 Task: Look for Airbnb options in Gwangju, South Korea from 8th November, 2023 to 16th November, 2023 for 2 adults.1  bedroom having 1 bed and 1 bathroom. Property type can be hotel. Look for 3 properties as per requirement.
Action: Mouse moved to (438, 70)
Screenshot: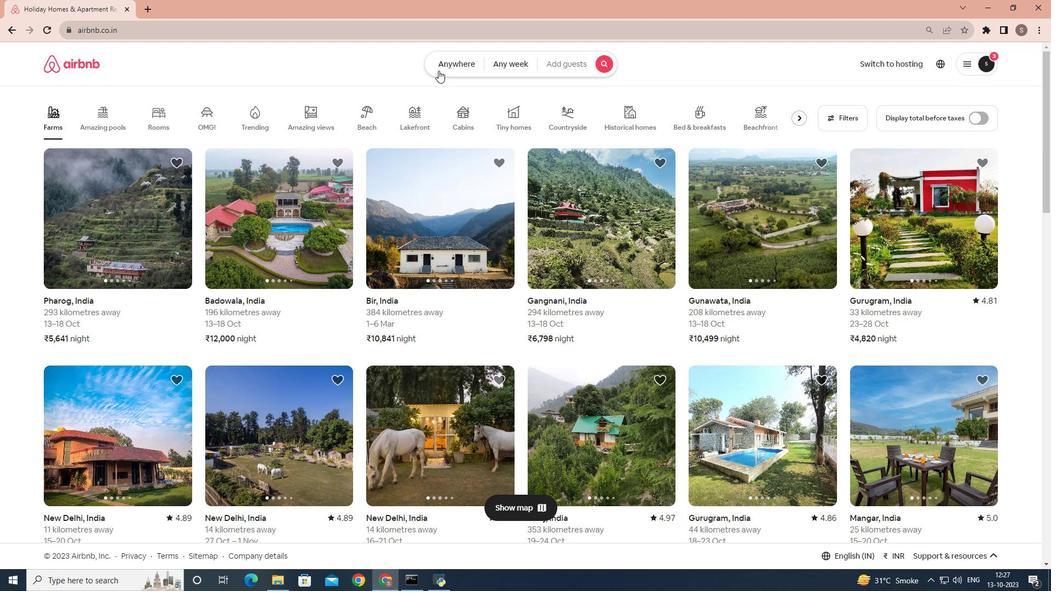 
Action: Mouse pressed left at (438, 70)
Screenshot: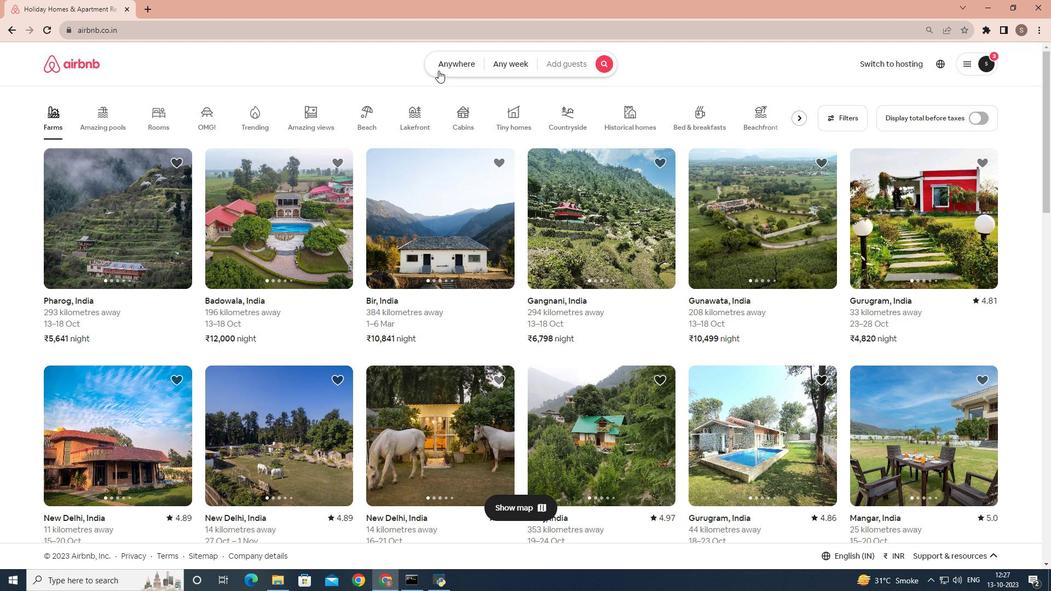 
Action: Mouse moved to (365, 106)
Screenshot: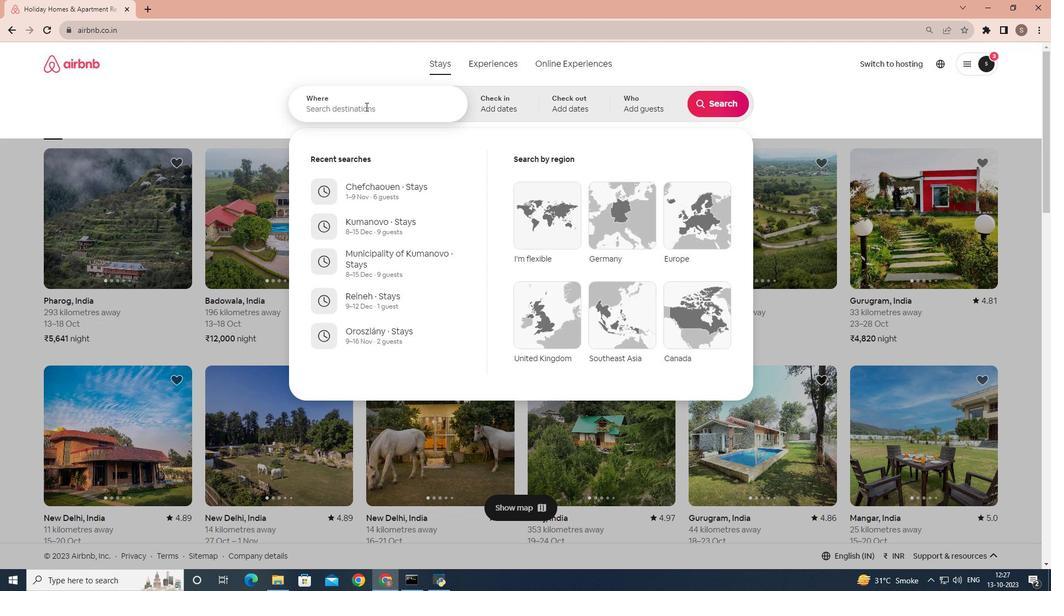 
Action: Mouse pressed left at (365, 106)
Screenshot: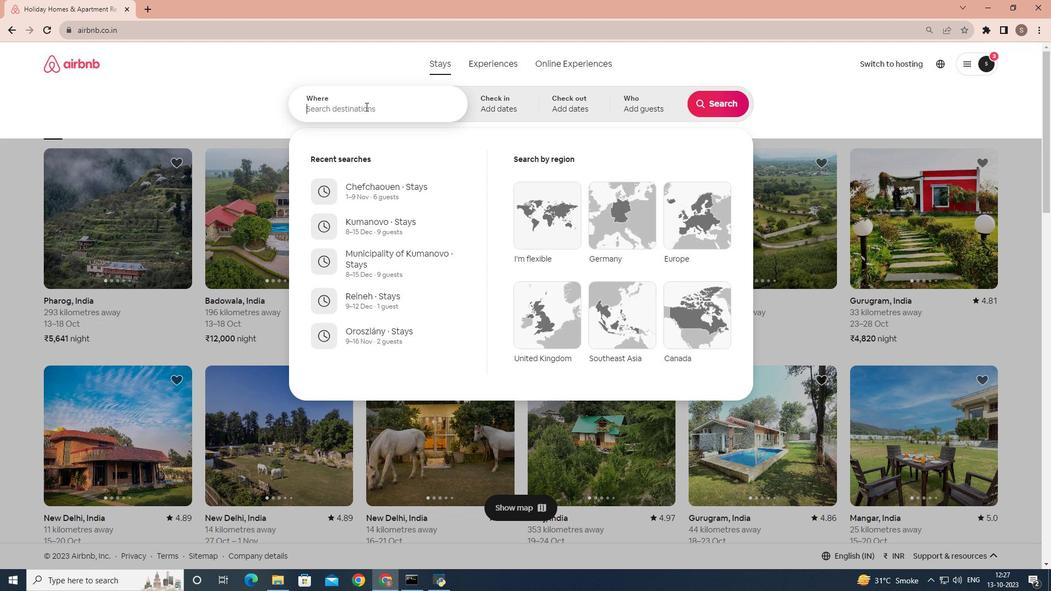 
Action: Key pressed <Key.shift>Gwangju,<Key.space><Key.shift>South<Key.space><Key.shift>Korea
Screenshot: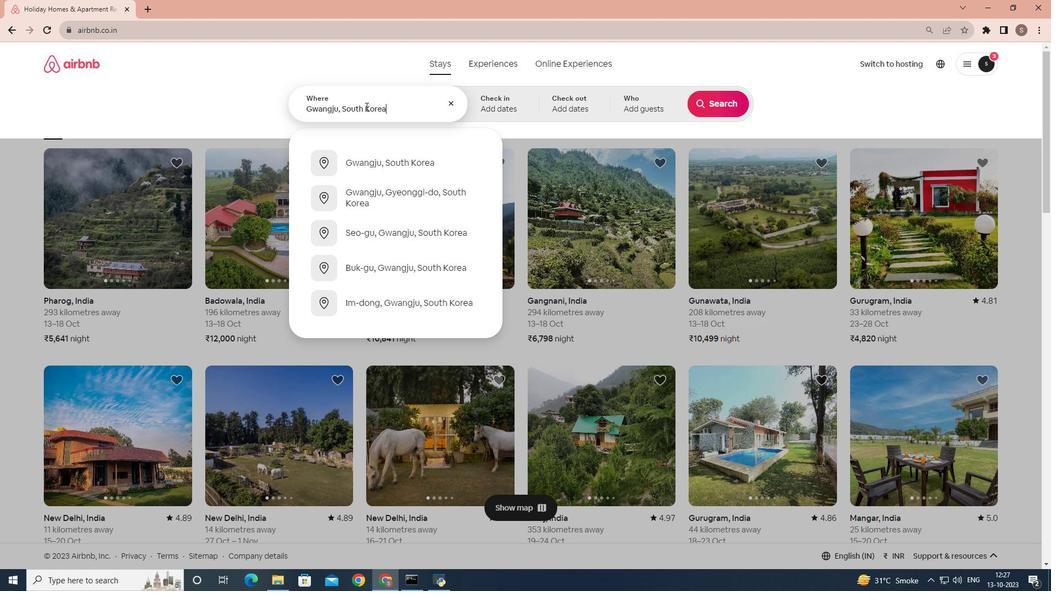 
Action: Mouse moved to (498, 113)
Screenshot: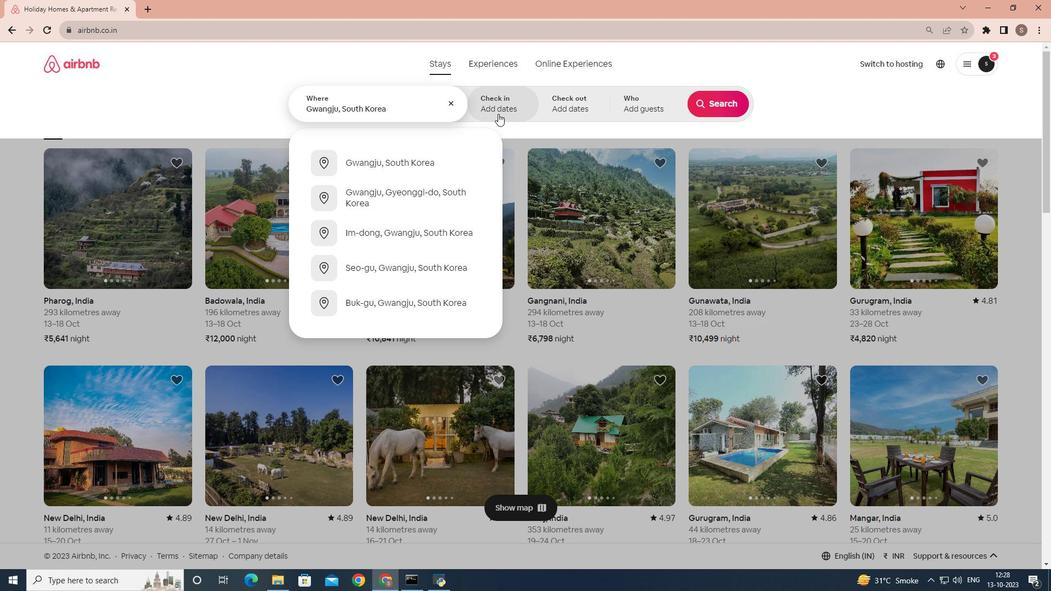 
Action: Mouse pressed left at (498, 113)
Screenshot: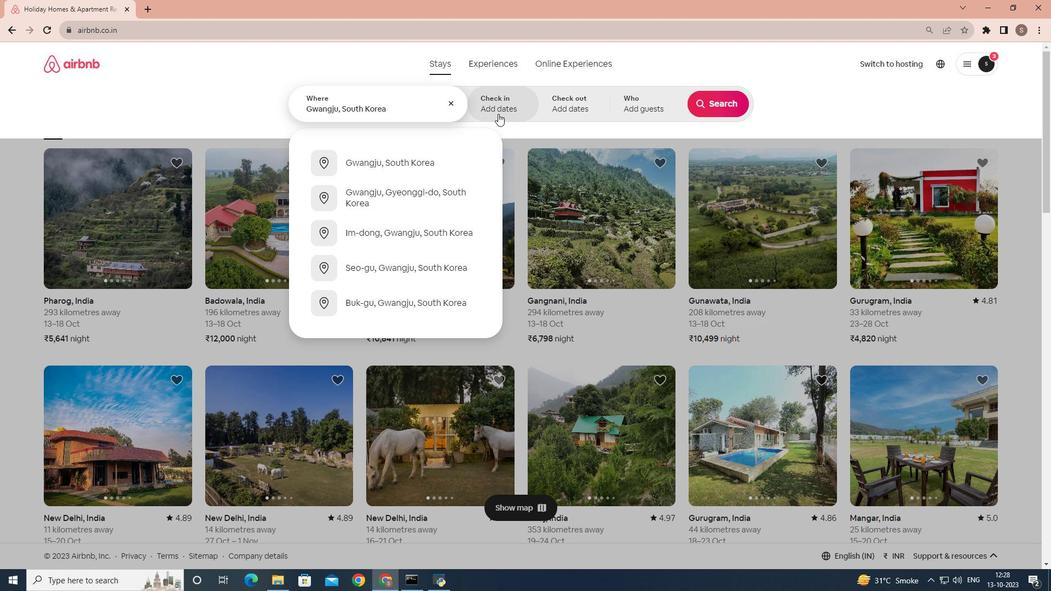 
Action: Mouse moved to (618, 263)
Screenshot: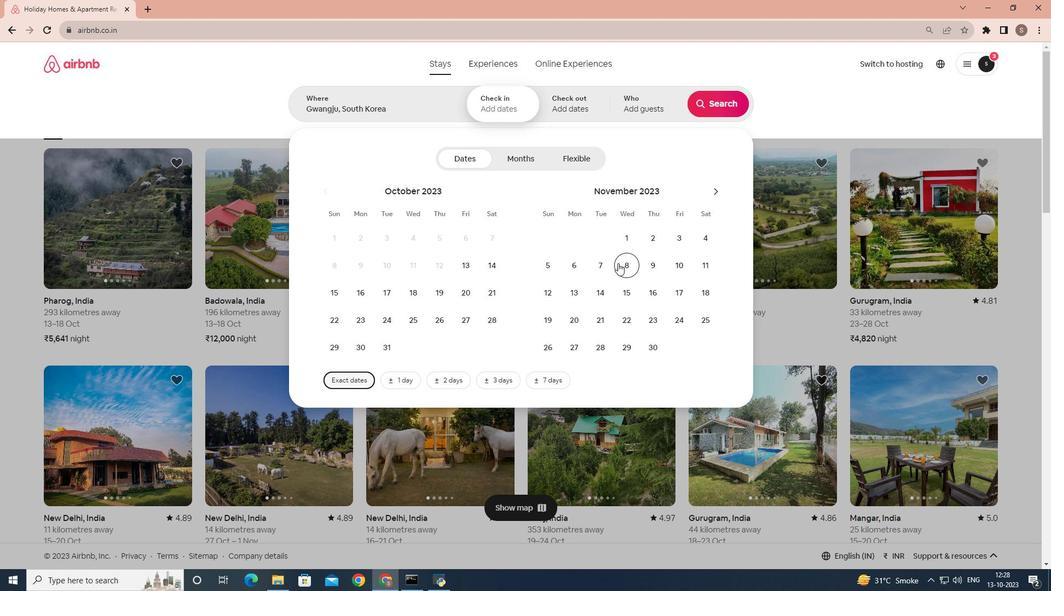 
Action: Mouse pressed left at (618, 263)
Screenshot: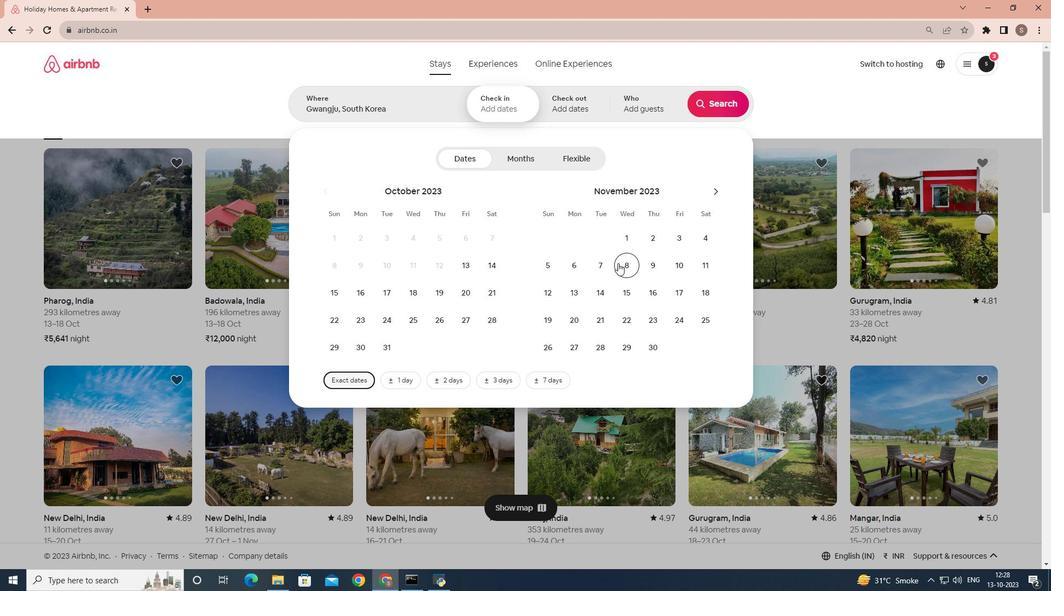 
Action: Mouse moved to (647, 289)
Screenshot: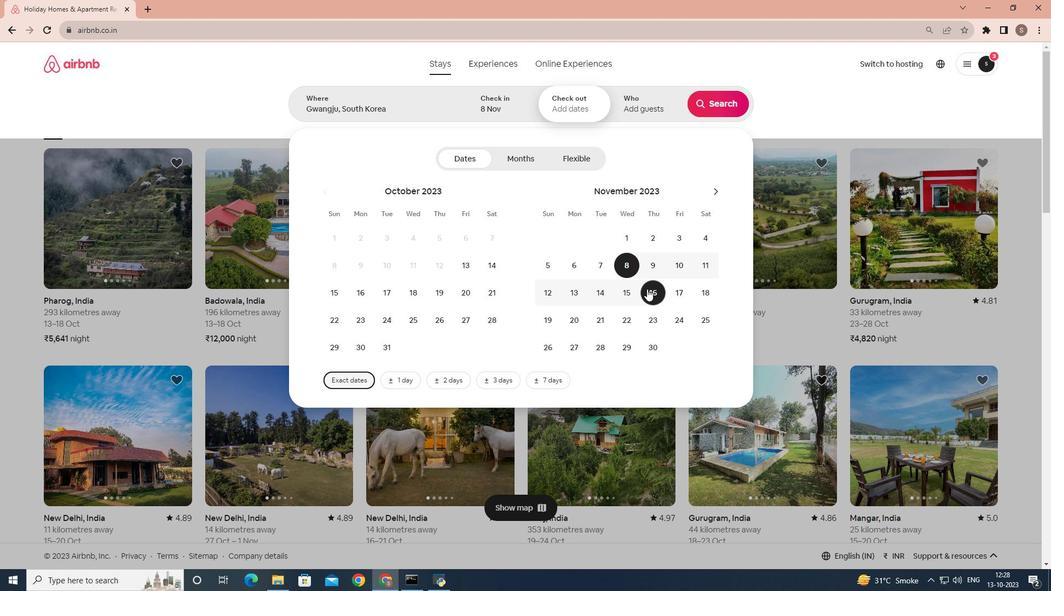 
Action: Mouse pressed left at (647, 289)
Screenshot: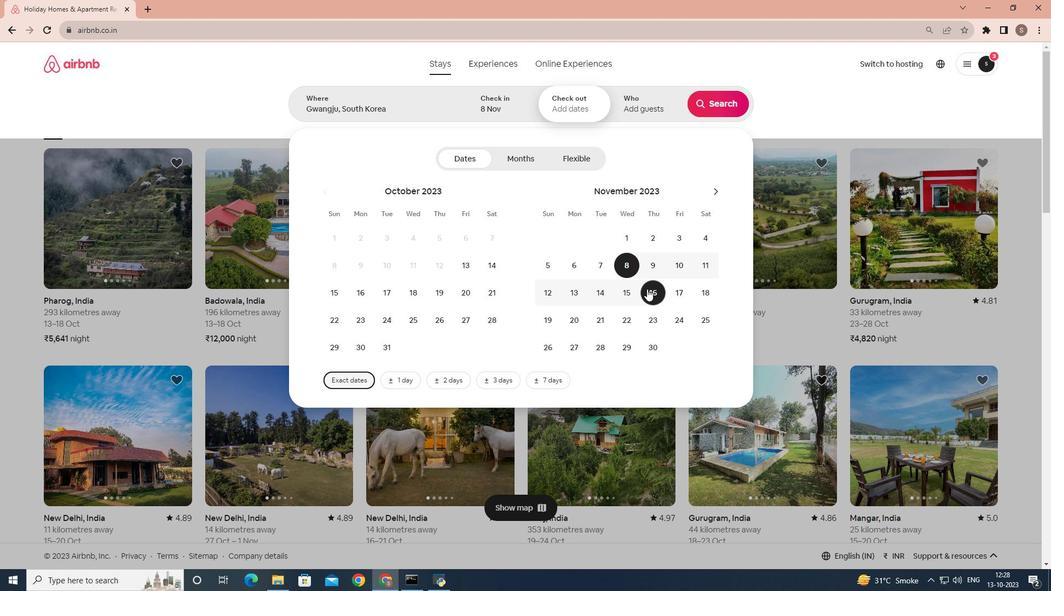 
Action: Mouse moved to (628, 108)
Screenshot: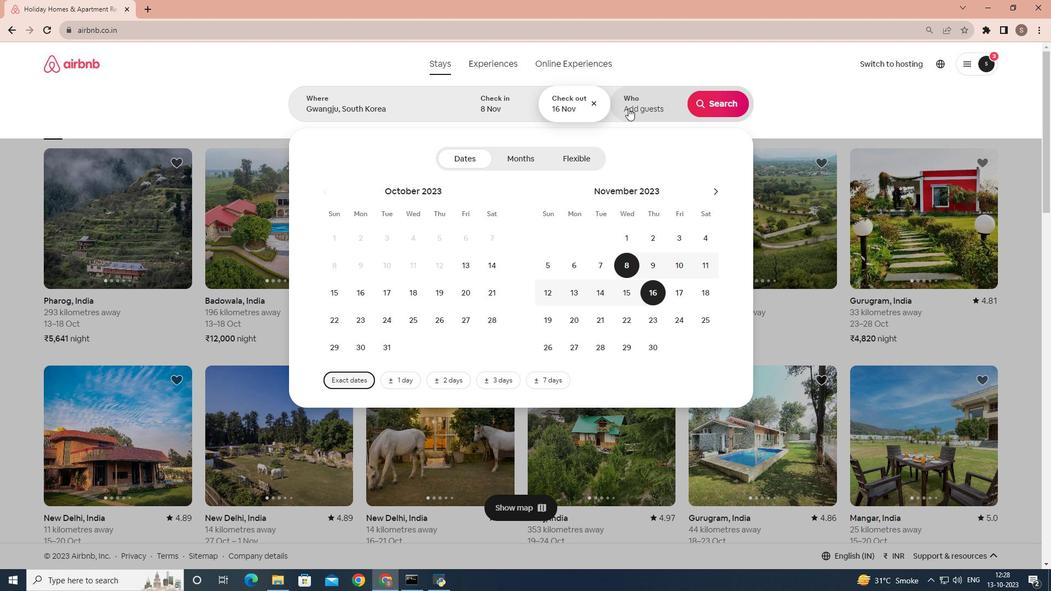 
Action: Mouse pressed left at (628, 108)
Screenshot: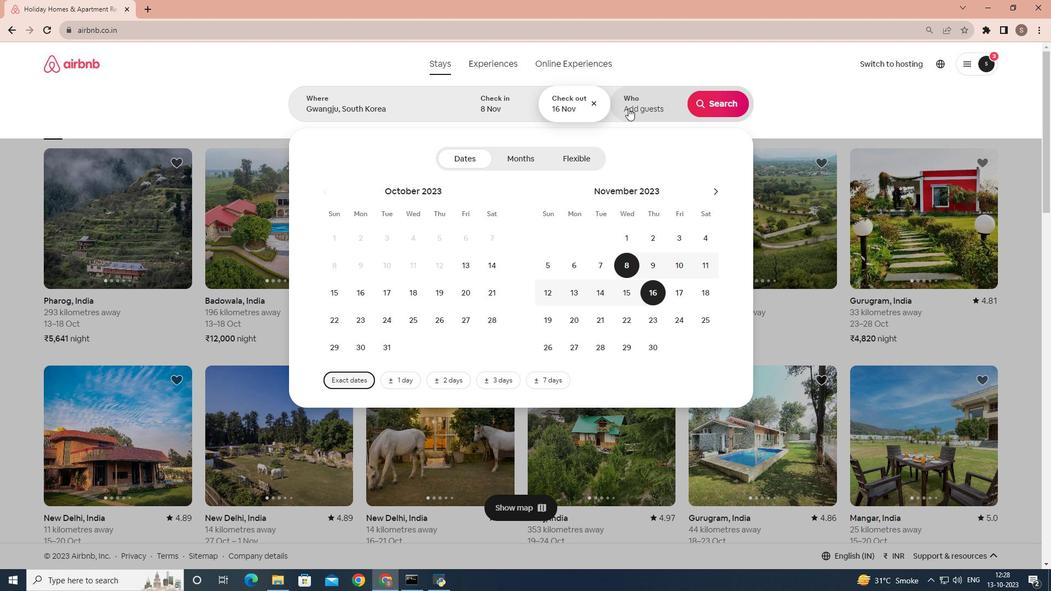 
Action: Mouse moved to (718, 162)
Screenshot: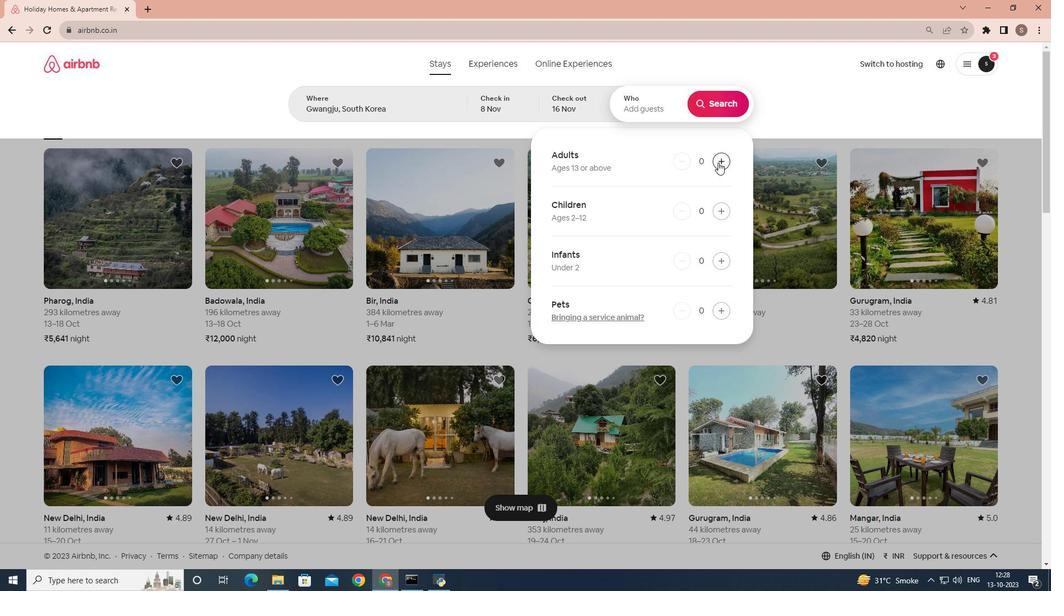 
Action: Mouse pressed left at (718, 162)
Screenshot: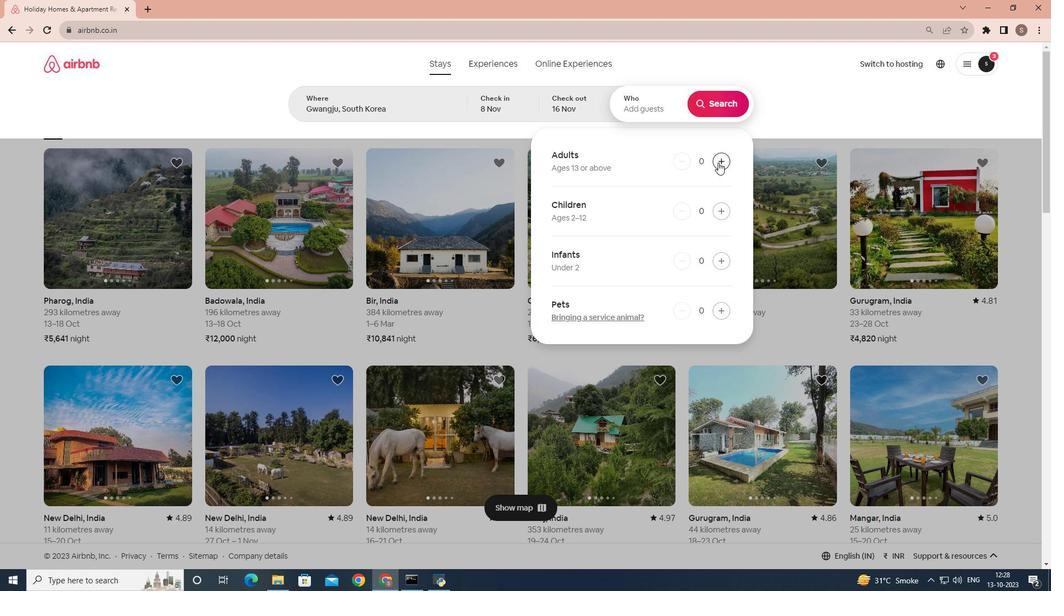 
Action: Mouse pressed left at (718, 162)
Screenshot: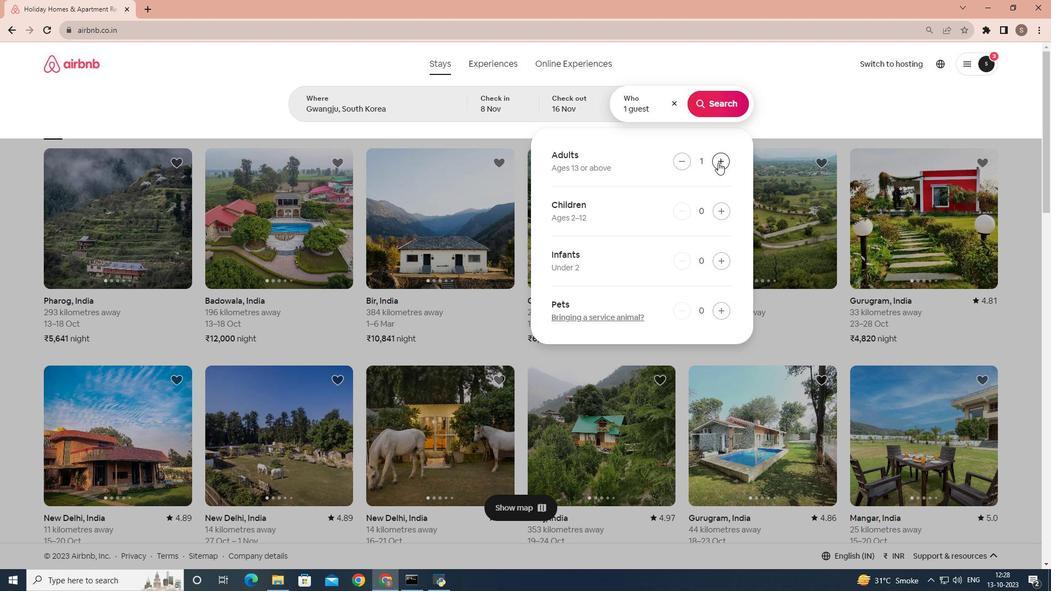 
Action: Mouse moved to (715, 109)
Screenshot: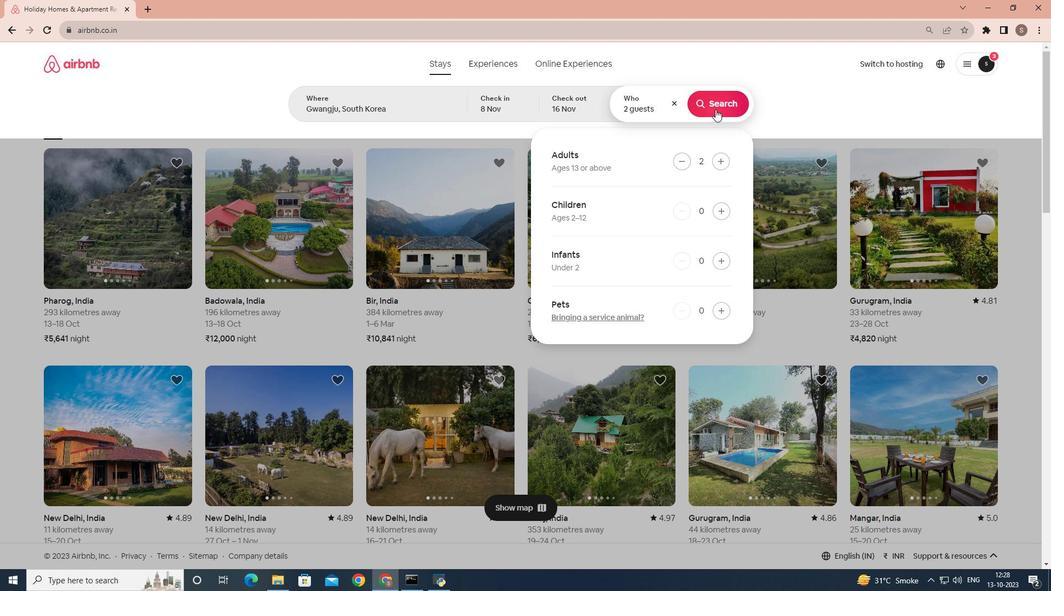 
Action: Mouse pressed left at (715, 109)
Screenshot: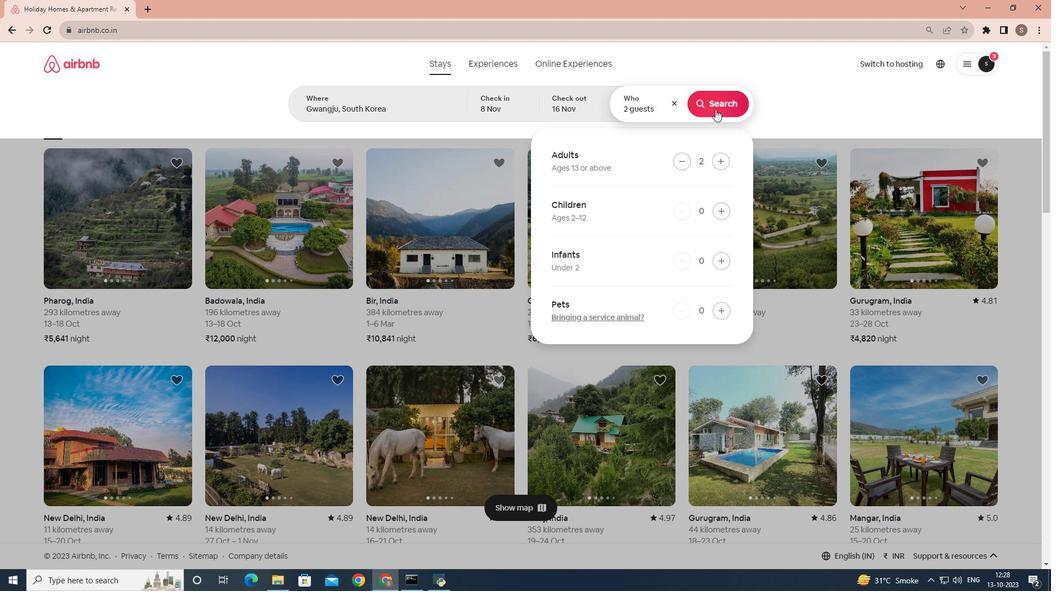 
Action: Mouse moved to (858, 103)
Screenshot: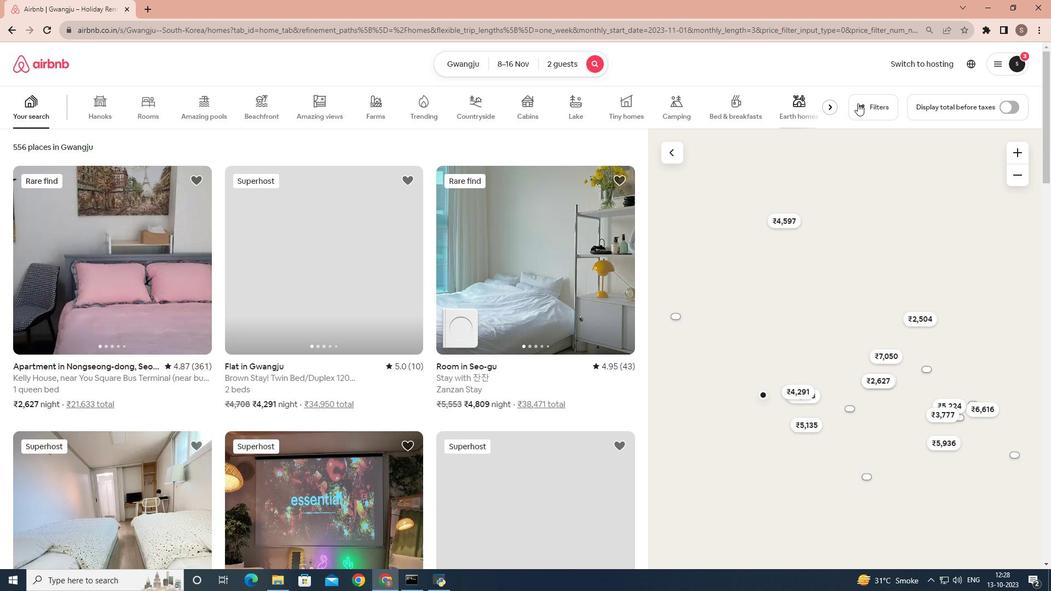
Action: Mouse pressed left at (858, 103)
Screenshot: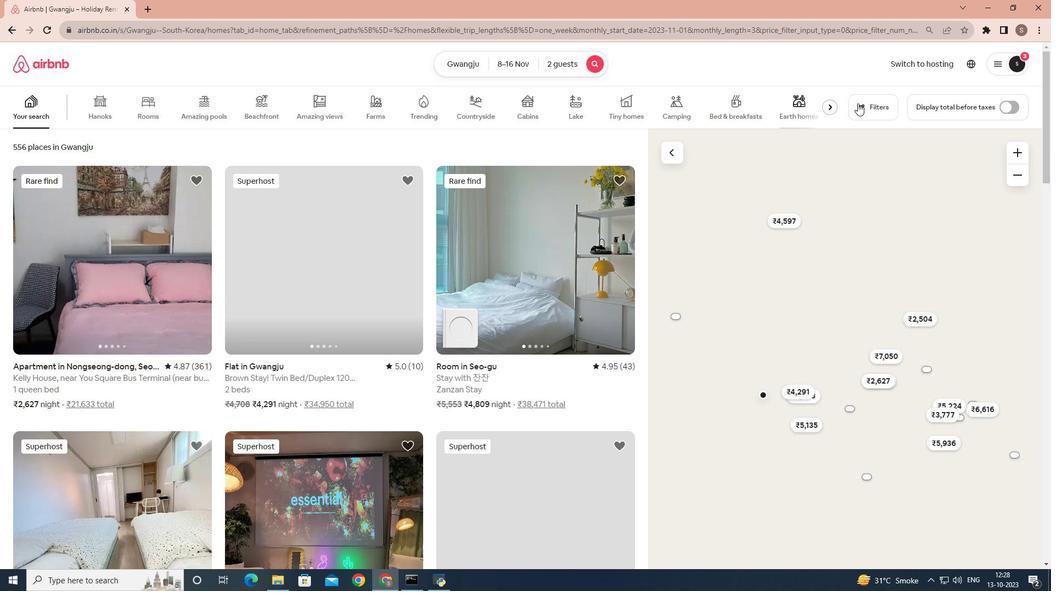 
Action: Mouse moved to (586, 284)
Screenshot: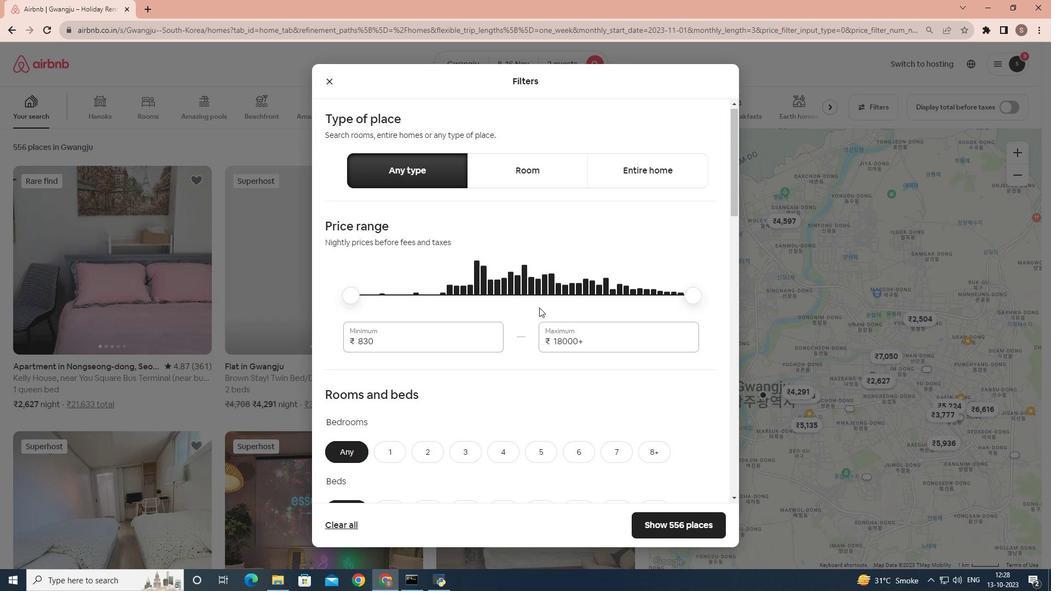 
Action: Mouse scrolled (586, 284) with delta (0, 0)
Screenshot: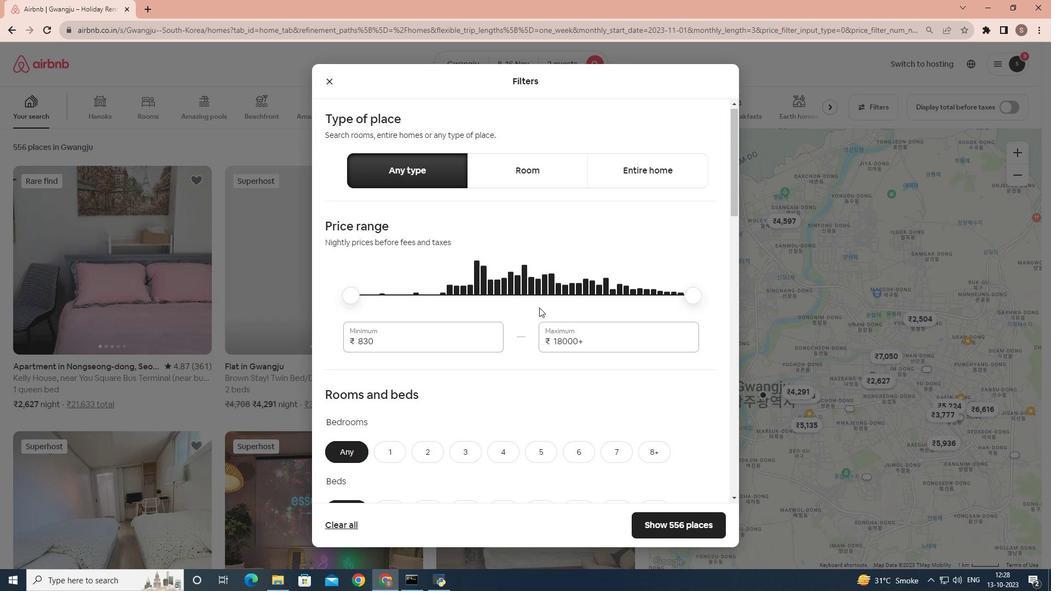 
Action: Mouse moved to (534, 310)
Screenshot: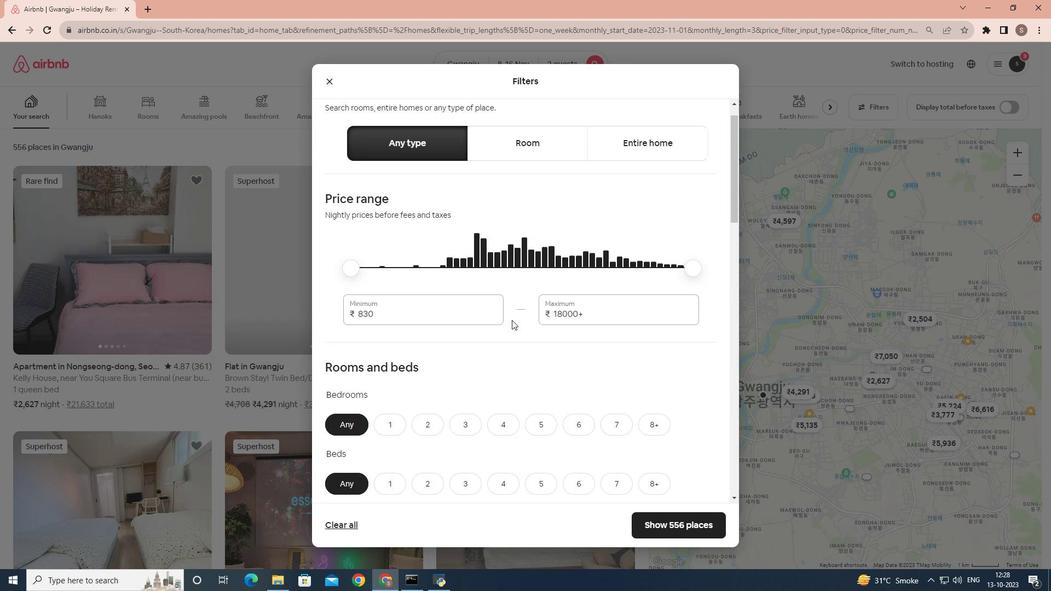 
Action: Mouse scrolled (534, 310) with delta (0, 0)
Screenshot: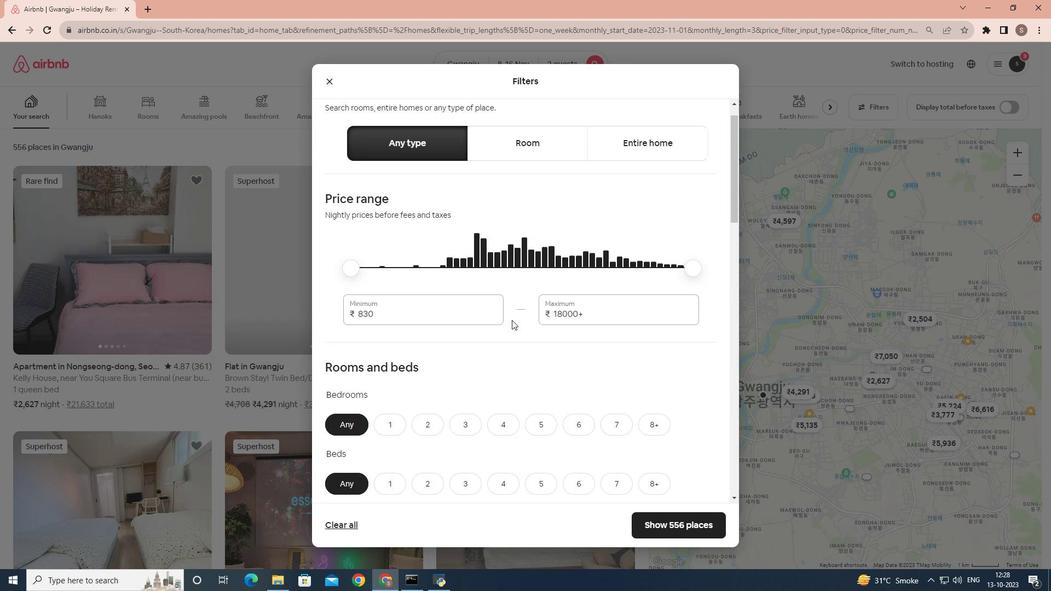 
Action: Mouse moved to (392, 348)
Screenshot: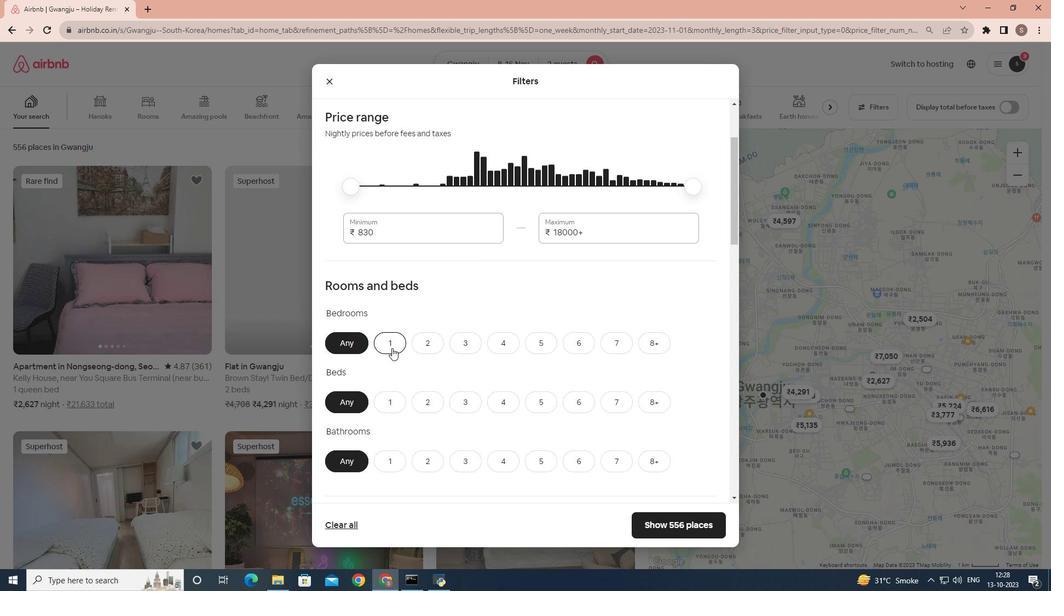 
Action: Mouse pressed left at (392, 348)
Screenshot: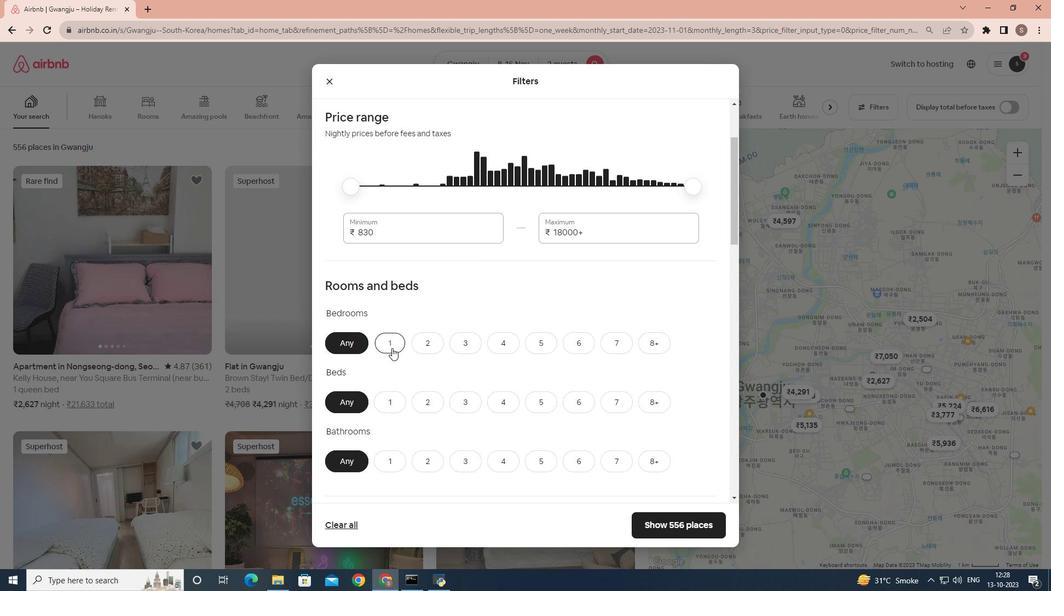 
Action: Mouse scrolled (392, 347) with delta (0, 0)
Screenshot: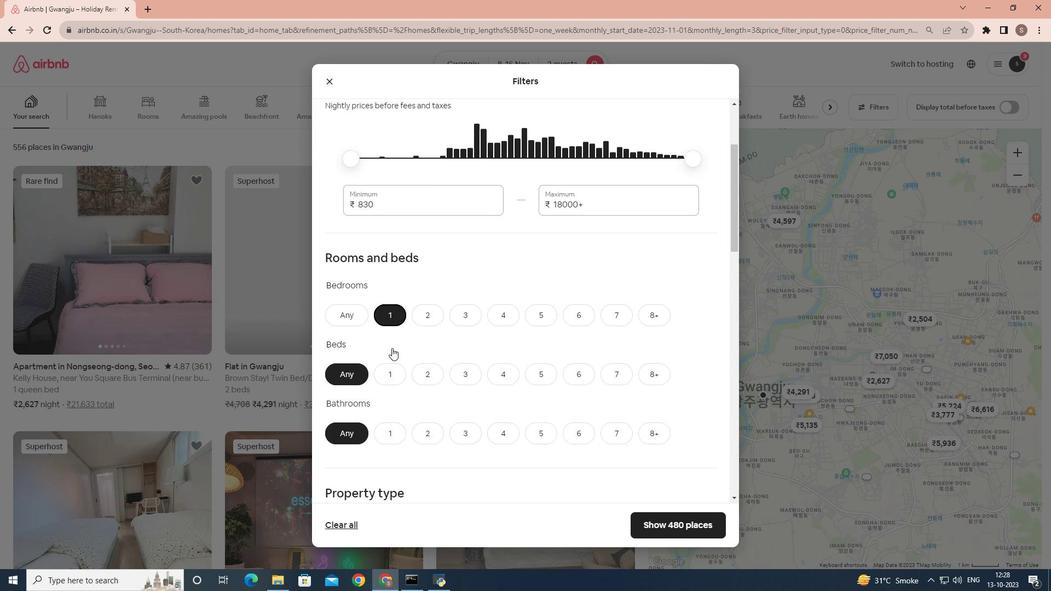 
Action: Mouse moved to (389, 344)
Screenshot: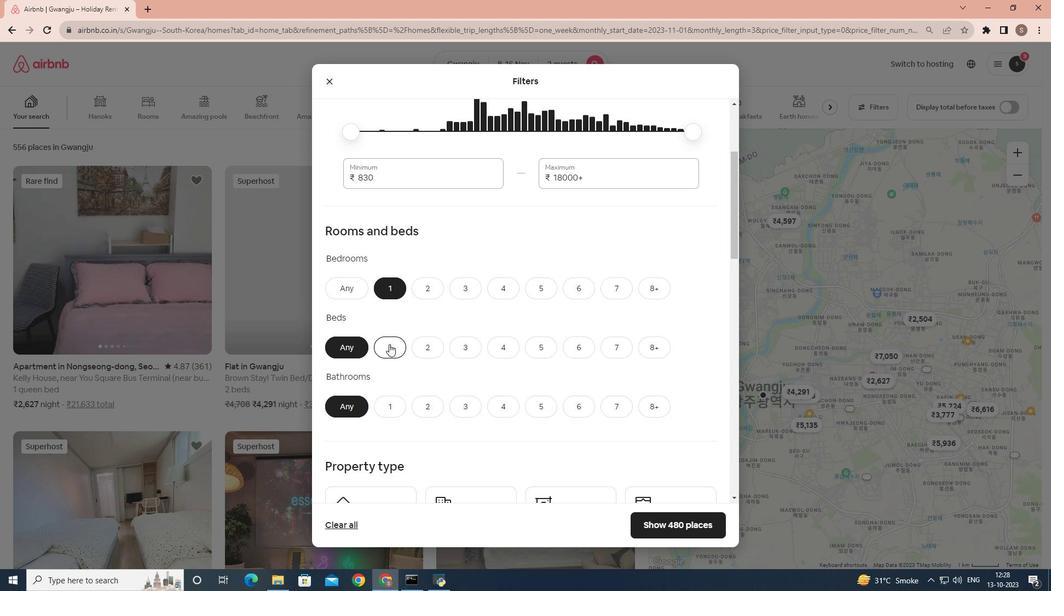 
Action: Mouse pressed left at (389, 344)
Screenshot: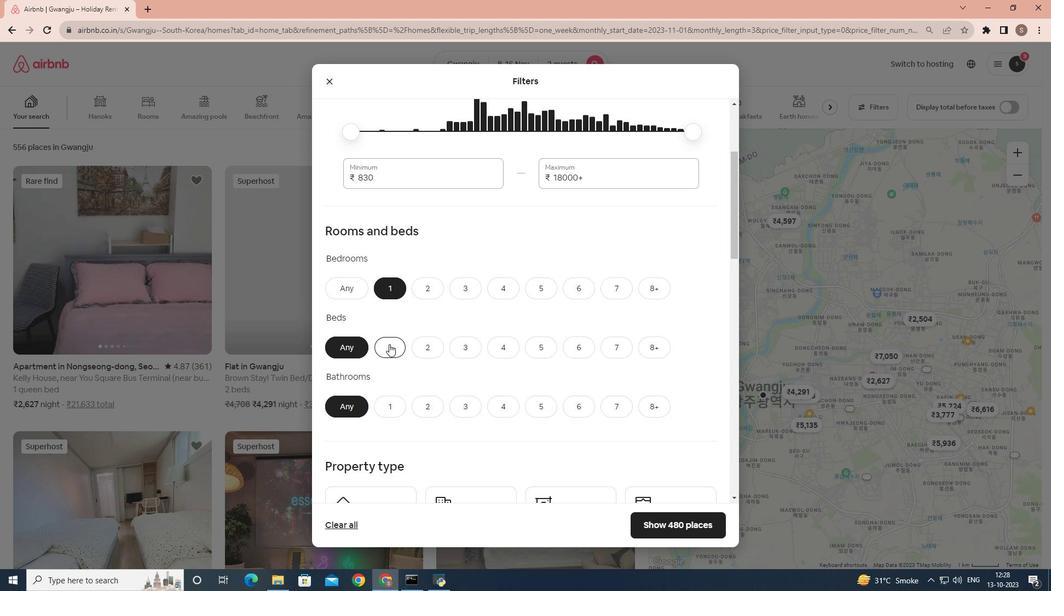 
Action: Mouse moved to (398, 400)
Screenshot: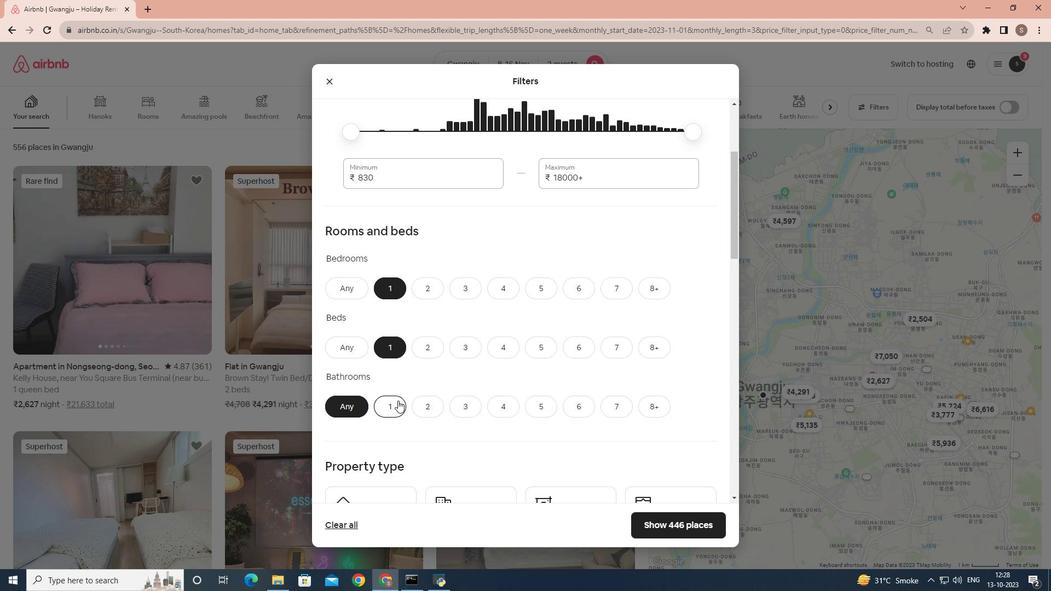 
Action: Mouse pressed left at (398, 400)
Screenshot: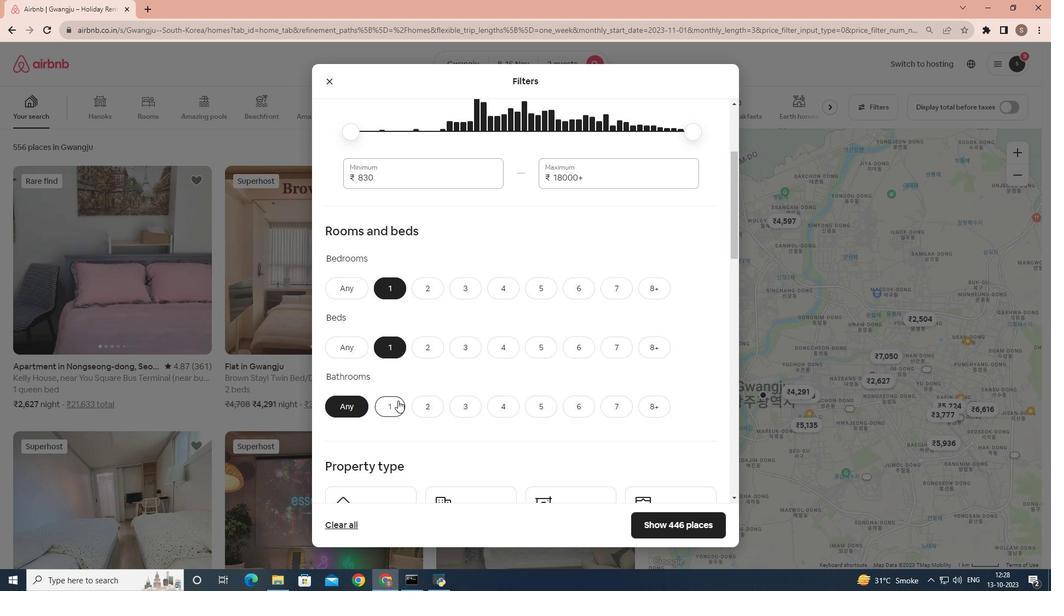 
Action: Mouse scrolled (398, 400) with delta (0, 0)
Screenshot: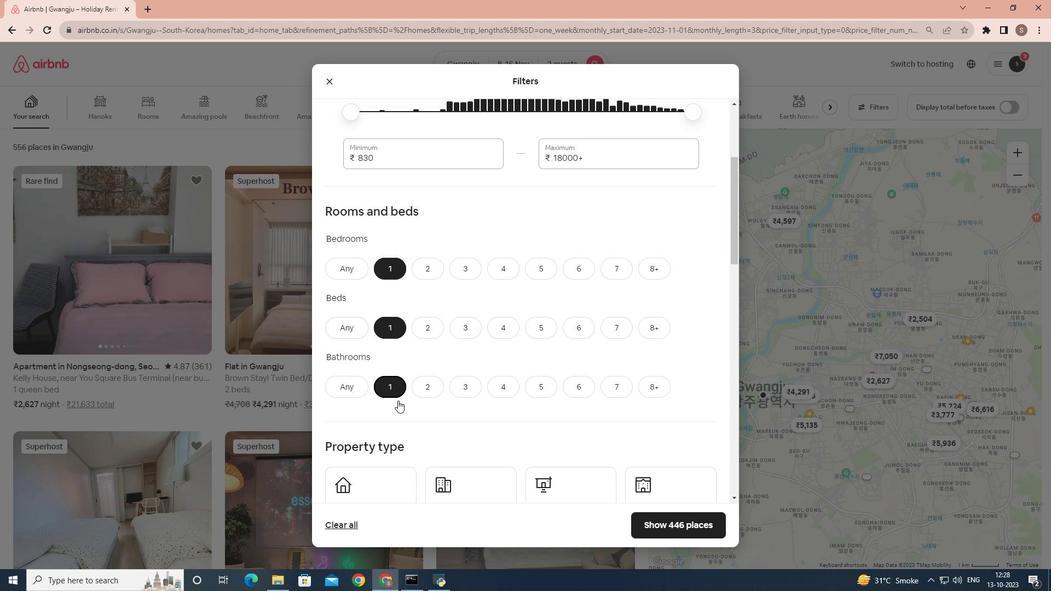 
Action: Mouse scrolled (398, 400) with delta (0, 0)
Screenshot: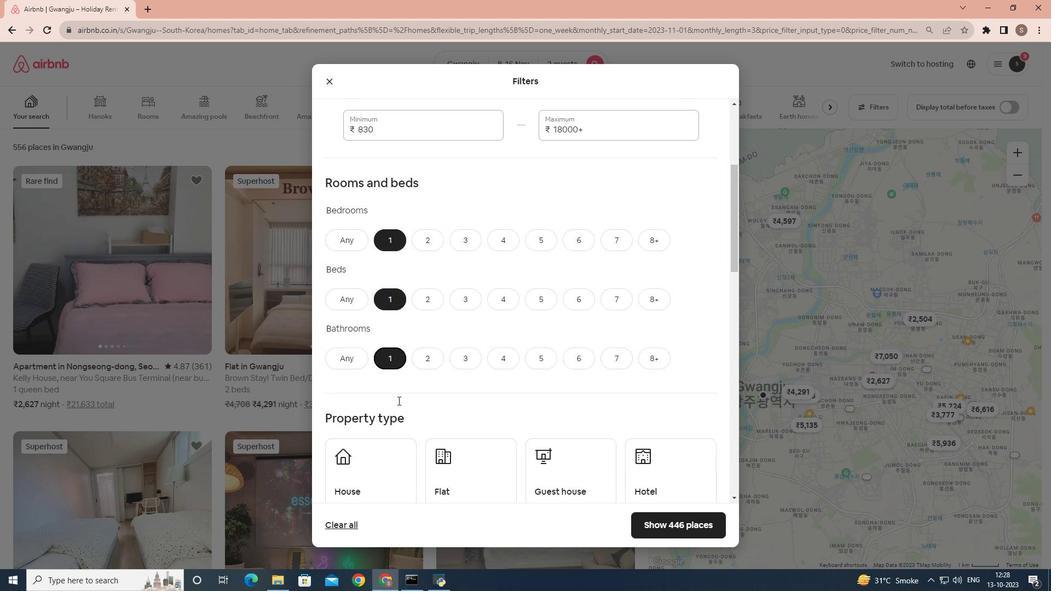 
Action: Mouse scrolled (398, 400) with delta (0, 0)
Screenshot: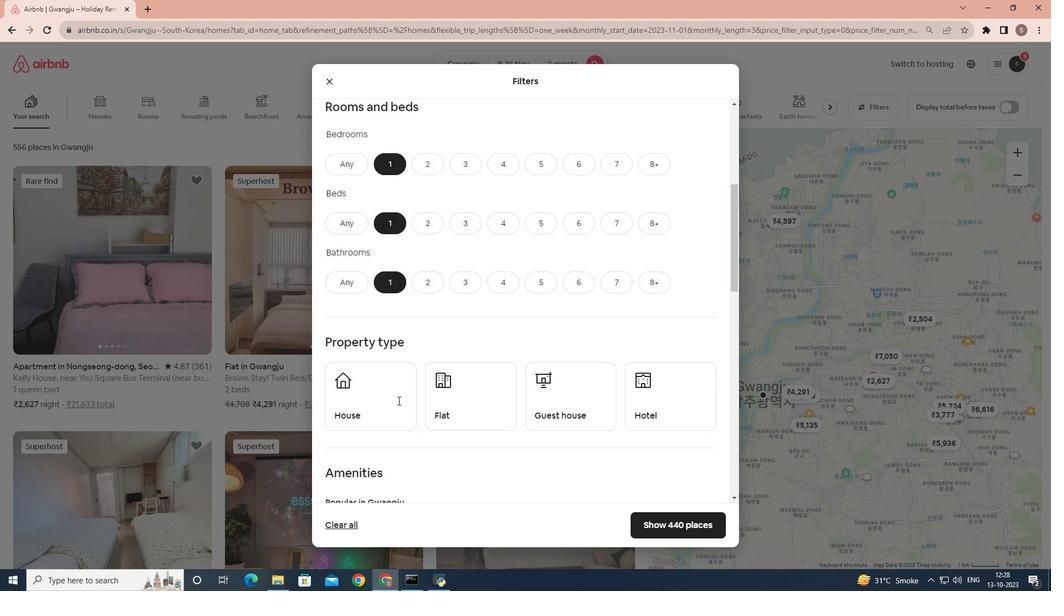 
Action: Mouse moved to (642, 365)
Screenshot: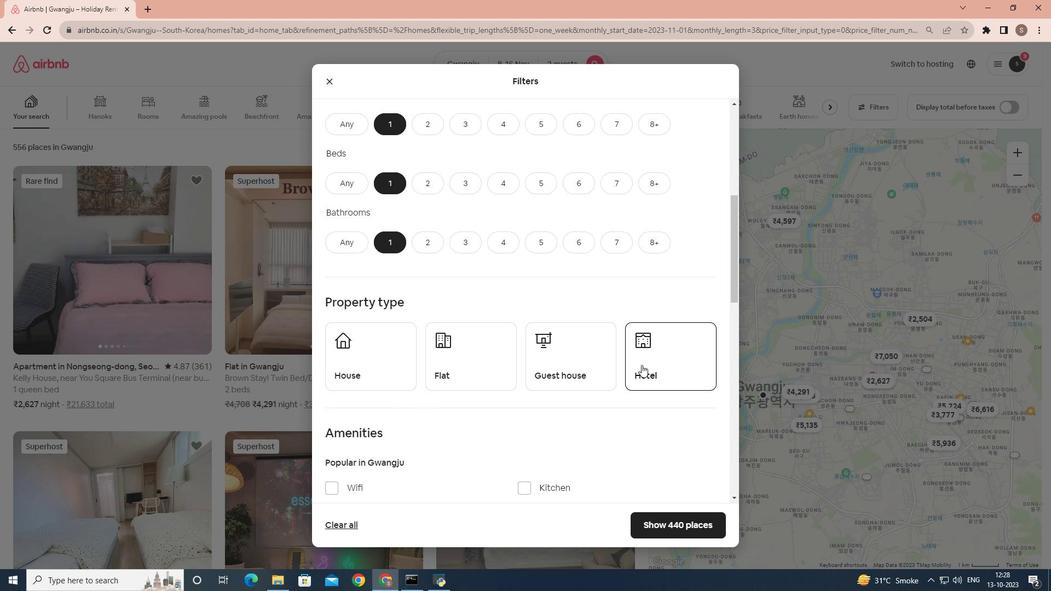 
Action: Mouse pressed left at (642, 365)
Screenshot: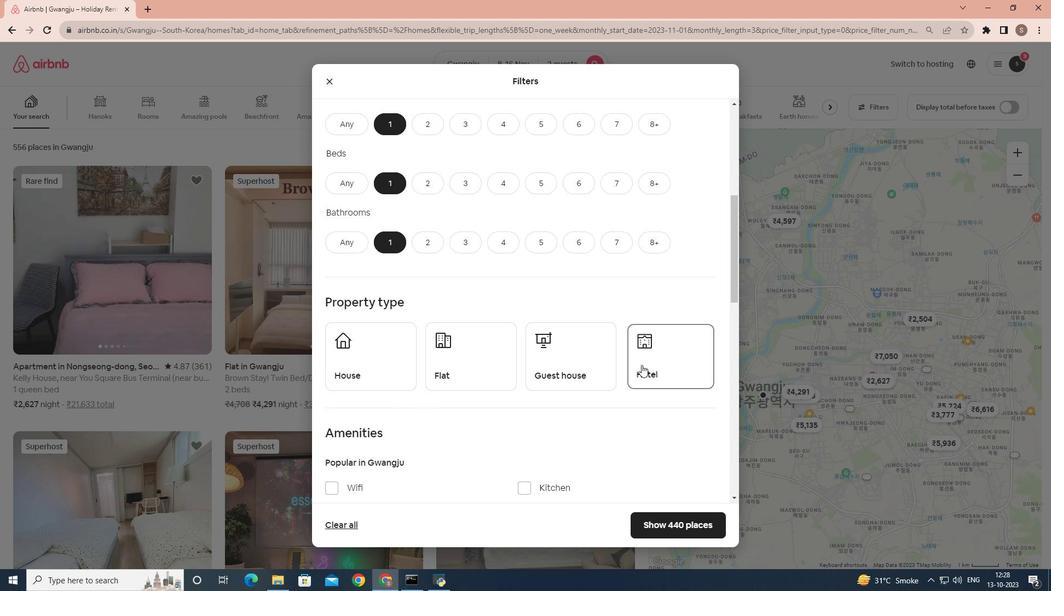 
Action: Mouse moved to (394, 371)
Screenshot: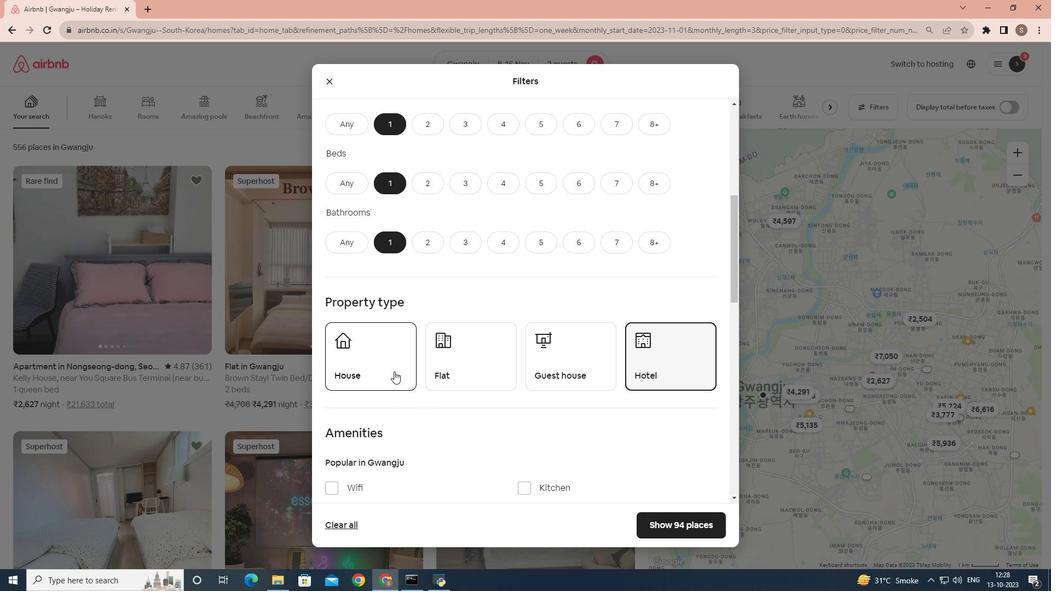 
Action: Mouse scrolled (394, 371) with delta (0, 0)
Screenshot: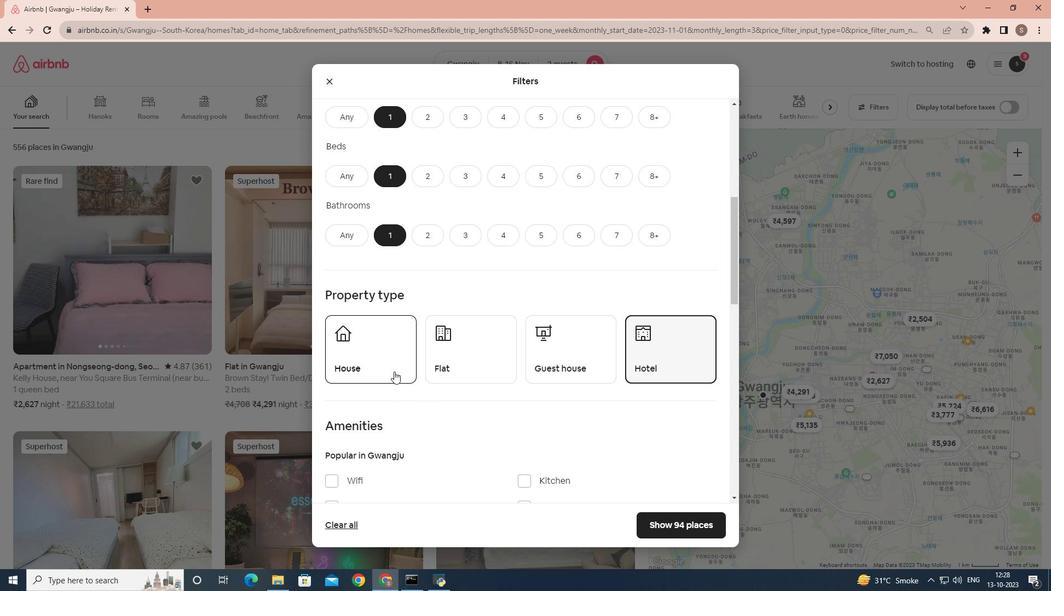 
Action: Mouse scrolled (394, 371) with delta (0, 0)
Screenshot: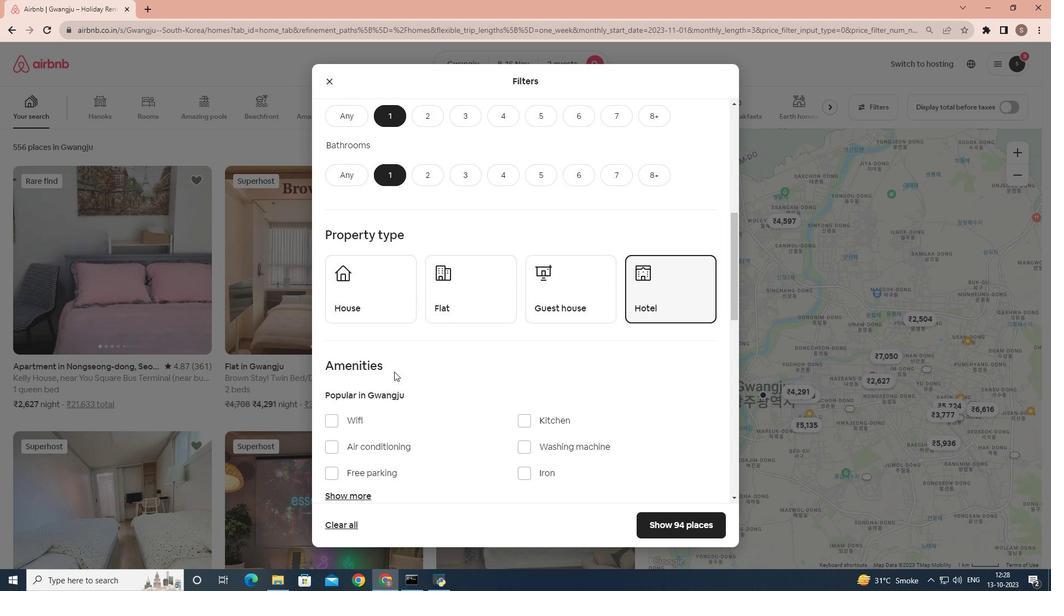 
Action: Mouse scrolled (394, 371) with delta (0, 0)
Screenshot: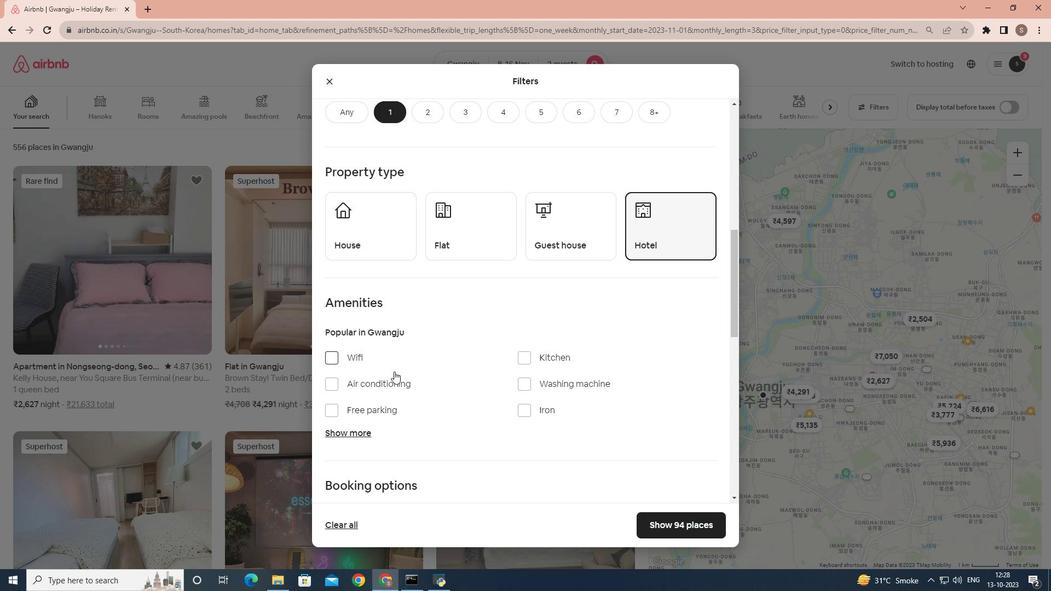 
Action: Mouse moved to (672, 522)
Screenshot: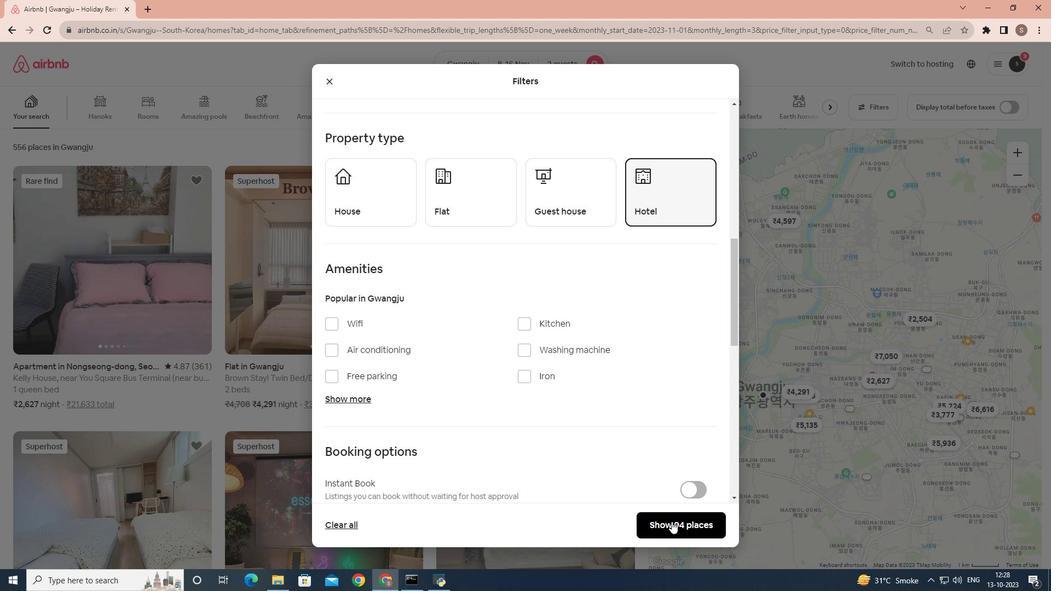 
Action: Mouse pressed left at (672, 522)
Screenshot: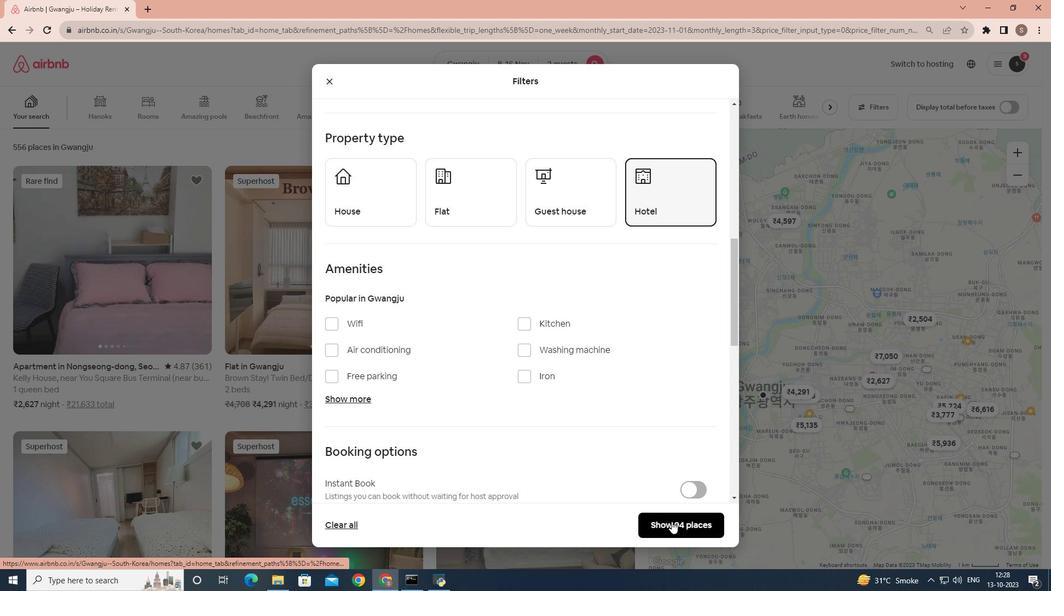 
Action: Mouse moved to (175, 327)
Screenshot: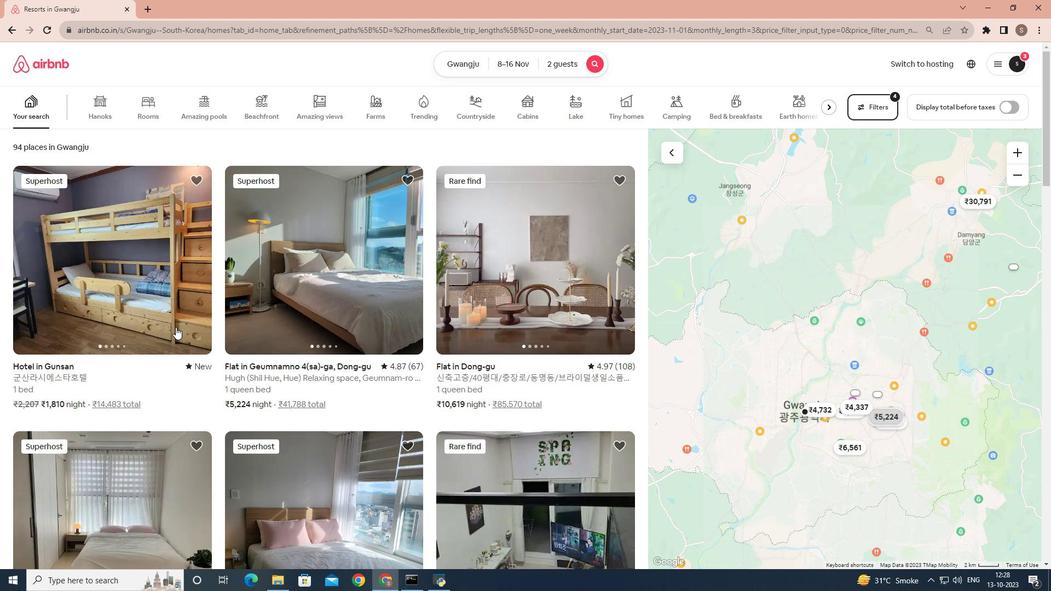 
Action: Mouse pressed left at (175, 327)
Screenshot: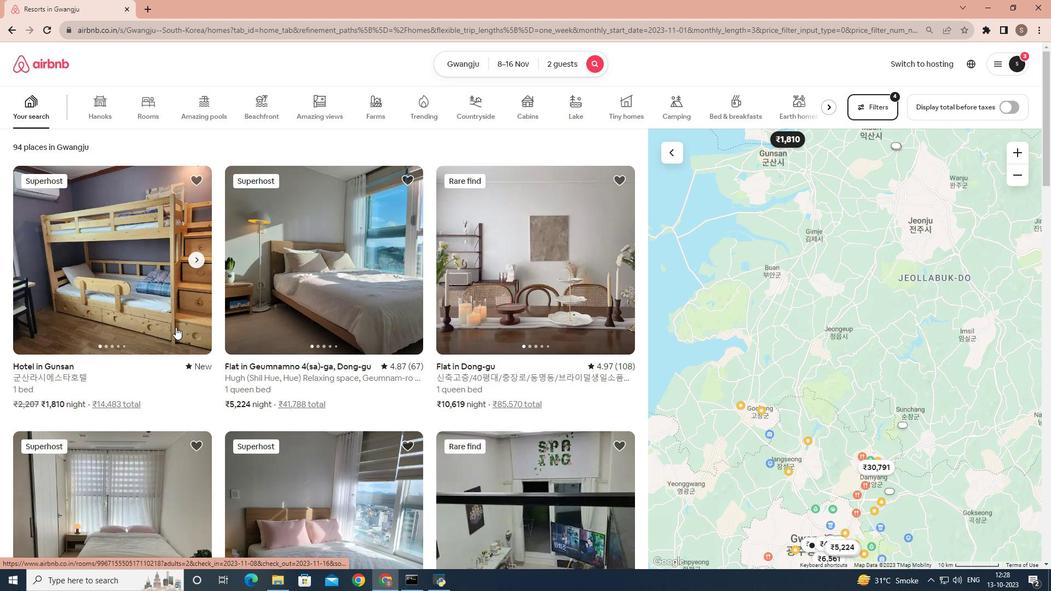 
Action: Mouse moved to (780, 408)
Screenshot: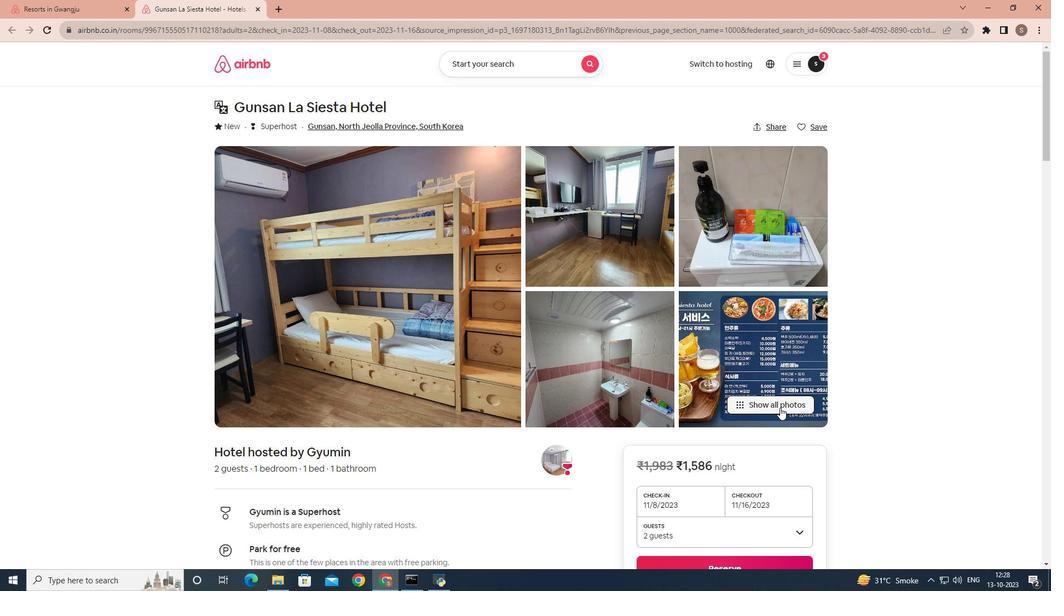 
Action: Mouse pressed left at (780, 408)
Screenshot: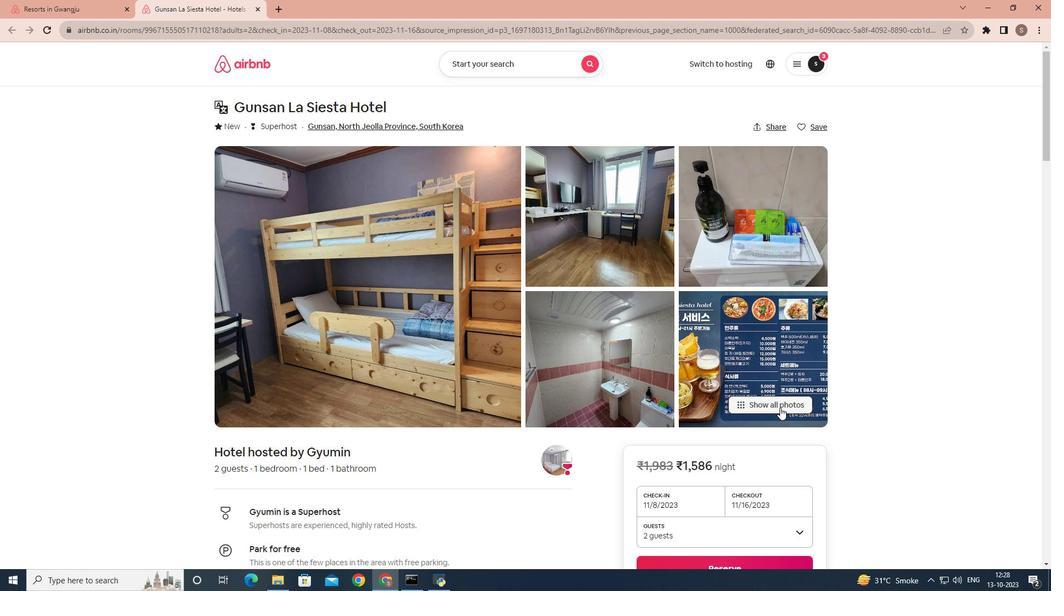 
Action: Mouse scrolled (780, 407) with delta (0, 0)
Screenshot: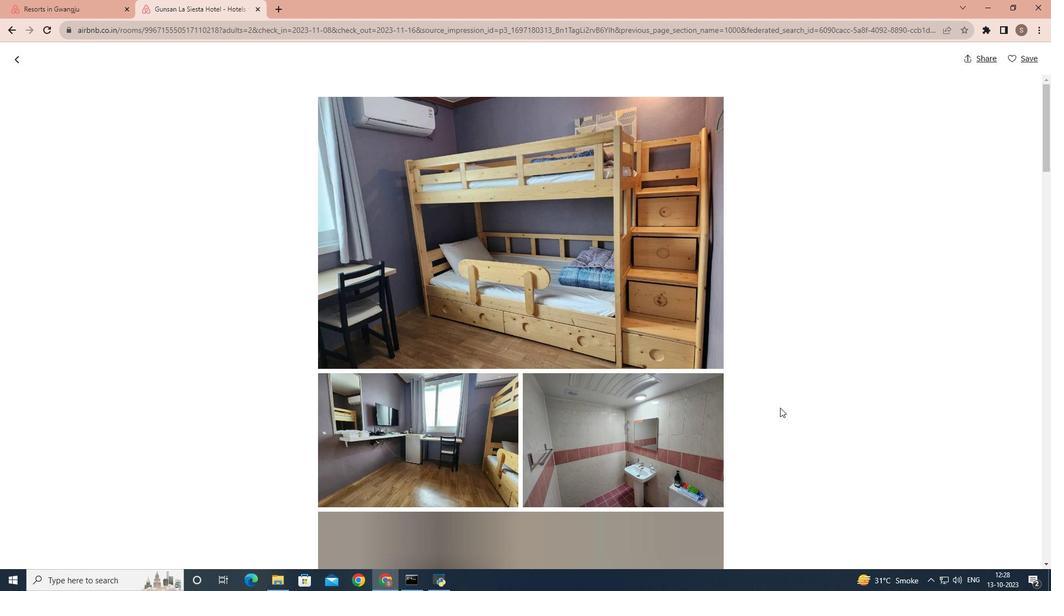 
Action: Mouse scrolled (780, 407) with delta (0, 0)
Screenshot: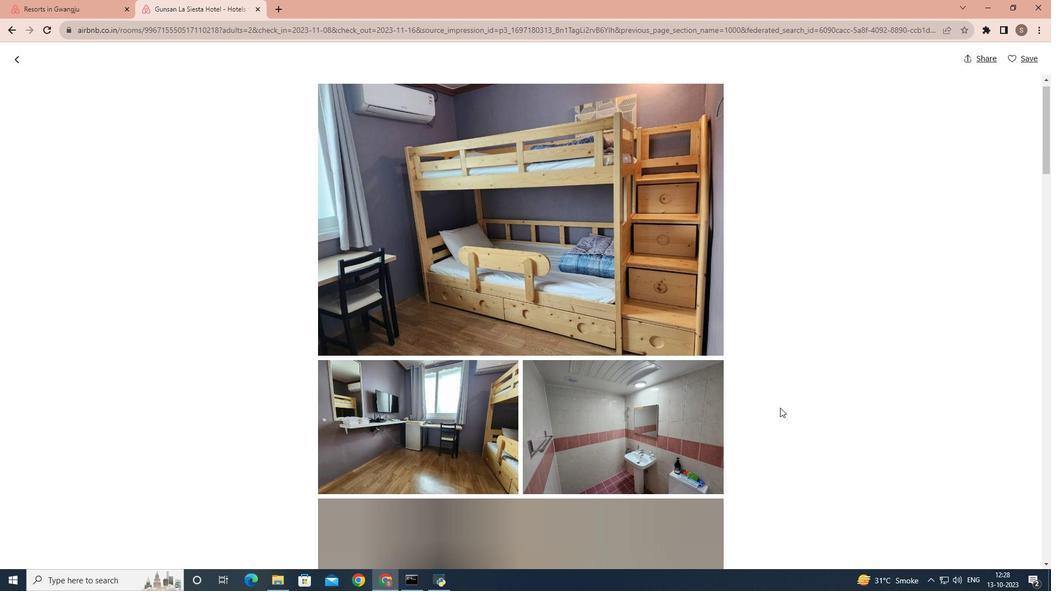 
Action: Mouse scrolled (780, 407) with delta (0, 0)
Screenshot: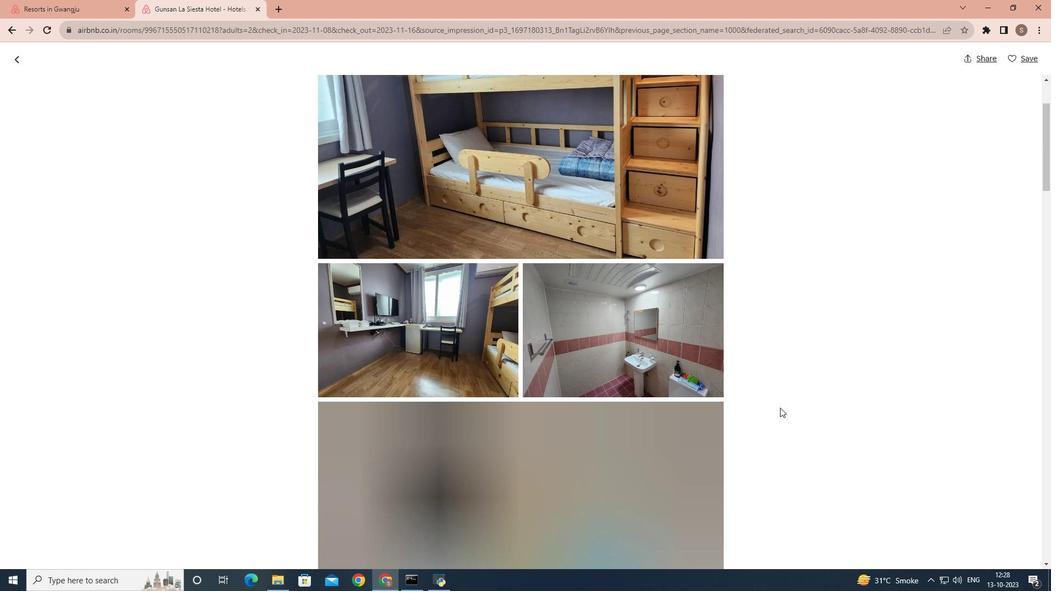 
Action: Mouse scrolled (780, 407) with delta (0, 0)
Screenshot: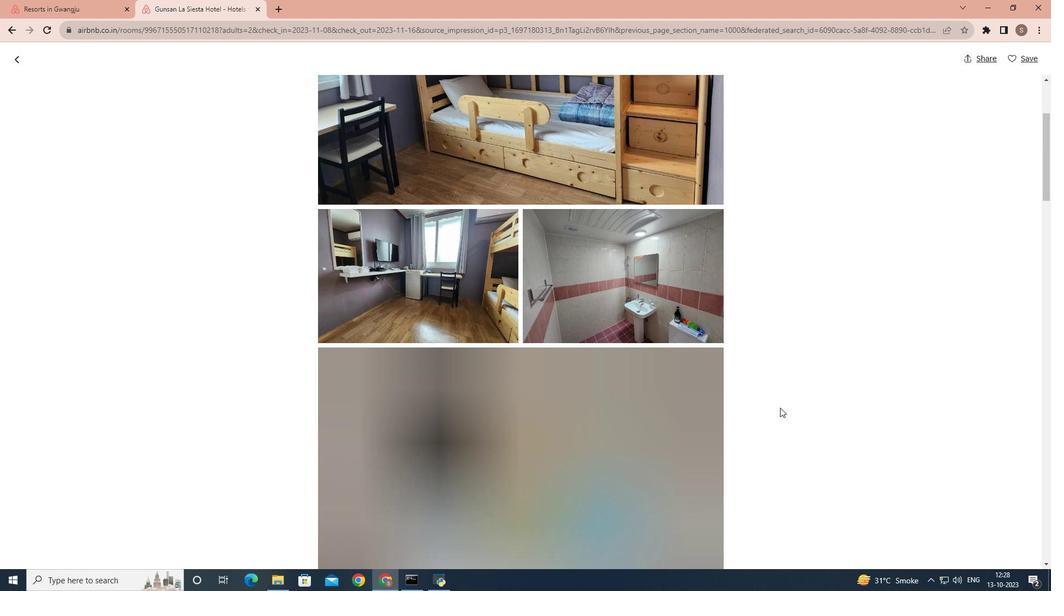 
Action: Mouse scrolled (780, 407) with delta (0, 0)
Screenshot: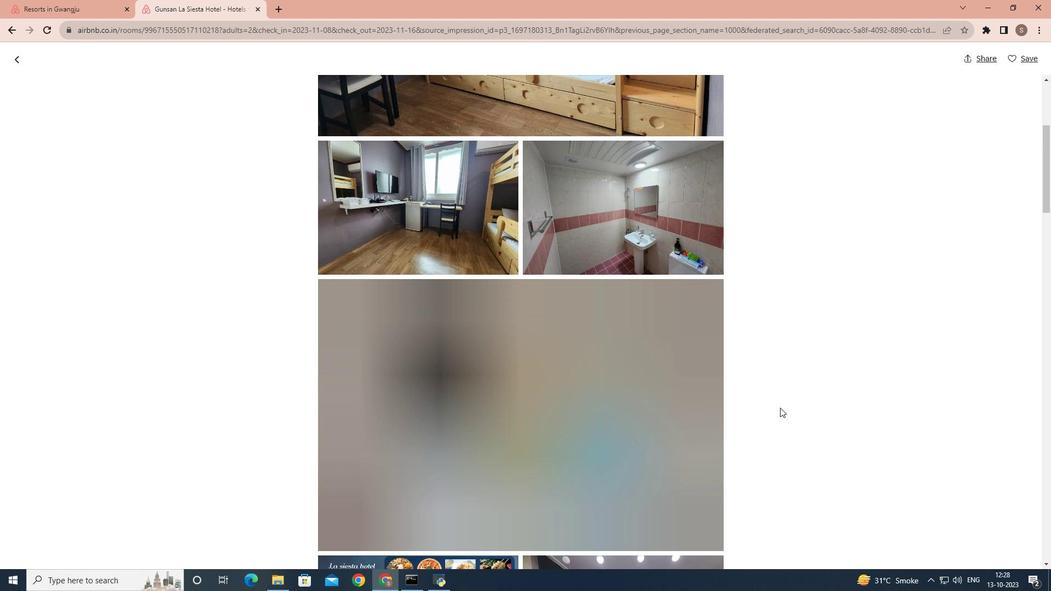 
Action: Mouse scrolled (780, 407) with delta (0, 0)
Screenshot: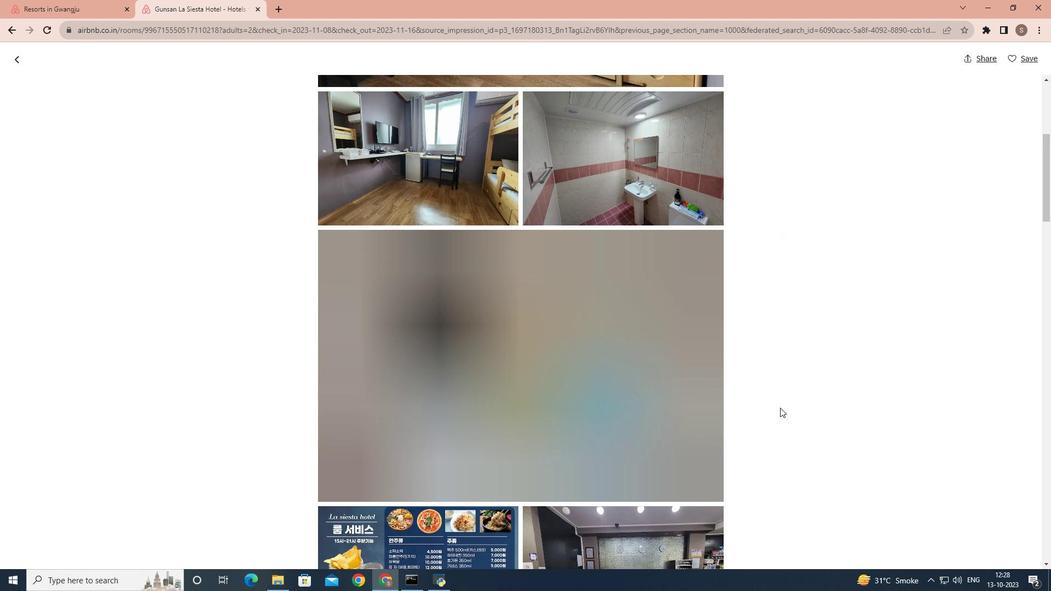 
Action: Mouse scrolled (780, 407) with delta (0, 0)
Screenshot: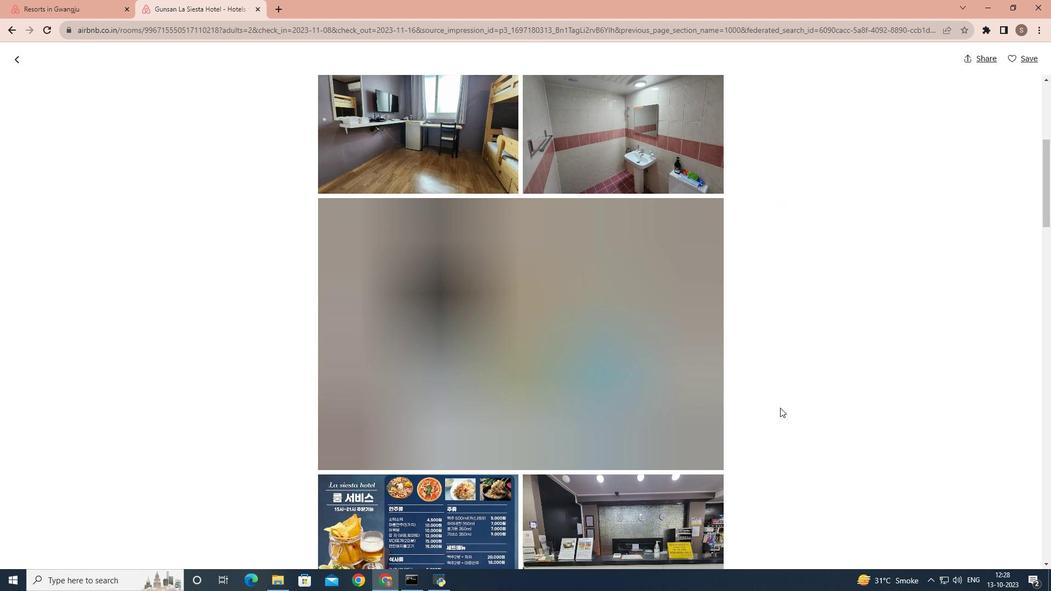 
Action: Mouse scrolled (780, 407) with delta (0, 0)
Screenshot: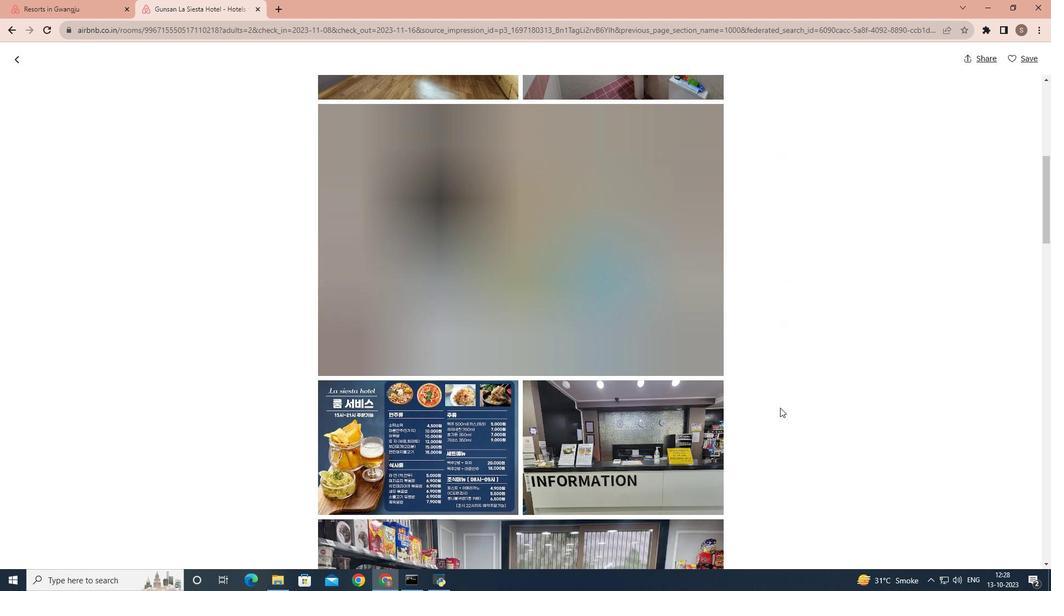 
Action: Mouse scrolled (780, 407) with delta (0, 0)
Screenshot: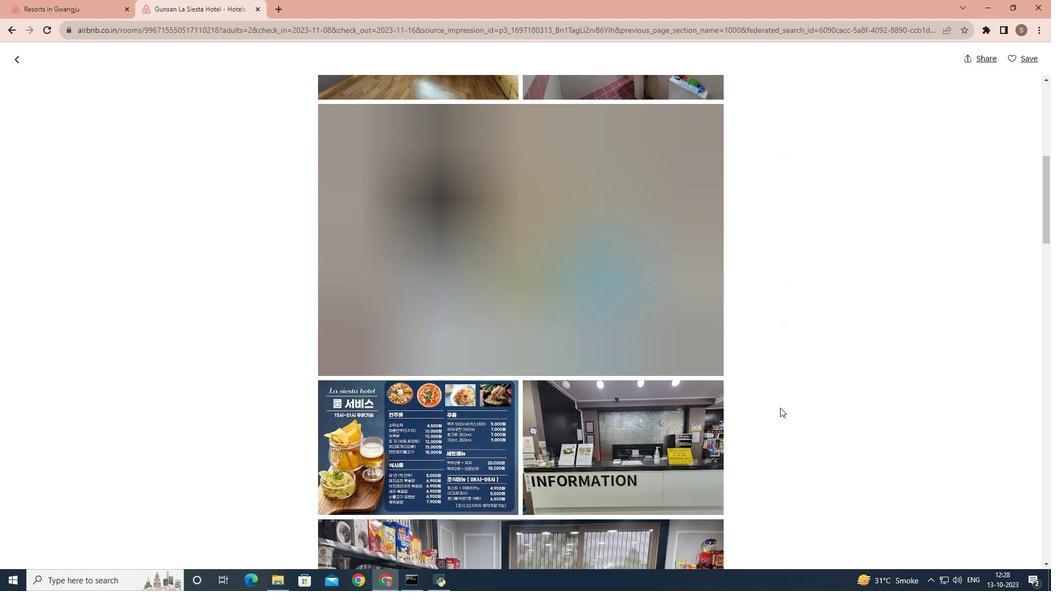 
Action: Mouse scrolled (780, 407) with delta (0, 0)
Screenshot: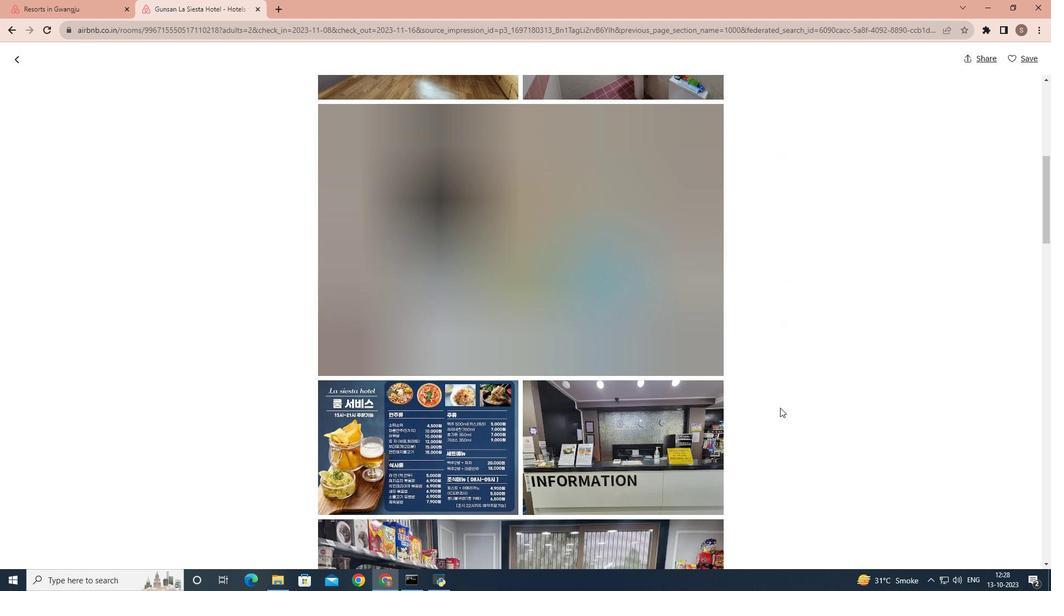 
Action: Mouse scrolled (780, 407) with delta (0, 0)
Screenshot: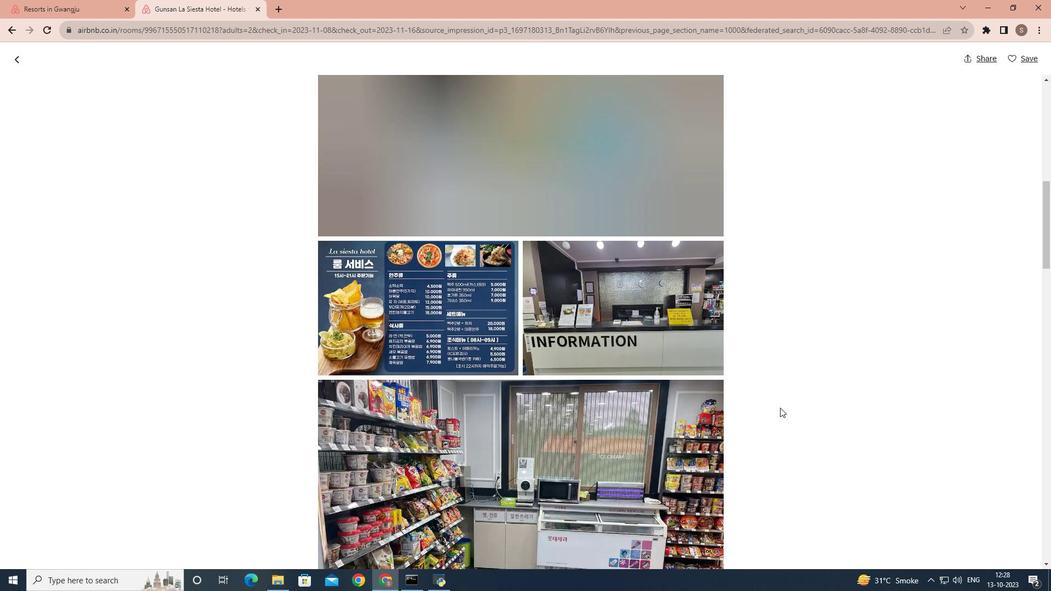 
Action: Mouse scrolled (780, 407) with delta (0, 0)
Screenshot: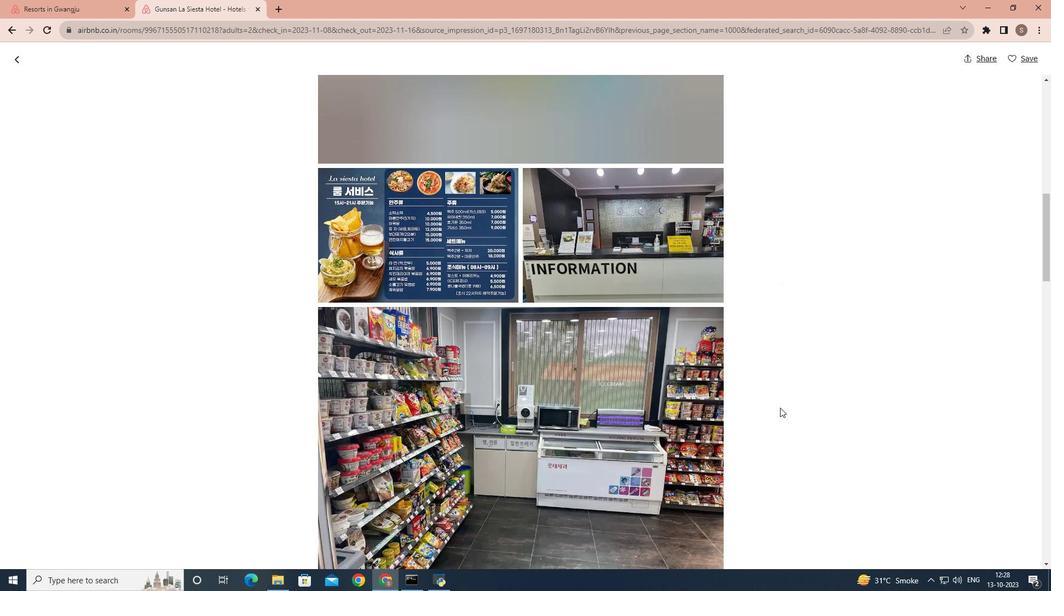 
Action: Mouse scrolled (780, 407) with delta (0, 0)
Screenshot: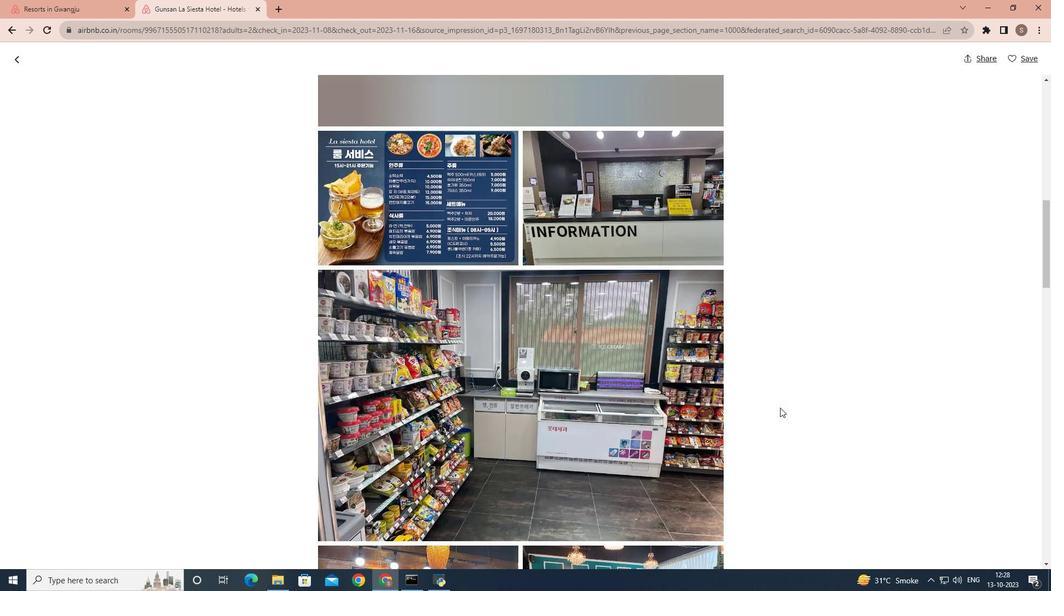 
Action: Mouse scrolled (780, 407) with delta (0, 0)
Screenshot: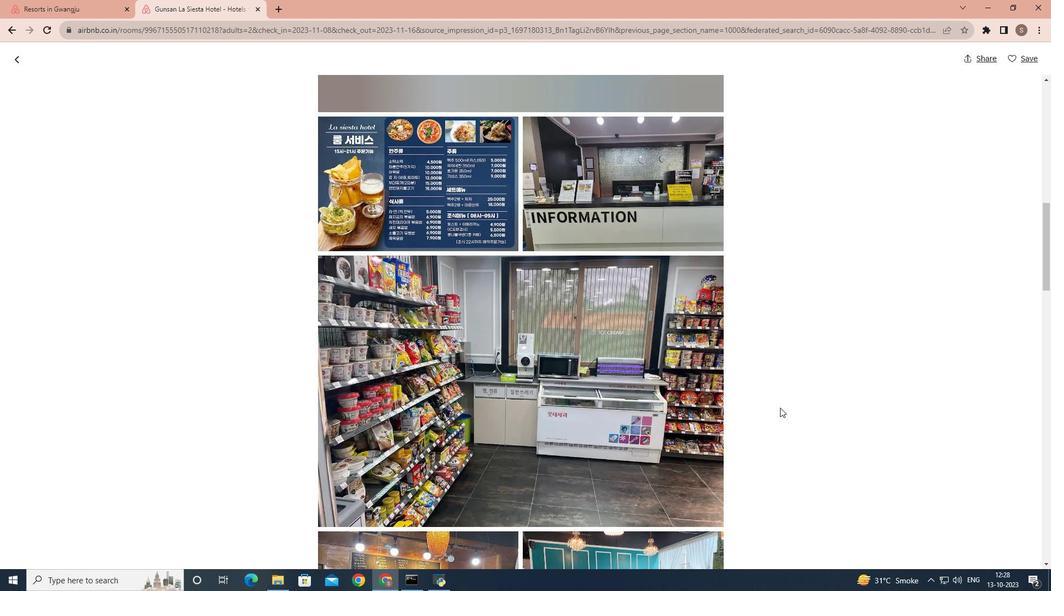 
Action: Mouse scrolled (780, 407) with delta (0, 0)
Screenshot: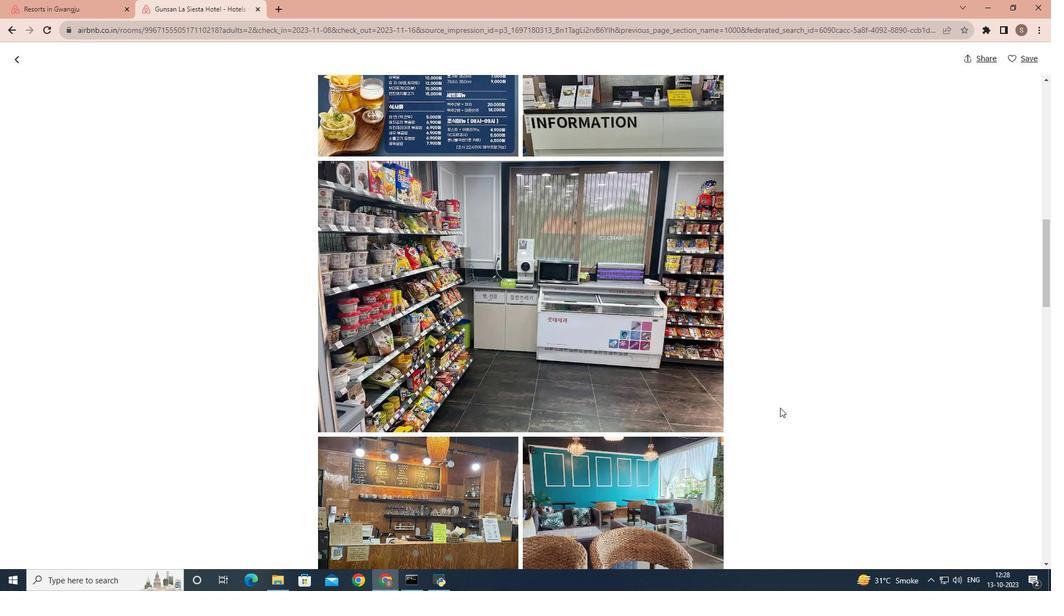 
Action: Mouse scrolled (780, 407) with delta (0, 0)
Screenshot: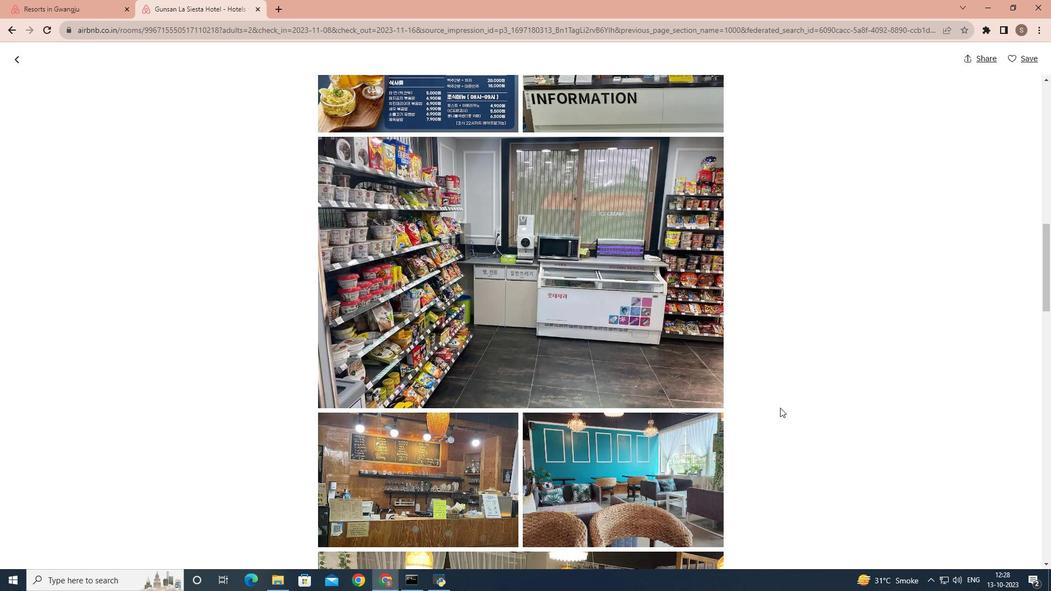 
Action: Mouse scrolled (780, 407) with delta (0, 0)
Screenshot: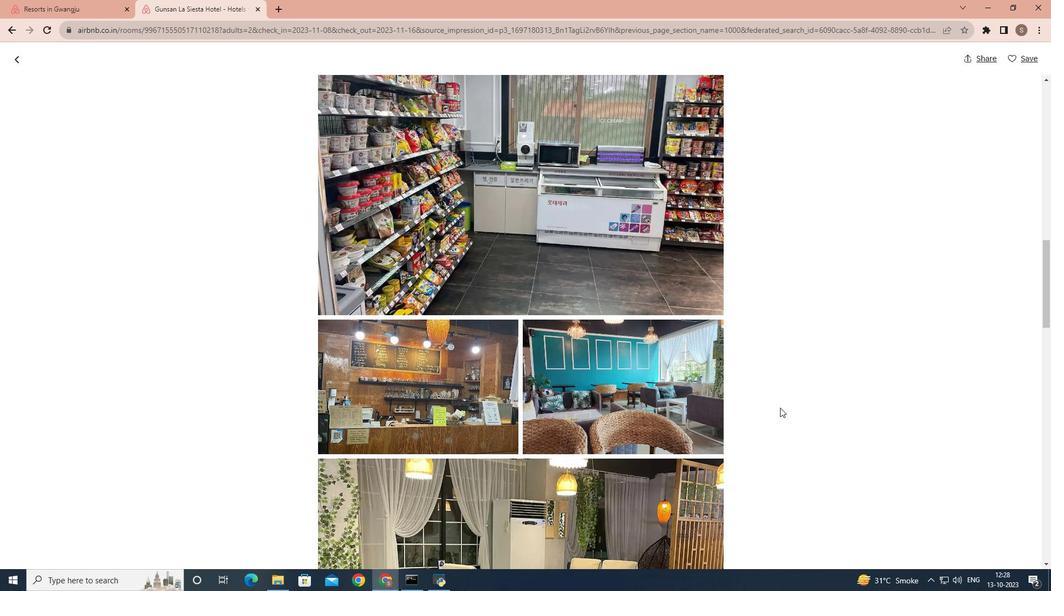 
Action: Mouse scrolled (780, 407) with delta (0, 0)
Screenshot: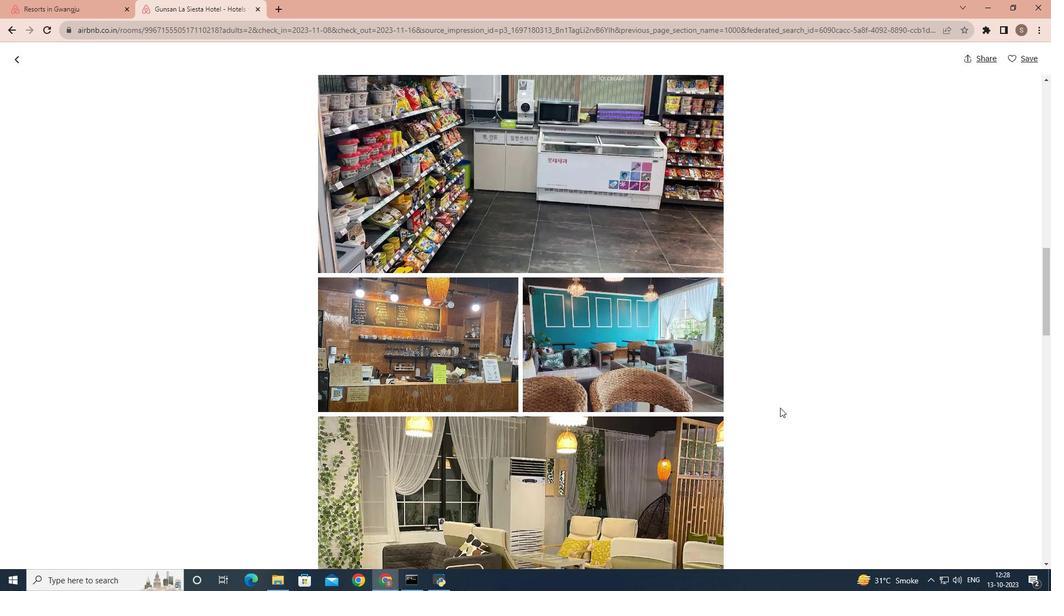 
Action: Mouse scrolled (780, 407) with delta (0, 0)
Screenshot: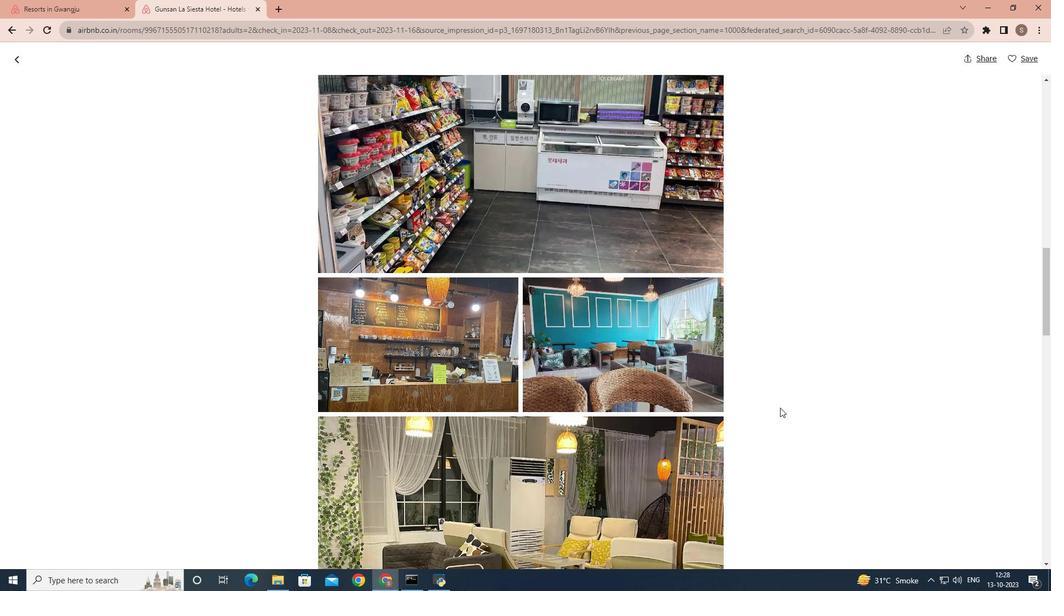 
Action: Mouse scrolled (780, 407) with delta (0, 0)
Screenshot: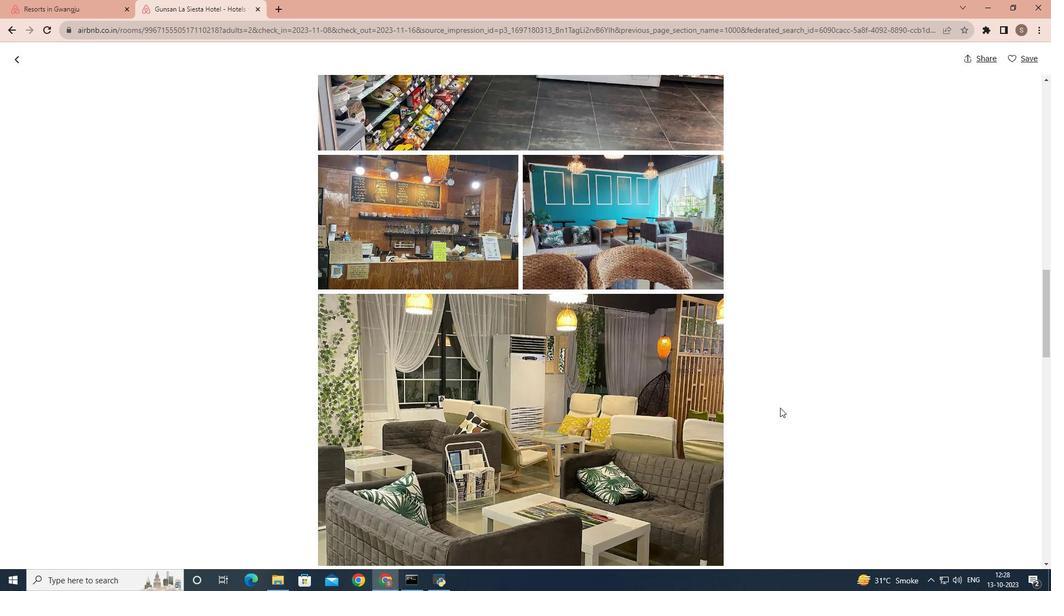
Action: Mouse scrolled (780, 407) with delta (0, 0)
Screenshot: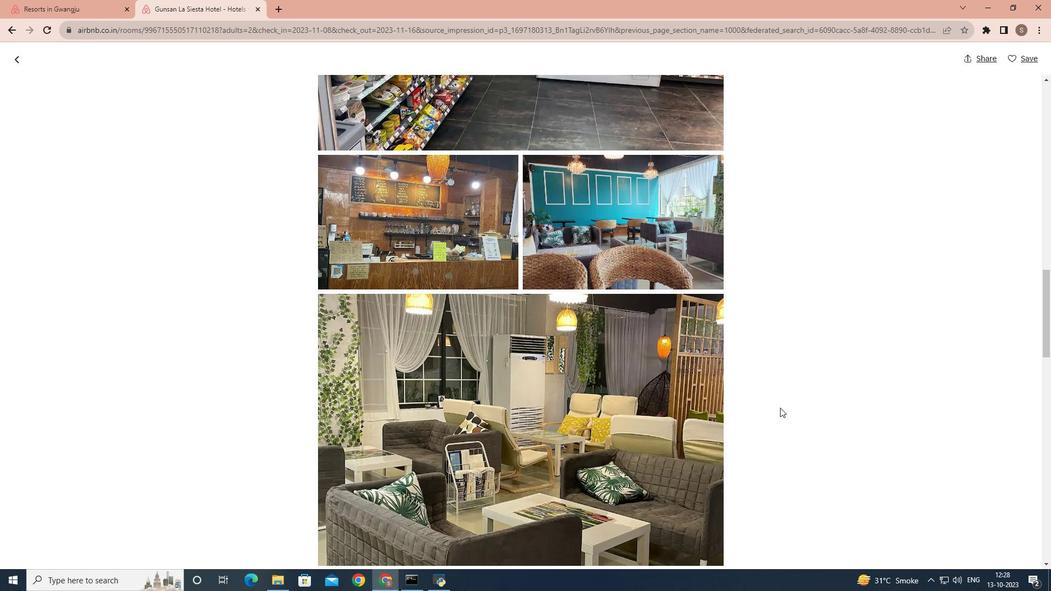 
Action: Mouse scrolled (780, 407) with delta (0, 0)
Screenshot: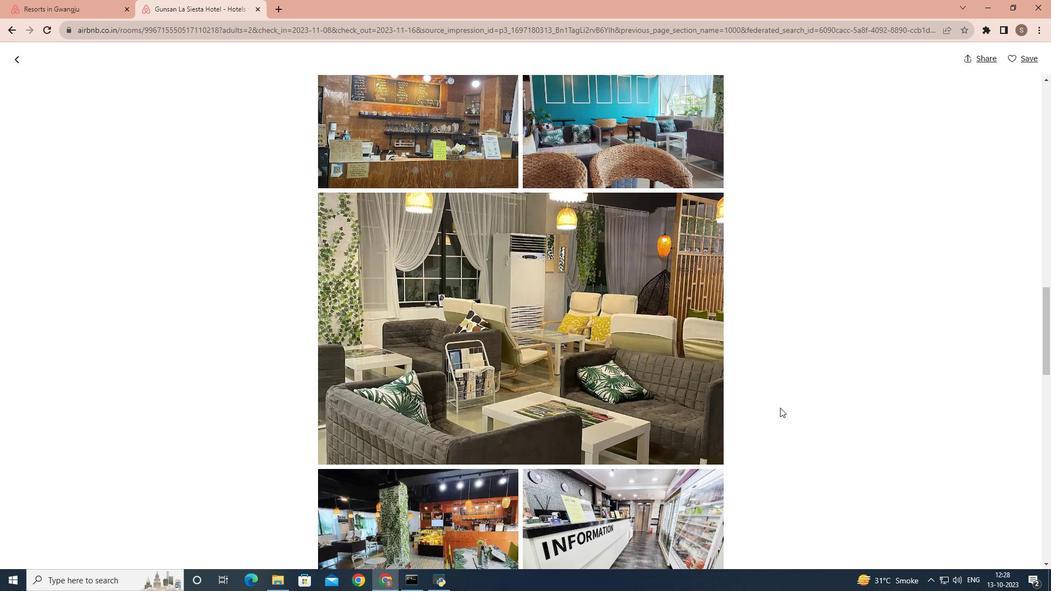 
Action: Mouse scrolled (780, 407) with delta (0, 0)
Screenshot: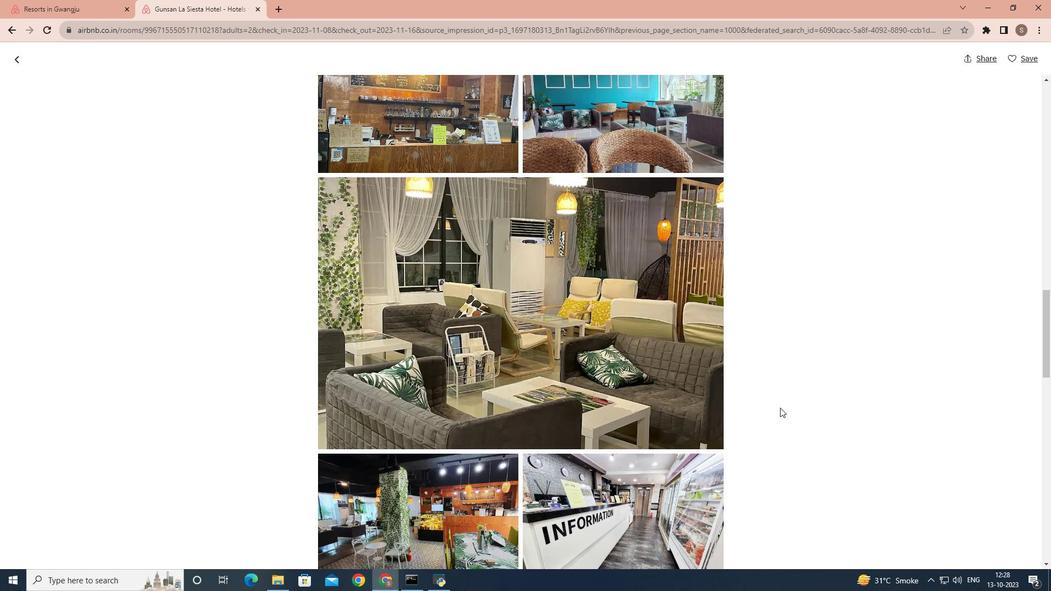 
Action: Mouse scrolled (780, 407) with delta (0, 0)
Screenshot: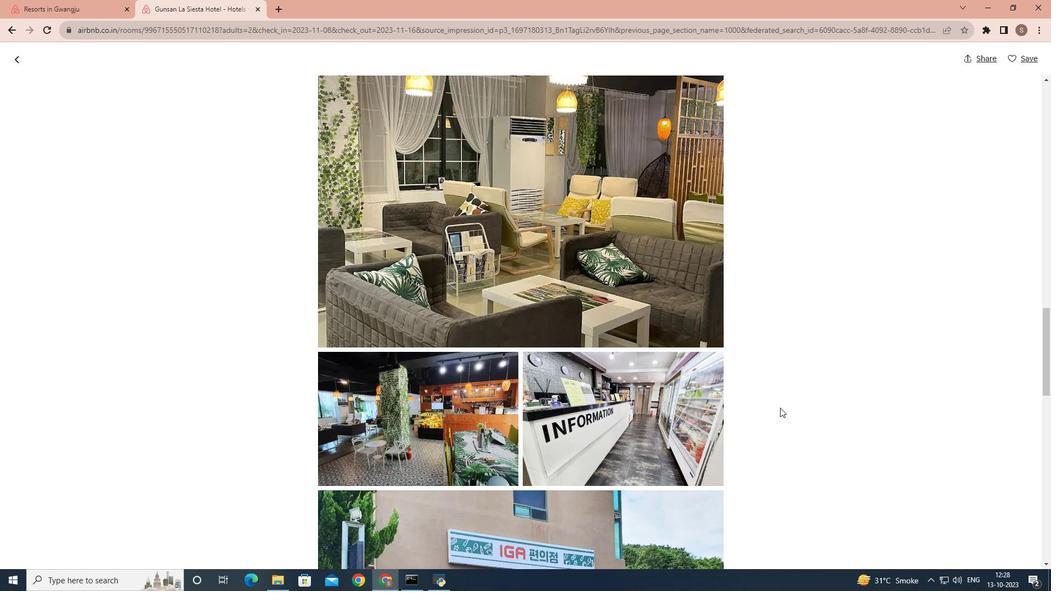 
Action: Mouse scrolled (780, 407) with delta (0, 0)
Screenshot: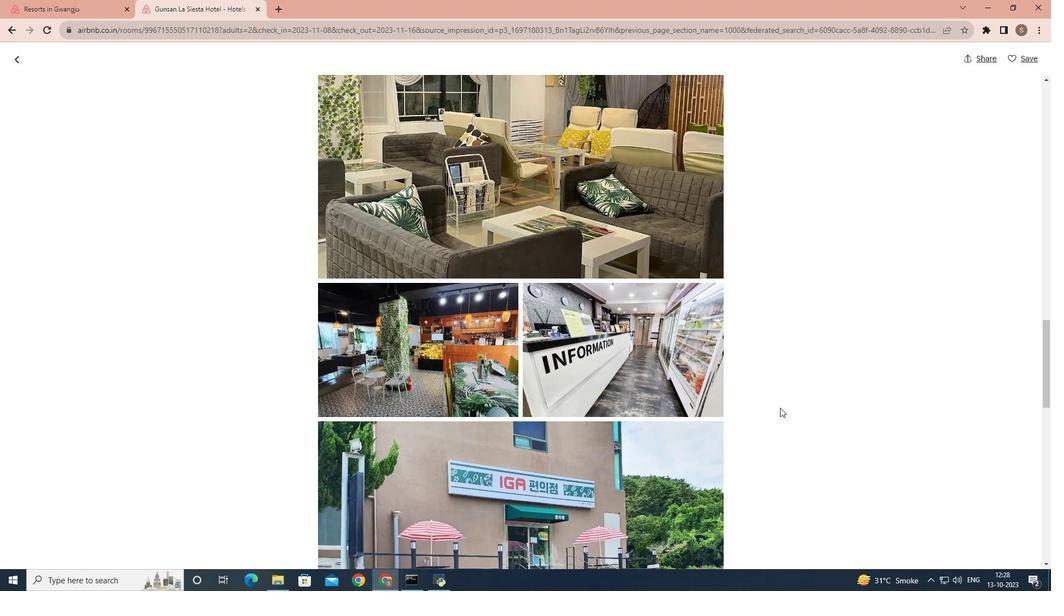 
Action: Mouse scrolled (780, 407) with delta (0, 0)
Screenshot: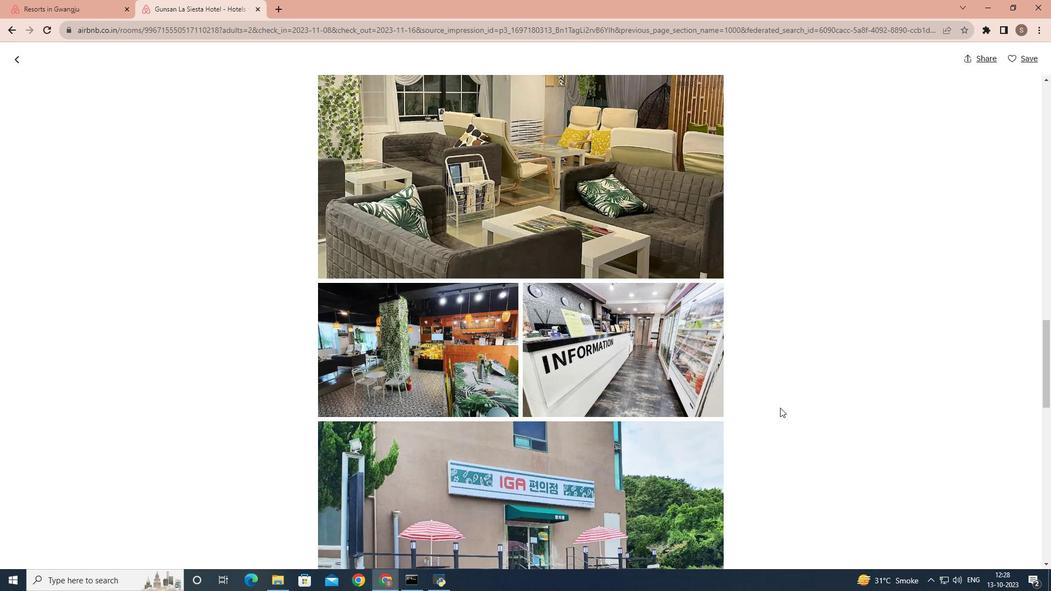 
Action: Mouse scrolled (780, 407) with delta (0, 0)
Screenshot: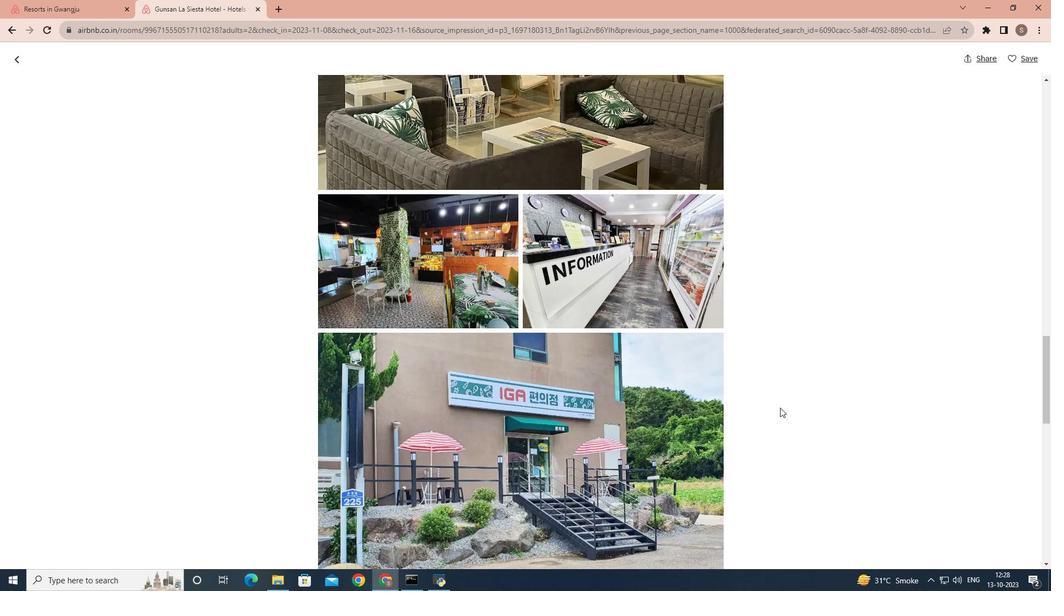 
Action: Mouse scrolled (780, 407) with delta (0, 0)
Screenshot: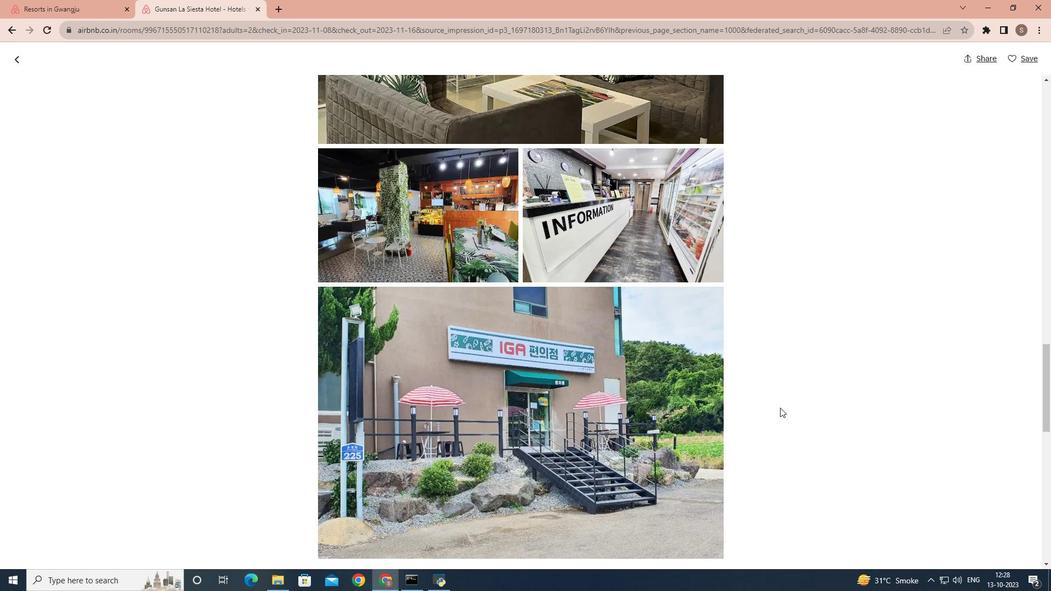 
Action: Mouse scrolled (780, 407) with delta (0, 0)
Screenshot: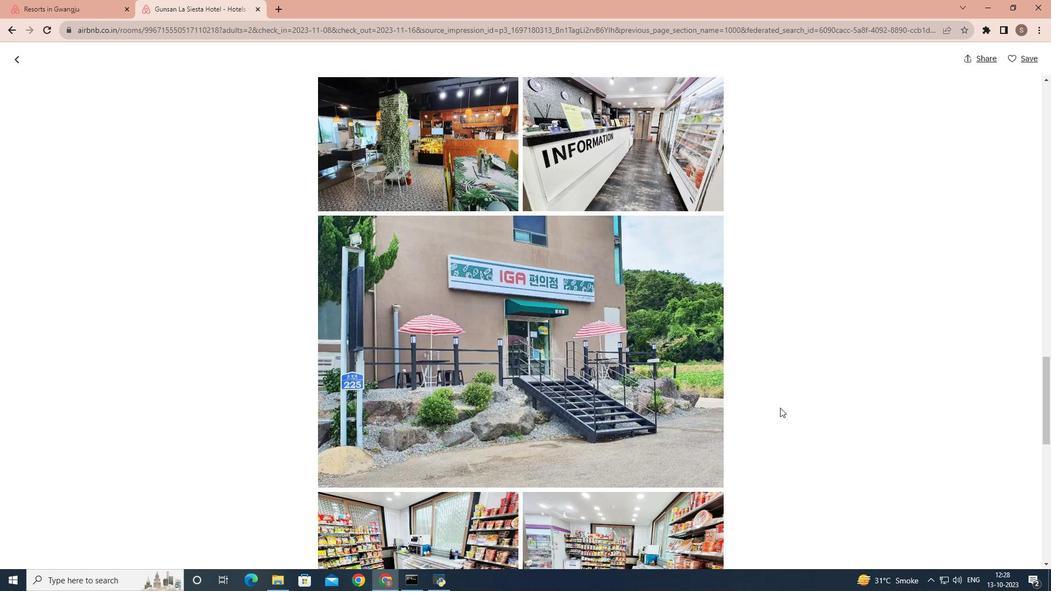
Action: Mouse scrolled (780, 407) with delta (0, 0)
Screenshot: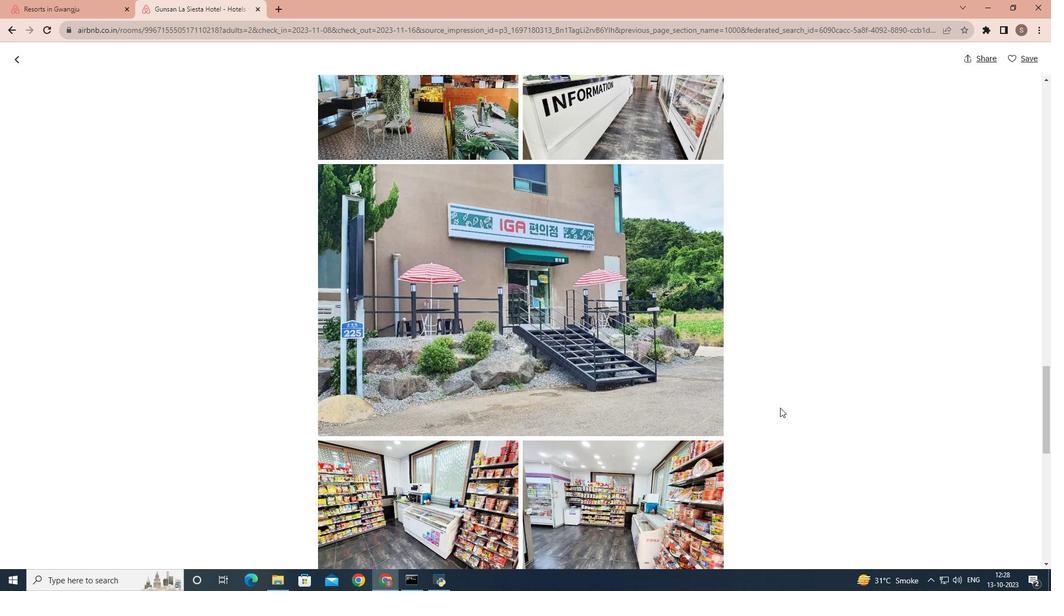 
Action: Mouse scrolled (780, 407) with delta (0, 0)
Screenshot: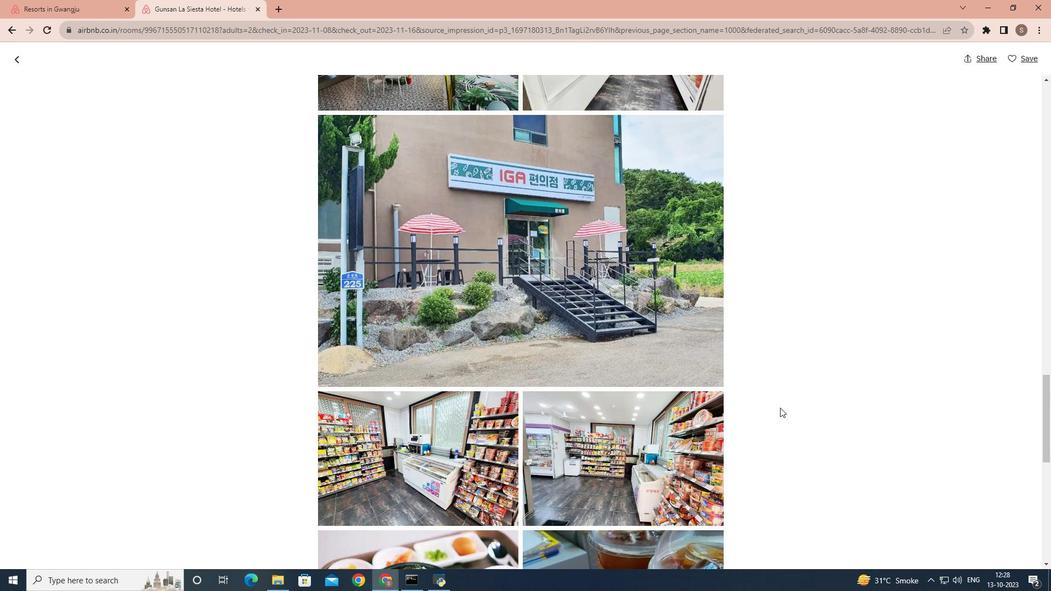 
Action: Mouse scrolled (780, 407) with delta (0, 0)
Screenshot: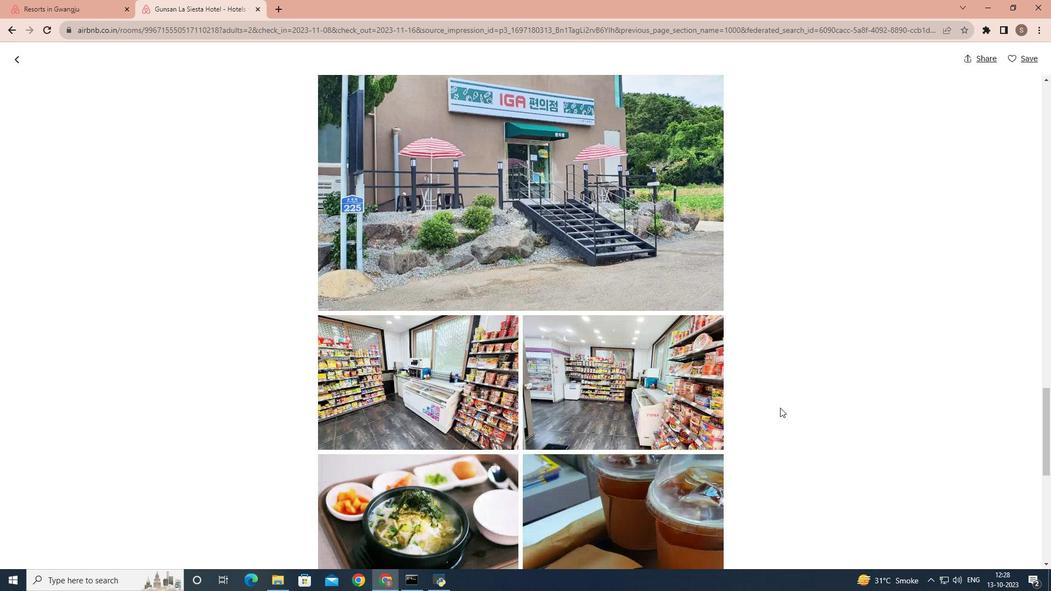 
Action: Mouse scrolled (780, 407) with delta (0, 0)
Screenshot: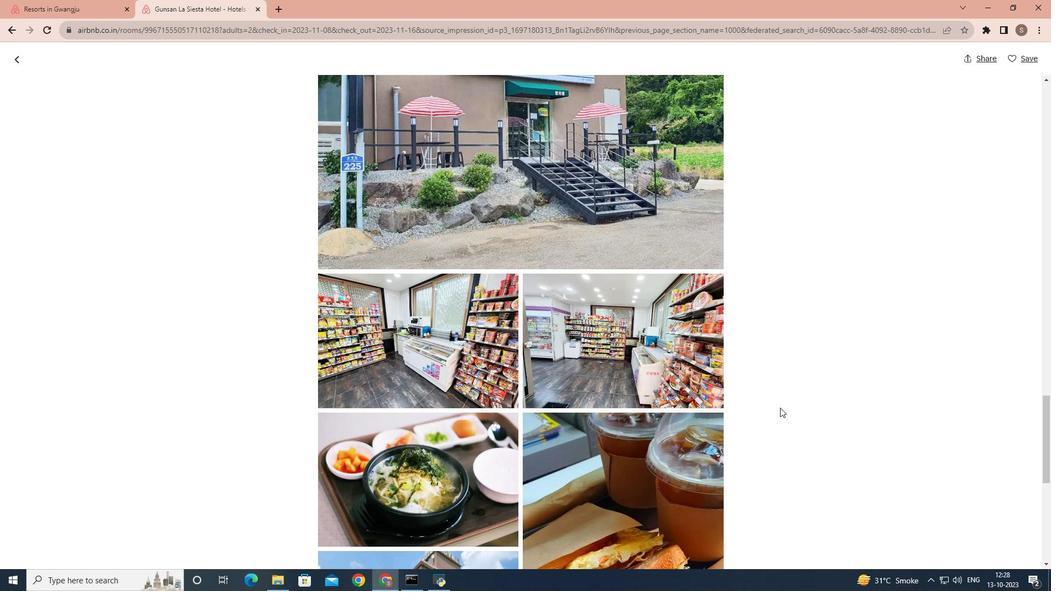
Action: Mouse scrolled (780, 407) with delta (0, 0)
Screenshot: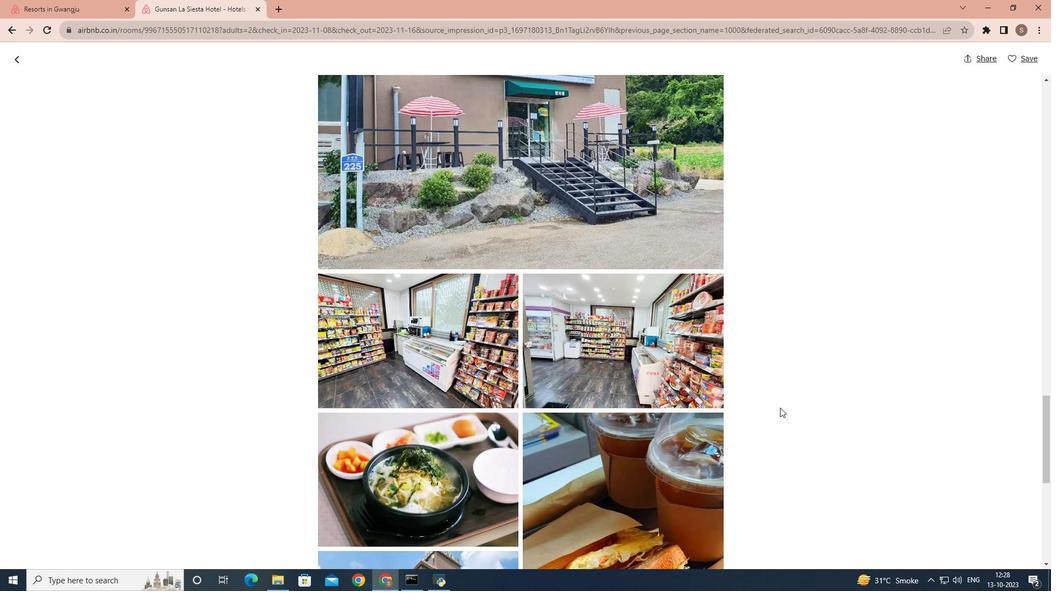 
Action: Mouse scrolled (780, 407) with delta (0, 0)
Screenshot: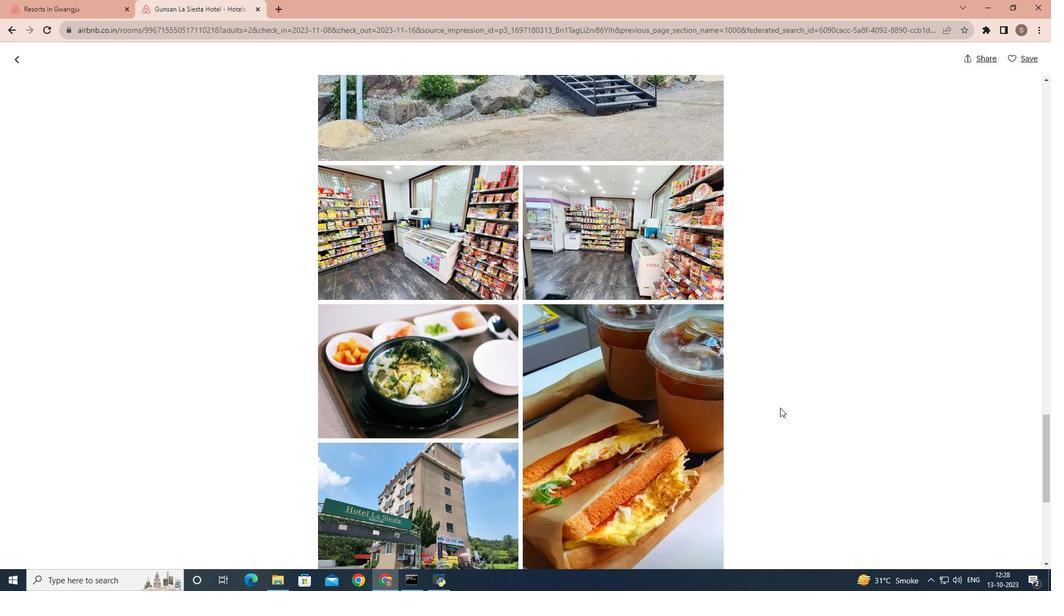 
Action: Mouse scrolled (780, 407) with delta (0, 0)
Screenshot: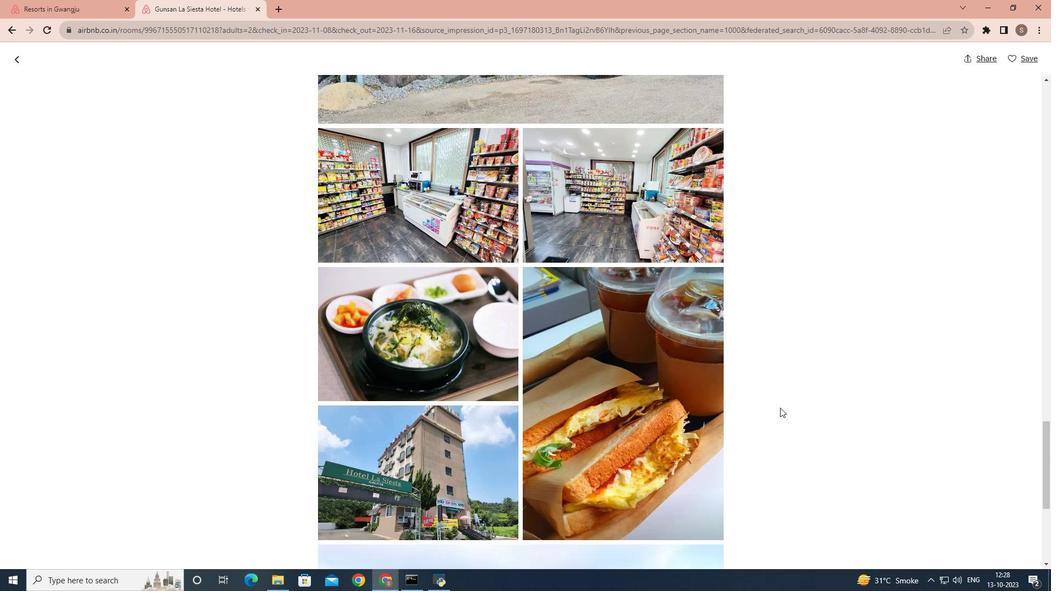 
Action: Mouse scrolled (780, 407) with delta (0, 0)
Screenshot: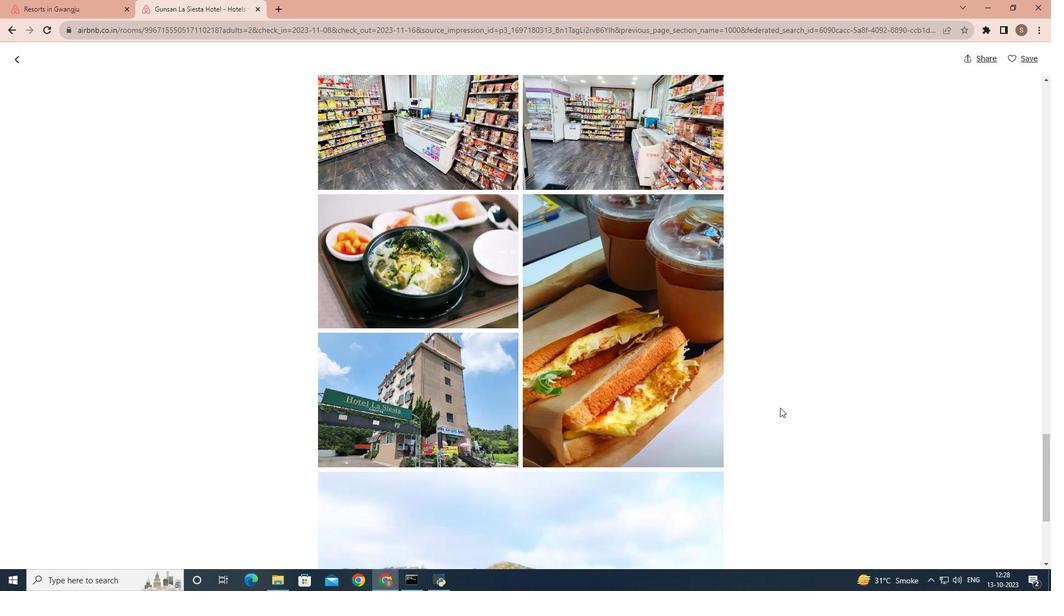 
Action: Mouse scrolled (780, 407) with delta (0, 0)
Screenshot: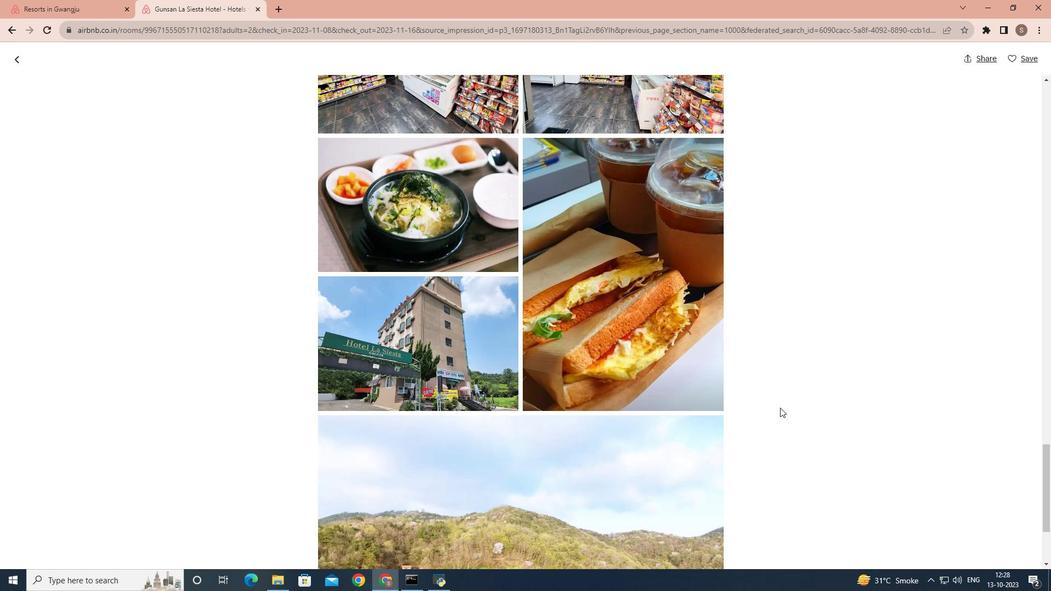 
Action: Mouse scrolled (780, 407) with delta (0, 0)
Screenshot: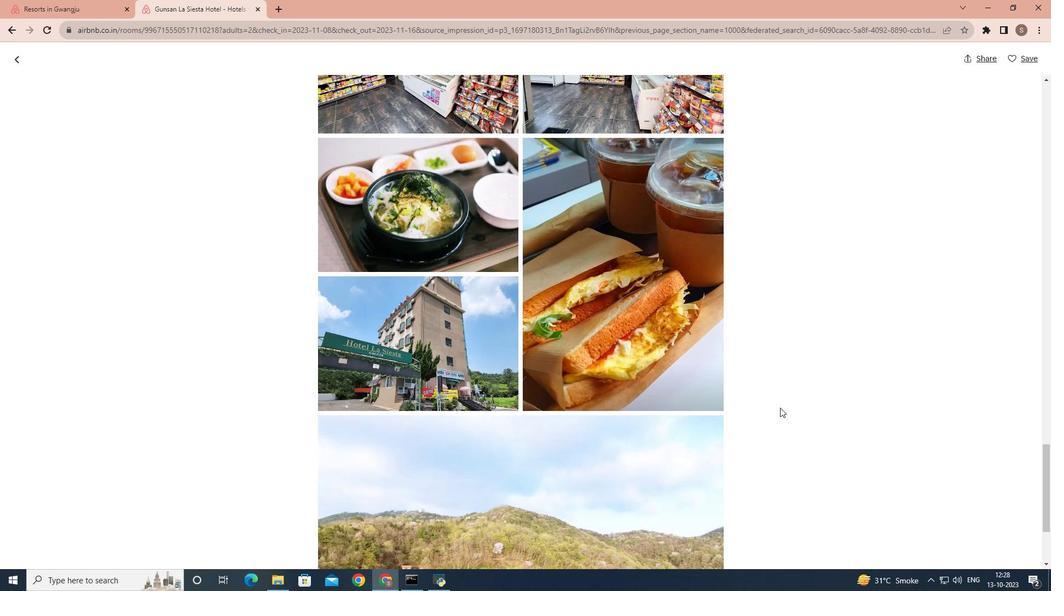 
Action: Mouse scrolled (780, 407) with delta (0, 0)
Screenshot: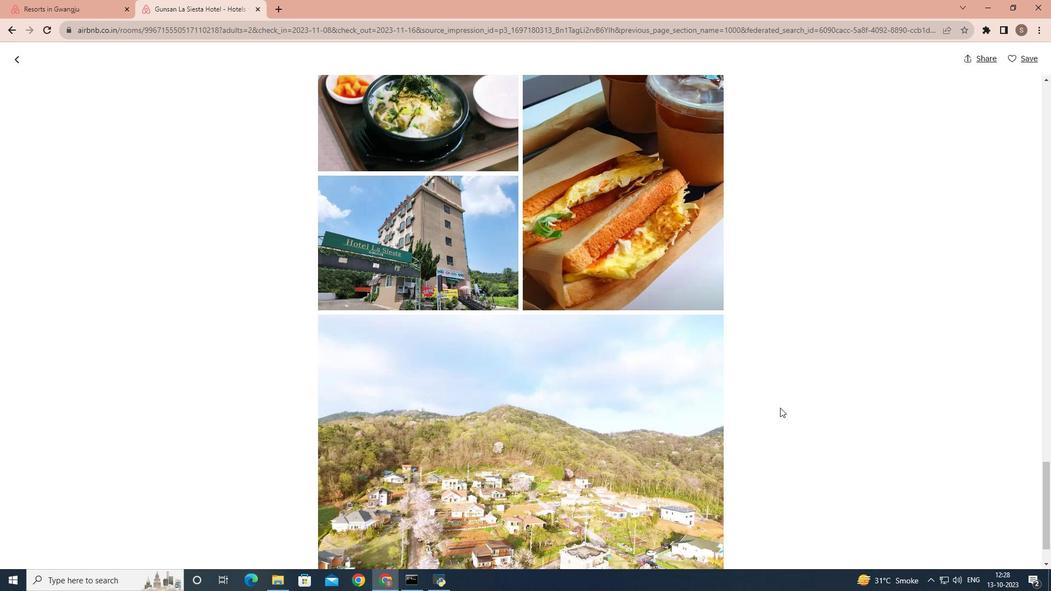 
Action: Mouse scrolled (780, 407) with delta (0, 0)
Screenshot: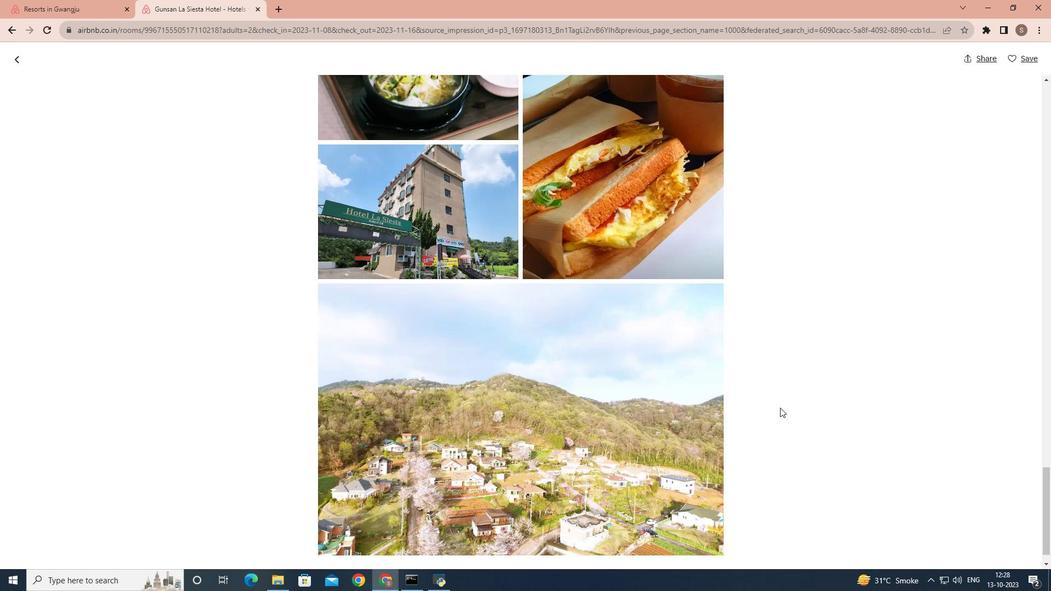 
Action: Mouse scrolled (780, 407) with delta (0, 0)
Screenshot: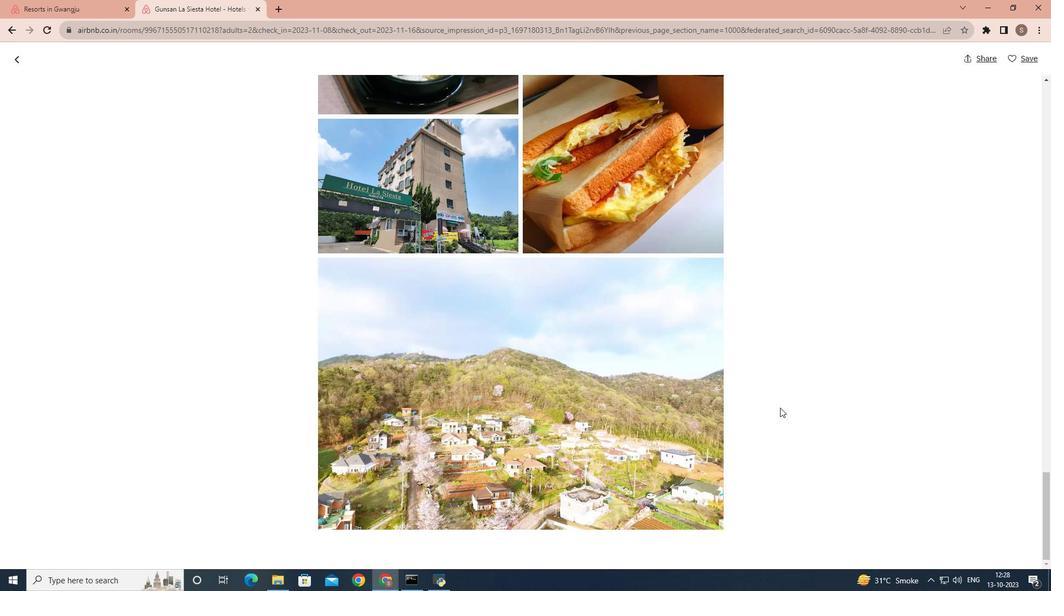 
Action: Mouse scrolled (780, 407) with delta (0, 0)
Screenshot: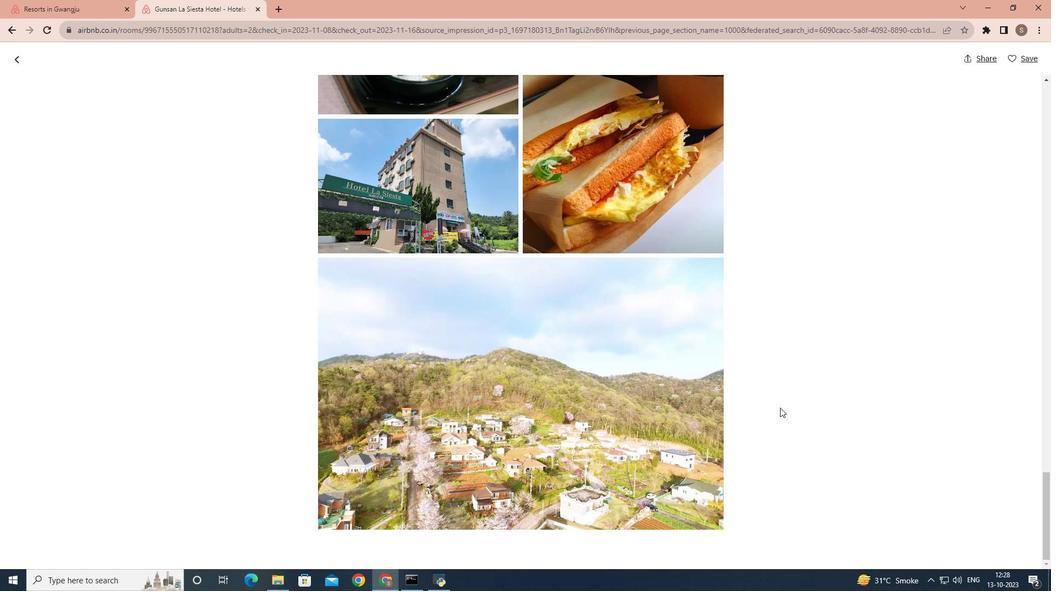 
Action: Mouse scrolled (780, 407) with delta (0, 0)
Screenshot: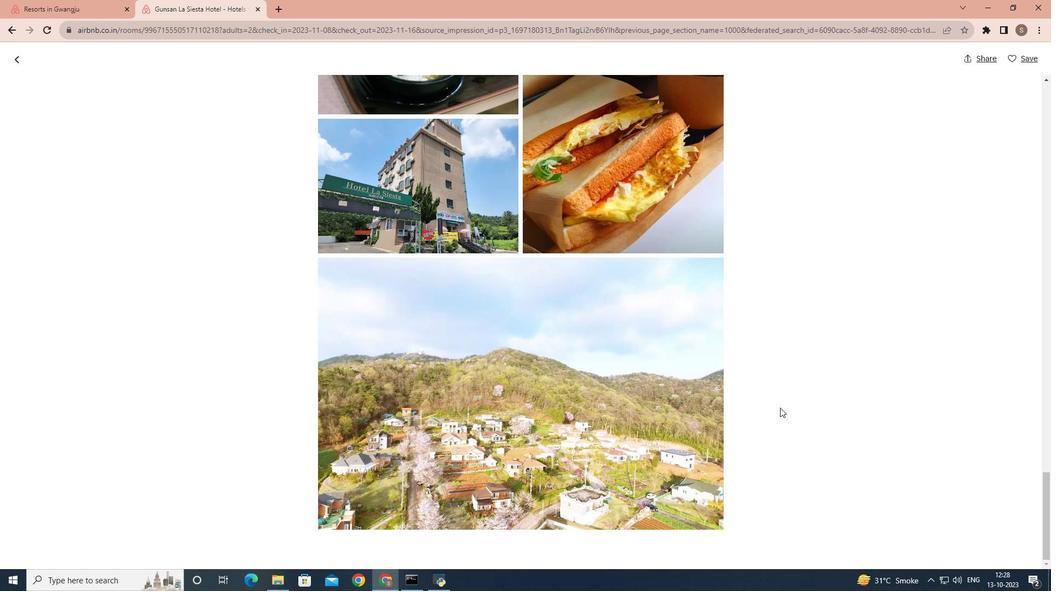 
Action: Mouse scrolled (780, 407) with delta (0, 0)
Screenshot: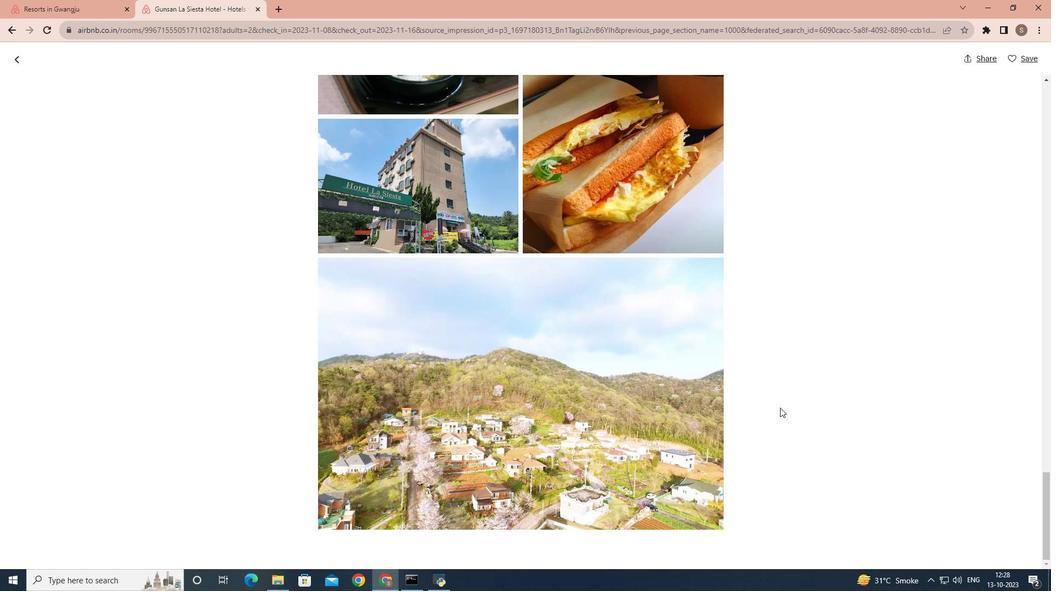 
Action: Mouse scrolled (780, 407) with delta (0, 0)
Screenshot: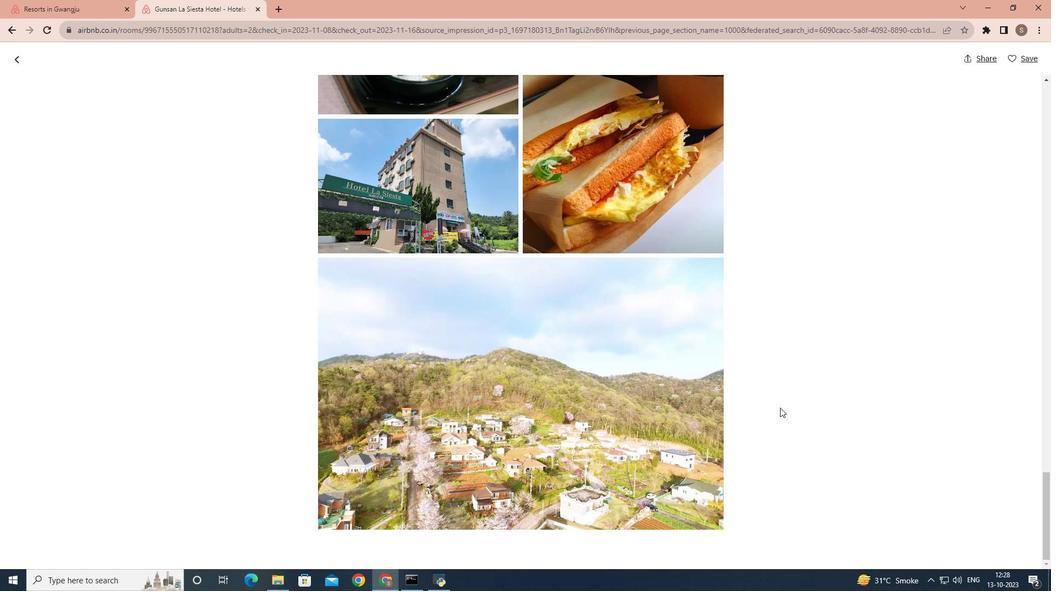 
Action: Mouse moved to (19, 58)
Screenshot: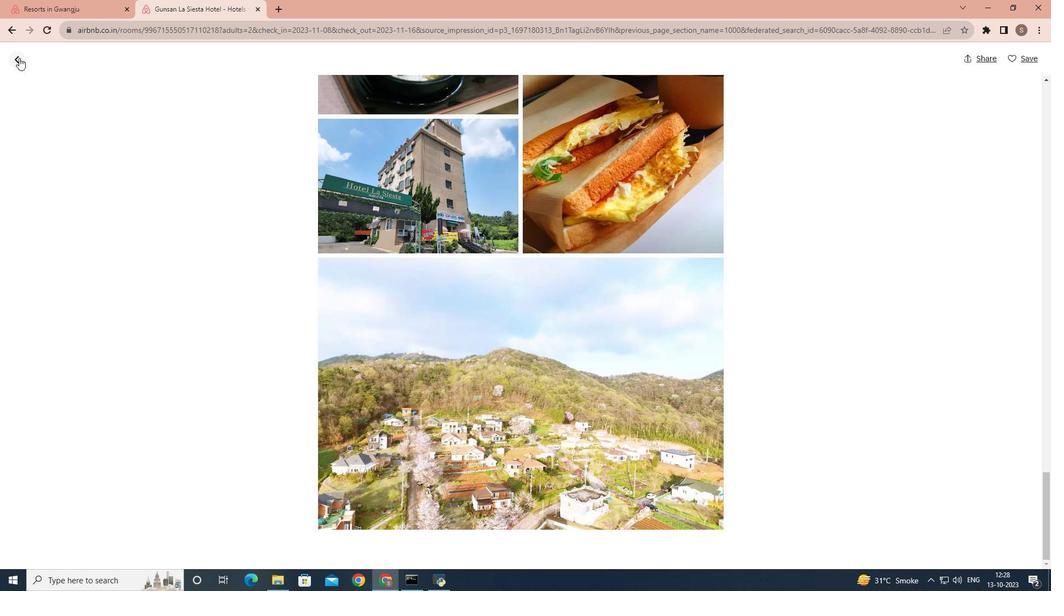 
Action: Mouse pressed left at (19, 58)
Screenshot: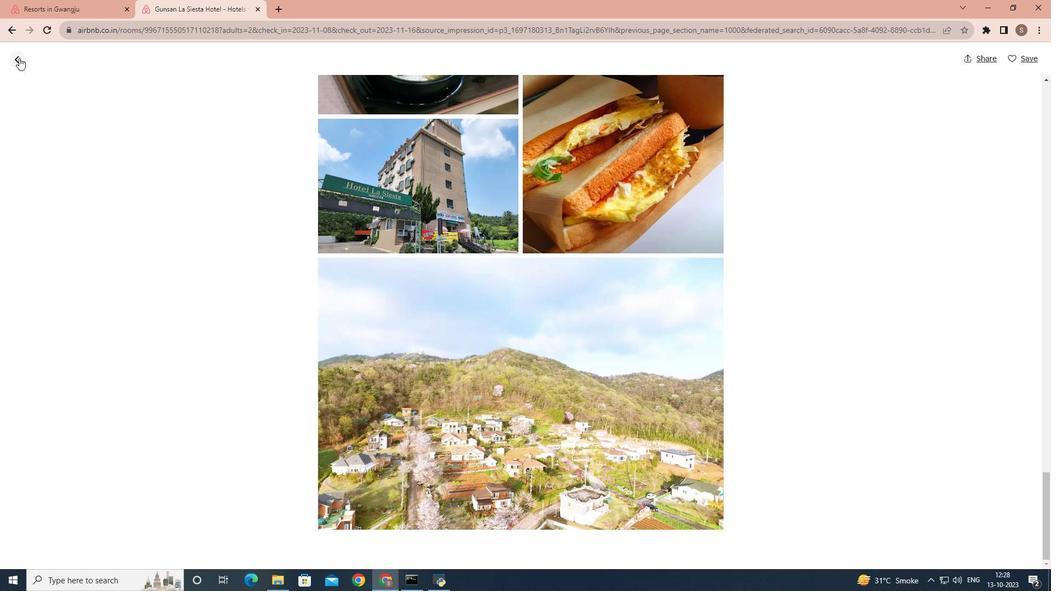 
Action: Mouse moved to (179, 287)
Screenshot: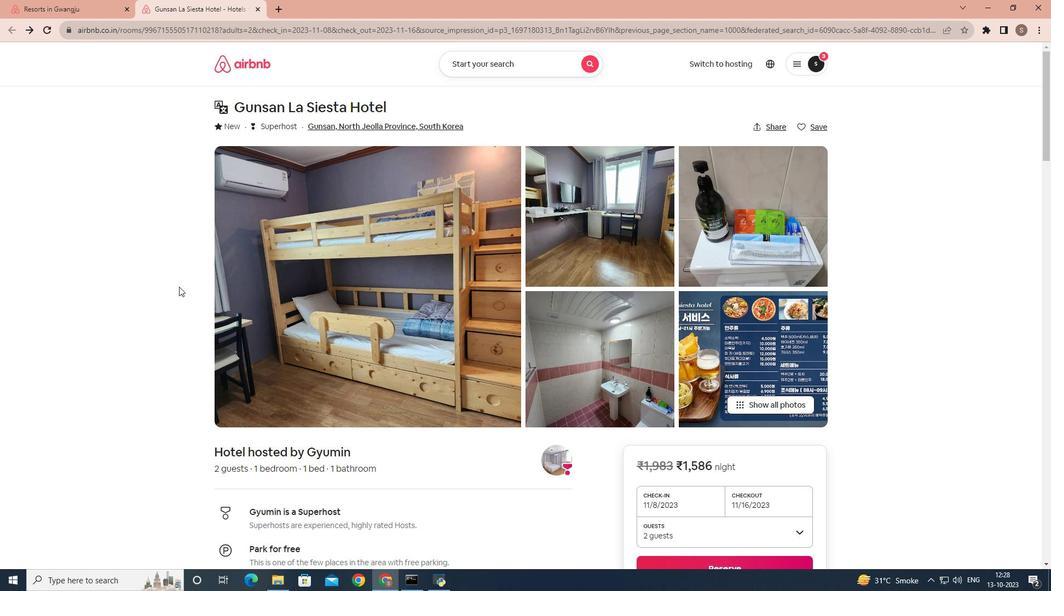 
Action: Mouse scrolled (179, 286) with delta (0, 0)
Screenshot: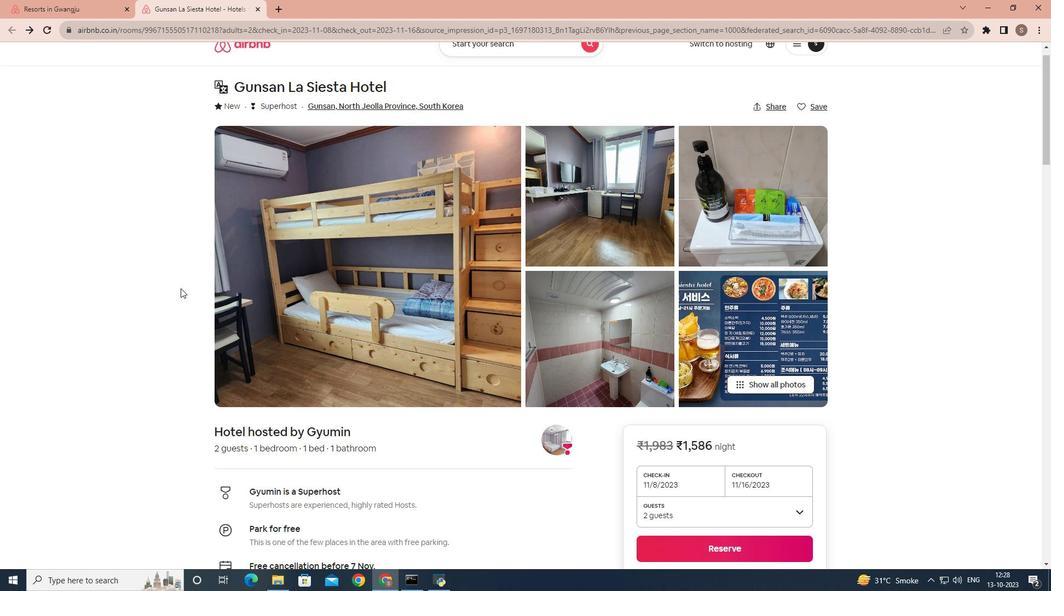 
Action: Mouse moved to (179, 287)
Screenshot: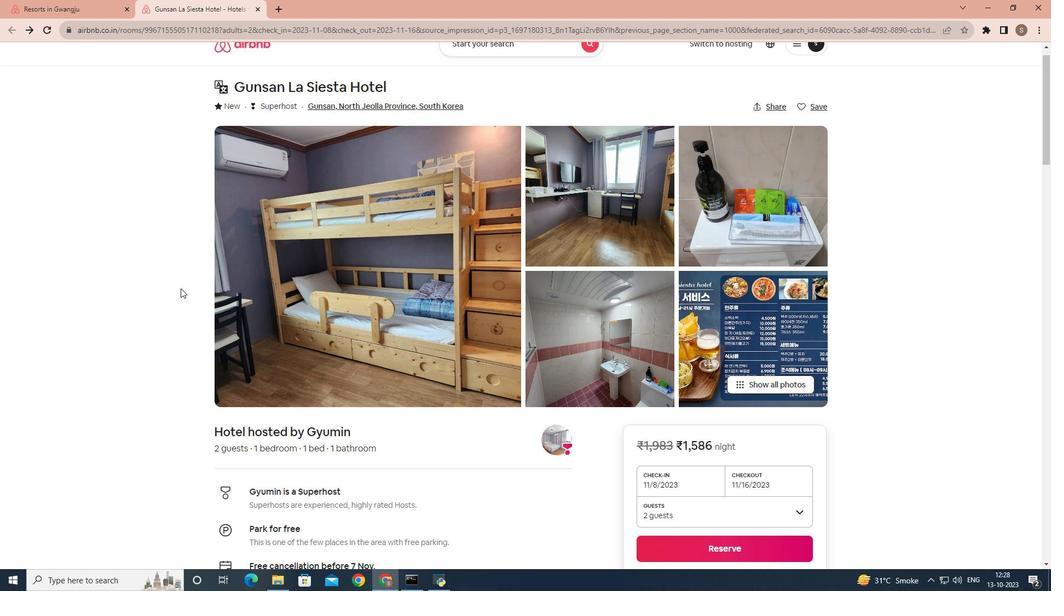 
Action: Mouse scrolled (179, 287) with delta (0, 0)
Screenshot: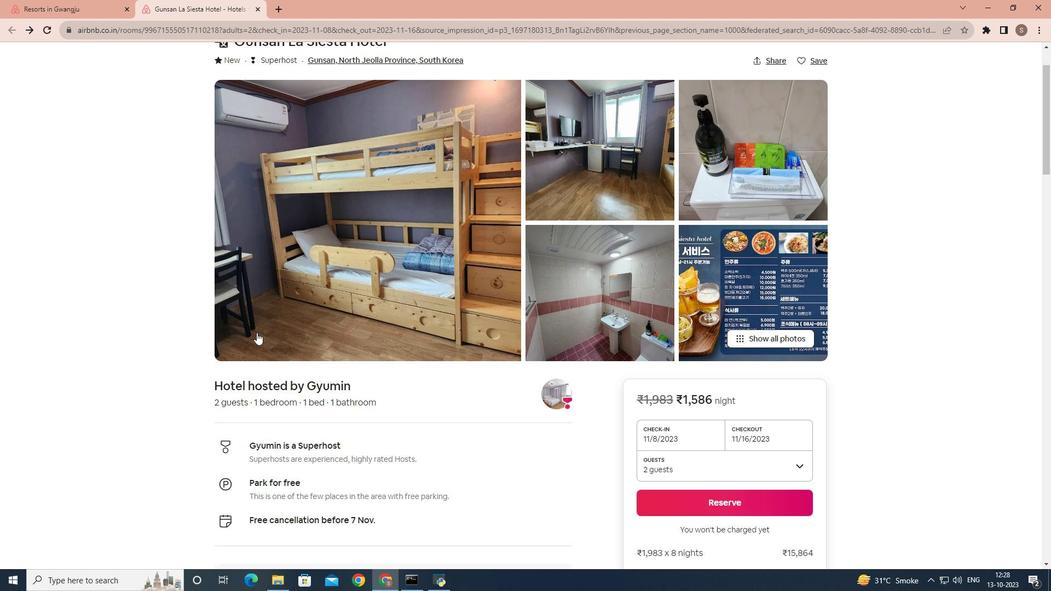 
Action: Mouse moved to (301, 352)
Screenshot: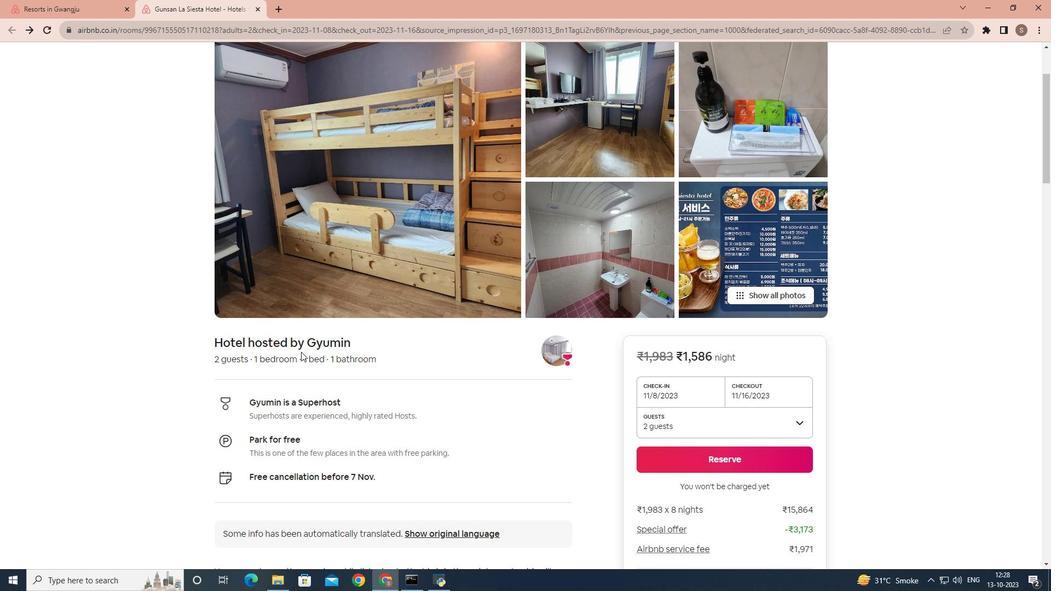 
Action: Mouse scrolled (301, 351) with delta (0, 0)
Screenshot: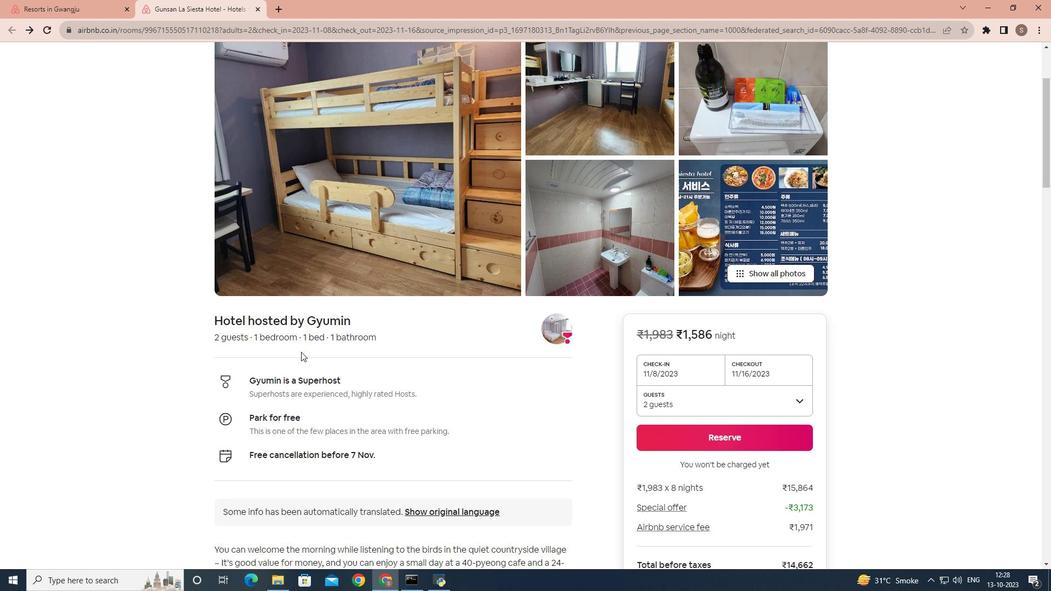 
Action: Mouse scrolled (301, 351) with delta (0, 0)
Screenshot: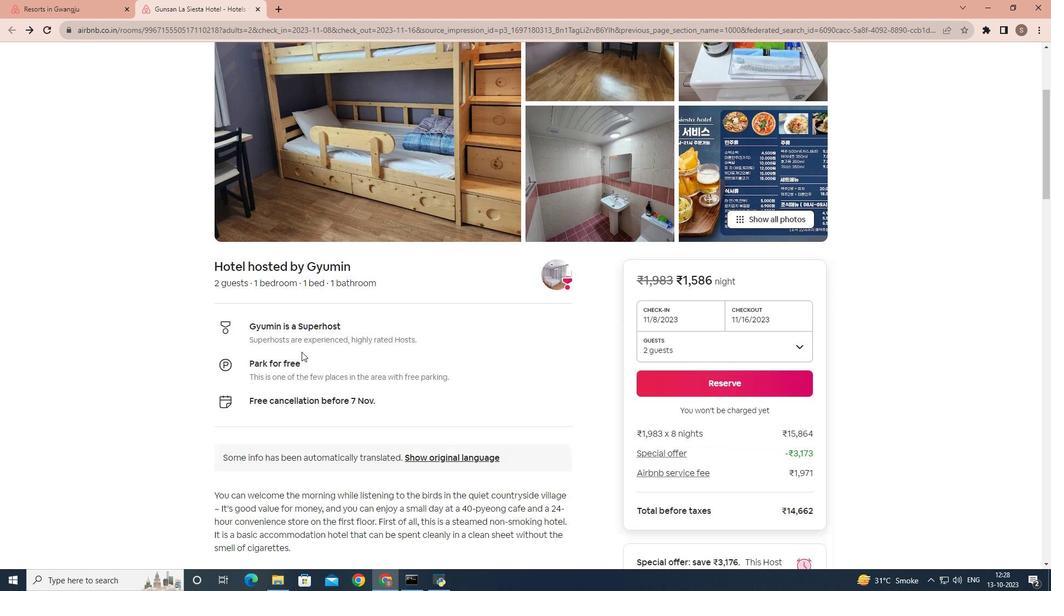 
Action: Mouse scrolled (301, 351) with delta (0, 0)
Screenshot: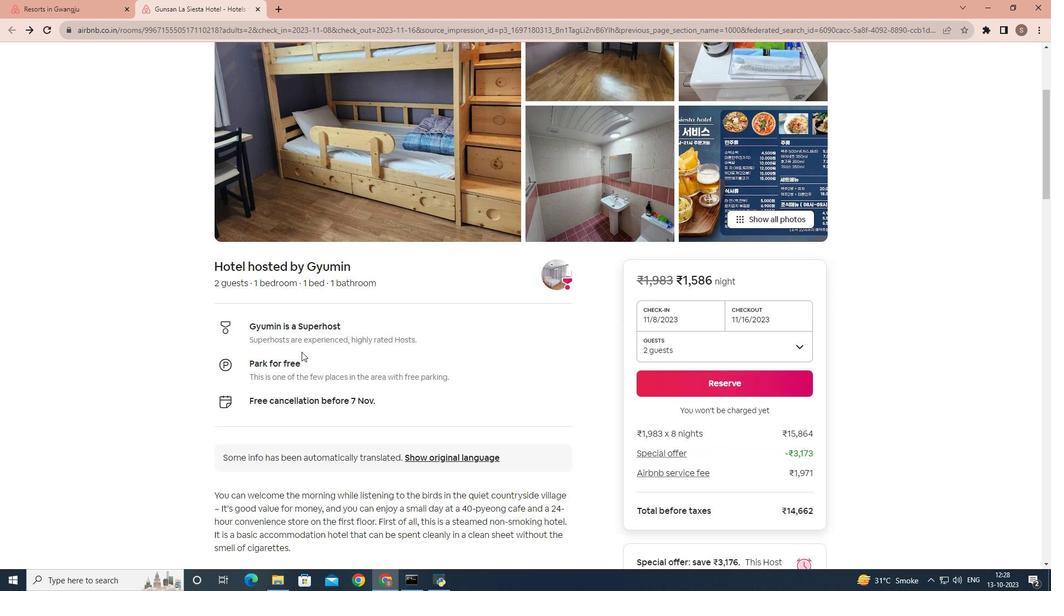 
Action: Mouse moved to (307, 353)
Screenshot: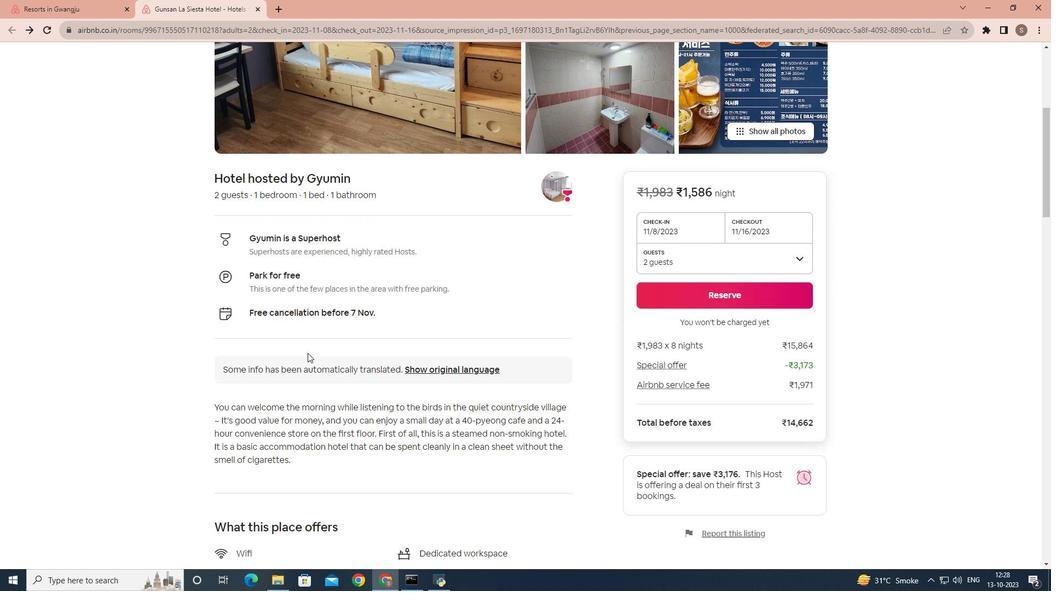 
Action: Mouse scrolled (307, 352) with delta (0, 0)
Screenshot: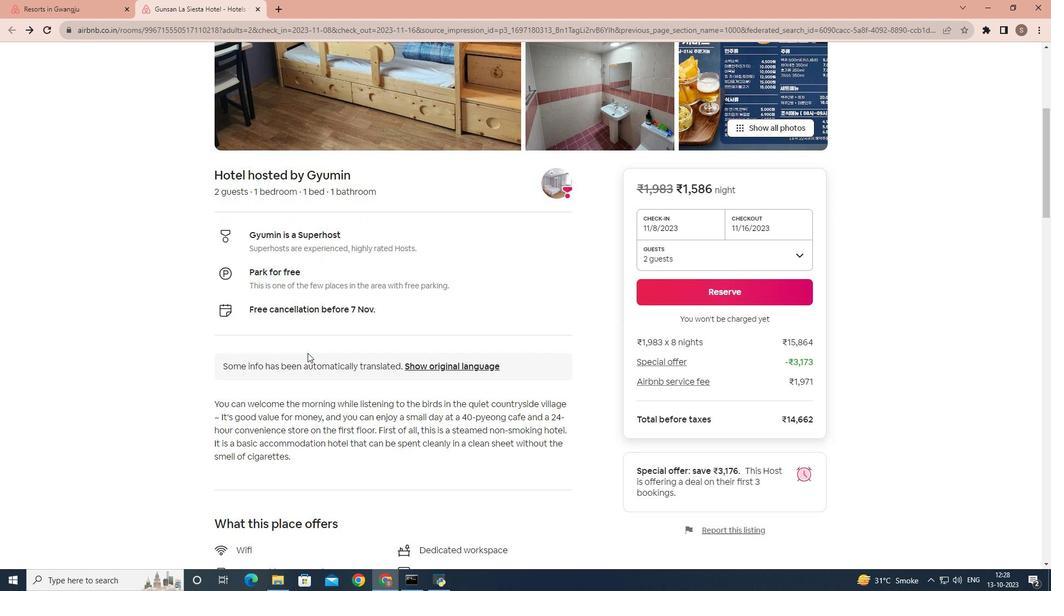 
Action: Mouse scrolled (307, 352) with delta (0, 0)
Screenshot: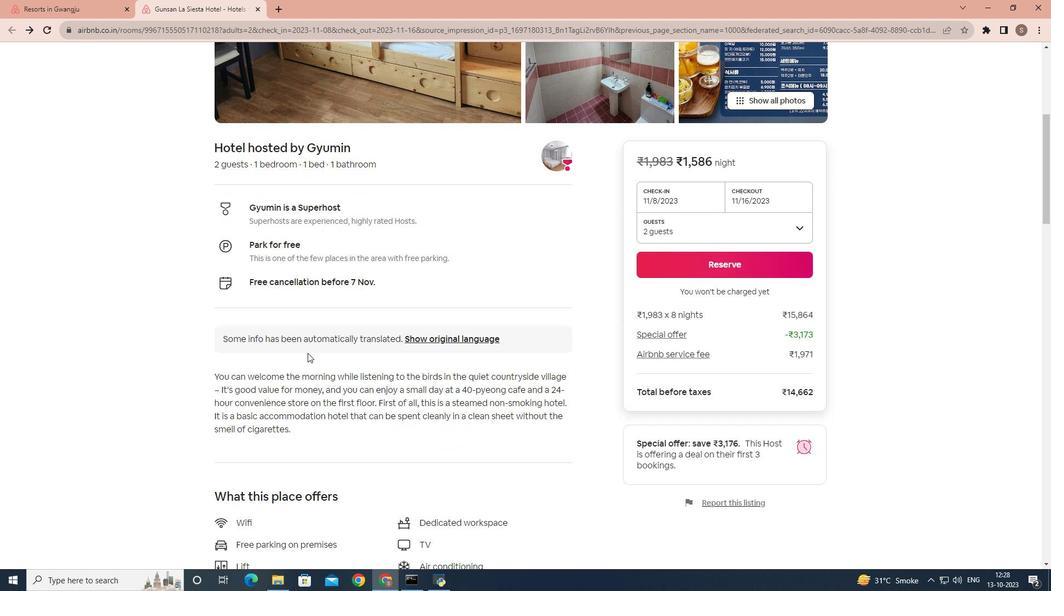 
Action: Mouse moved to (299, 350)
Screenshot: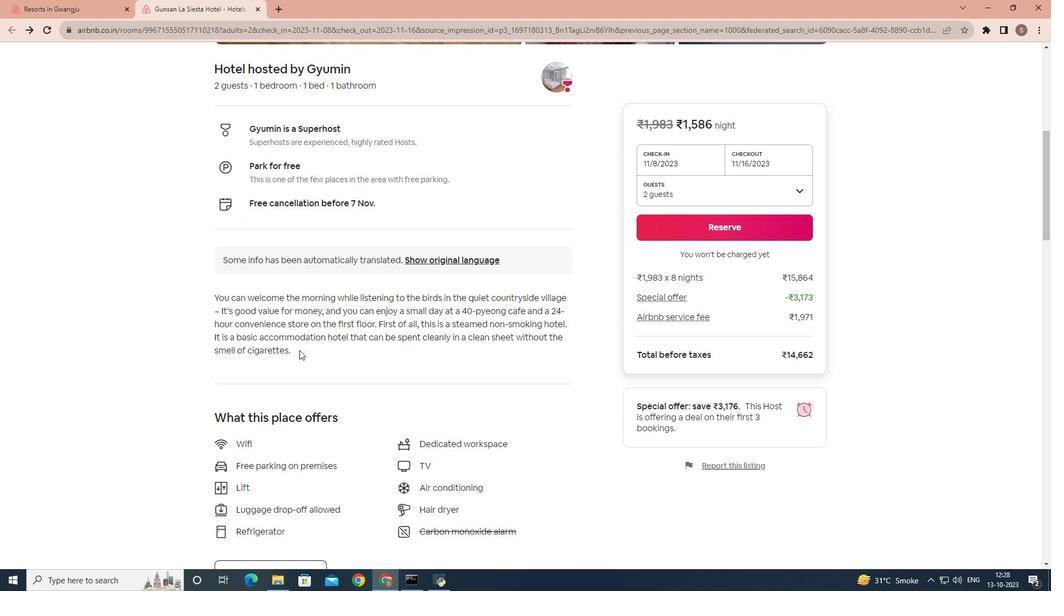 
Action: Mouse scrolled (299, 350) with delta (0, 0)
Screenshot: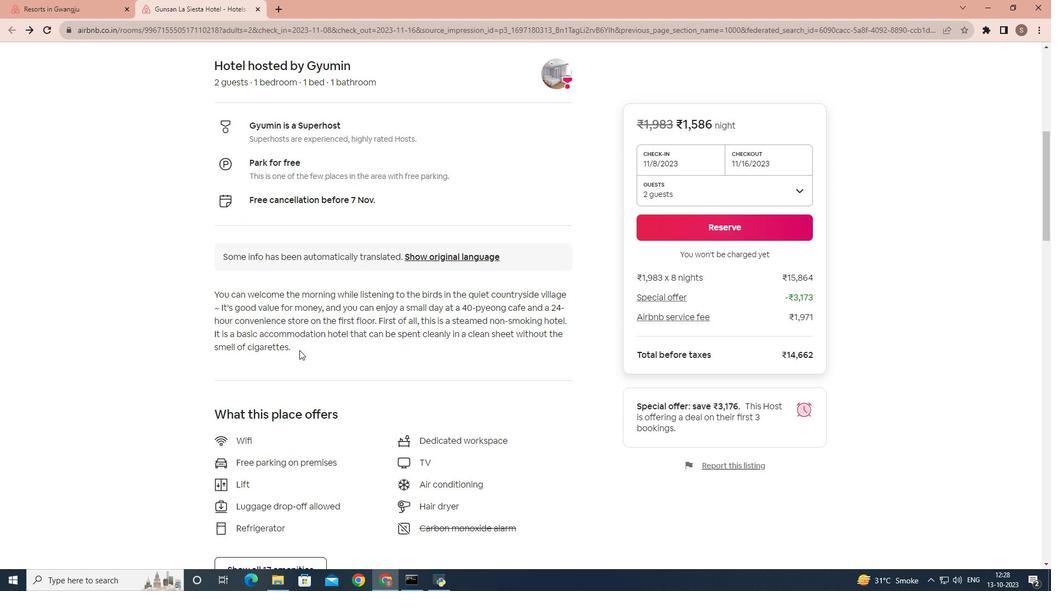 
Action: Mouse scrolled (299, 350) with delta (0, 0)
Screenshot: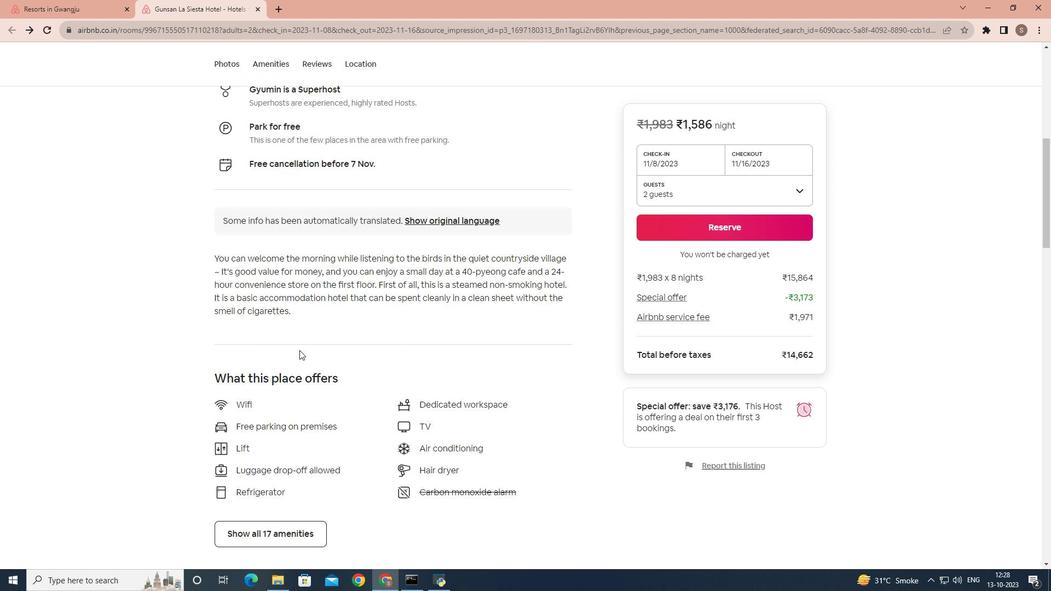 
Action: Mouse scrolled (299, 350) with delta (0, 0)
Screenshot: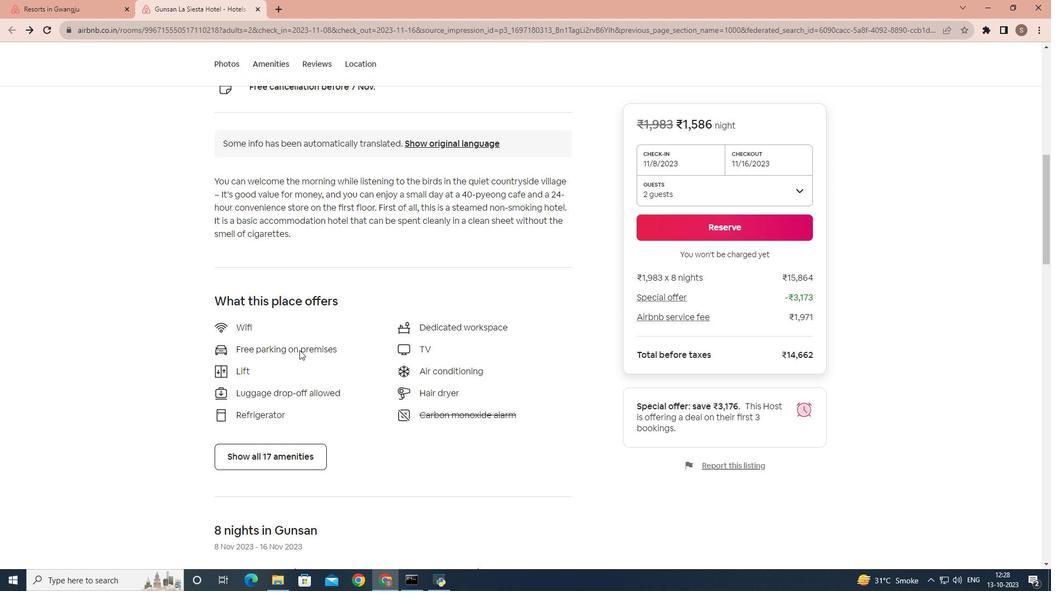 
Action: Mouse scrolled (299, 350) with delta (0, 0)
Screenshot: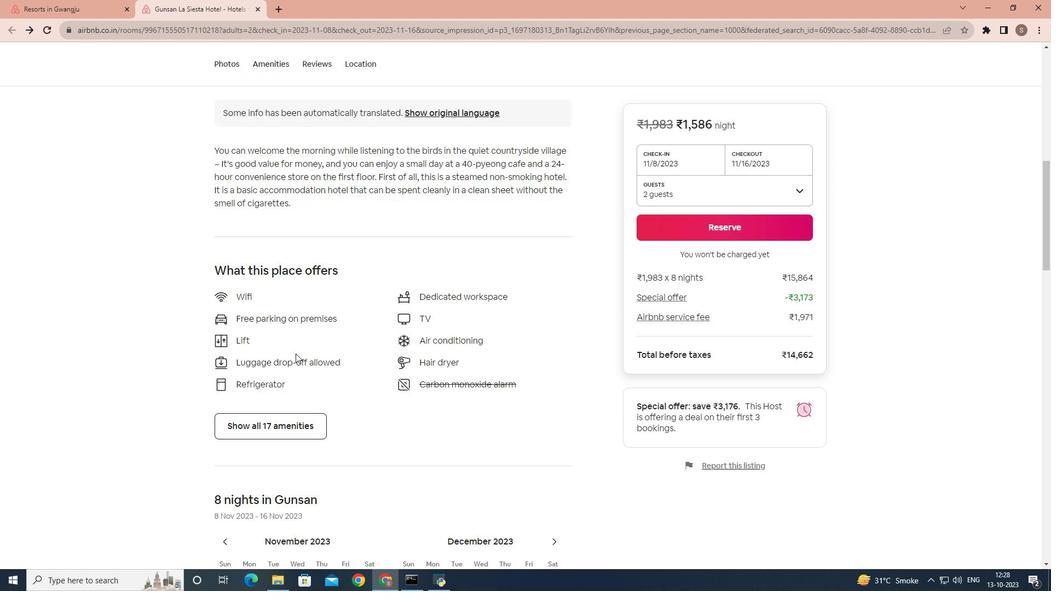 
Action: Mouse moved to (294, 357)
Screenshot: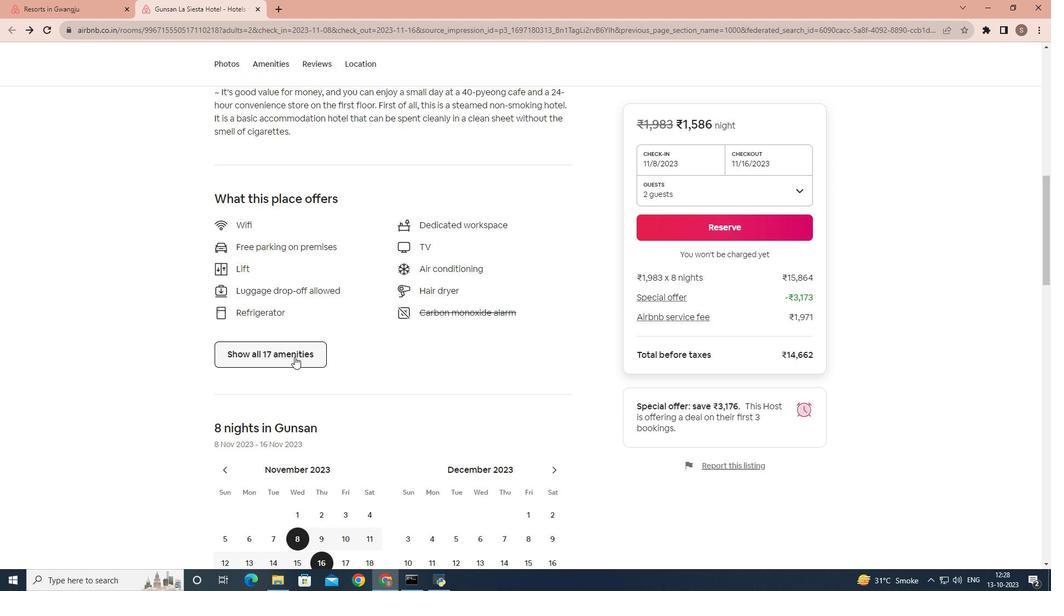 
Action: Mouse pressed left at (294, 357)
Screenshot: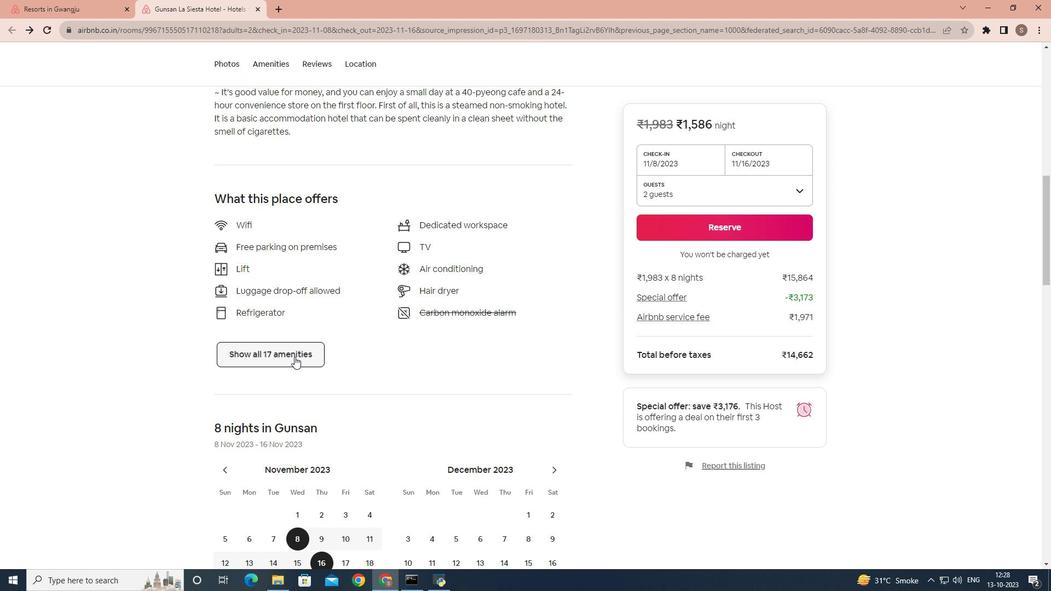 
Action: Mouse moved to (533, 370)
Screenshot: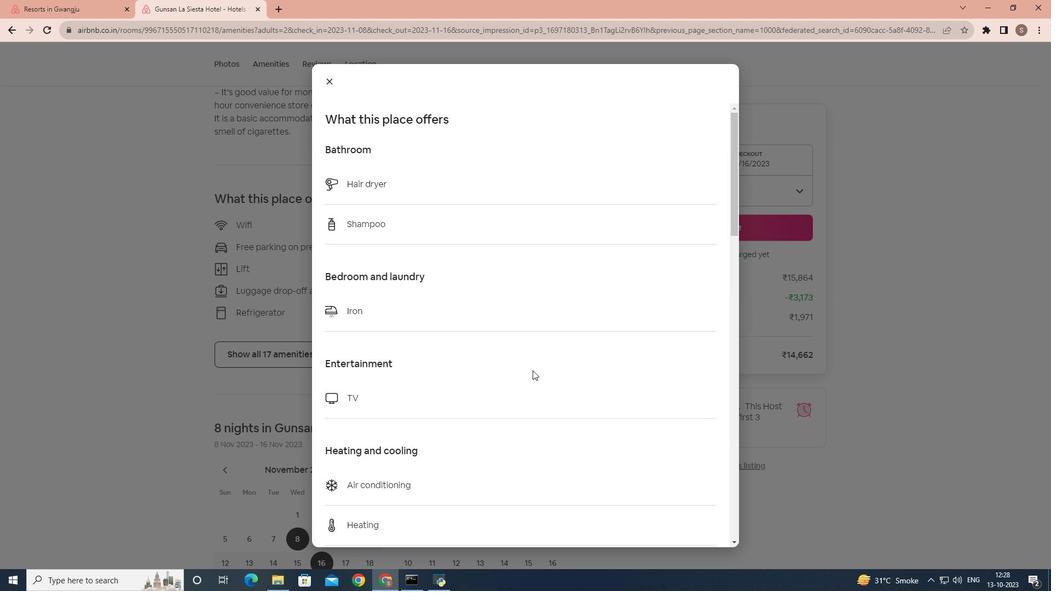 
Action: Mouse scrolled (533, 370) with delta (0, 0)
Screenshot: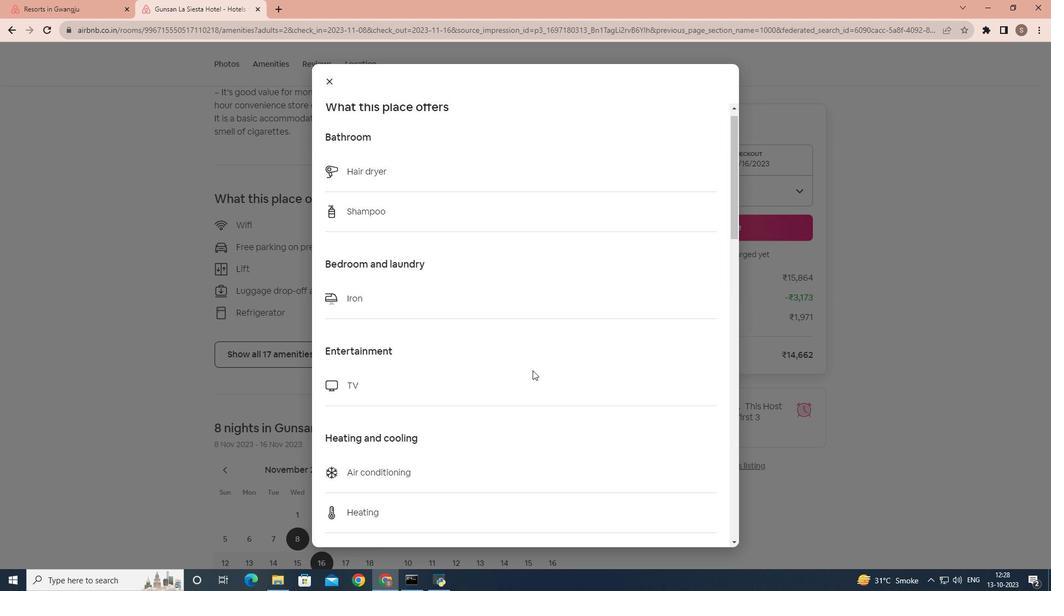 
Action: Mouse scrolled (533, 370) with delta (0, 0)
Screenshot: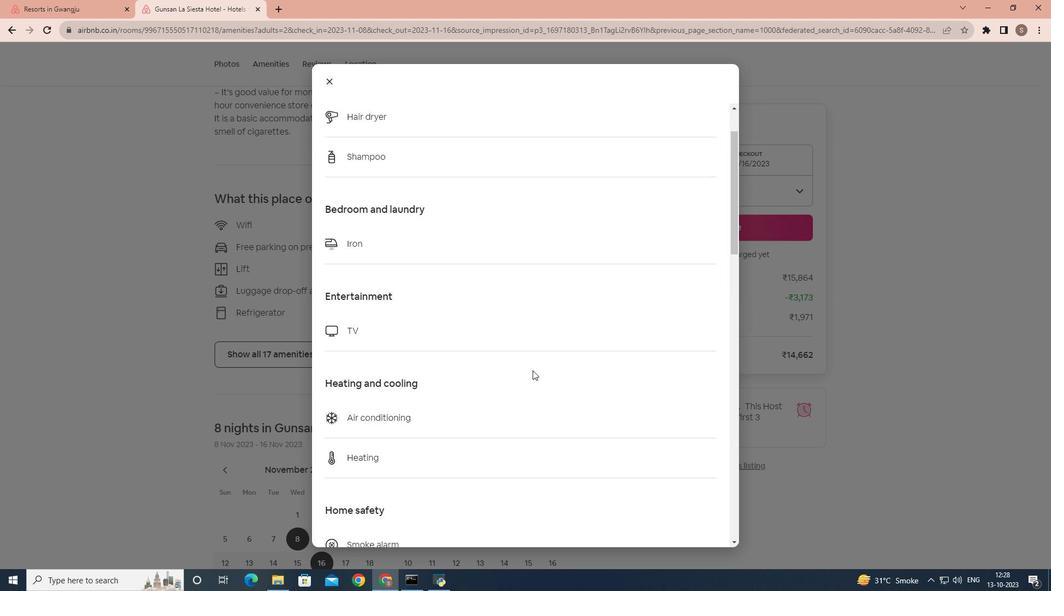 
Action: Mouse scrolled (533, 370) with delta (0, 0)
Screenshot: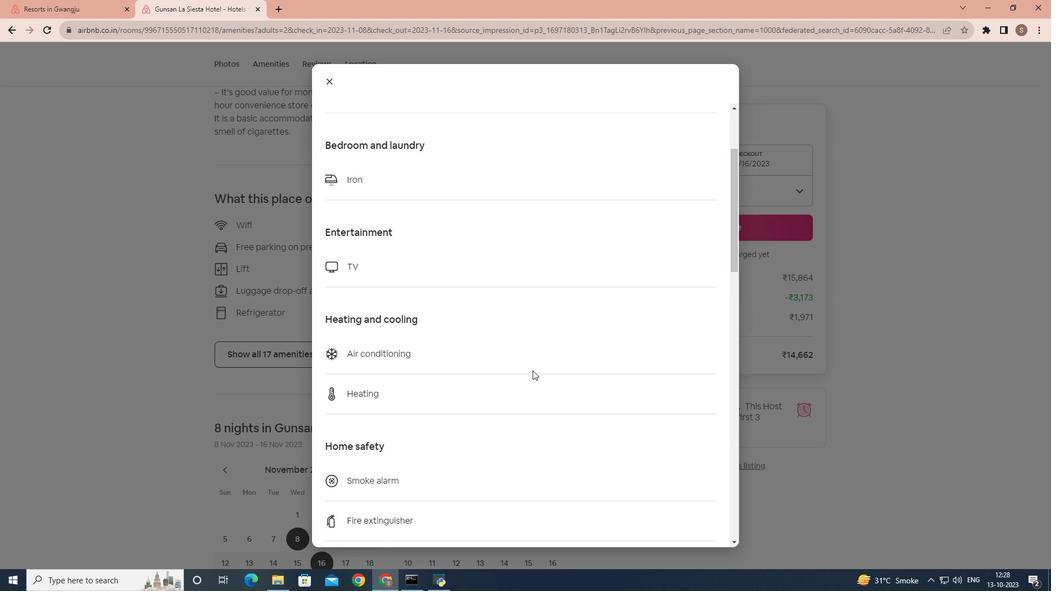 
Action: Mouse scrolled (533, 370) with delta (0, 0)
Screenshot: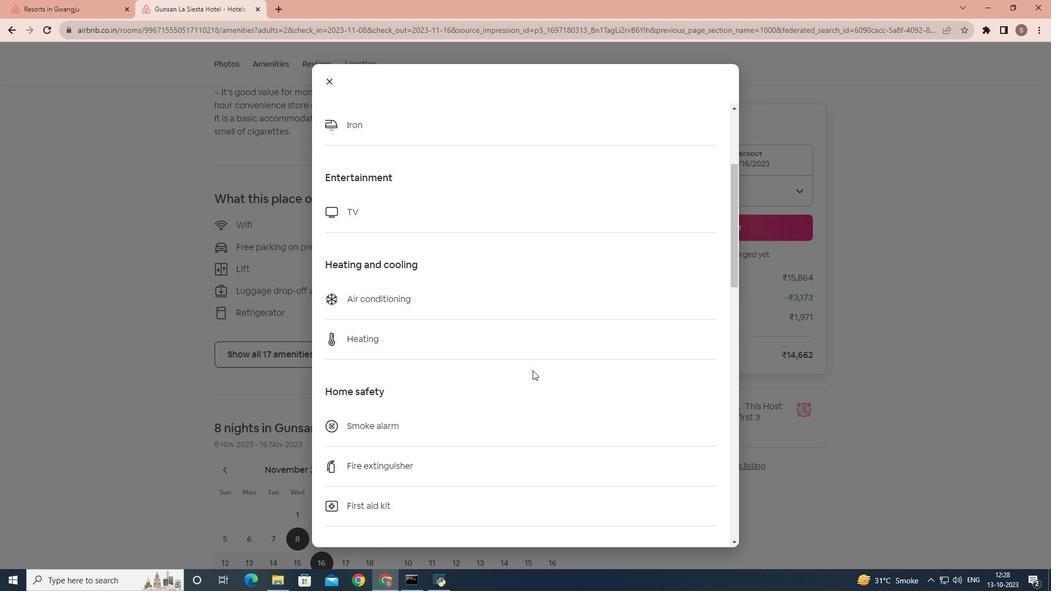
Action: Mouse scrolled (533, 370) with delta (0, 0)
Screenshot: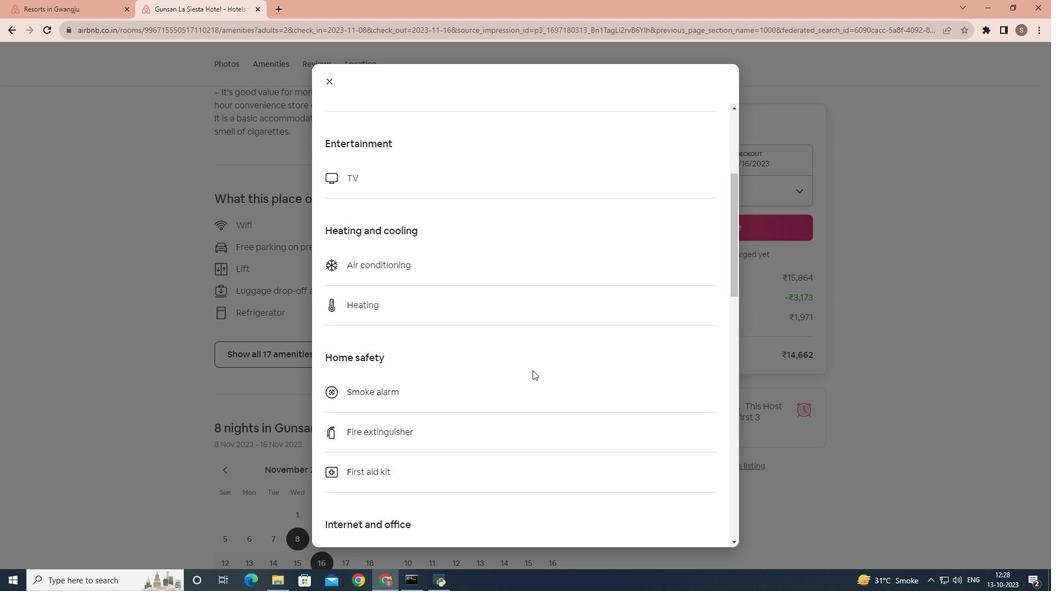 
Action: Mouse scrolled (533, 370) with delta (0, 0)
Screenshot: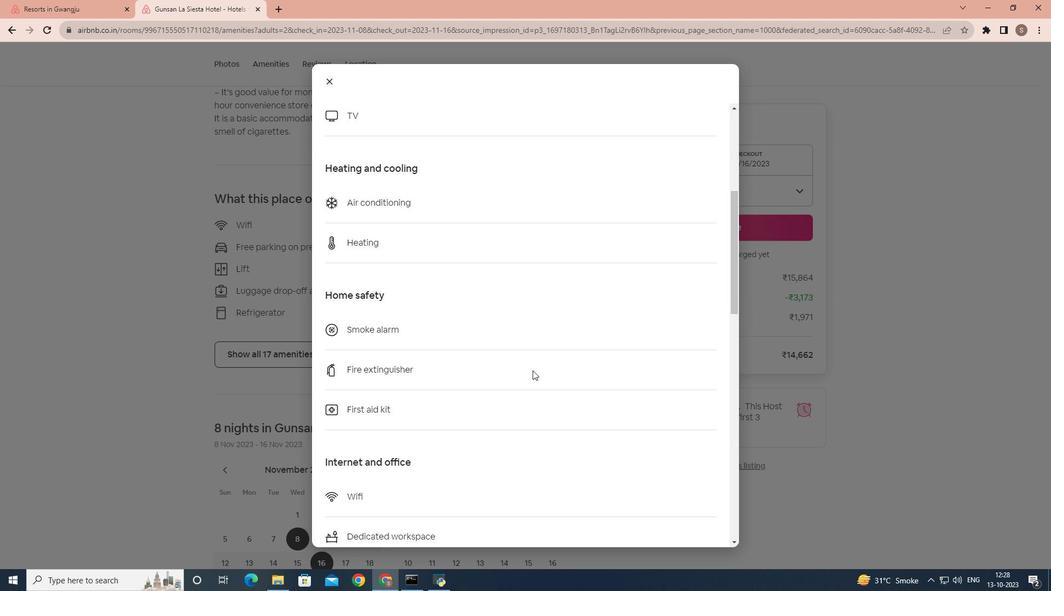 
Action: Mouse scrolled (533, 370) with delta (0, 0)
Screenshot: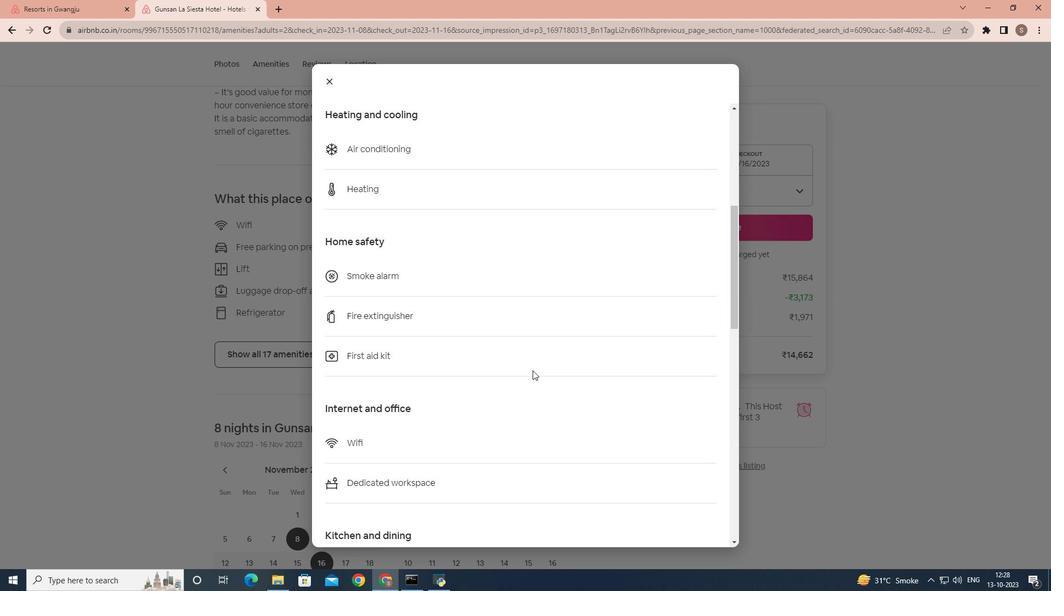 
Action: Mouse scrolled (533, 370) with delta (0, 0)
Screenshot: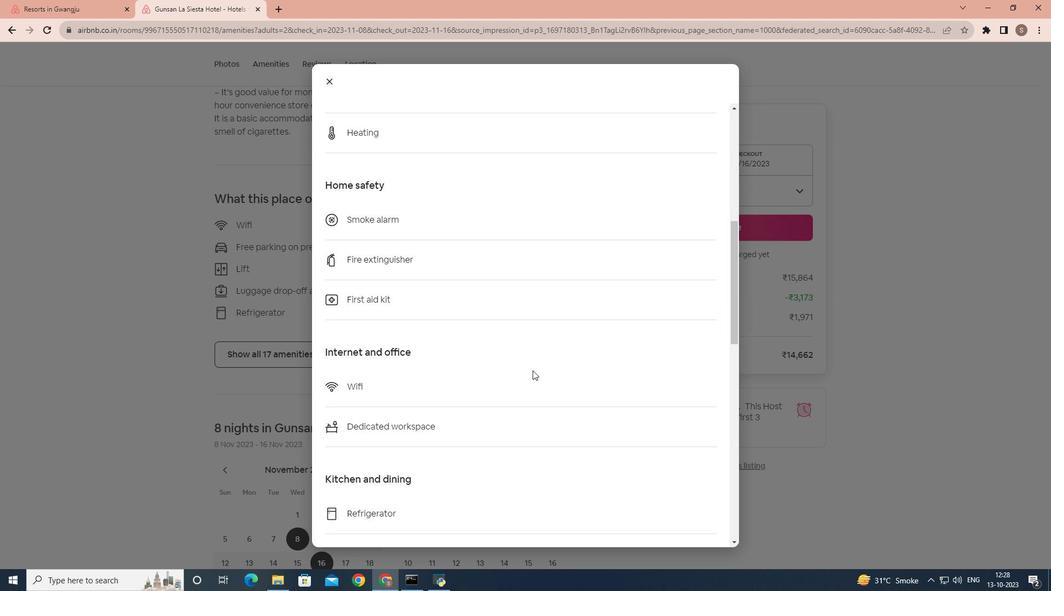 
Action: Mouse scrolled (533, 370) with delta (0, 0)
Screenshot: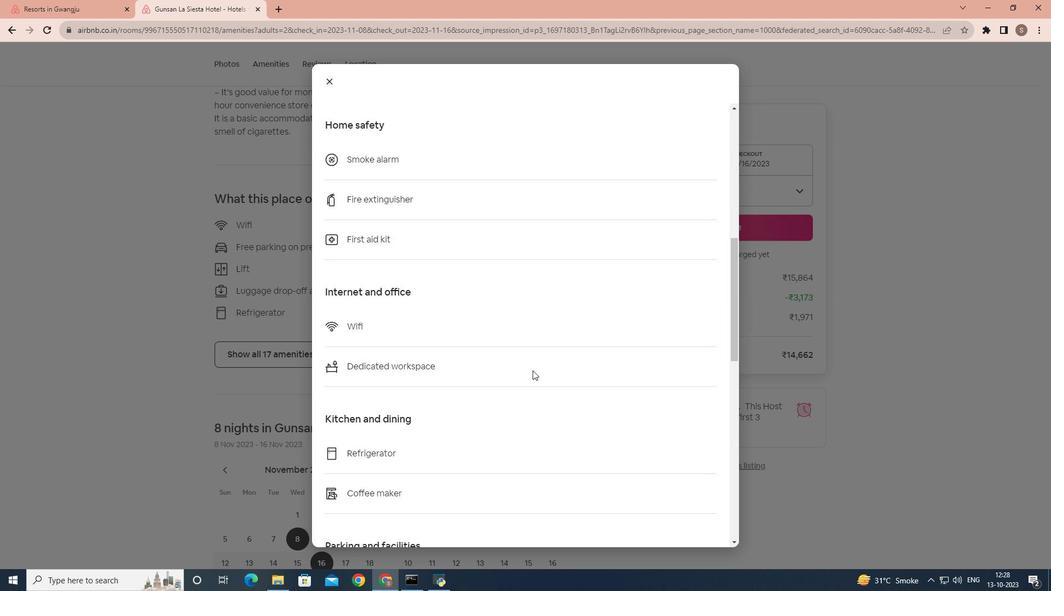 
Action: Mouse scrolled (533, 370) with delta (0, 0)
Screenshot: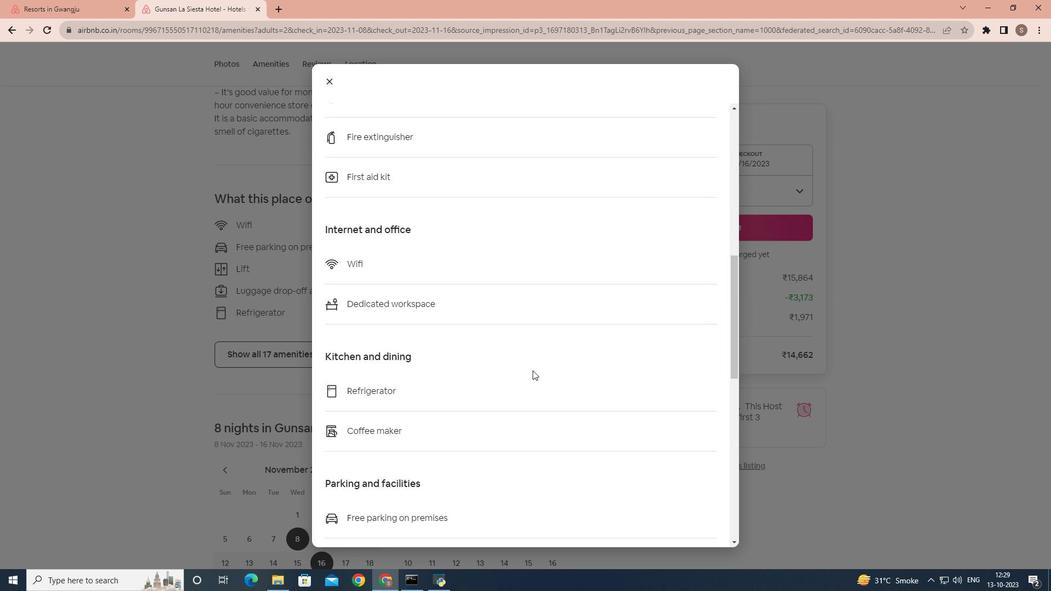 
Action: Mouse scrolled (533, 370) with delta (0, 0)
Screenshot: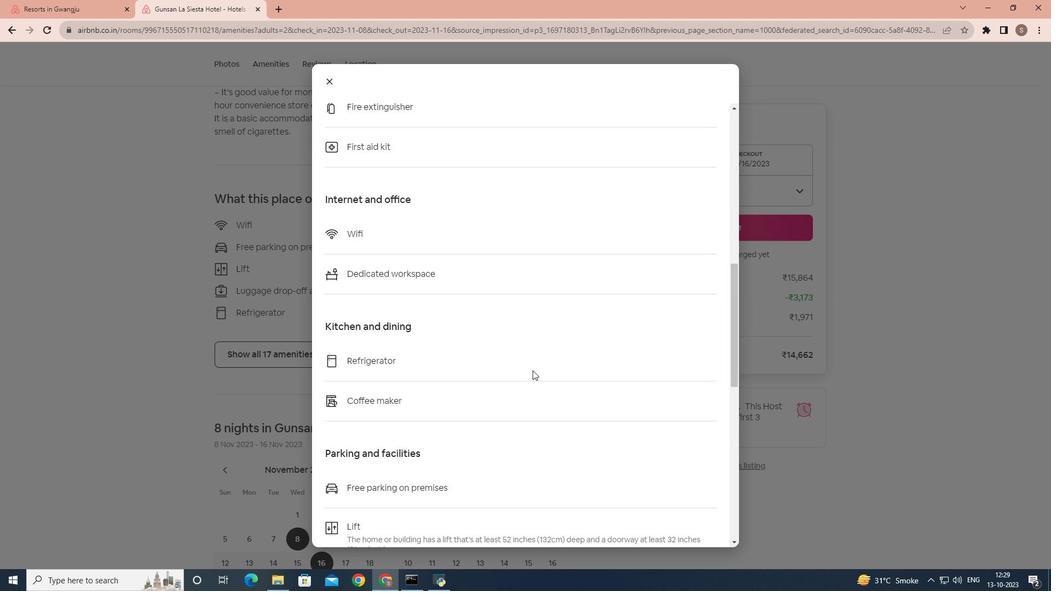 
Action: Mouse scrolled (533, 370) with delta (0, 0)
Screenshot: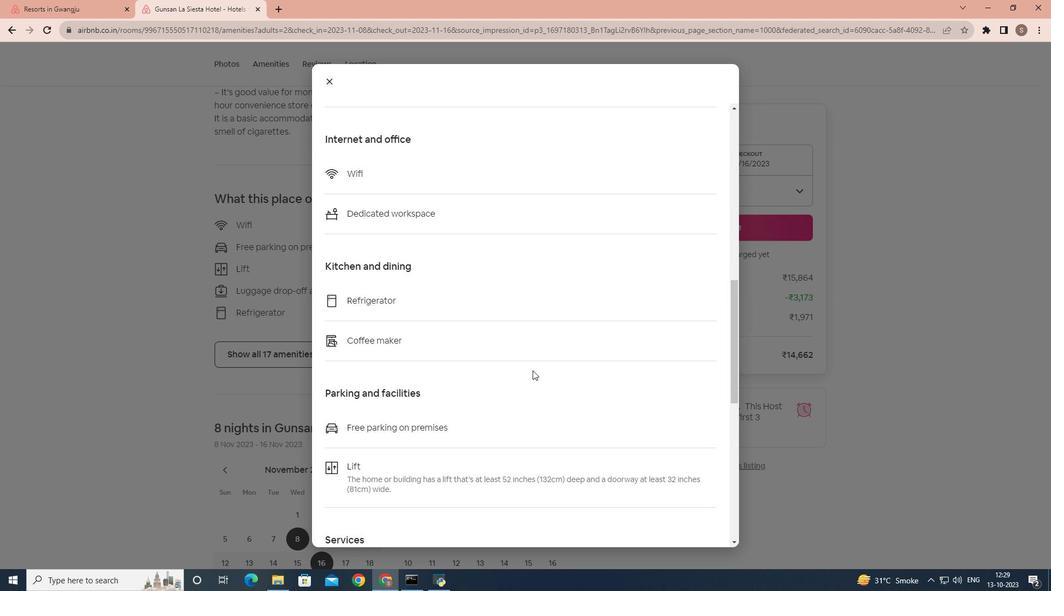 
Action: Mouse scrolled (533, 370) with delta (0, 0)
Screenshot: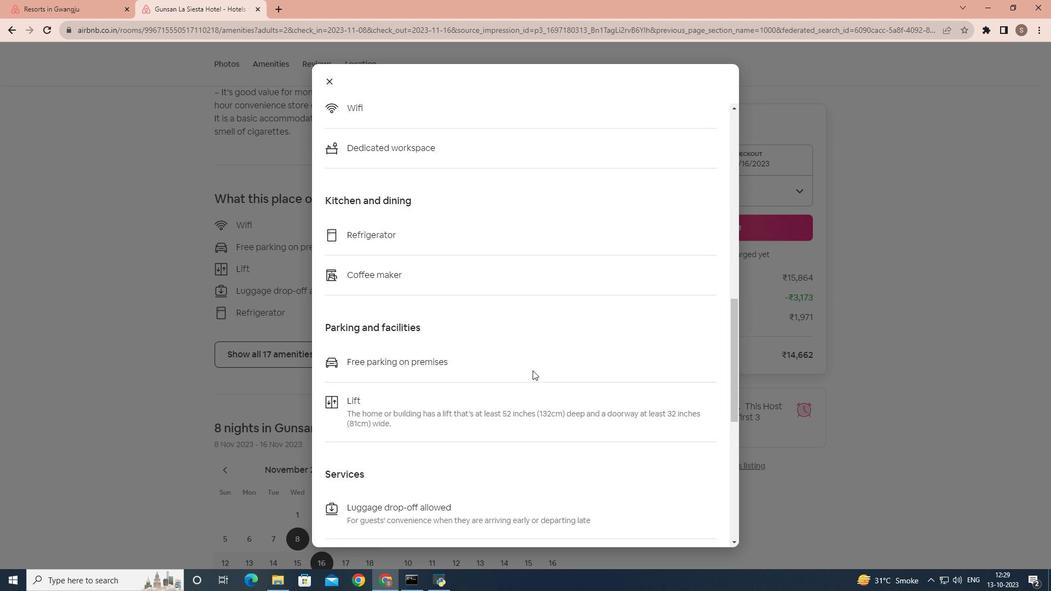 
Action: Mouse scrolled (533, 370) with delta (0, 0)
Screenshot: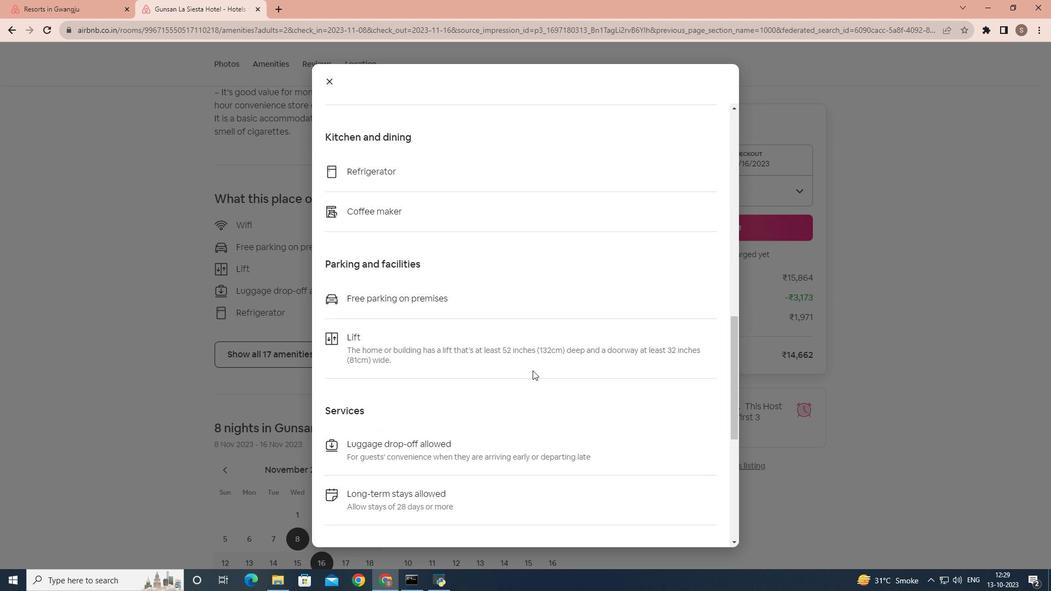 
Action: Mouse scrolled (533, 370) with delta (0, 0)
Screenshot: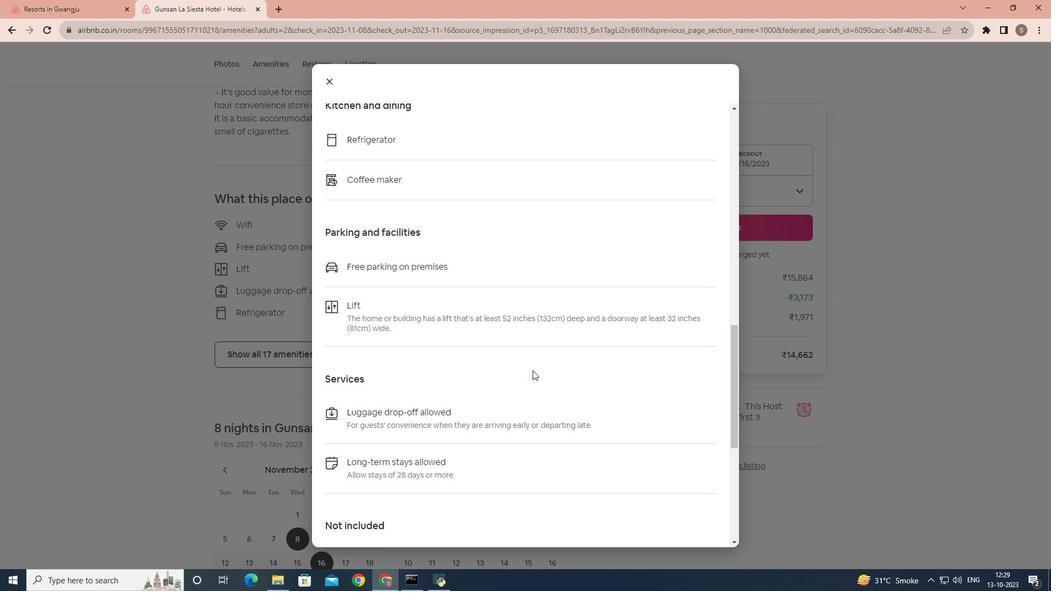 
Action: Mouse scrolled (533, 370) with delta (0, 0)
Screenshot: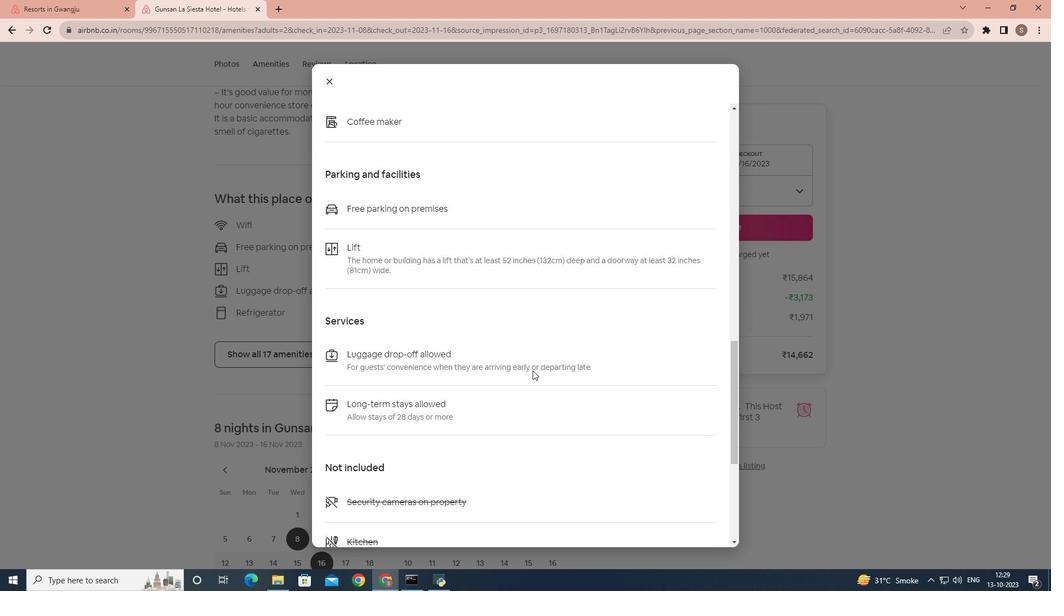 
Action: Mouse scrolled (533, 370) with delta (0, 0)
Screenshot: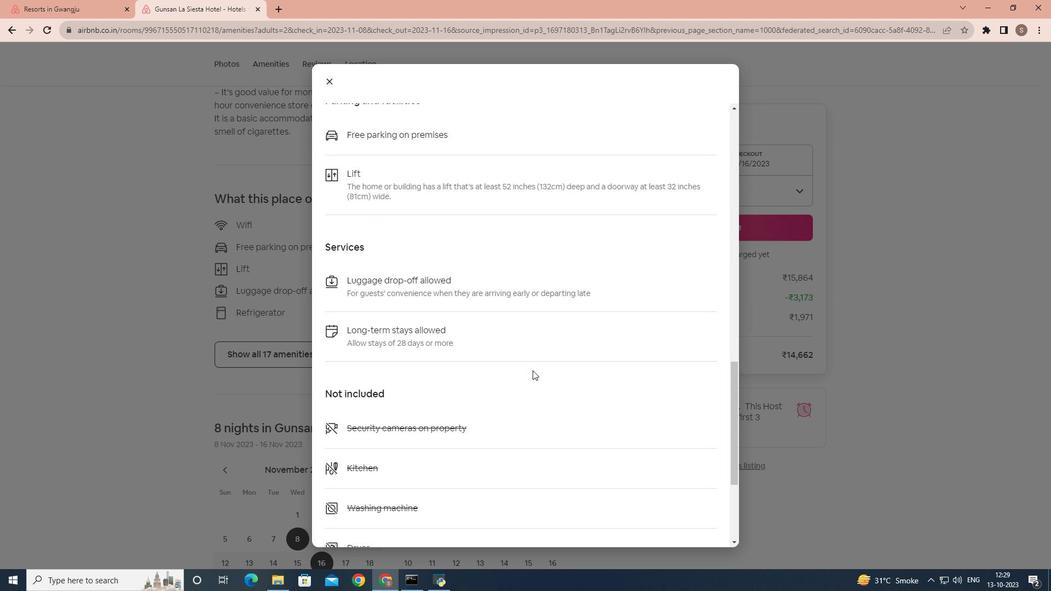 
Action: Mouse scrolled (533, 370) with delta (0, 0)
Screenshot: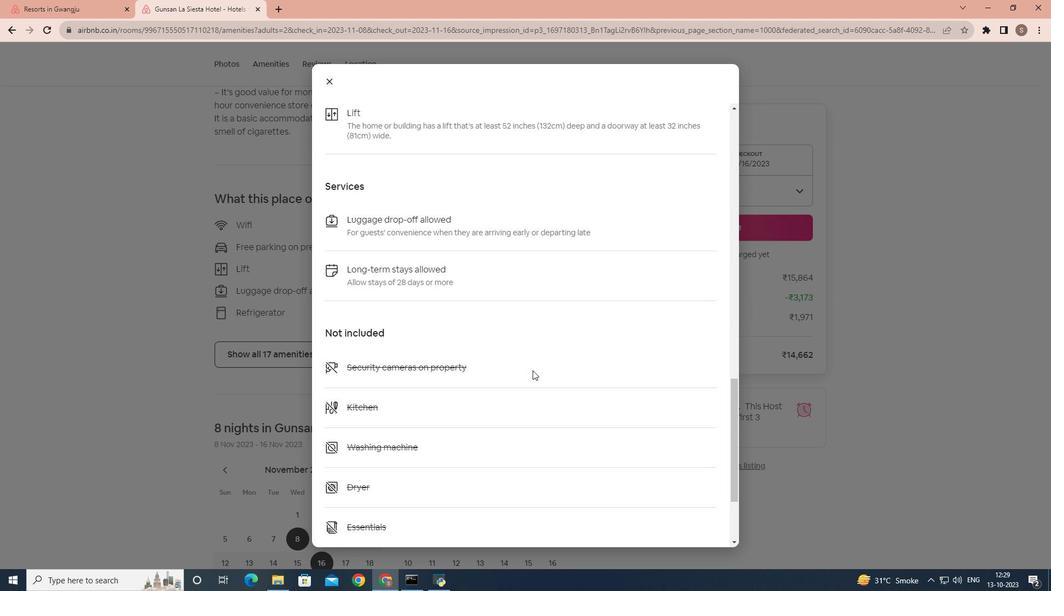 
Action: Mouse scrolled (533, 370) with delta (0, 0)
Screenshot: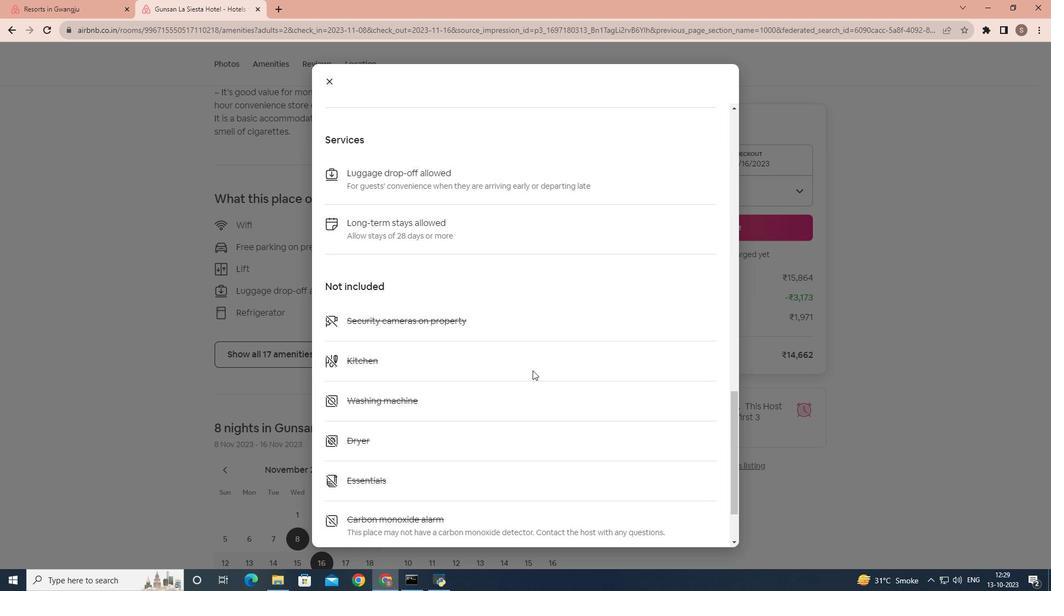
Action: Mouse scrolled (533, 370) with delta (0, 0)
Screenshot: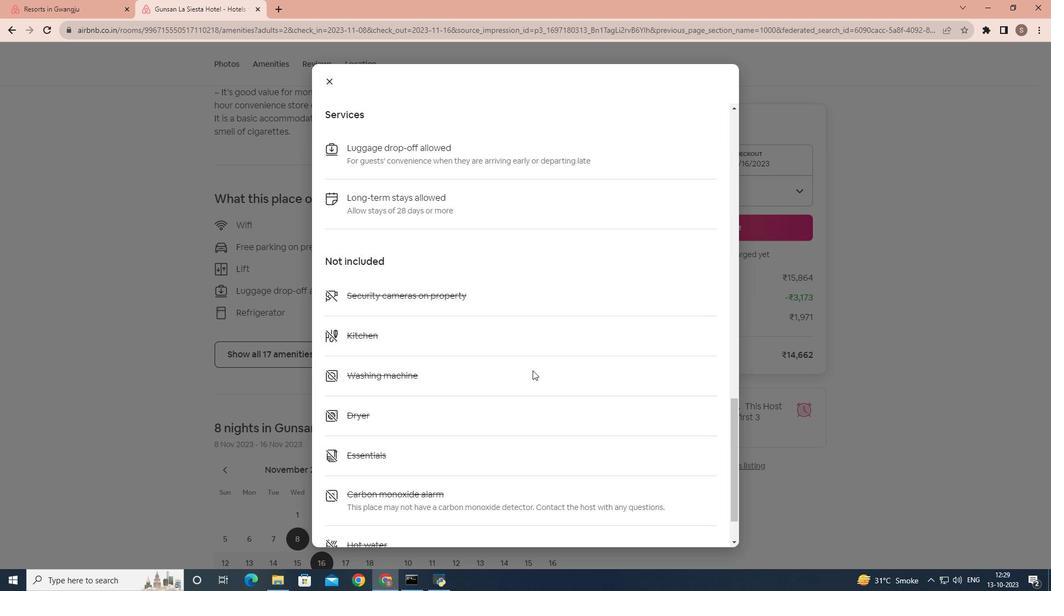 
Action: Mouse scrolled (533, 370) with delta (0, 0)
Screenshot: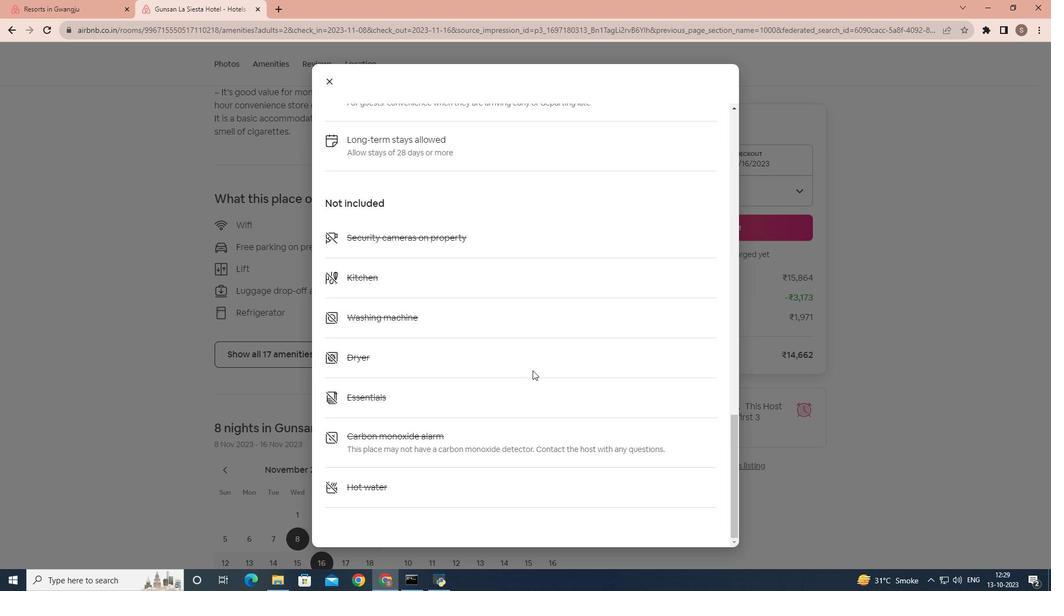 
Action: Mouse scrolled (533, 370) with delta (0, 0)
Screenshot: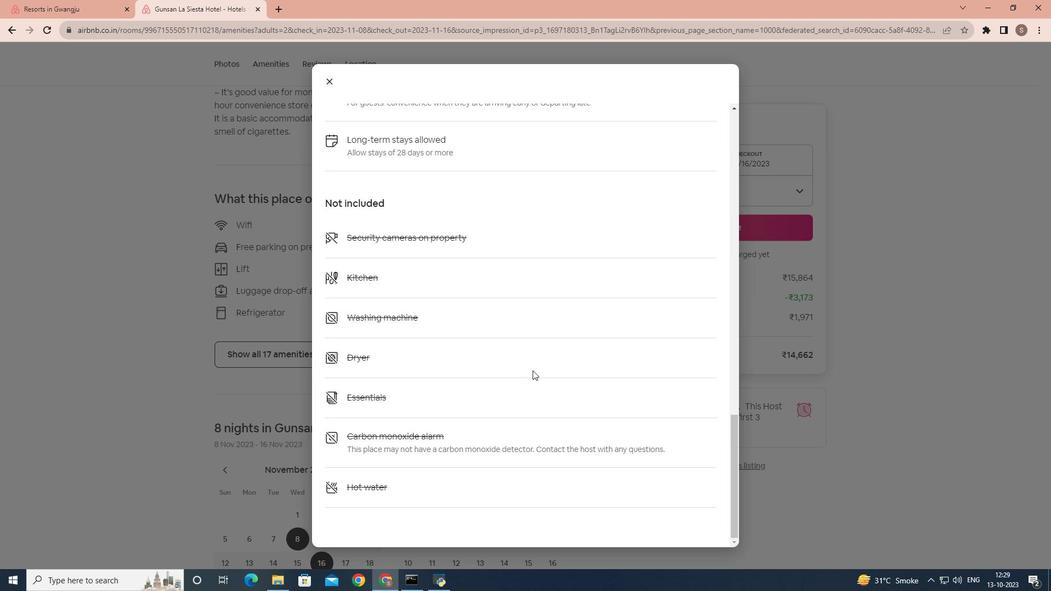 
Action: Mouse scrolled (533, 370) with delta (0, 0)
Screenshot: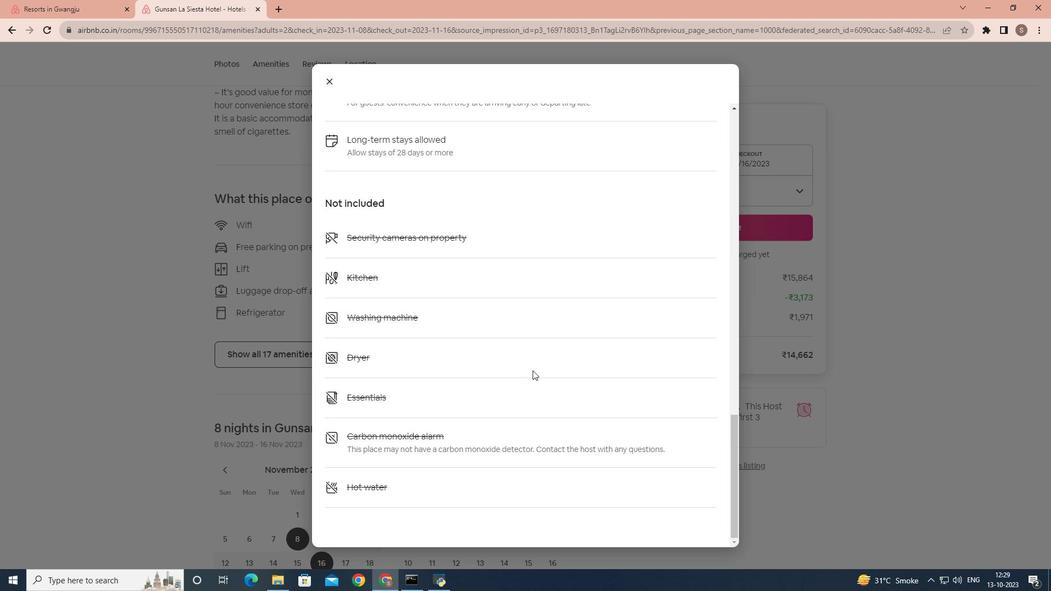 
Action: Mouse scrolled (533, 370) with delta (0, 0)
Screenshot: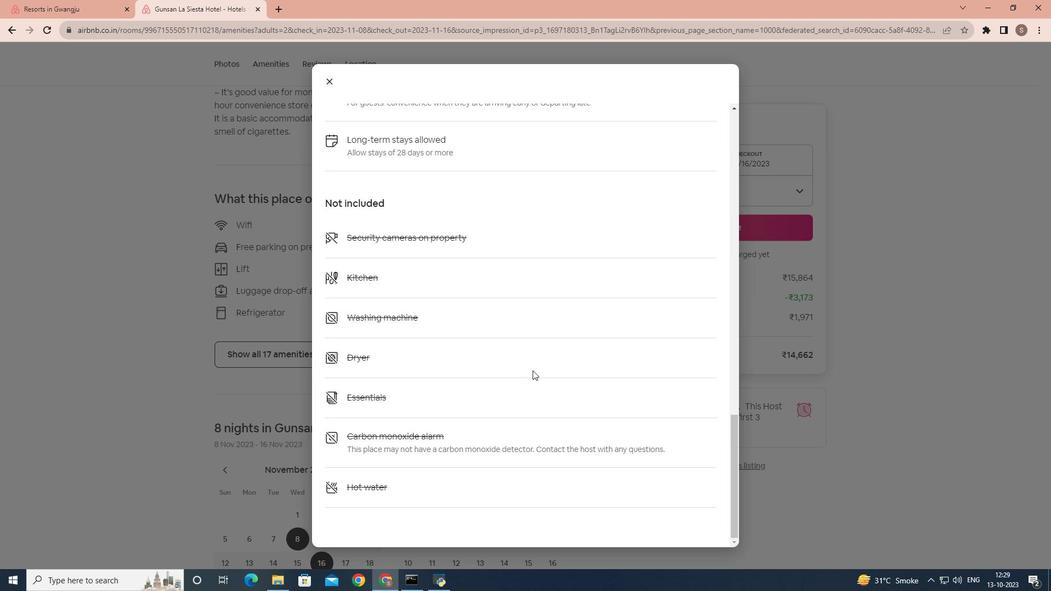 
Action: Mouse scrolled (533, 370) with delta (0, 0)
Screenshot: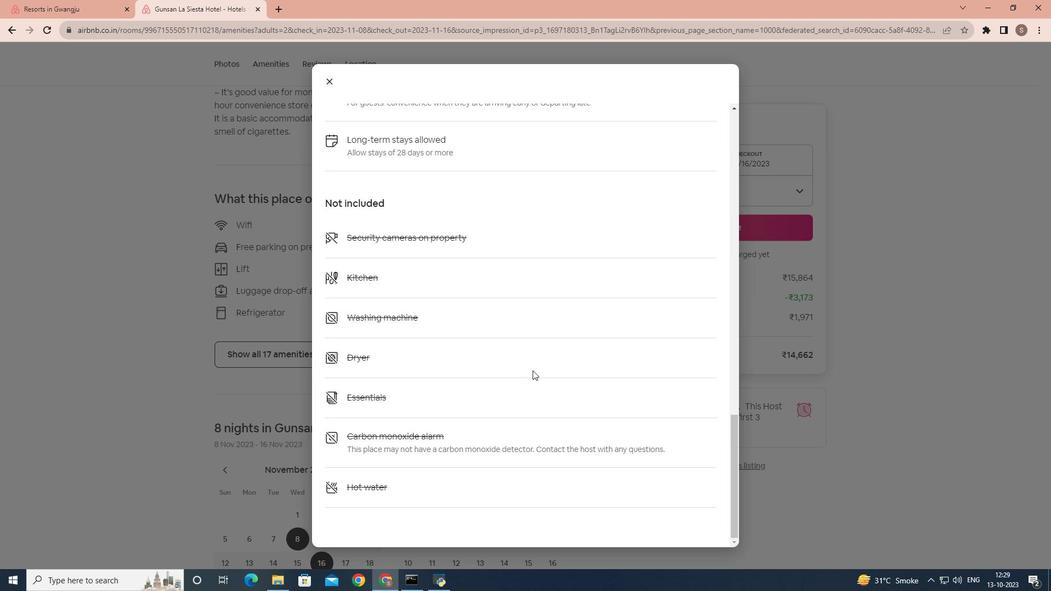 
Action: Mouse scrolled (533, 370) with delta (0, 0)
Screenshot: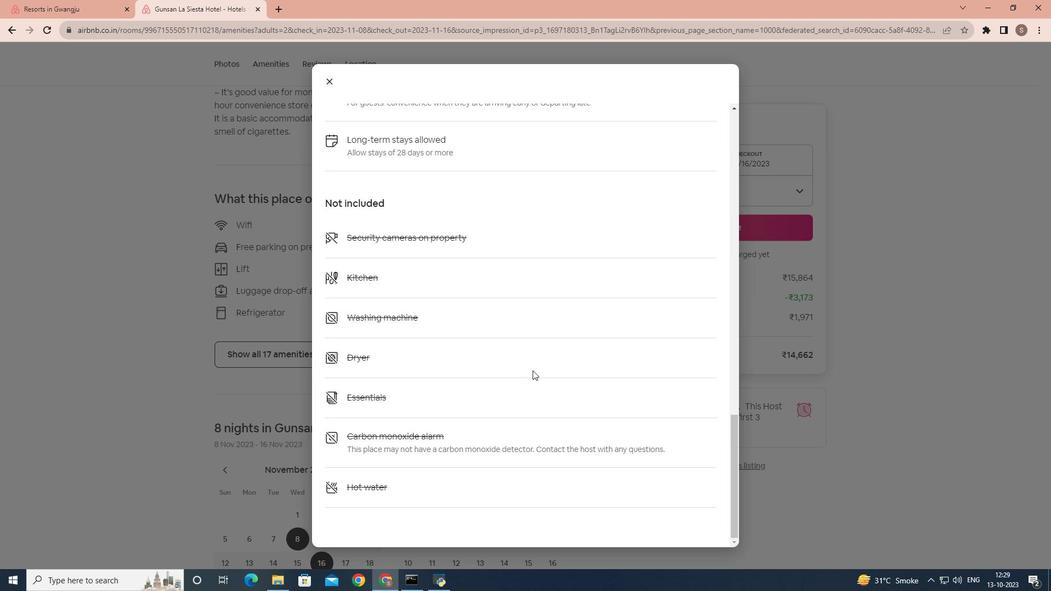 
Action: Mouse scrolled (533, 370) with delta (0, 0)
Screenshot: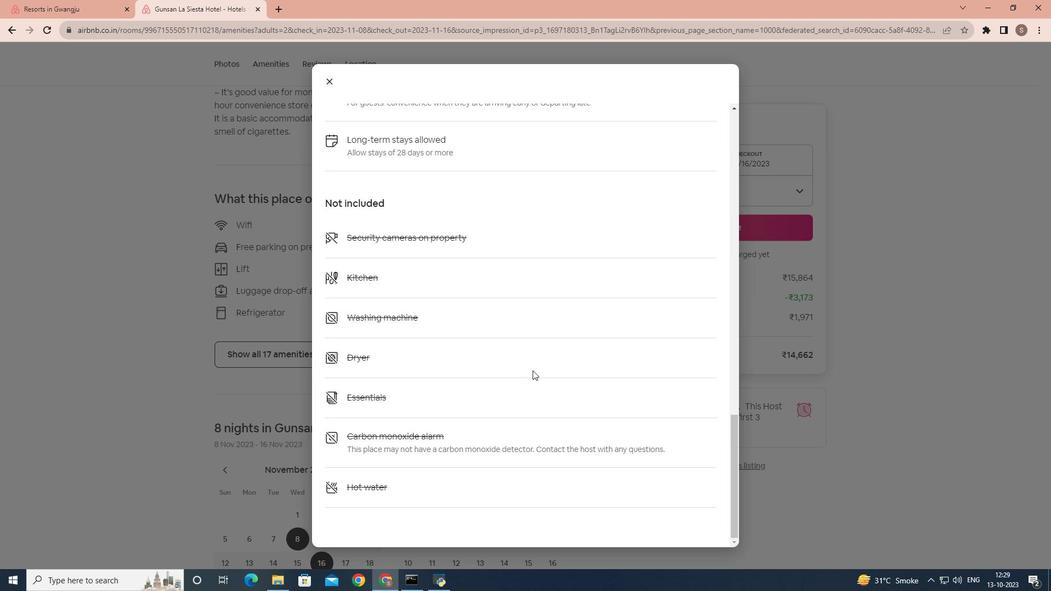 
Action: Mouse moved to (328, 78)
Screenshot: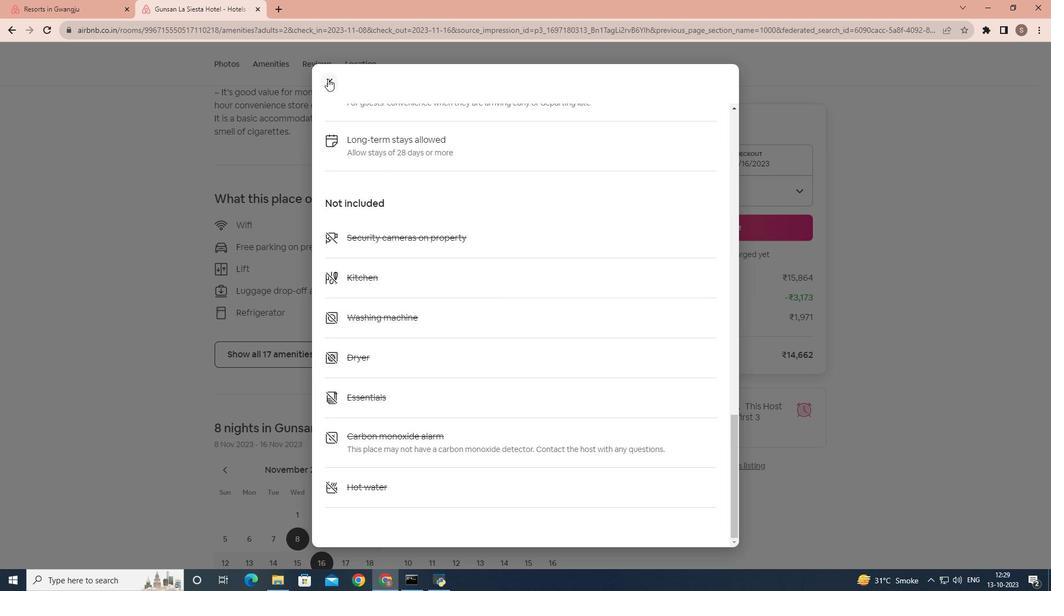 
Action: Mouse pressed left at (328, 78)
Screenshot: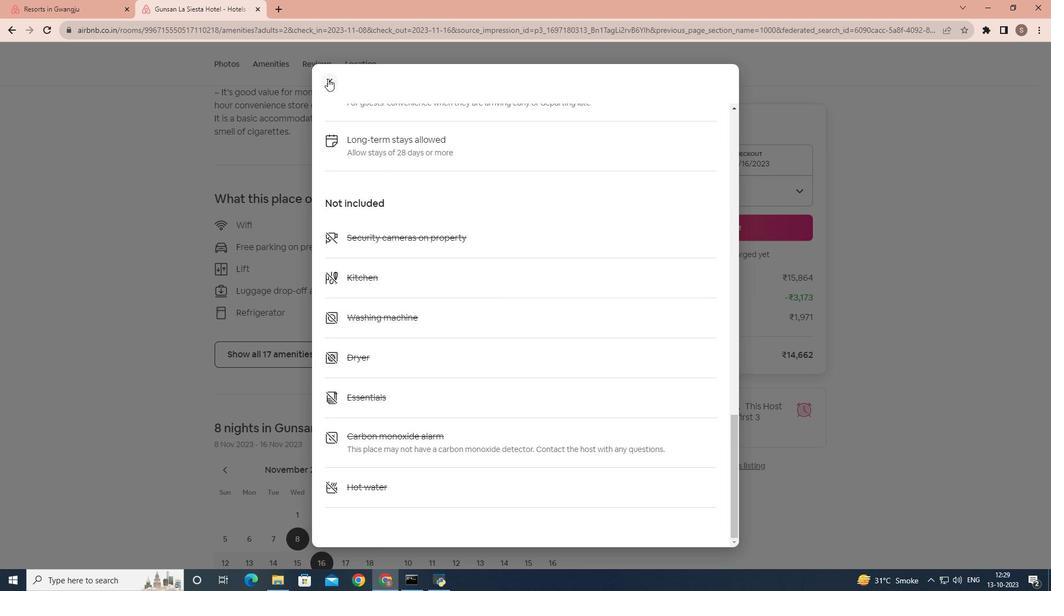 
Action: Mouse moved to (377, 328)
Screenshot: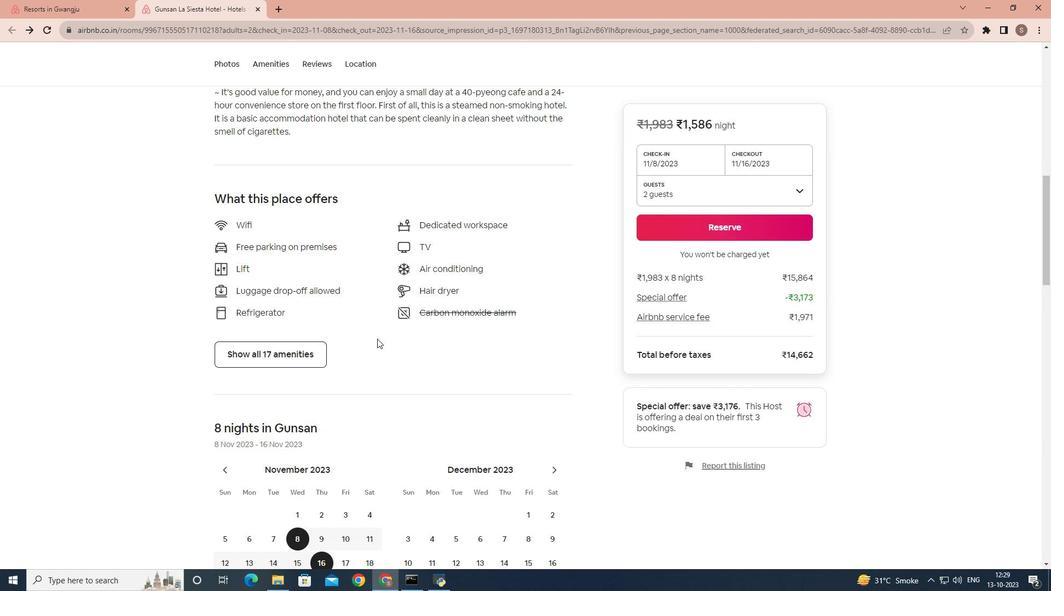 
Action: Mouse scrolled (377, 328) with delta (0, 0)
Screenshot: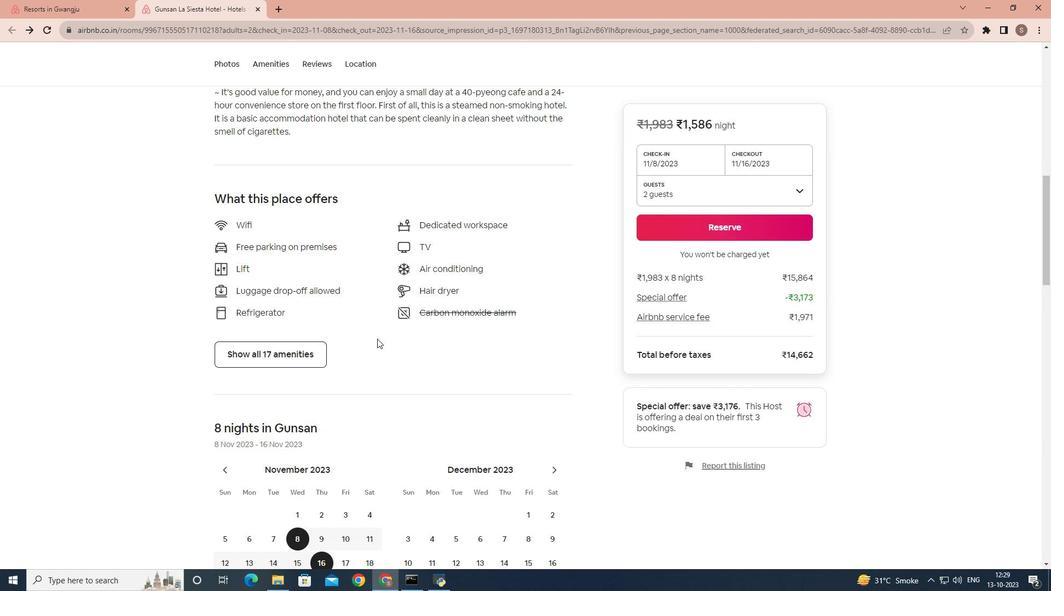 
Action: Mouse moved to (377, 337)
Screenshot: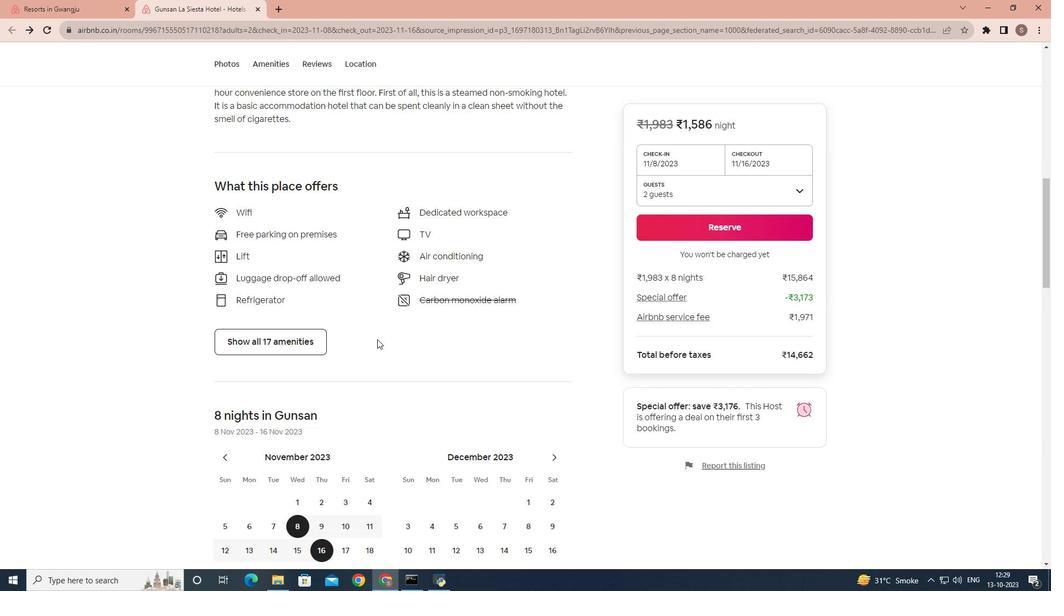 
Action: Mouse scrolled (377, 336) with delta (0, 0)
Screenshot: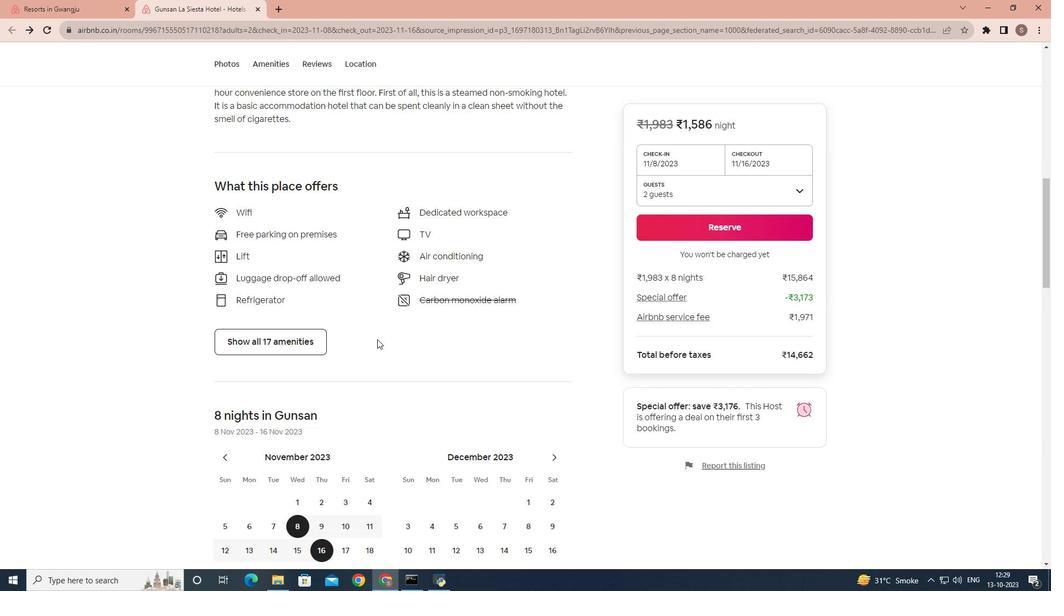 
Action: Mouse moved to (377, 339)
Screenshot: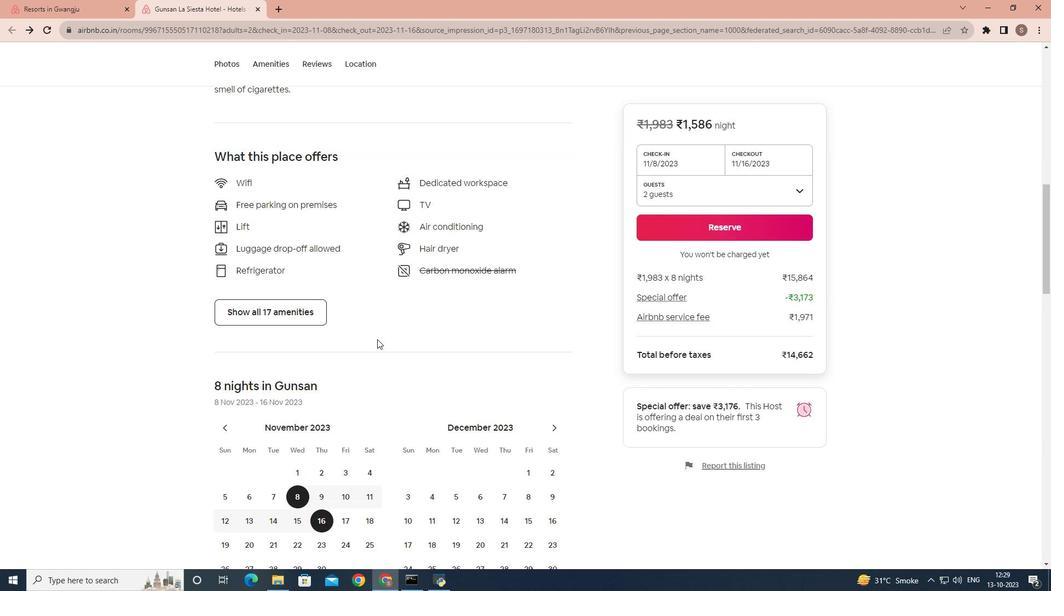 
Action: Mouse scrolled (377, 339) with delta (0, 0)
Screenshot: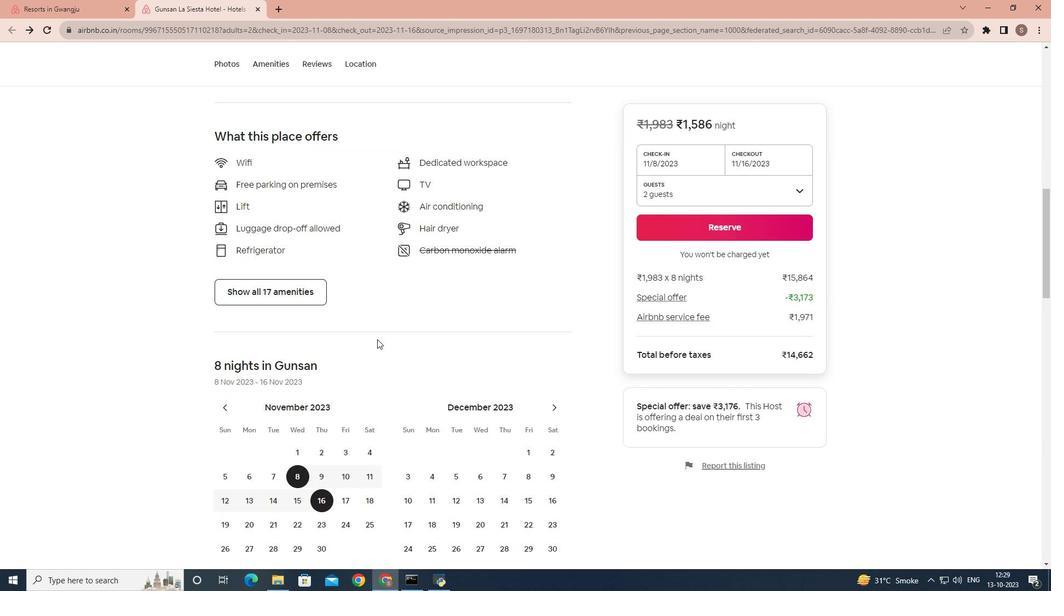 
Action: Mouse scrolled (377, 339) with delta (0, 0)
Screenshot: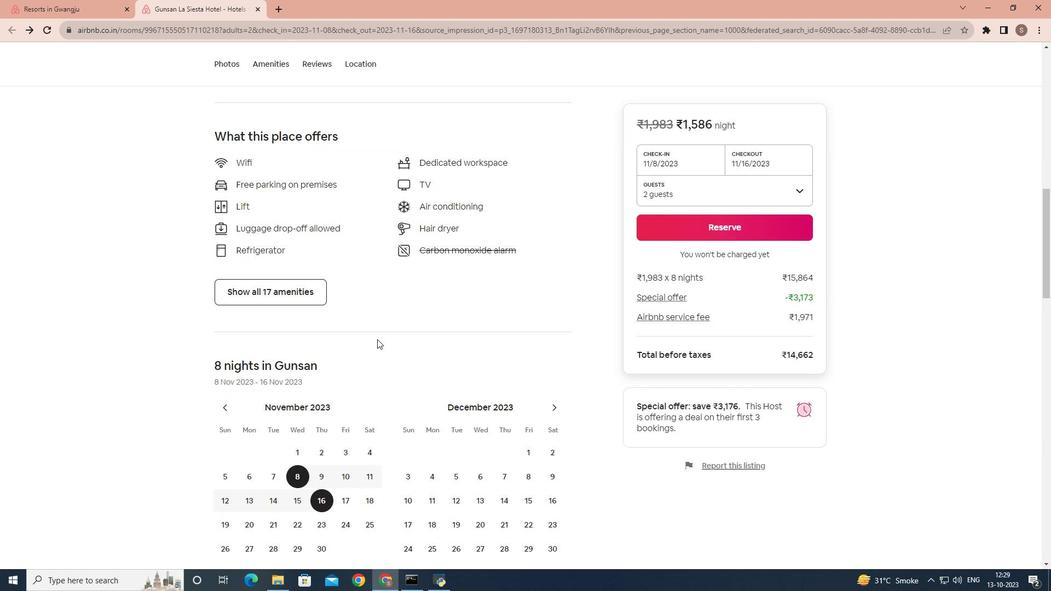 
Action: Mouse scrolled (377, 339) with delta (0, 0)
Screenshot: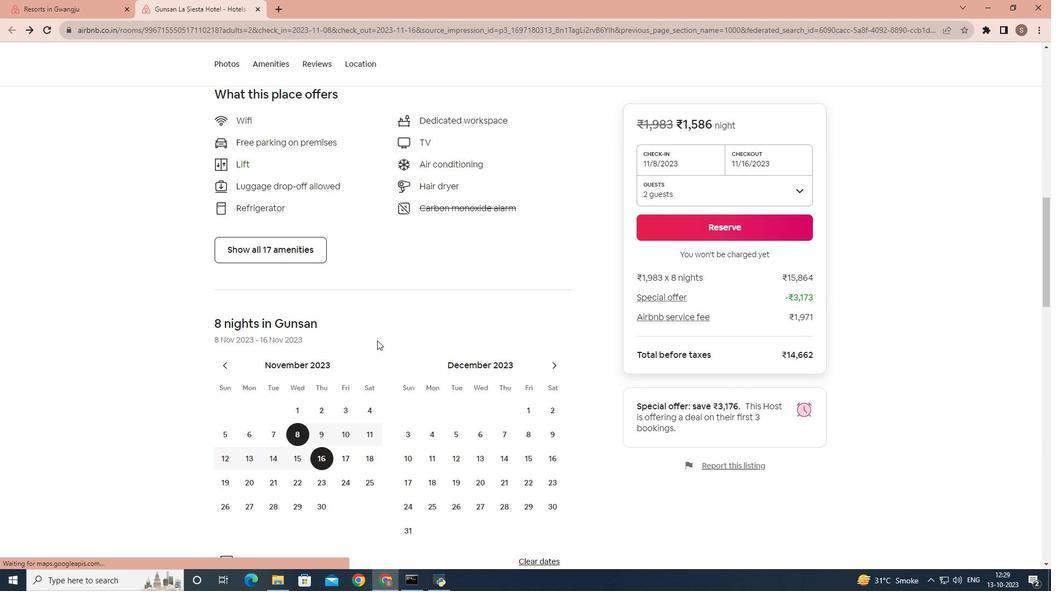 
Action: Mouse moved to (377, 353)
Screenshot: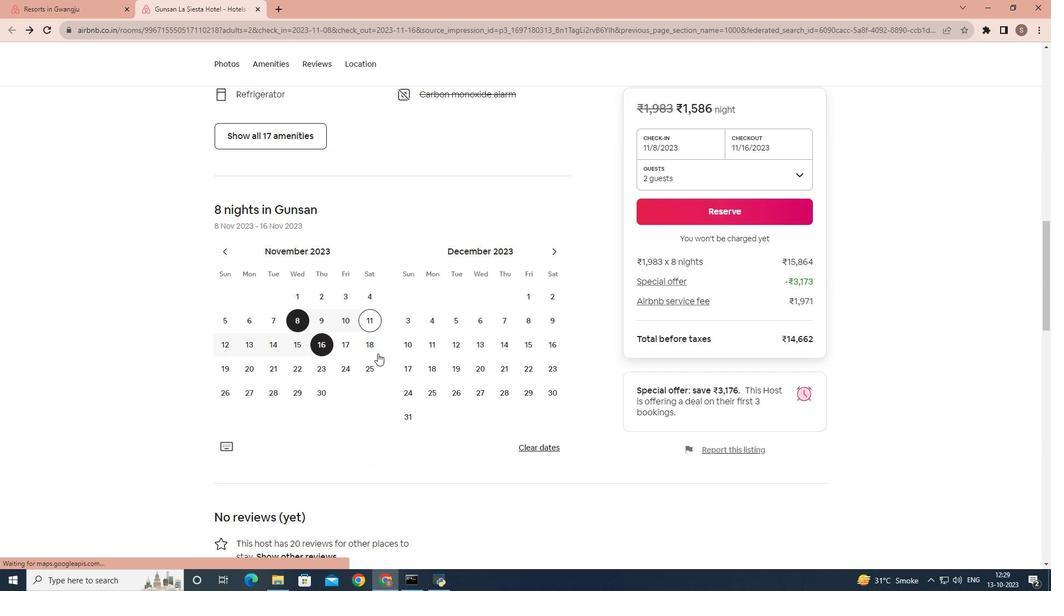 
Action: Mouse scrolled (377, 353) with delta (0, 0)
Screenshot: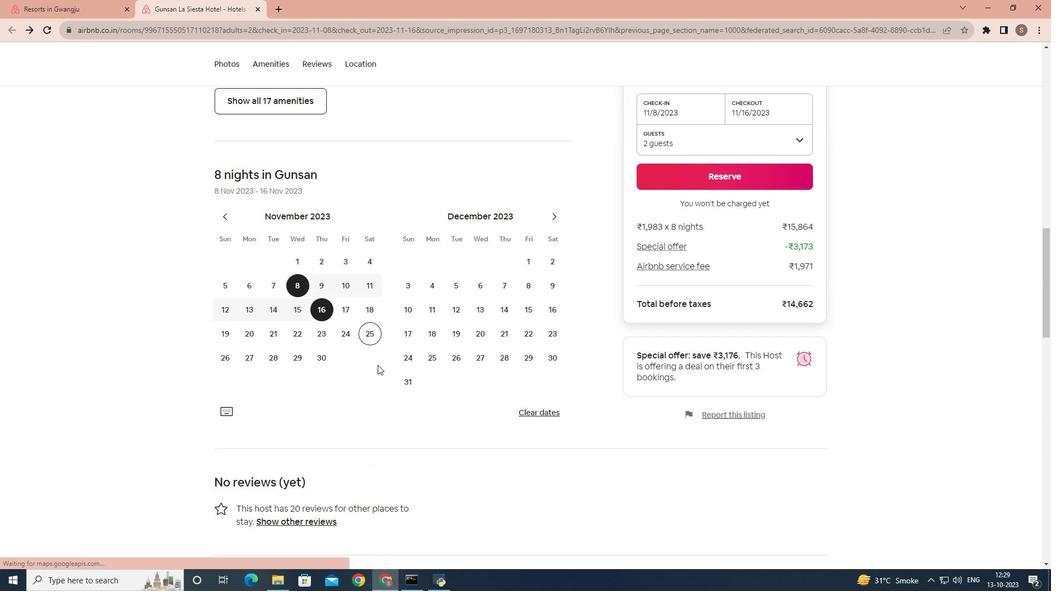 
Action: Mouse moved to (377, 355)
Screenshot: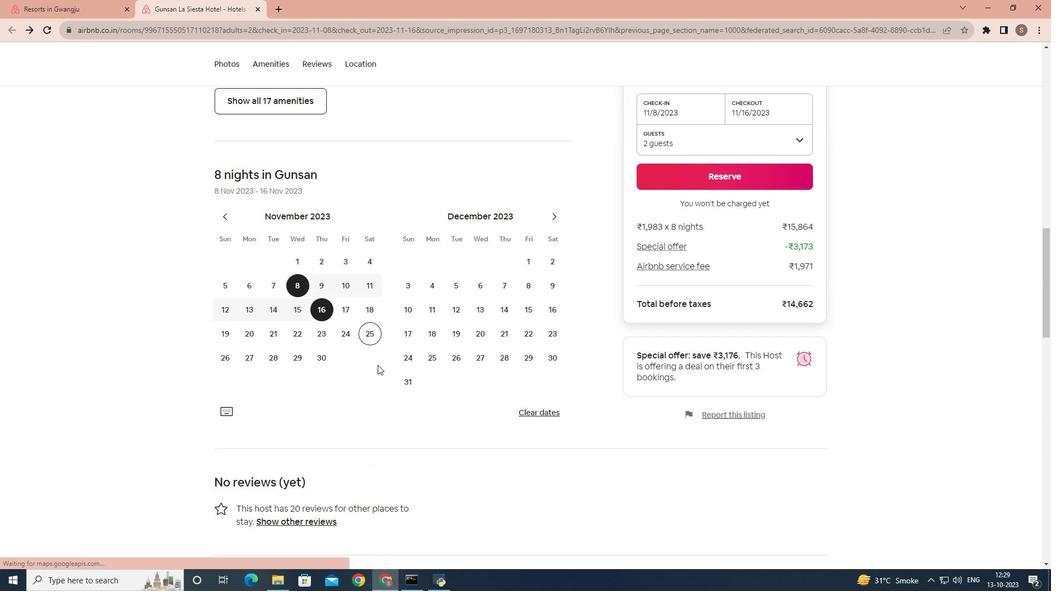 
Action: Mouse scrolled (377, 354) with delta (0, 0)
Screenshot: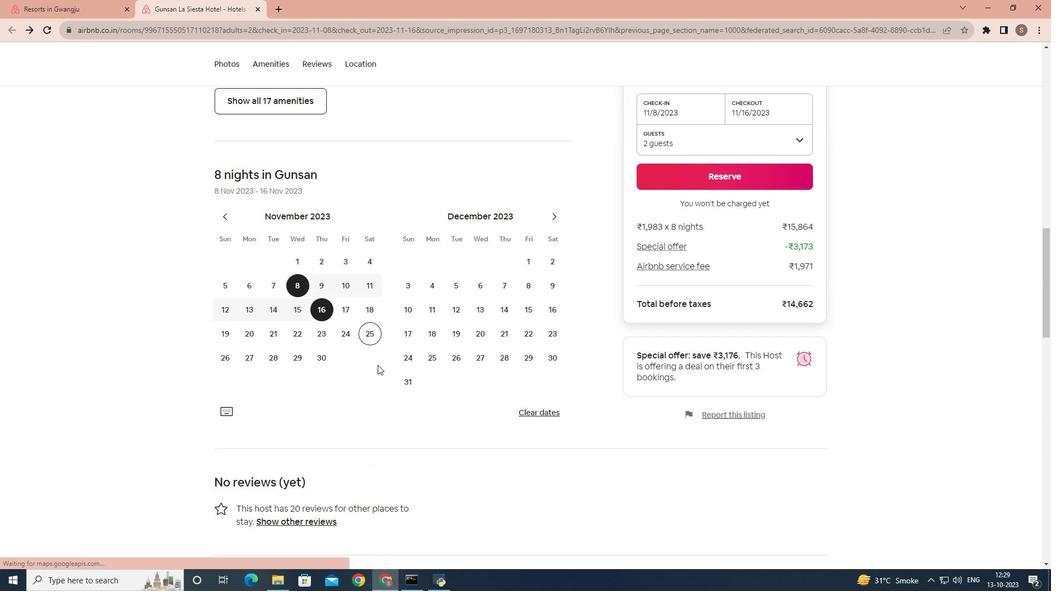 
Action: Mouse moved to (377, 361)
Screenshot: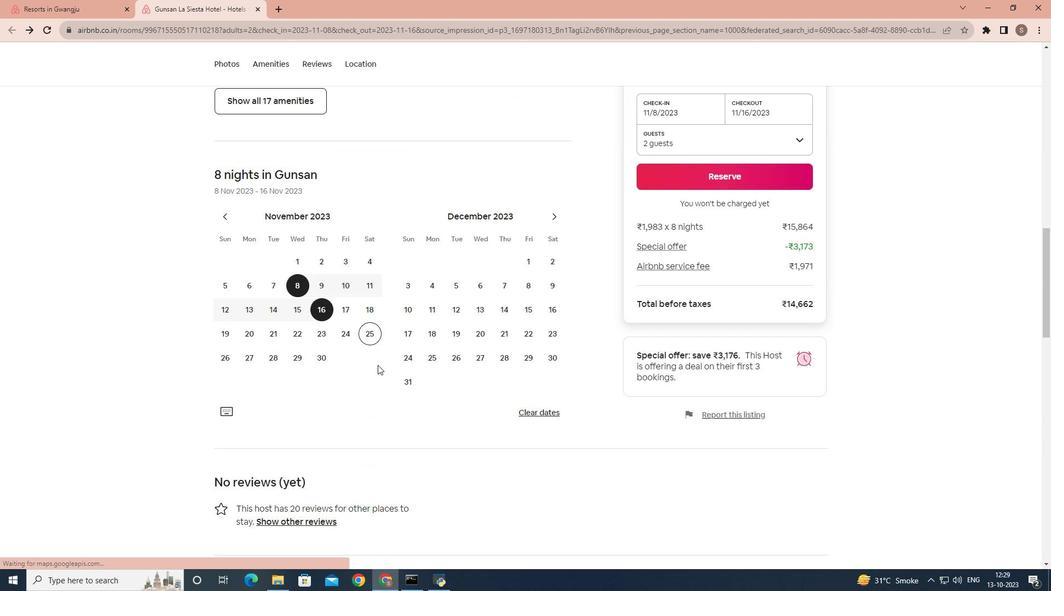 
Action: Mouse scrolled (377, 360) with delta (0, 0)
Screenshot: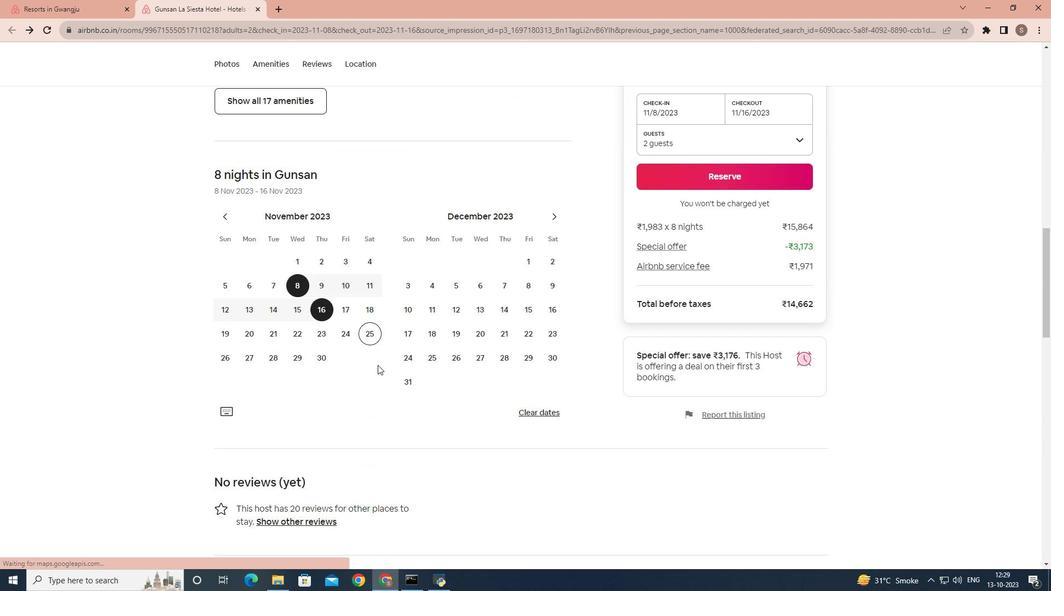 
Action: Mouse moved to (377, 365)
Screenshot: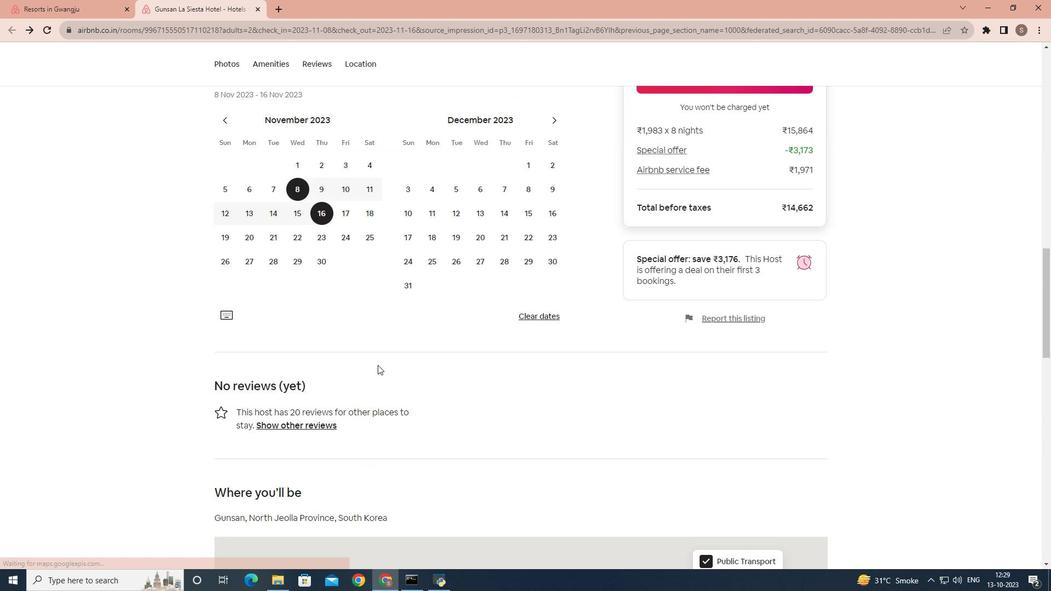 
Action: Mouse scrolled (377, 364) with delta (0, 0)
Screenshot: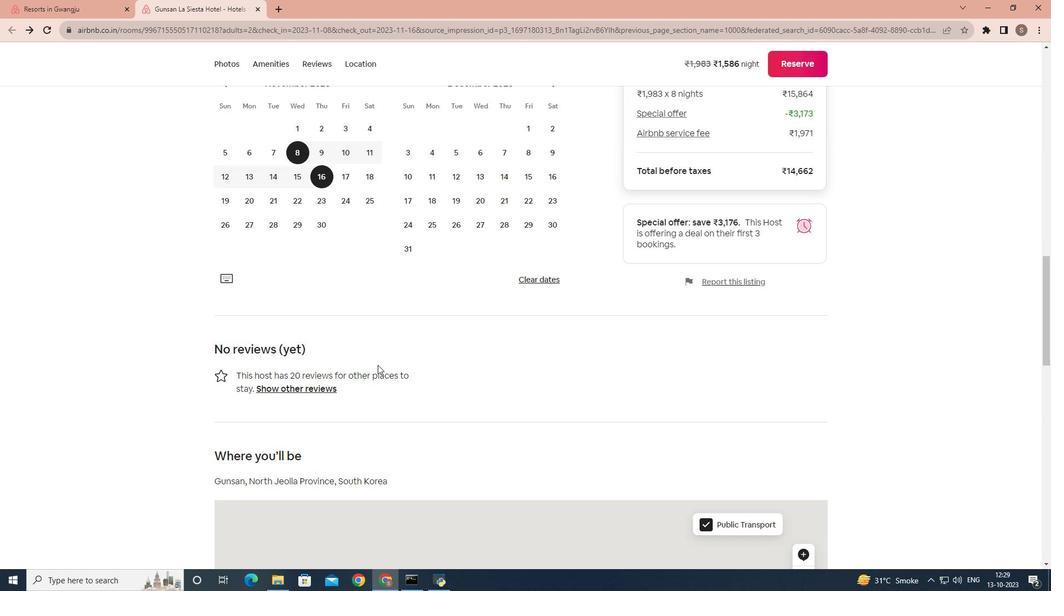 
Action: Mouse scrolled (377, 364) with delta (0, 0)
Screenshot: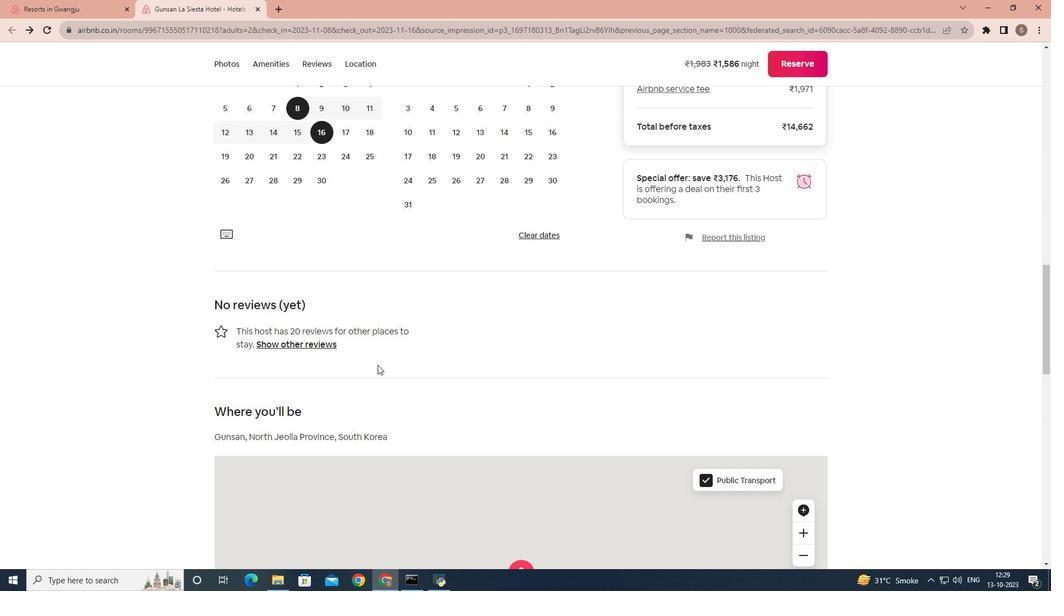 
Action: Mouse moved to (368, 367)
Screenshot: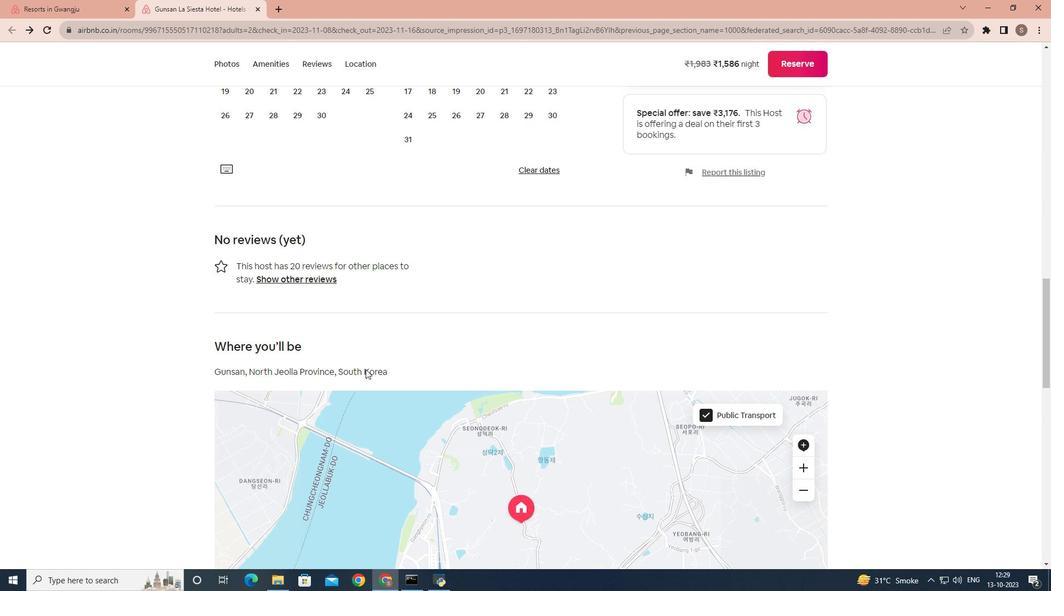 
Action: Mouse scrolled (368, 367) with delta (0, 0)
Screenshot: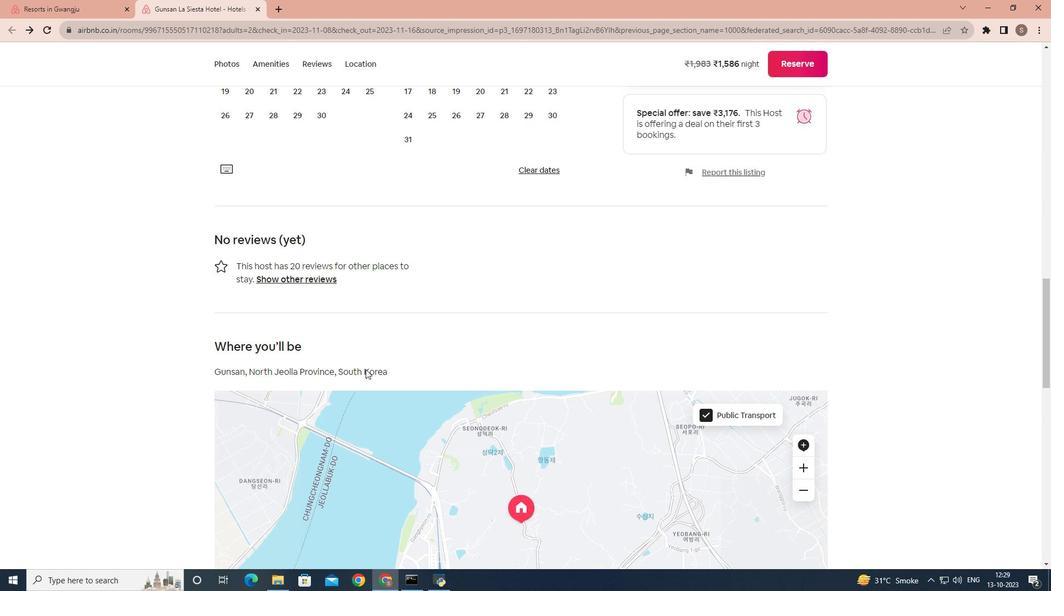 
Action: Mouse moved to (366, 369)
Screenshot: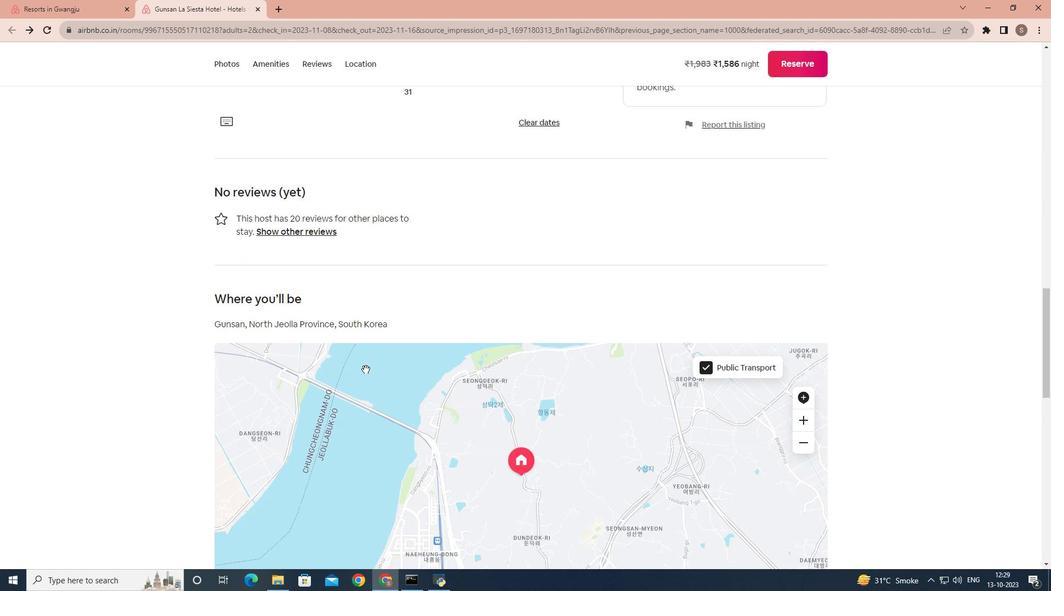 
Action: Mouse scrolled (366, 368) with delta (0, 0)
Screenshot: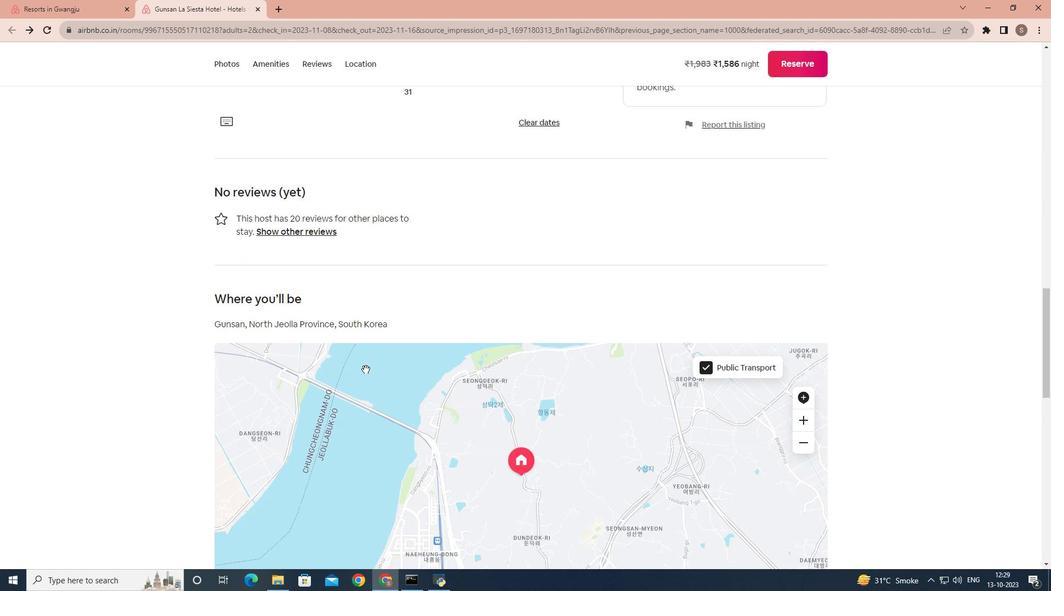 
Action: Mouse moved to (365, 369)
Screenshot: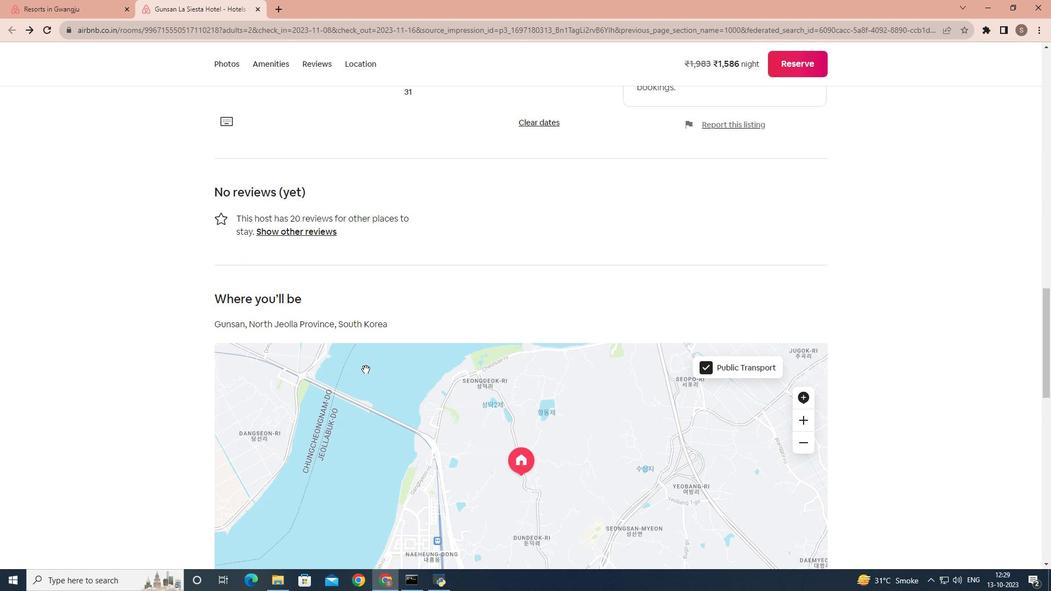 
Action: Mouse scrolled (365, 369) with delta (0, 0)
Screenshot: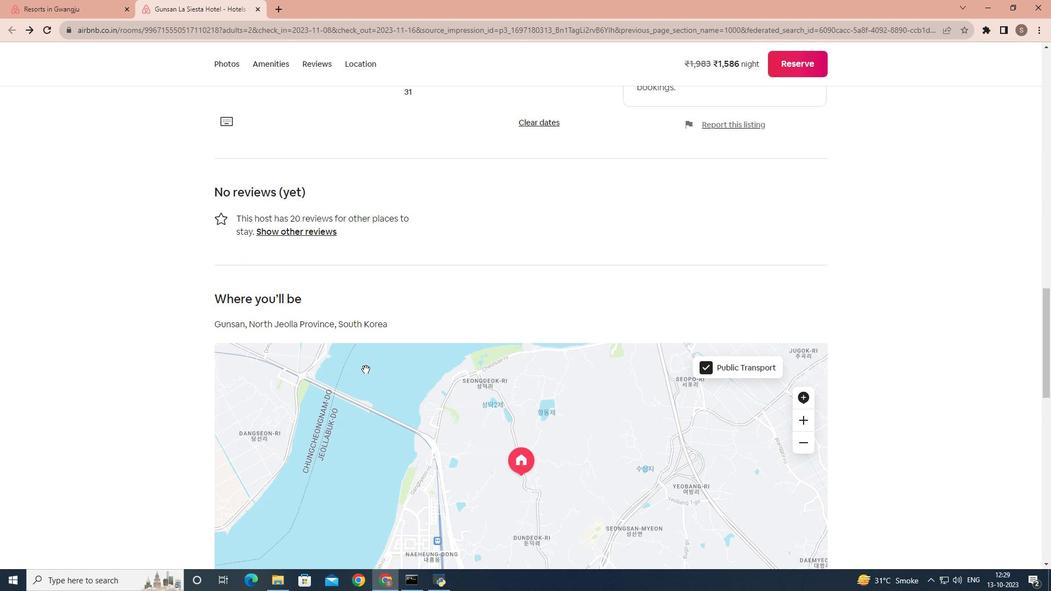 
Action: Mouse scrolled (365, 369) with delta (0, 0)
Screenshot: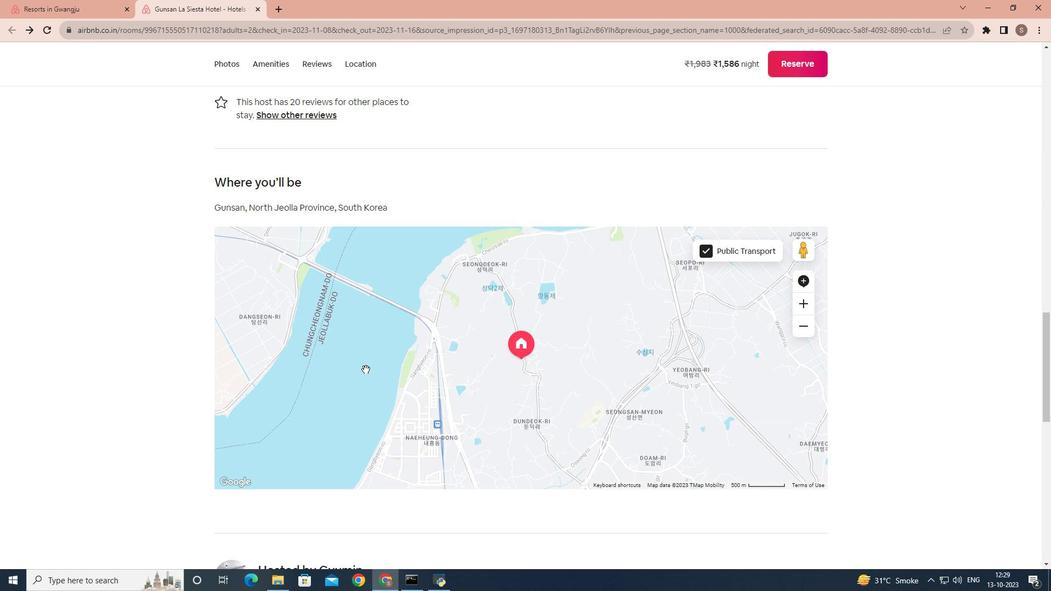 
Action: Mouse scrolled (365, 369) with delta (0, 0)
Screenshot: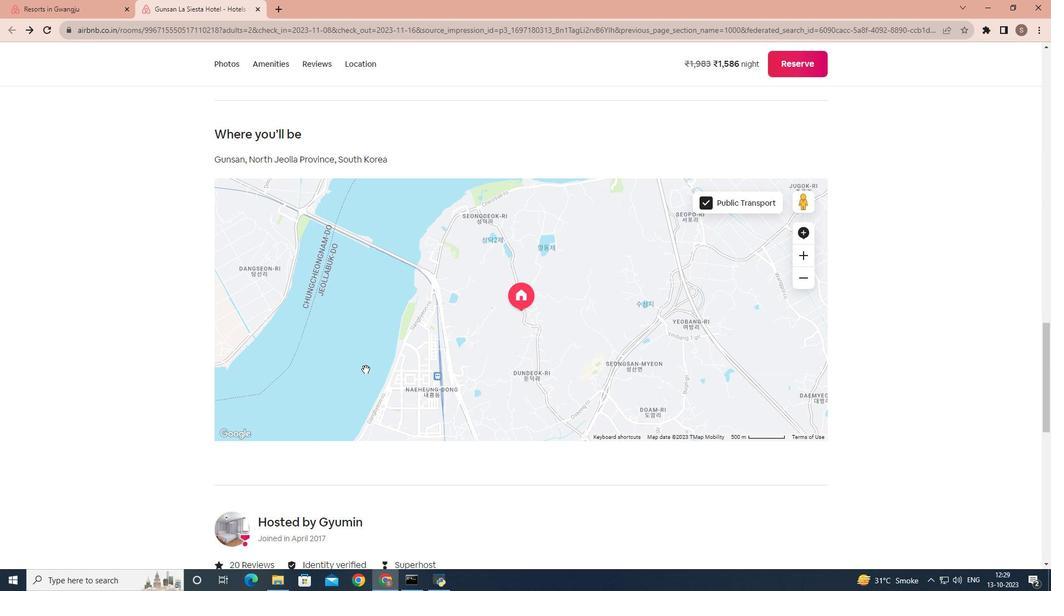 
Action: Mouse scrolled (365, 369) with delta (0, 0)
Screenshot: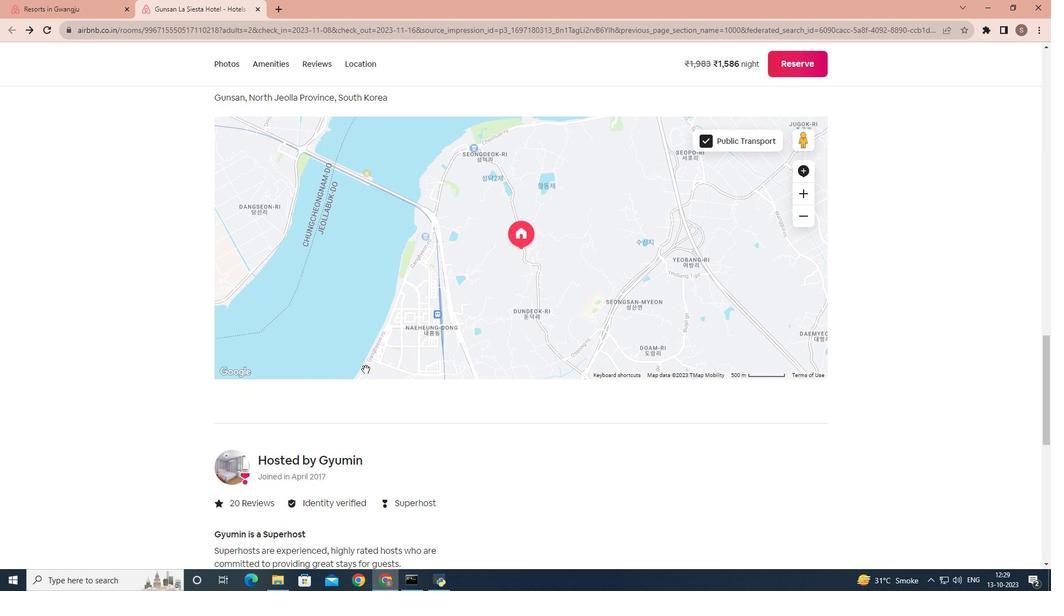 
Action: Mouse scrolled (365, 369) with delta (0, 0)
Screenshot: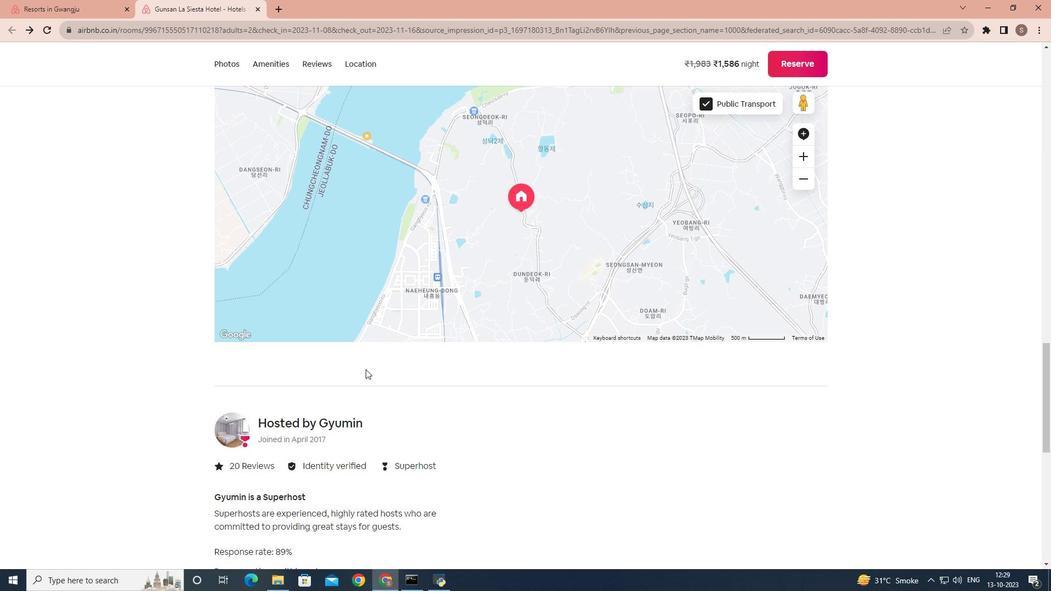 
Action: Mouse scrolled (365, 369) with delta (0, 0)
Screenshot: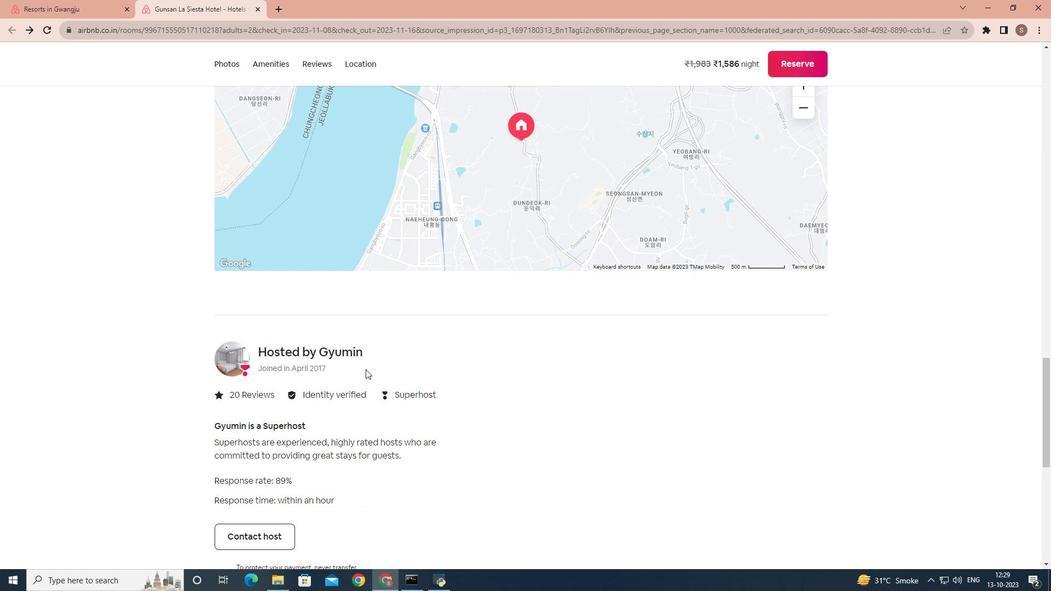 
Action: Mouse scrolled (365, 369) with delta (0, 0)
Screenshot: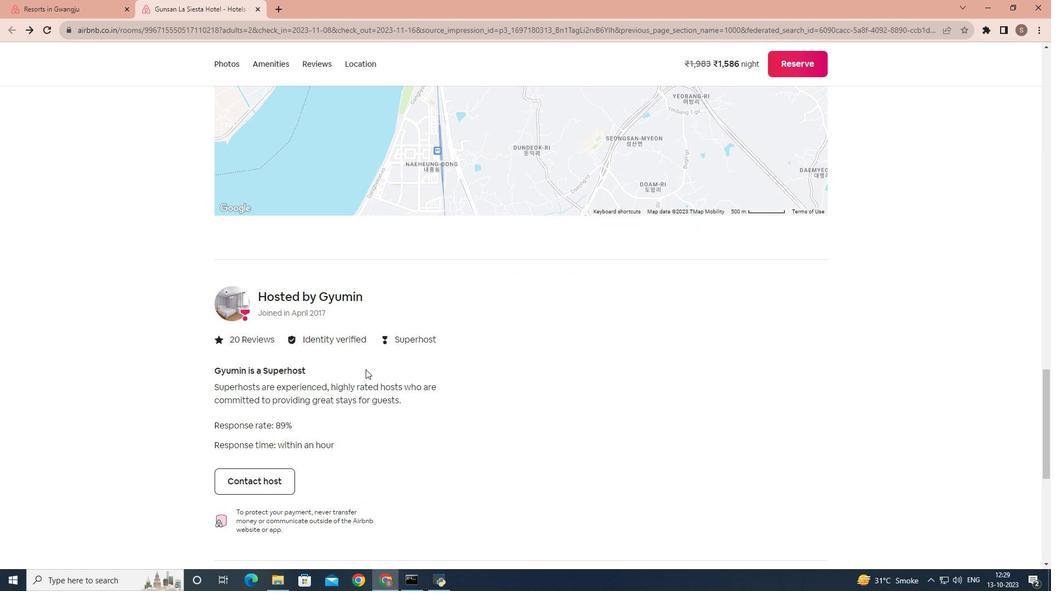 
Action: Mouse scrolled (365, 369) with delta (0, 0)
Screenshot: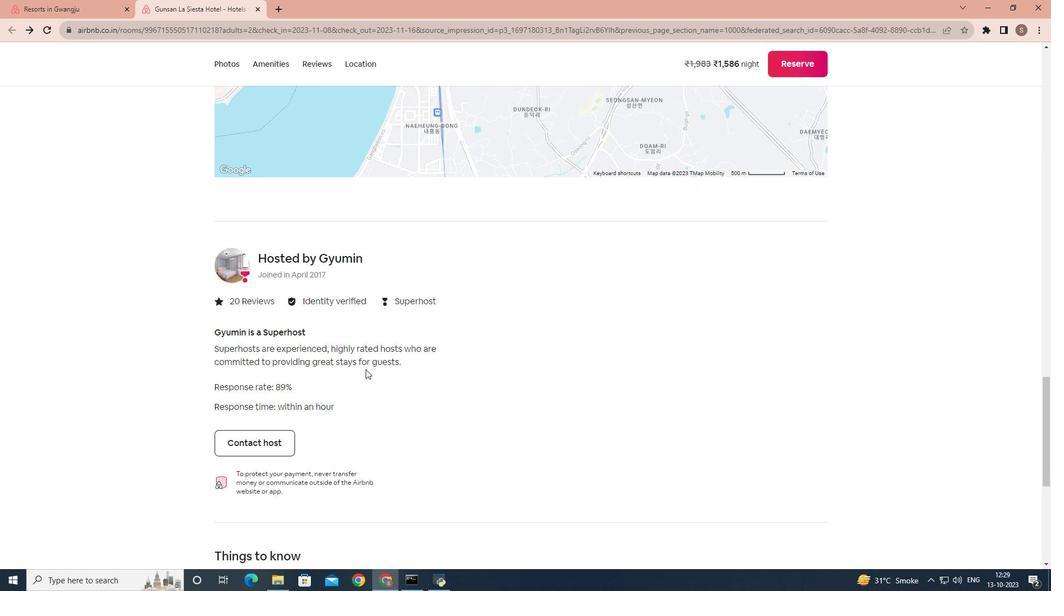 
Action: Mouse scrolled (365, 369) with delta (0, 0)
Screenshot: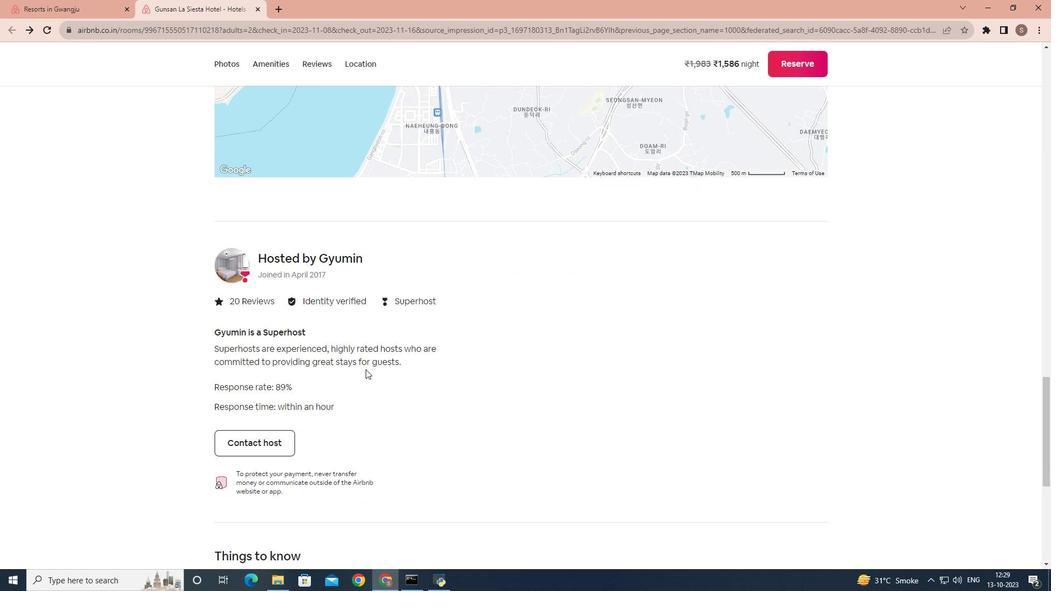 
Action: Mouse moved to (335, 378)
Screenshot: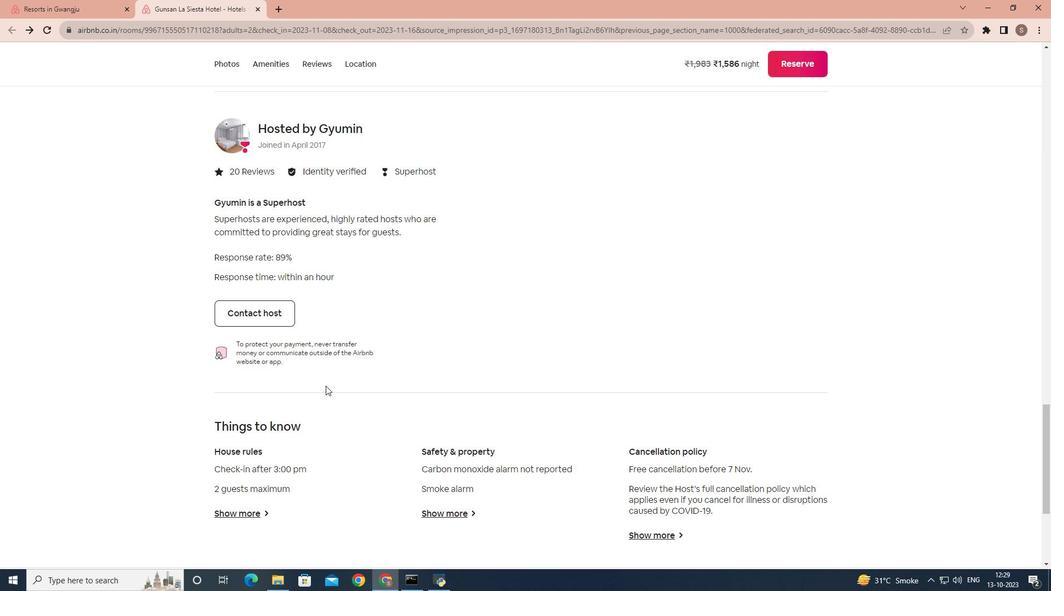 
Action: Mouse scrolled (335, 377) with delta (0, 0)
Screenshot: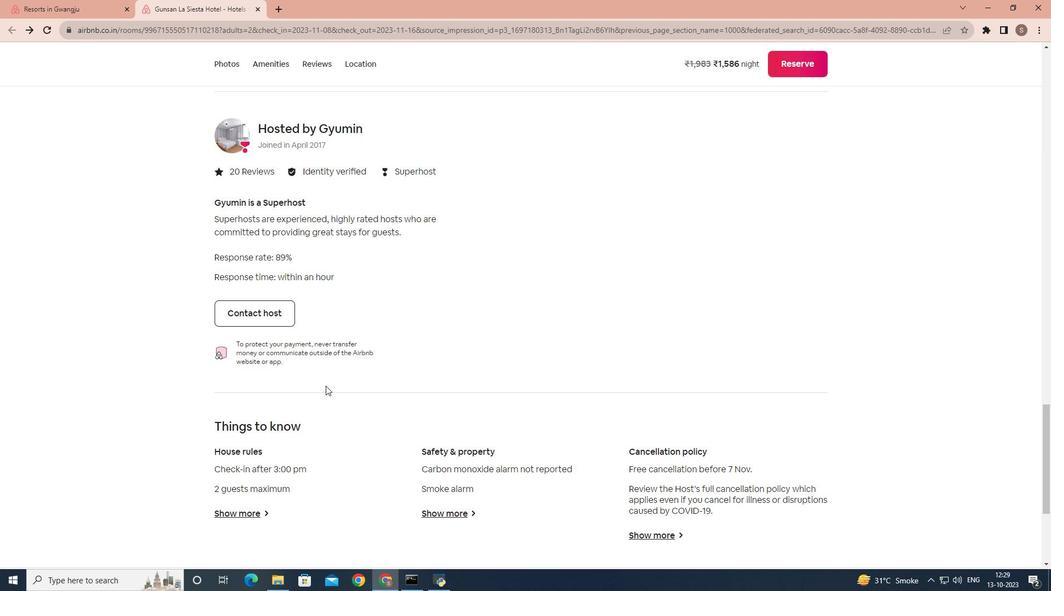 
Action: Mouse moved to (332, 381)
Screenshot: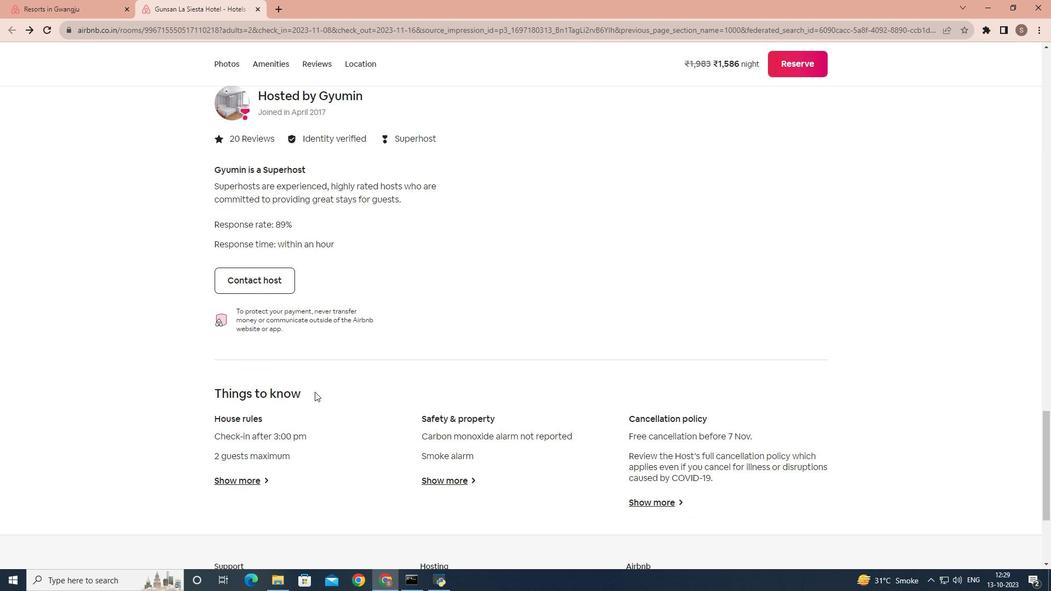 
Action: Mouse scrolled (332, 380) with delta (0, 0)
Screenshot: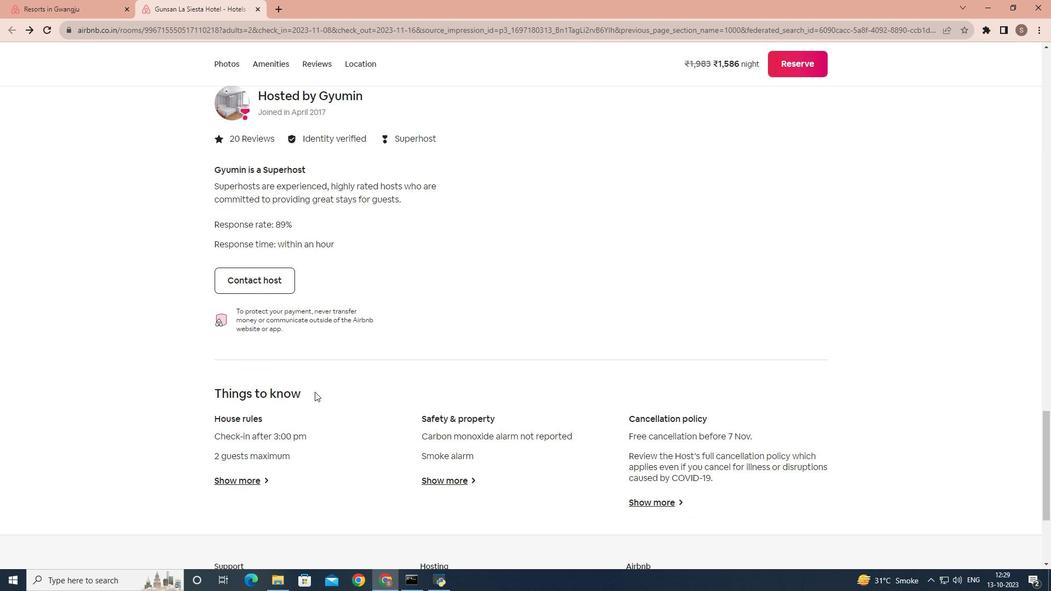 
Action: Mouse moved to (264, 413)
Screenshot: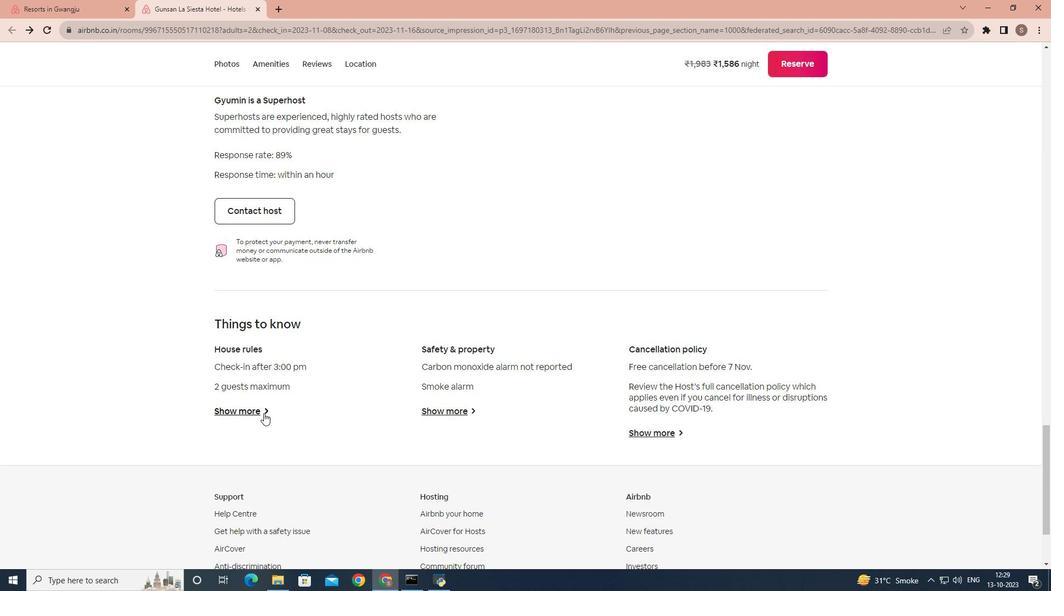 
Action: Mouse pressed left at (264, 413)
Screenshot: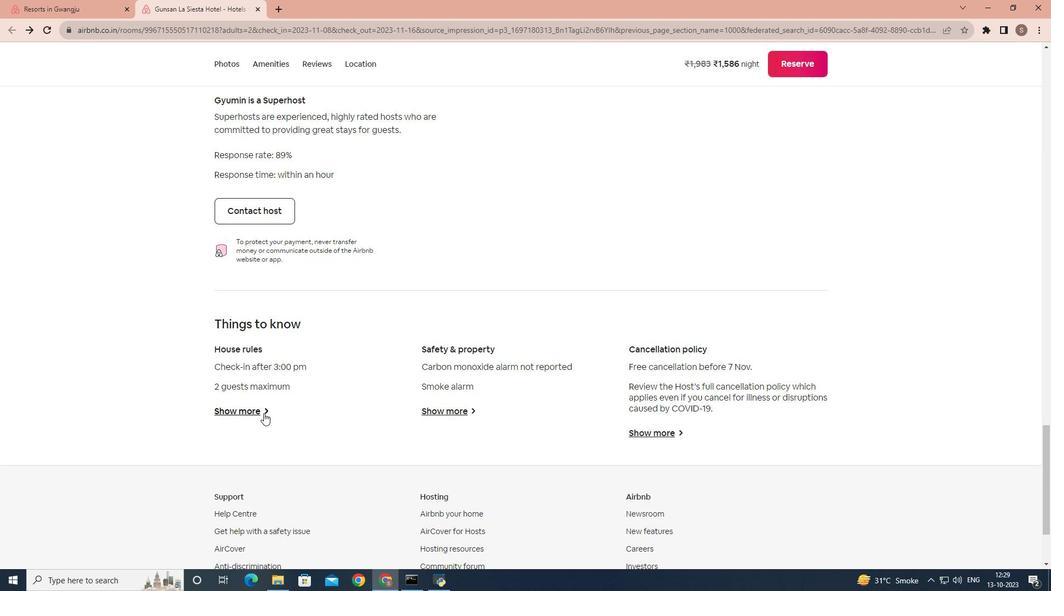 
Action: Mouse moved to (381, 380)
Screenshot: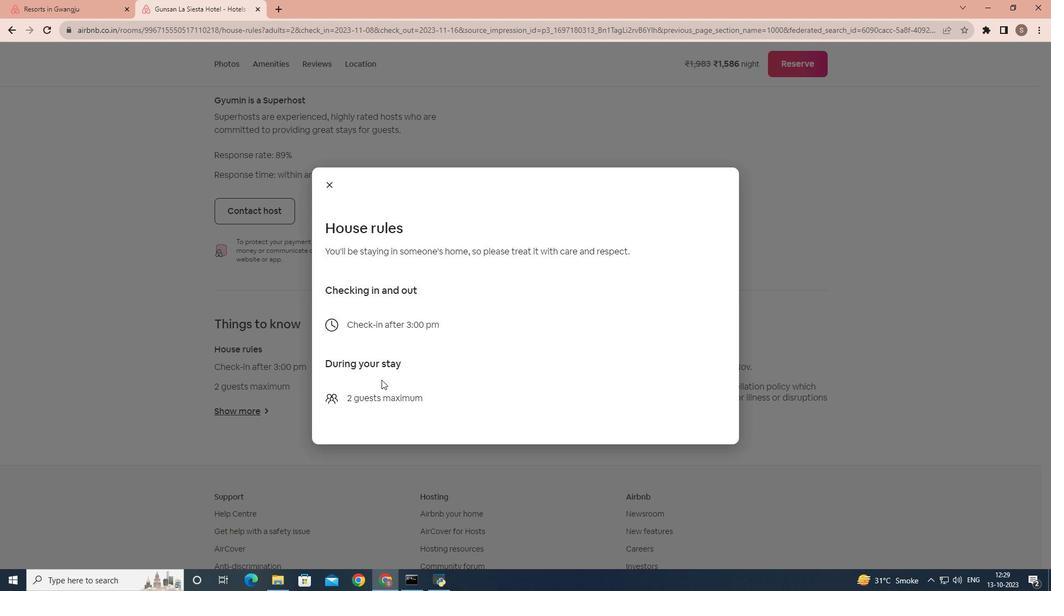 
Action: Mouse scrolled (381, 379) with delta (0, 0)
Screenshot: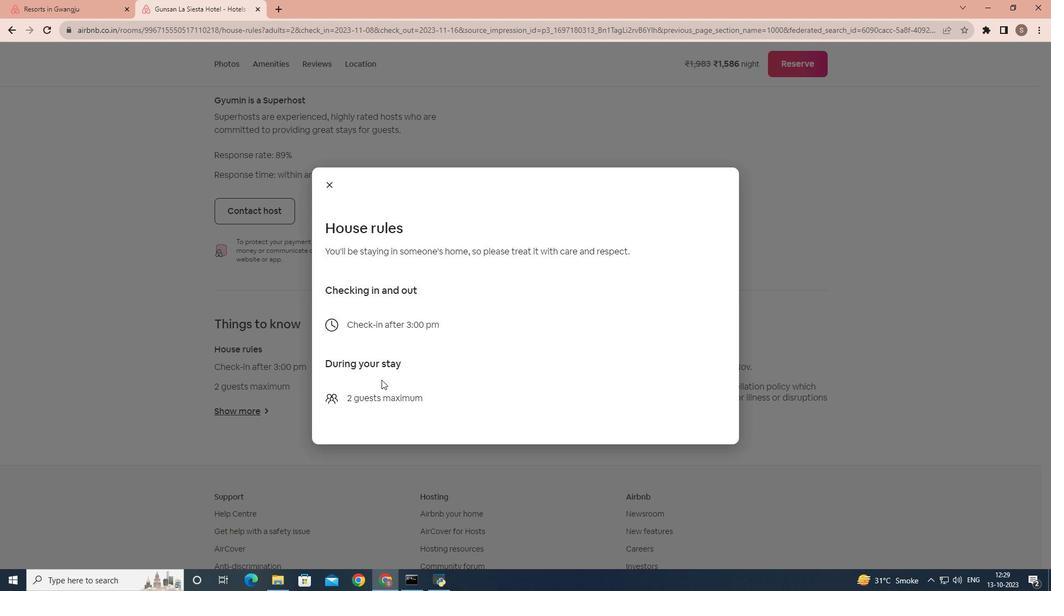 
Action: Mouse scrolled (381, 379) with delta (0, 0)
Screenshot: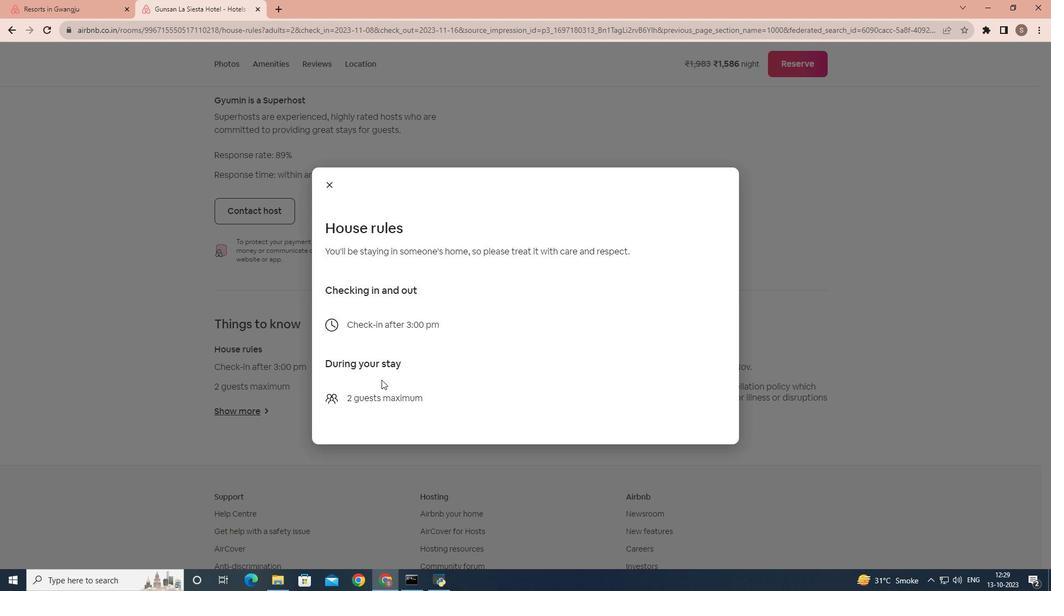 
Action: Mouse scrolled (381, 379) with delta (0, 0)
Screenshot: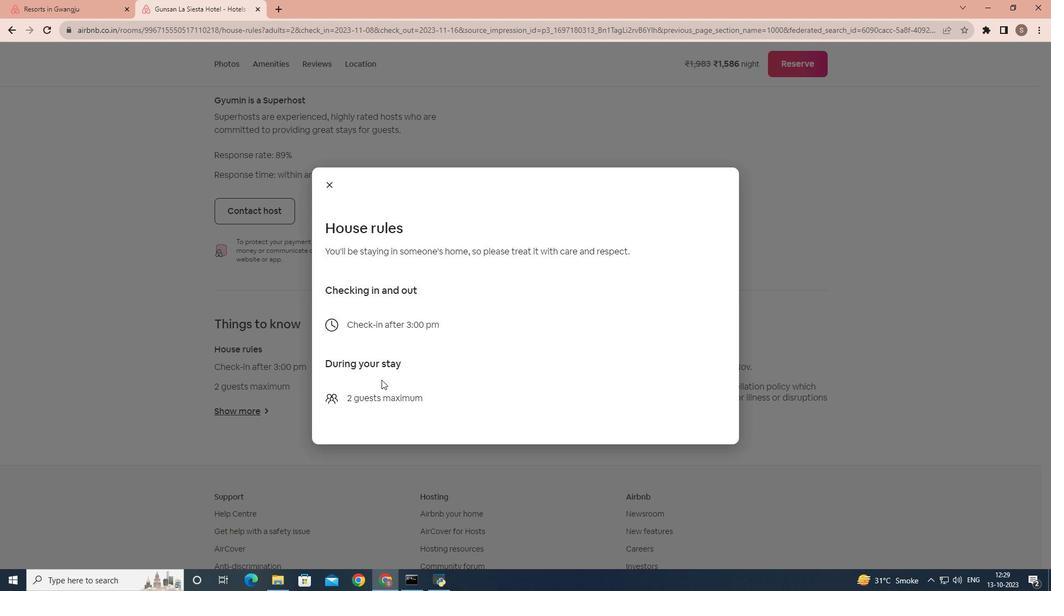 
Action: Mouse scrolled (381, 379) with delta (0, 0)
Screenshot: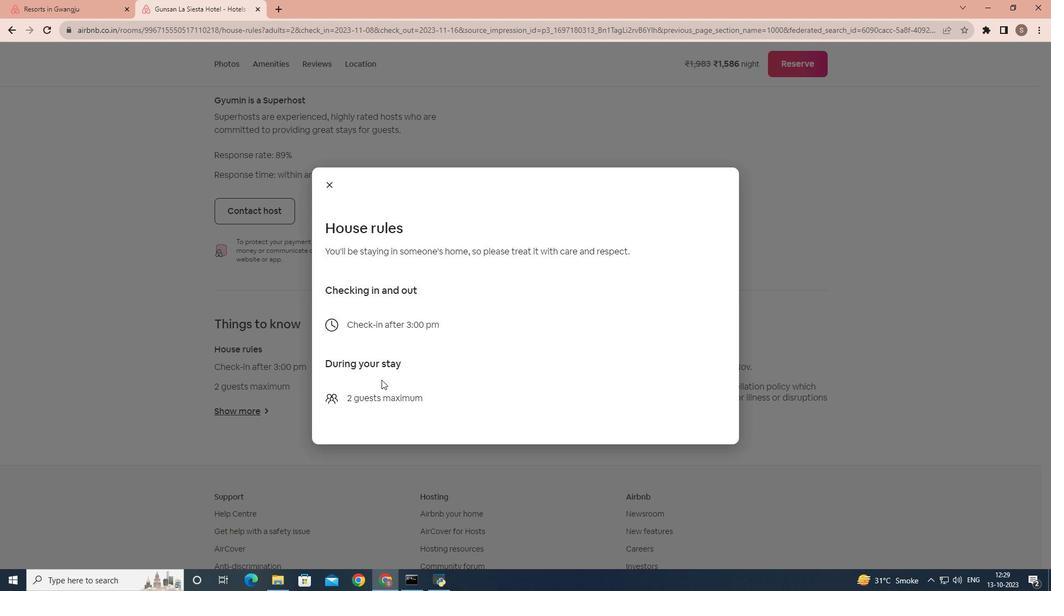 
Action: Mouse moved to (331, 180)
Screenshot: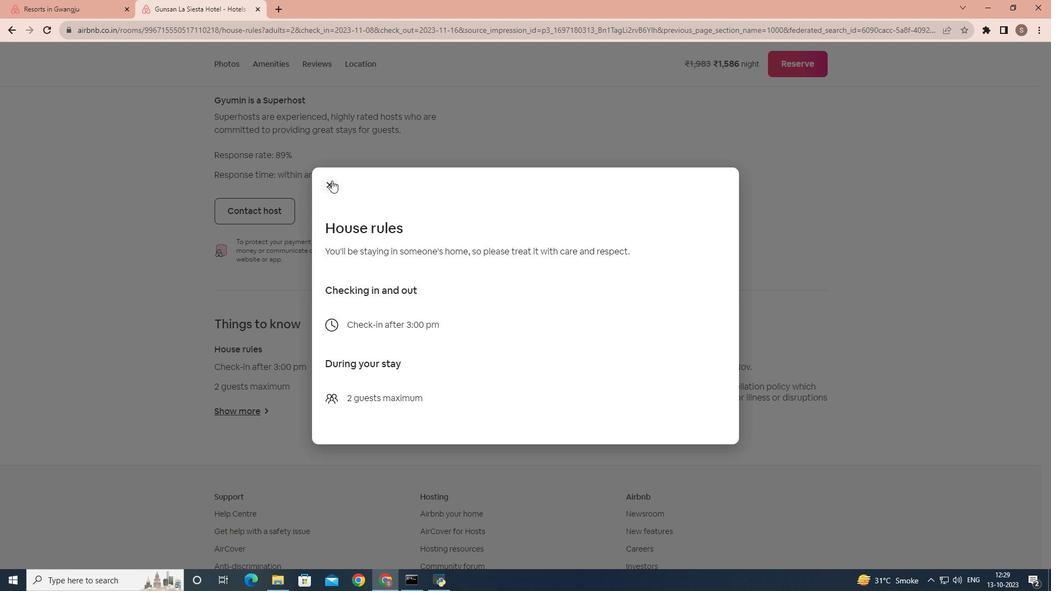 
Action: Mouse pressed left at (331, 180)
Screenshot: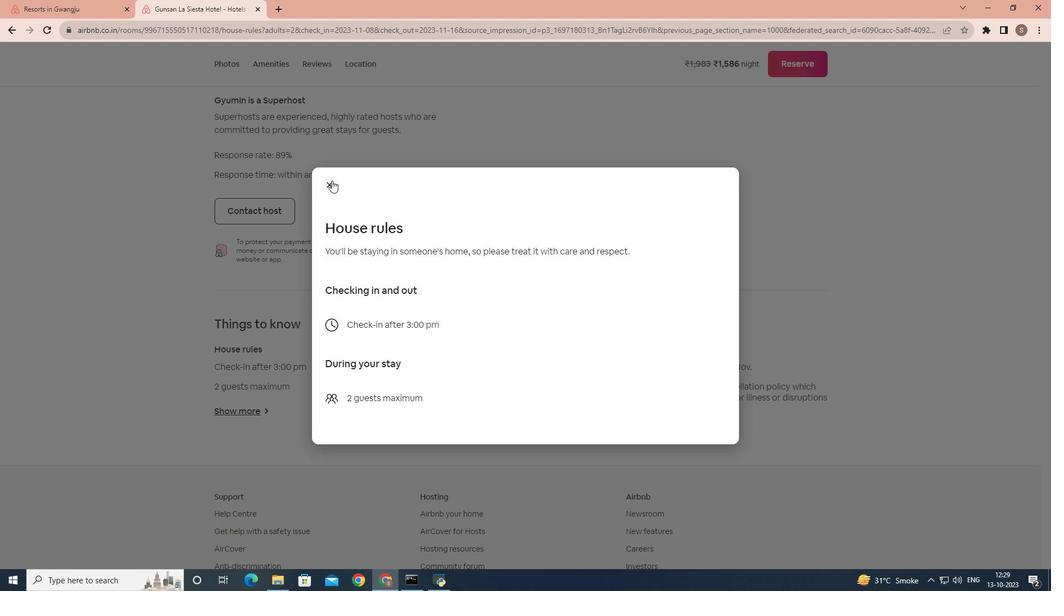 
Action: Mouse moved to (437, 412)
Screenshot: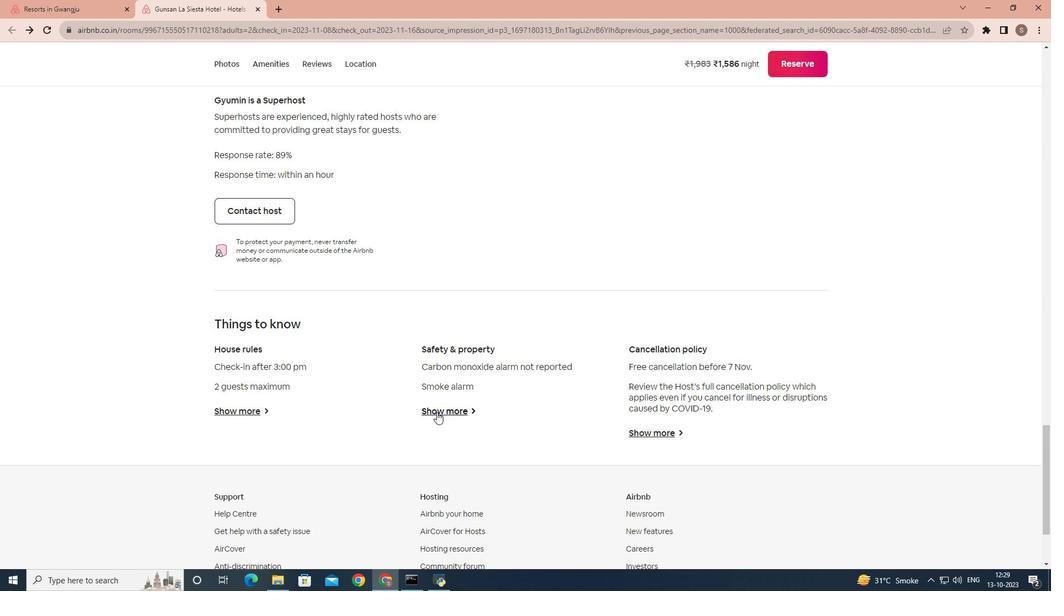 
Action: Mouse pressed left at (437, 412)
Screenshot: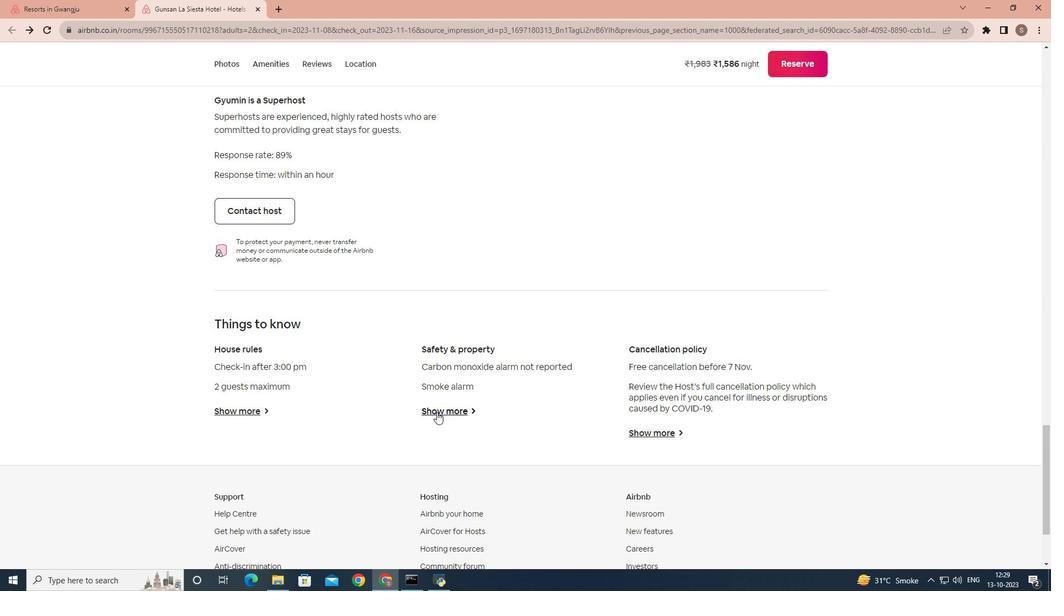 
Action: Mouse moved to (334, 193)
Screenshot: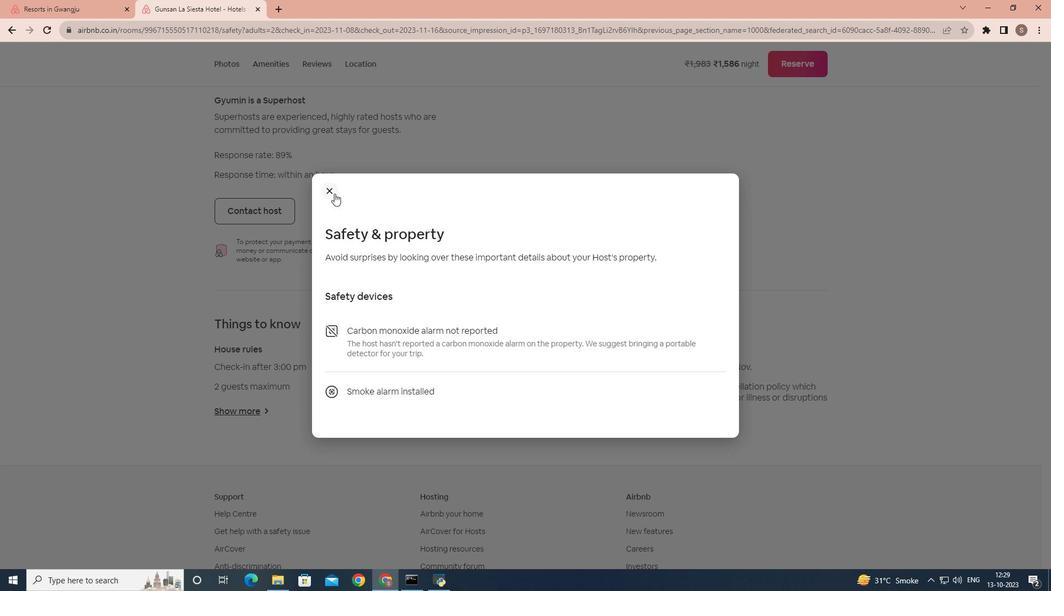 
Action: Mouse pressed left at (334, 193)
Screenshot: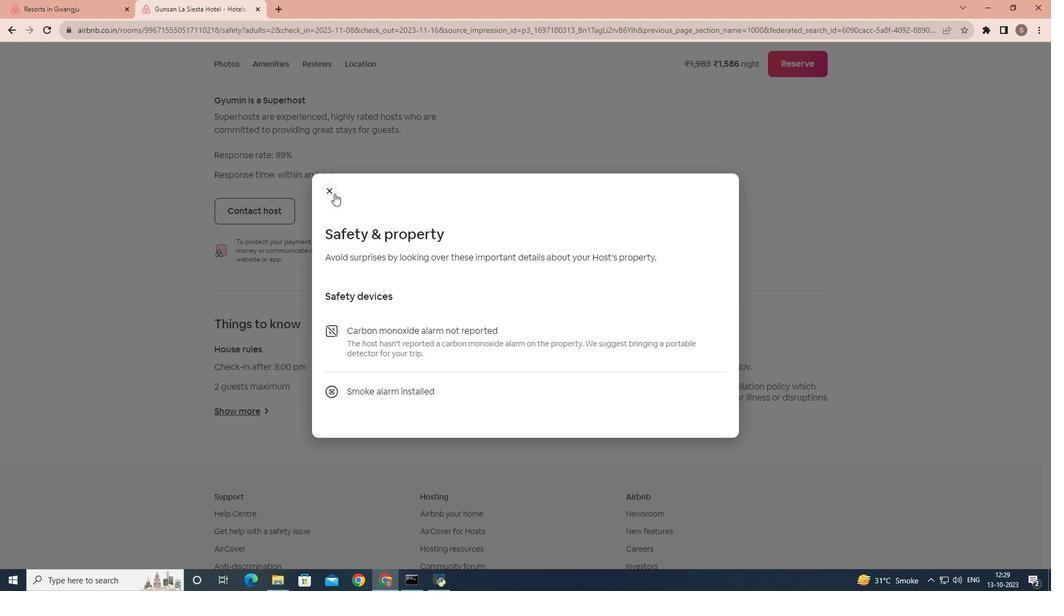 
Action: Mouse moved to (640, 437)
Screenshot: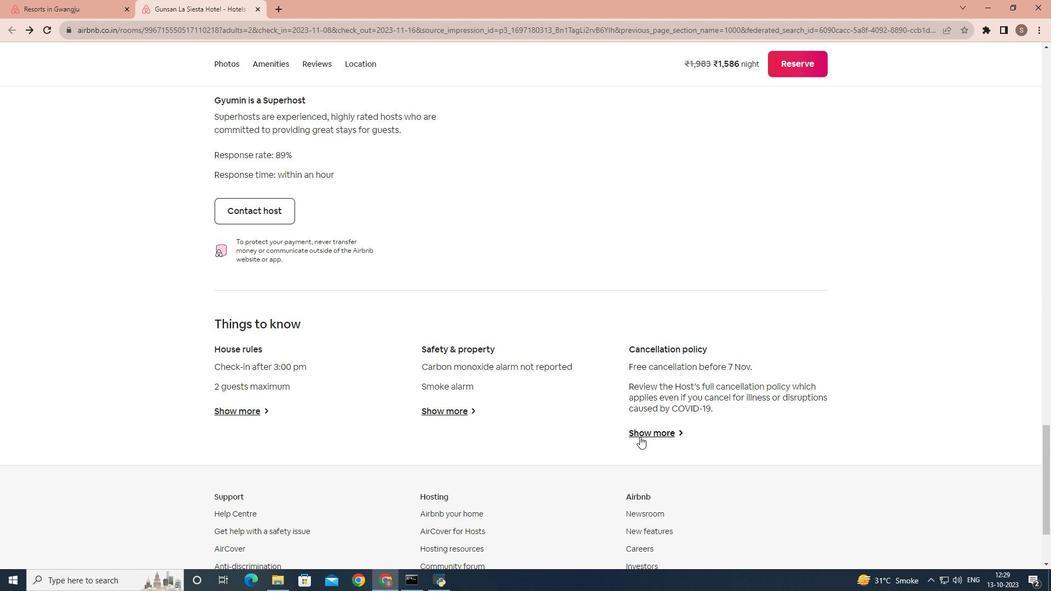 
Action: Mouse pressed left at (640, 437)
Screenshot: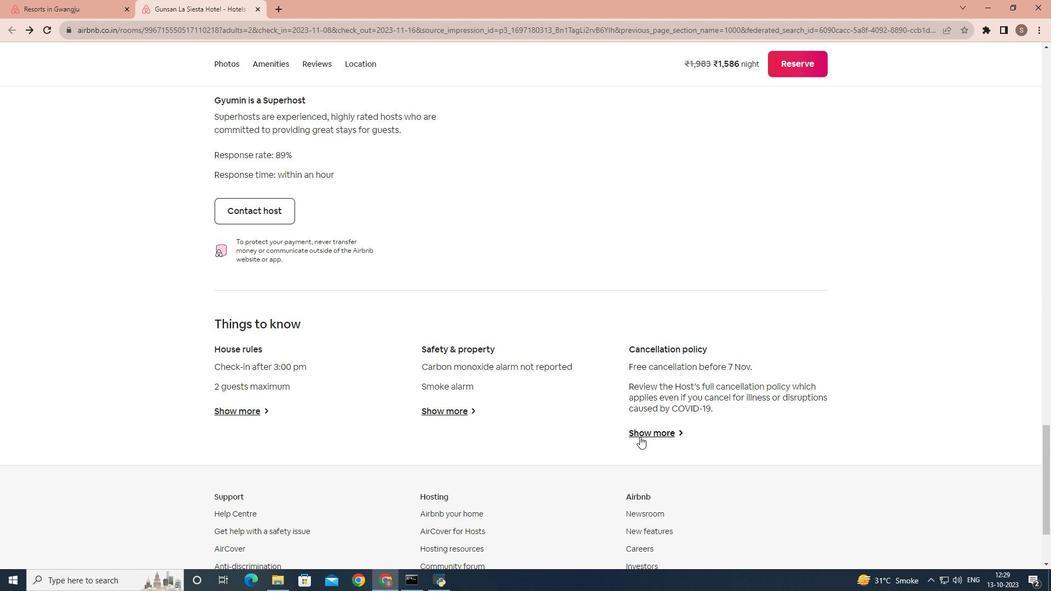 
Action: Mouse moved to (468, 322)
Screenshot: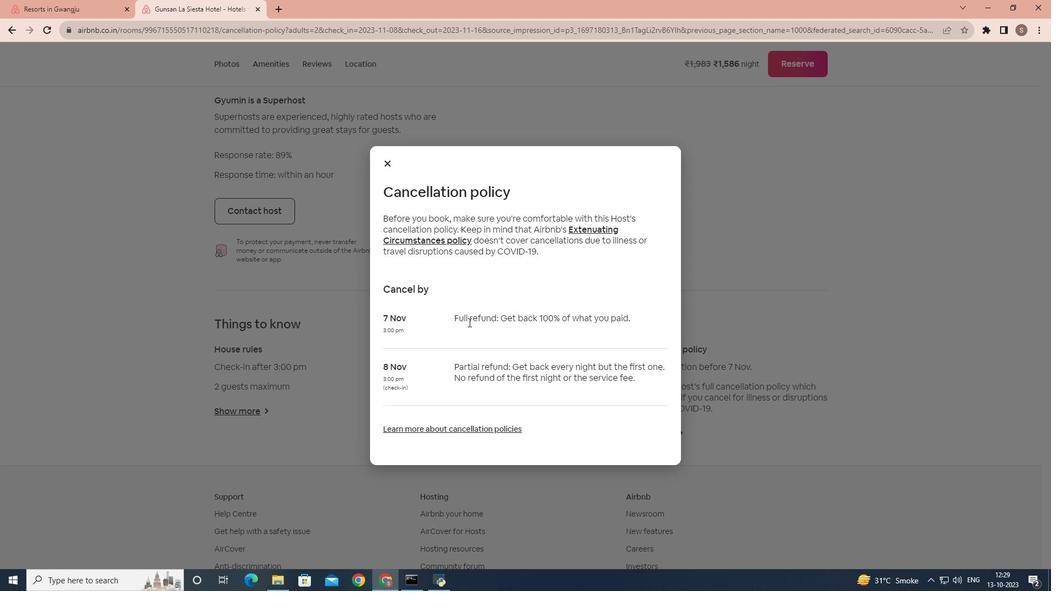 
Action: Mouse scrolled (468, 322) with delta (0, 0)
Screenshot: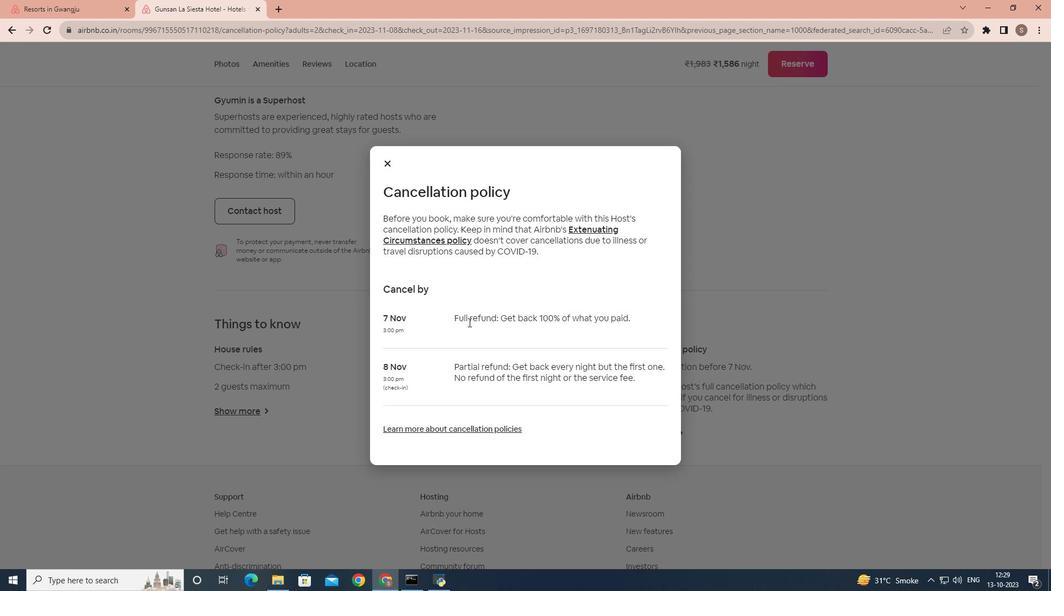
Action: Mouse scrolled (468, 322) with delta (0, 0)
Screenshot: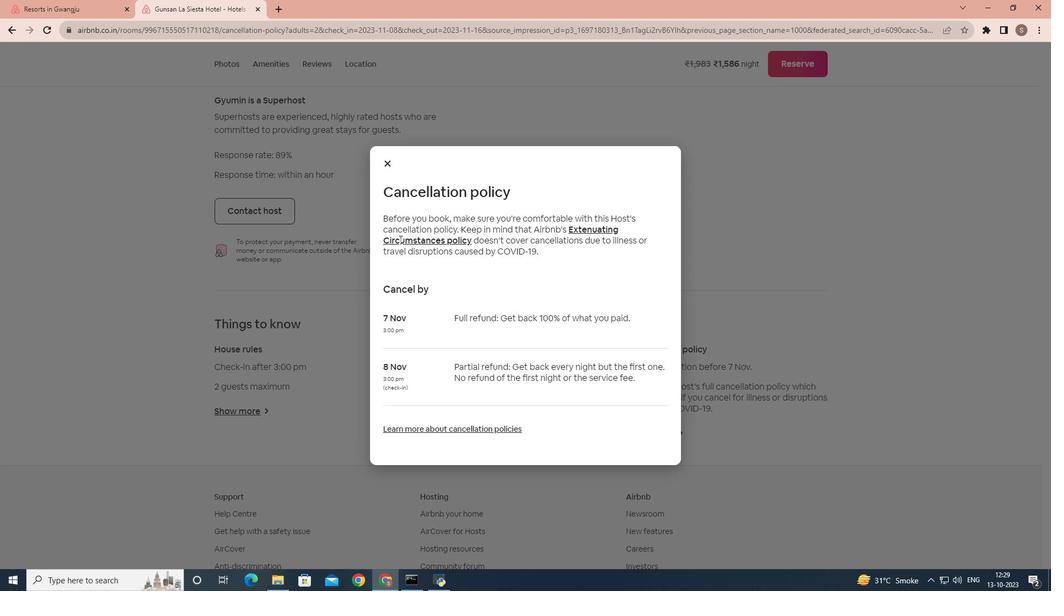 
Action: Mouse moved to (387, 163)
Screenshot: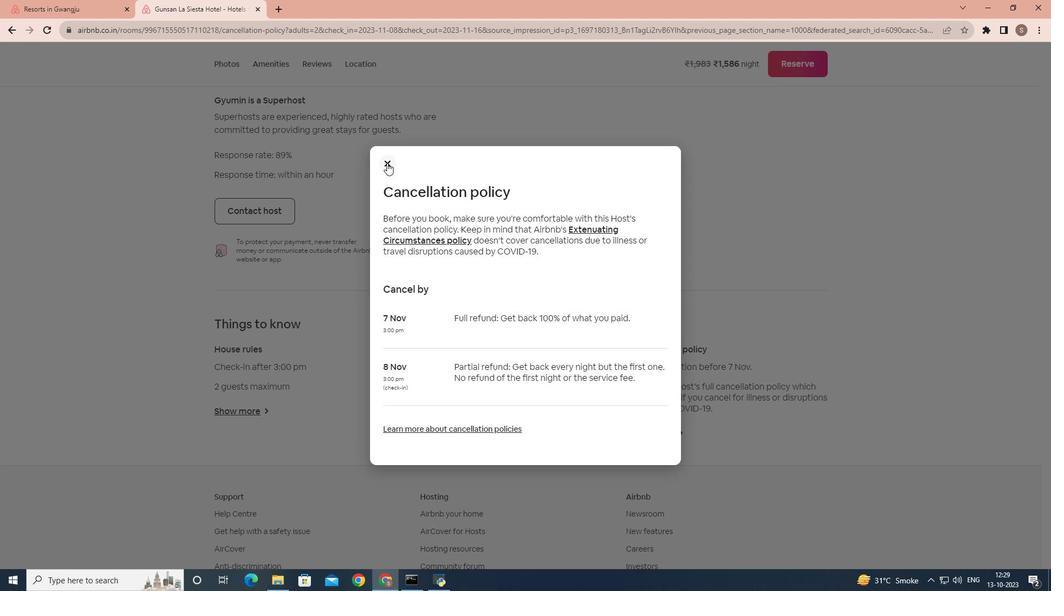 
Action: Mouse pressed left at (387, 163)
Screenshot: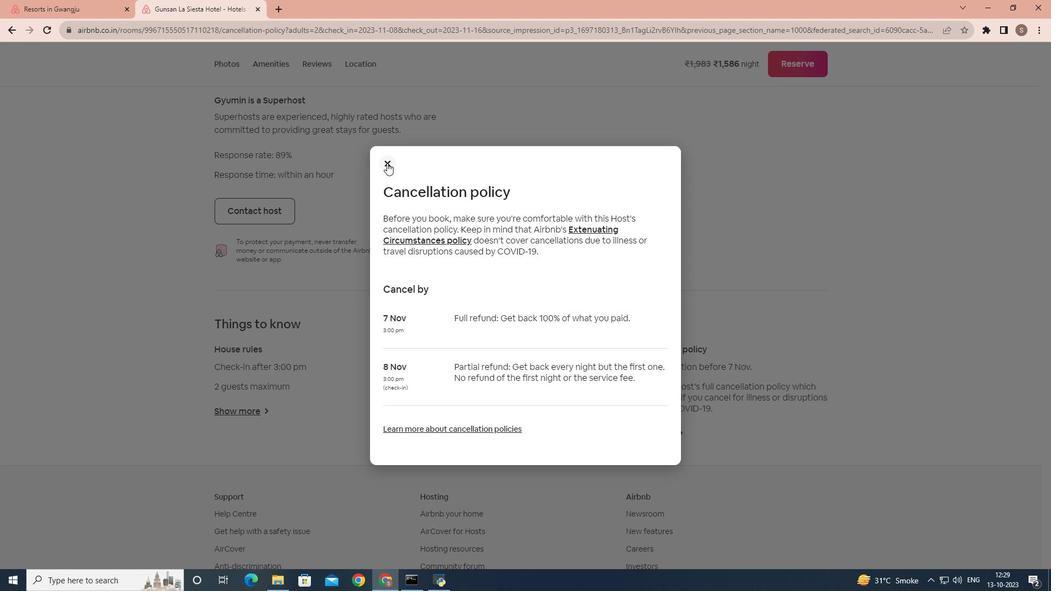 
Action: Mouse moved to (86, 11)
Screenshot: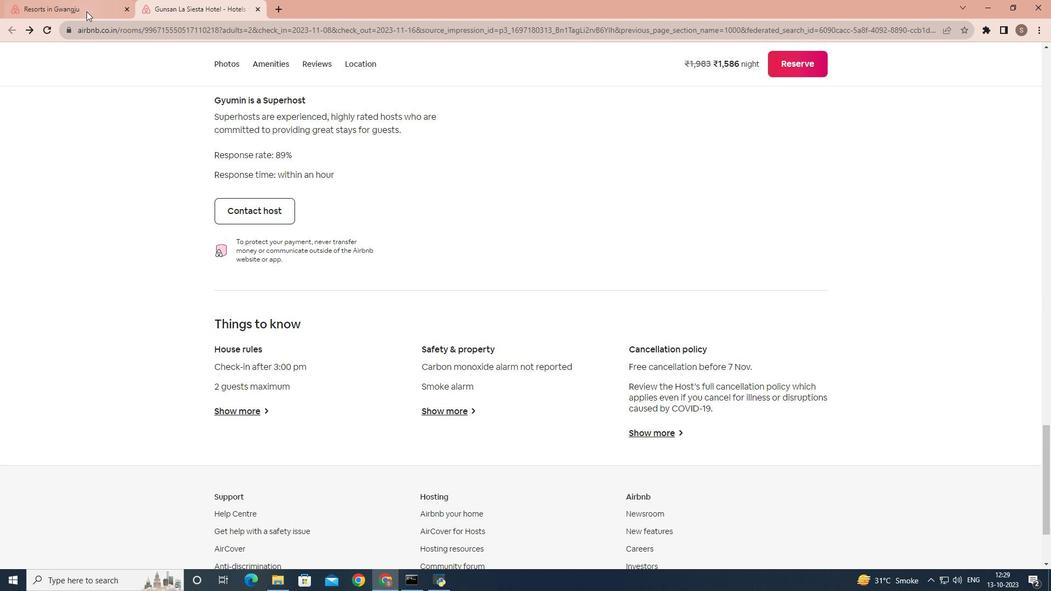 
Action: Mouse pressed left at (86, 11)
Screenshot: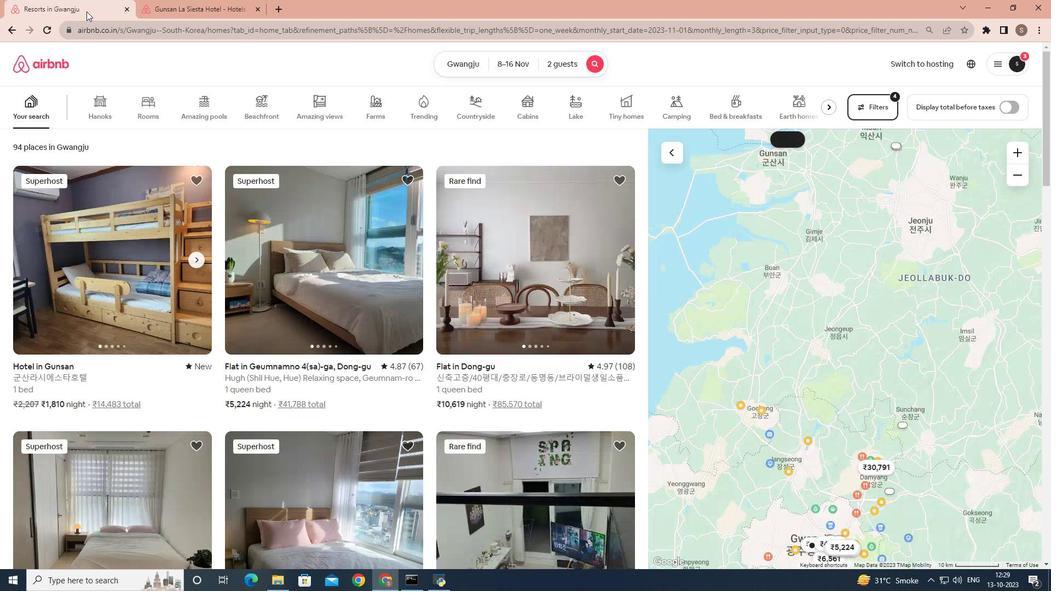 
Action: Mouse moved to (322, 238)
Screenshot: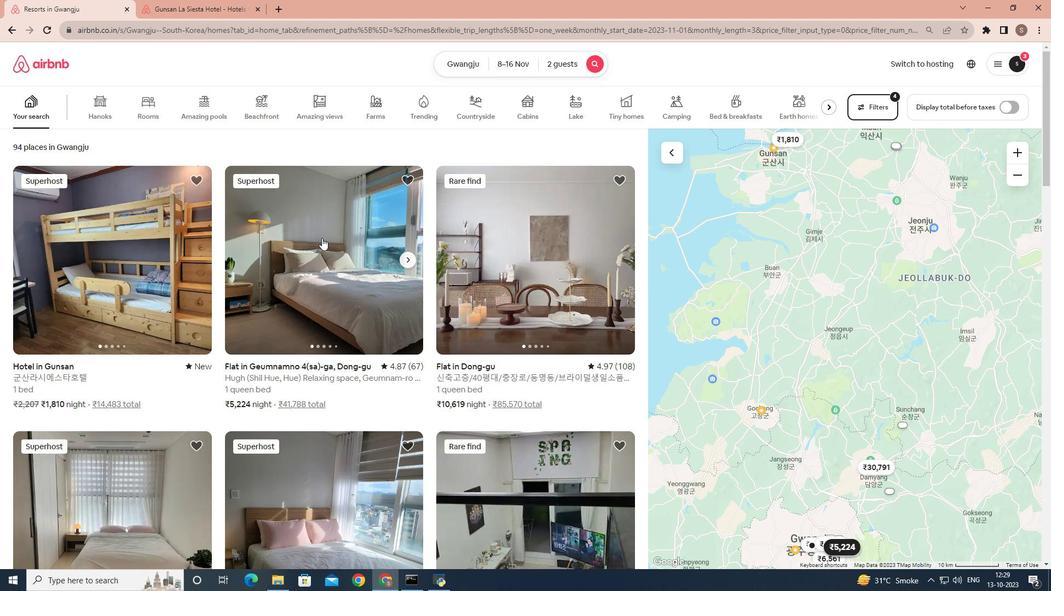 
Action: Mouse pressed left at (322, 238)
Screenshot: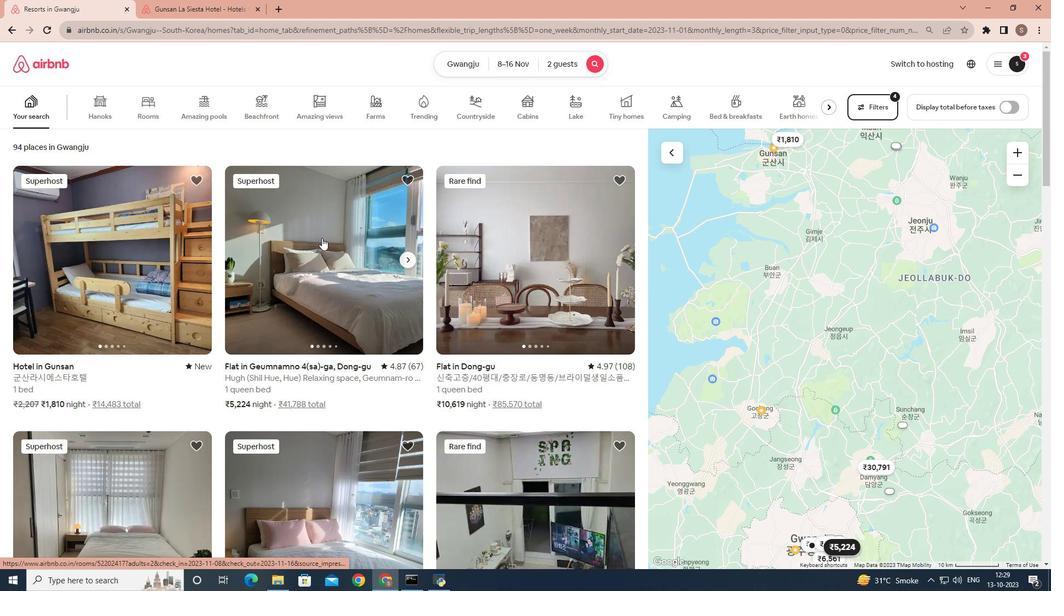 
Action: Mouse moved to (772, 409)
Screenshot: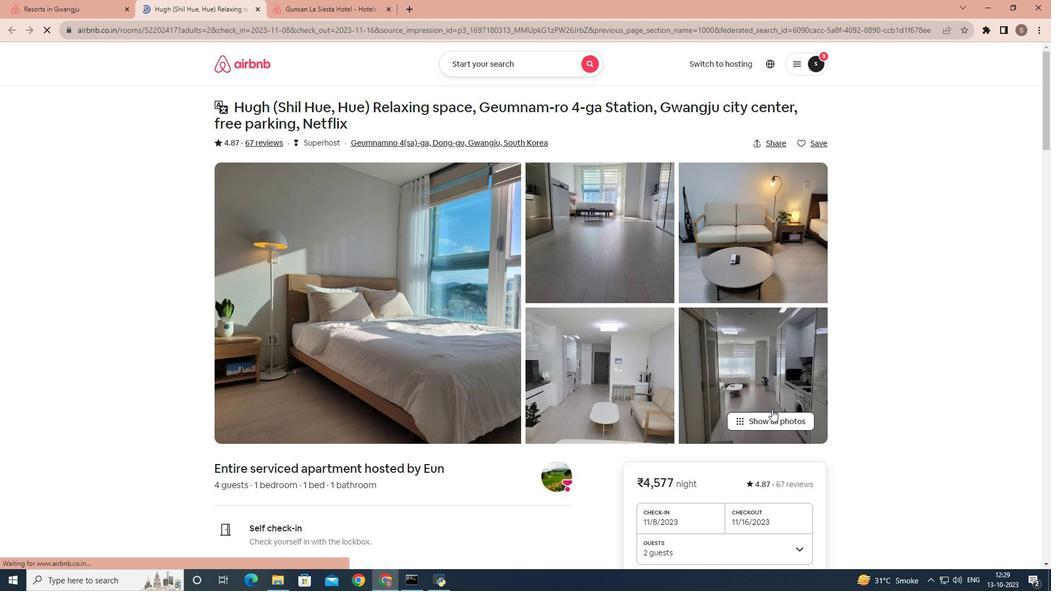 
Action: Mouse pressed left at (772, 409)
Screenshot: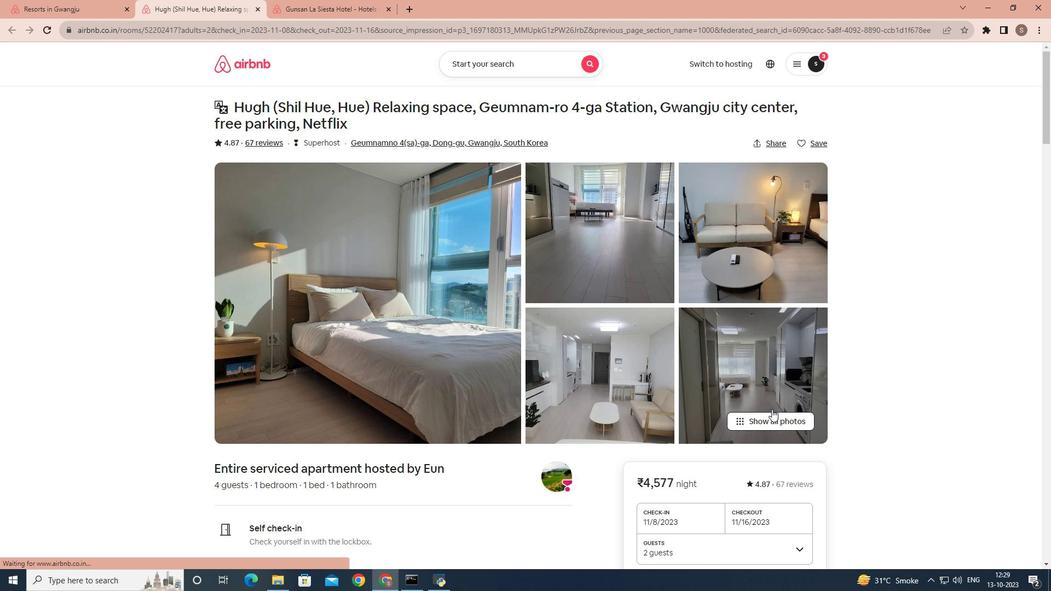 
Action: Mouse moved to (661, 380)
Screenshot: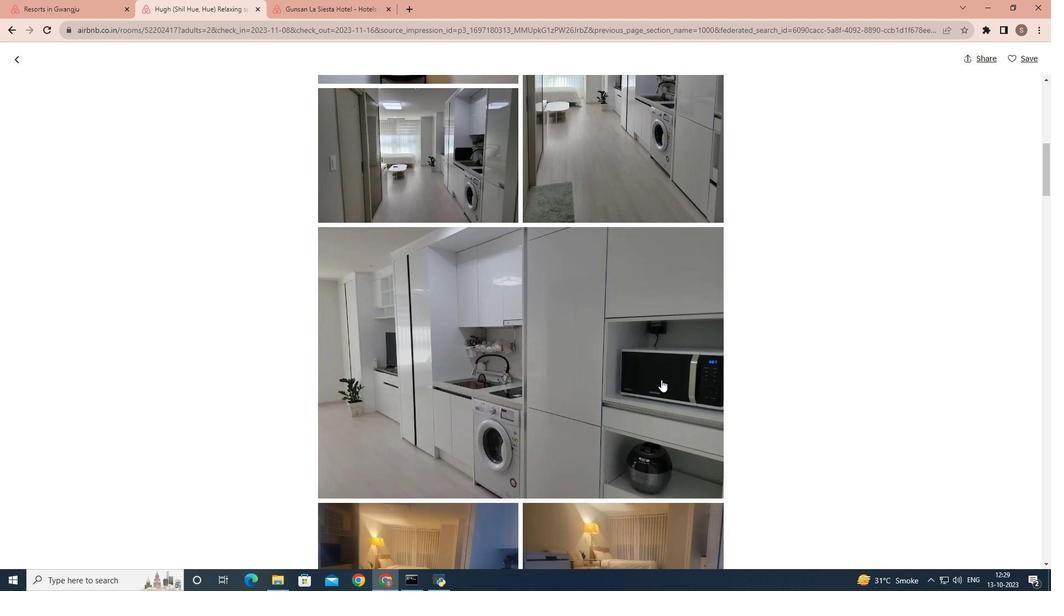 
Action: Mouse scrolled (661, 379) with delta (0, 0)
Screenshot: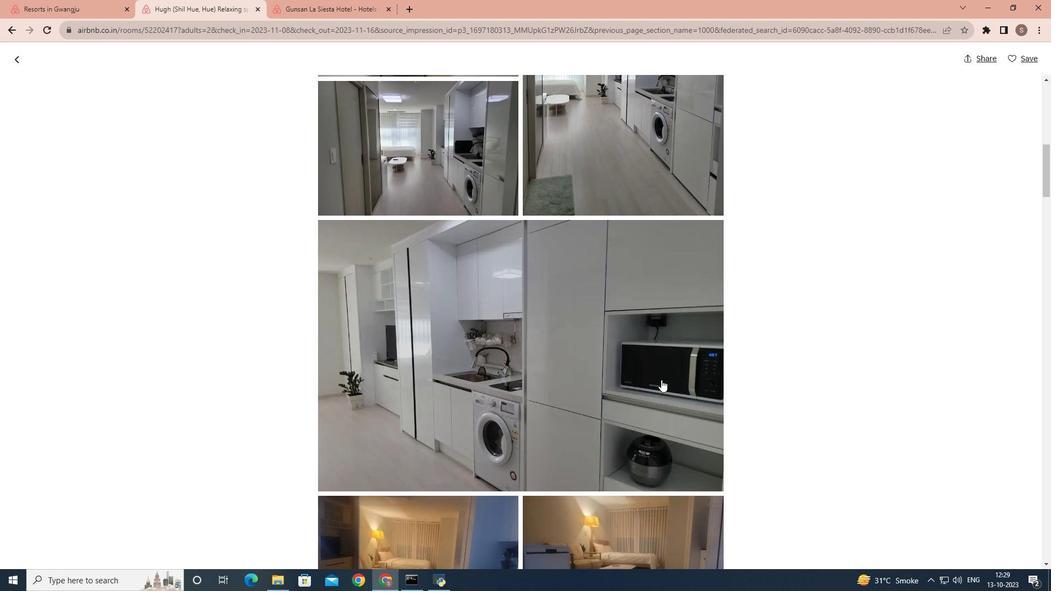 
Action: Mouse scrolled (661, 379) with delta (0, 0)
Screenshot: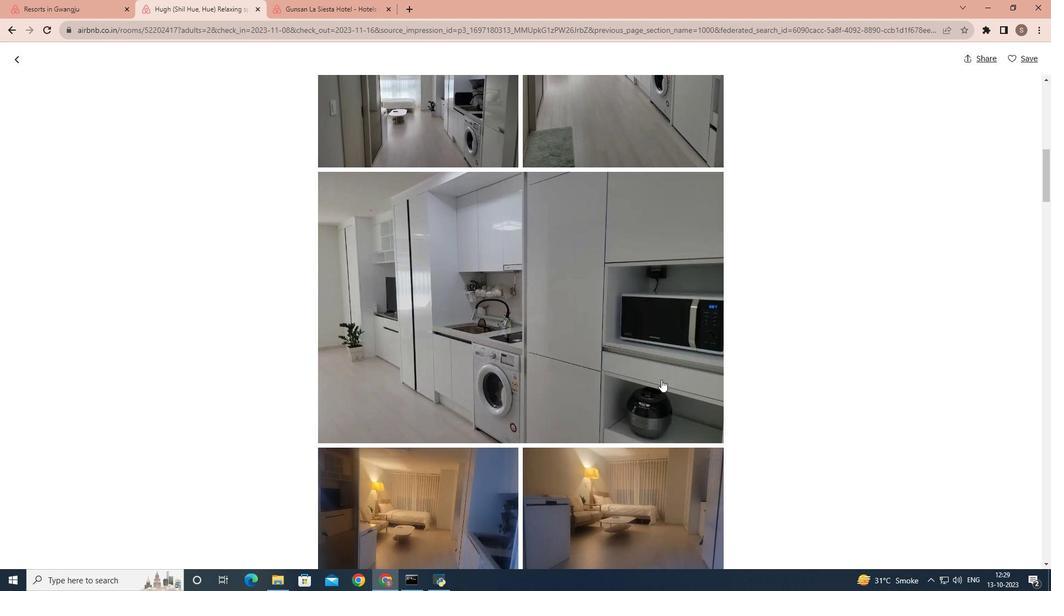 
Action: Mouse scrolled (661, 379) with delta (0, 0)
Screenshot: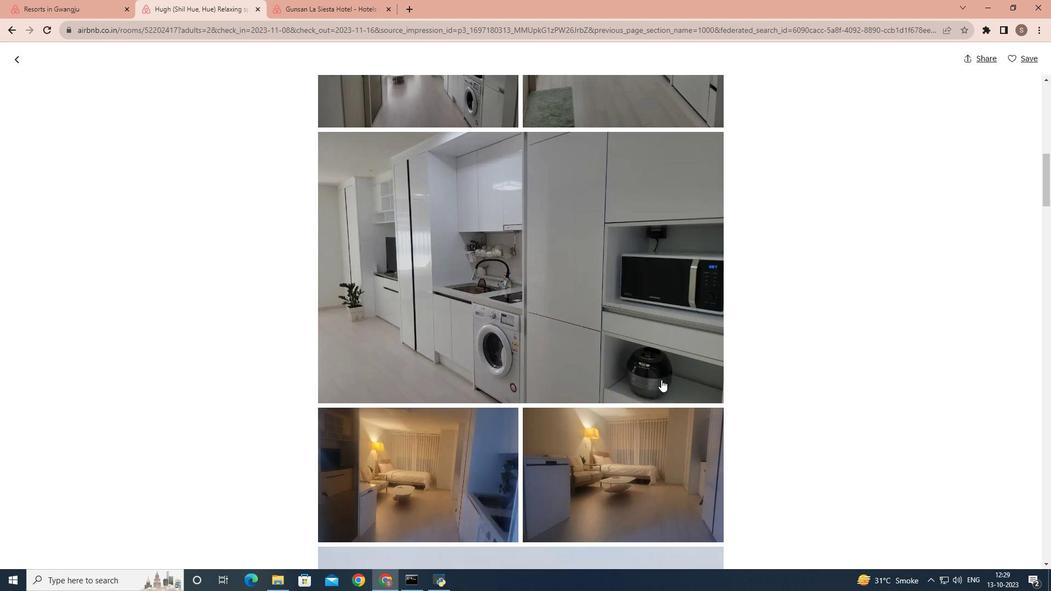 
Action: Mouse scrolled (661, 379) with delta (0, 0)
Screenshot: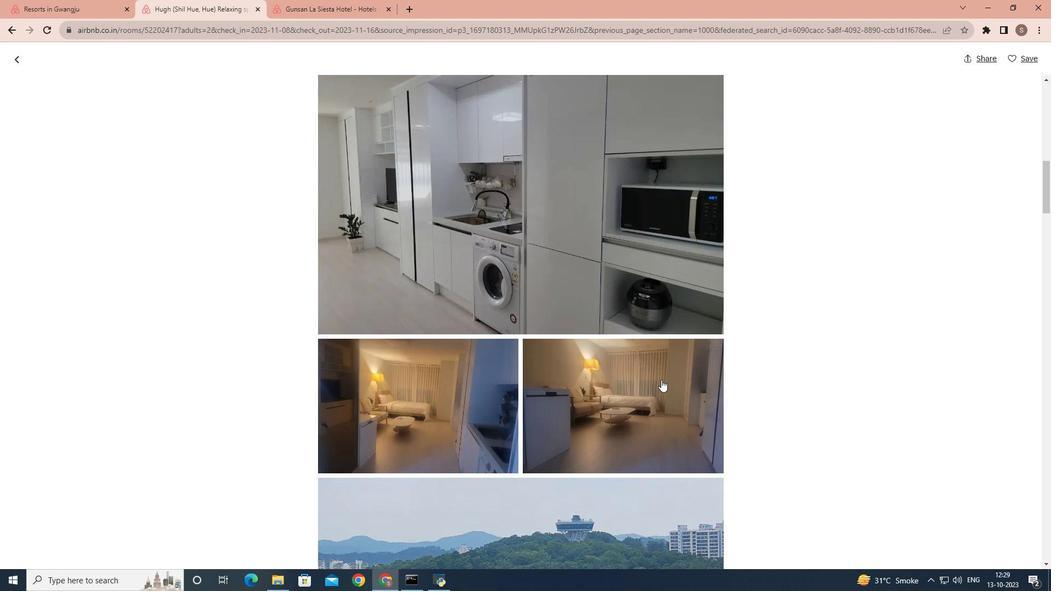 
Action: Mouse scrolled (661, 379) with delta (0, 0)
Screenshot: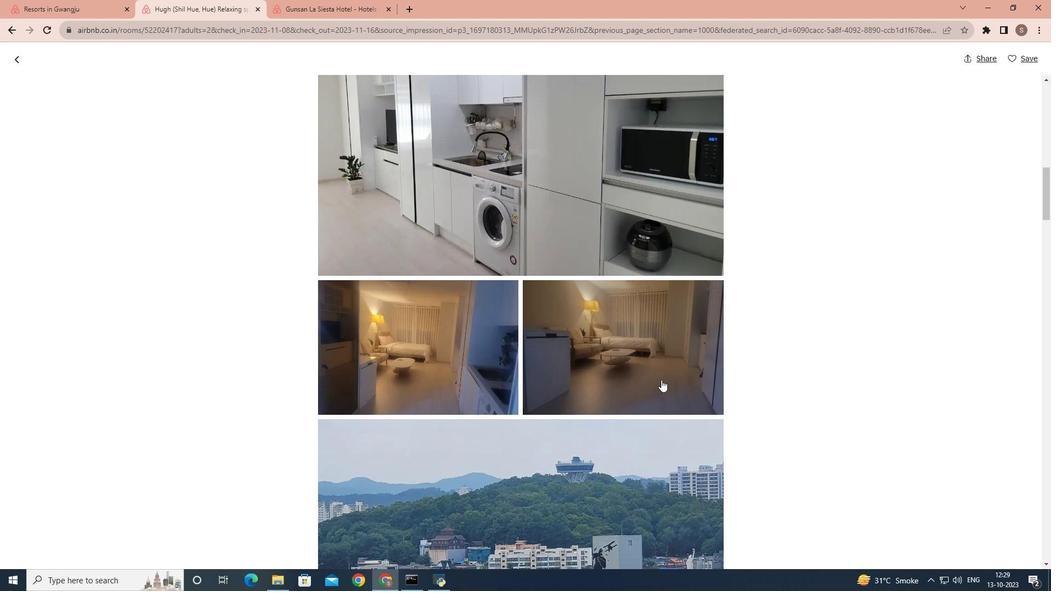 
Action: Mouse scrolled (661, 379) with delta (0, 0)
Screenshot: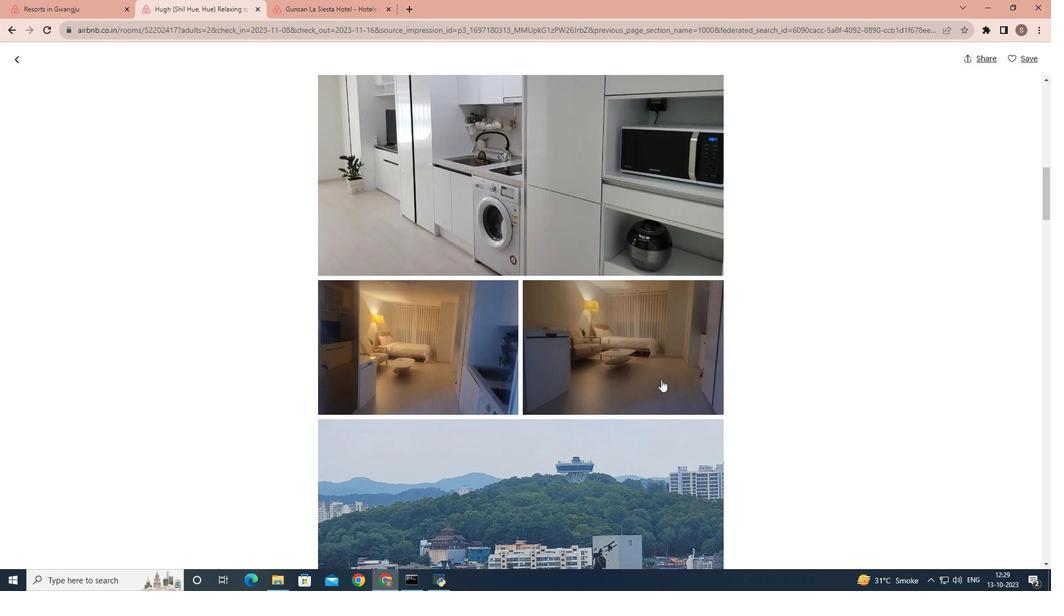 
Action: Mouse scrolled (661, 379) with delta (0, 0)
Screenshot: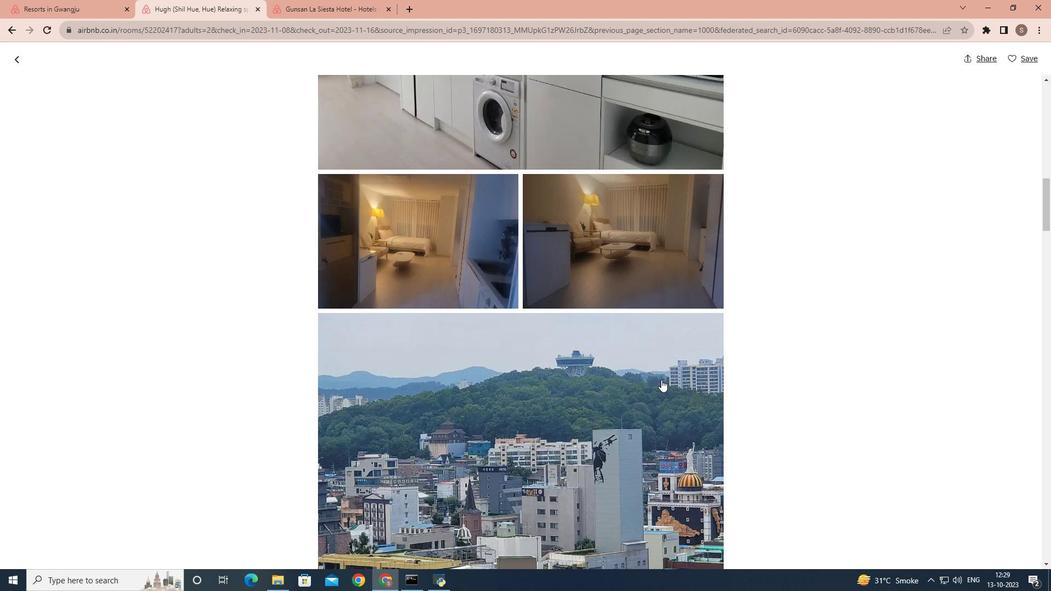 
Action: Mouse scrolled (661, 379) with delta (0, 0)
Screenshot: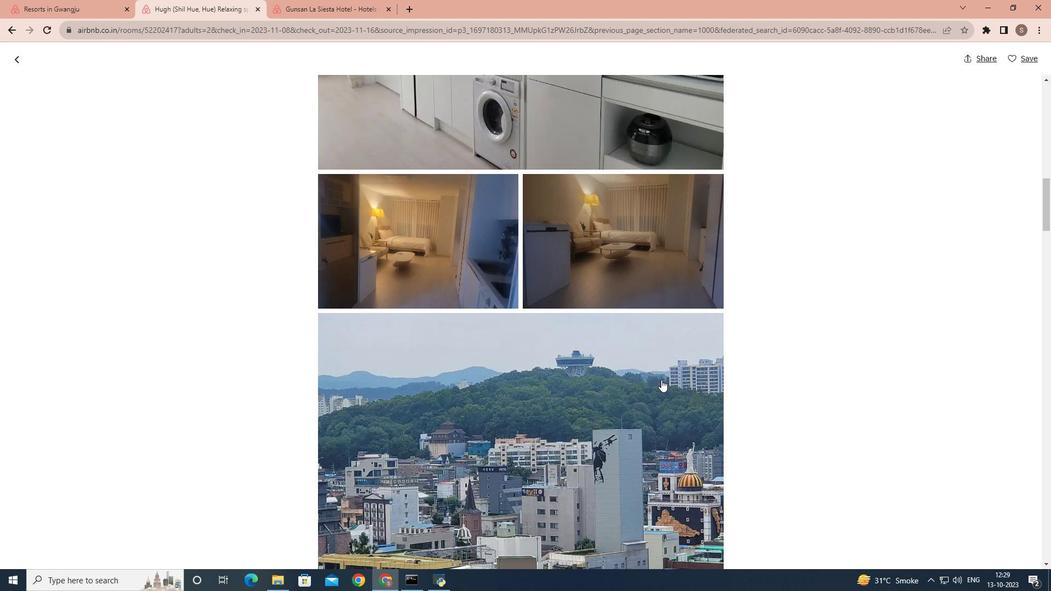 
Action: Mouse scrolled (661, 379) with delta (0, 0)
Screenshot: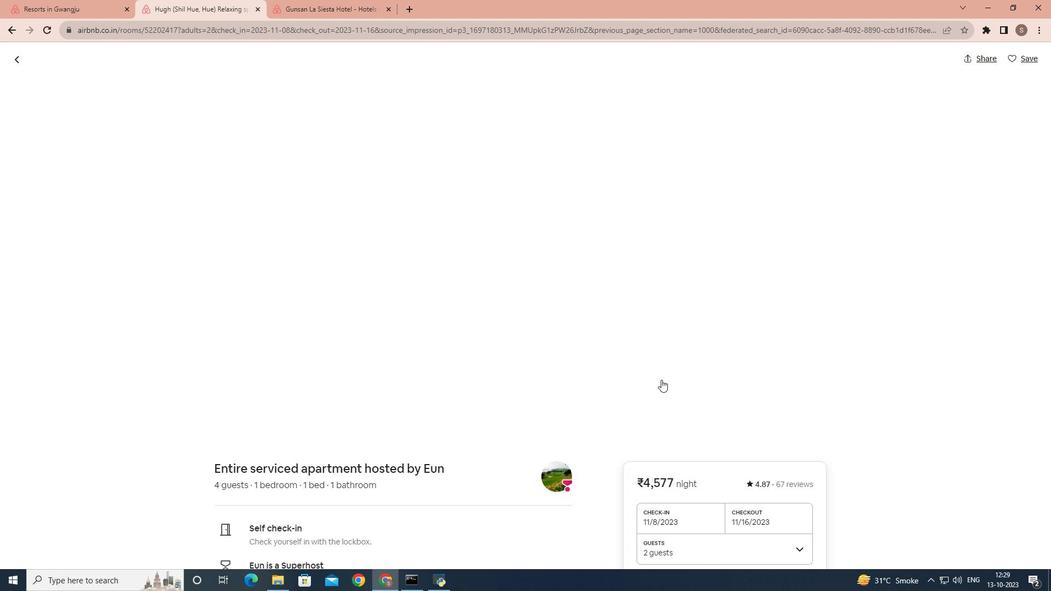 
Action: Mouse scrolled (661, 379) with delta (0, 0)
Screenshot: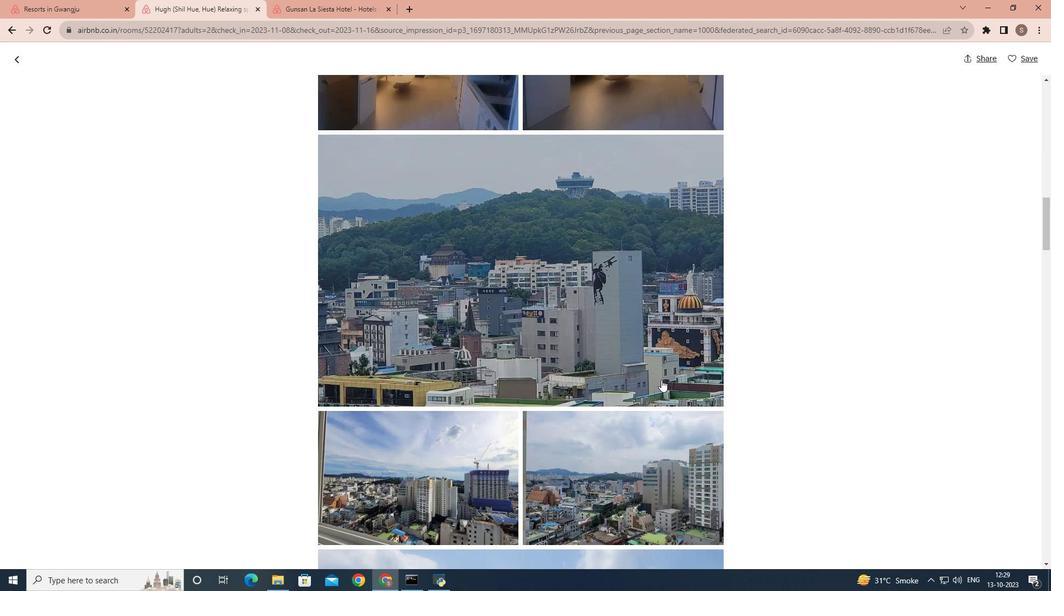 
Action: Mouse scrolled (661, 379) with delta (0, 0)
Screenshot: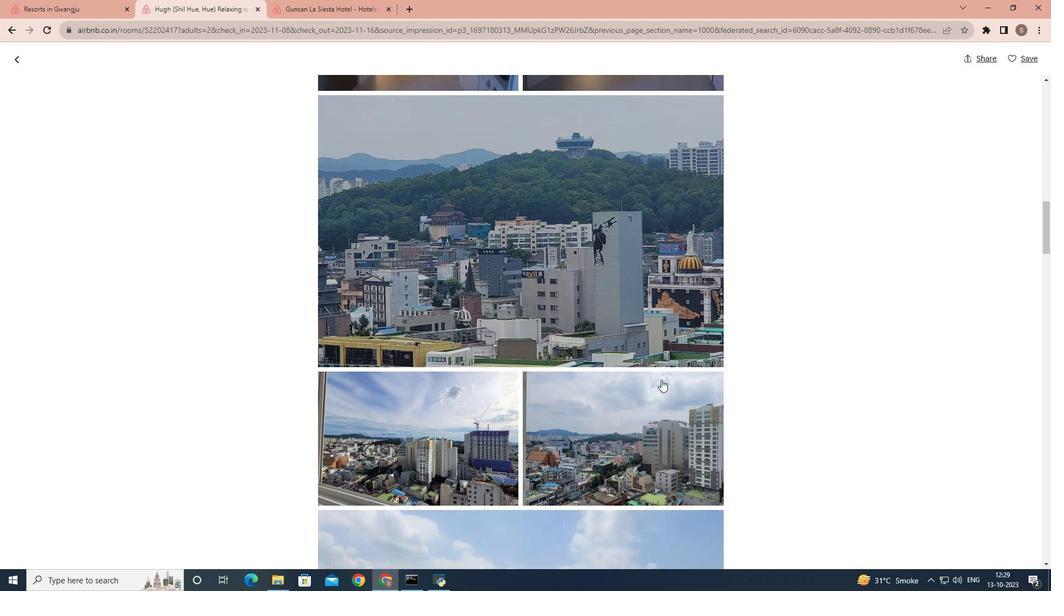 
Action: Mouse scrolled (661, 379) with delta (0, 0)
Screenshot: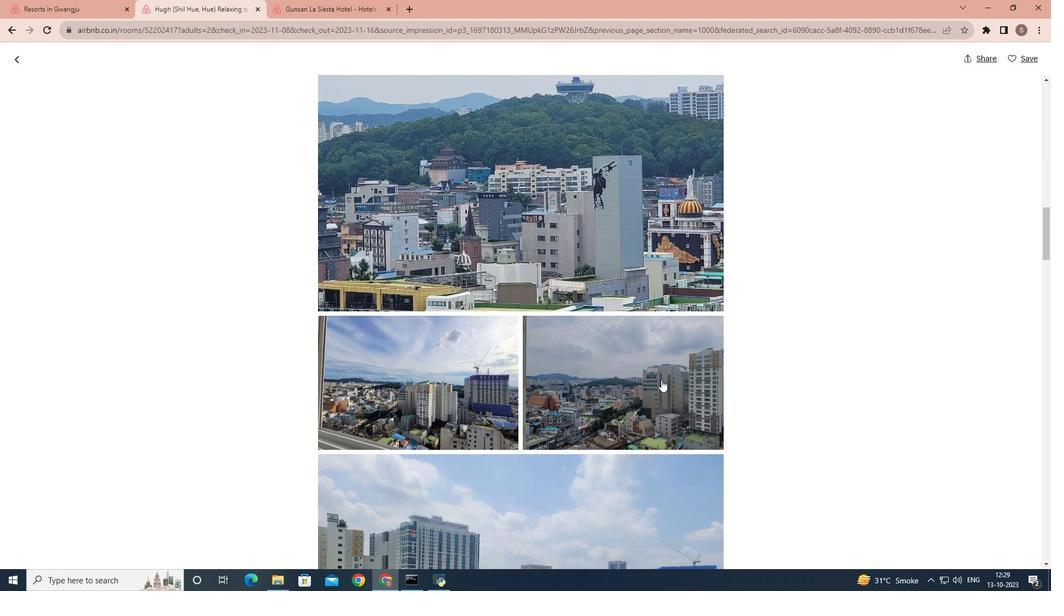 
Action: Mouse scrolled (661, 379) with delta (0, 0)
Screenshot: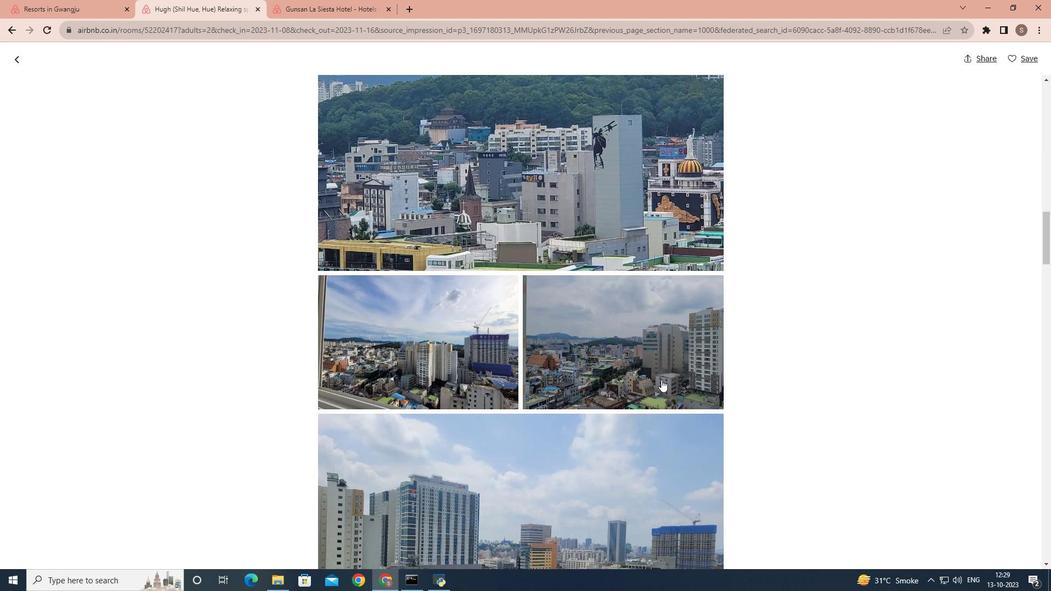 
Action: Mouse scrolled (661, 379) with delta (0, 0)
Screenshot: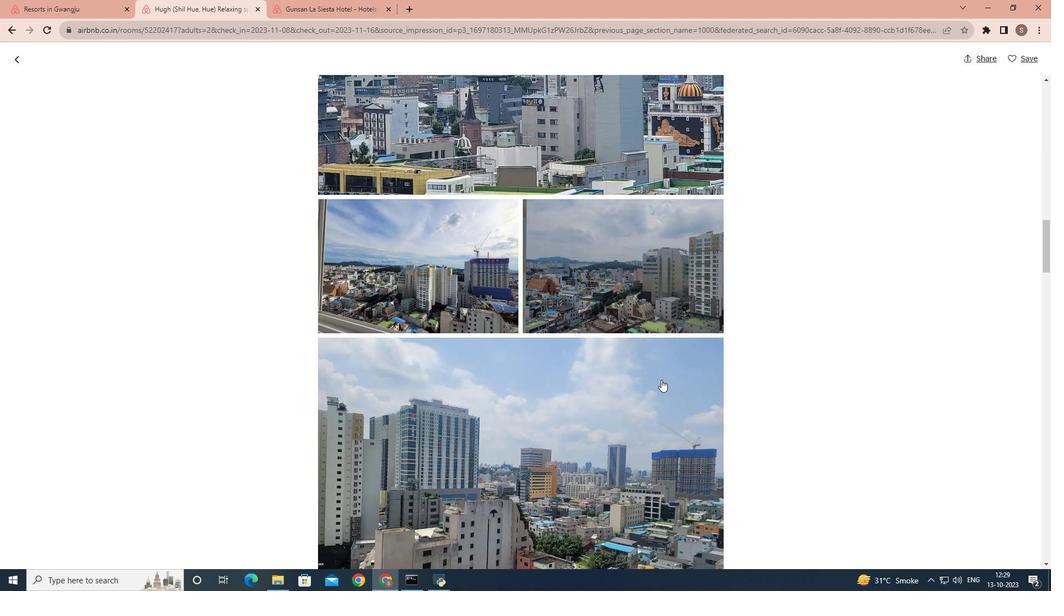 
Action: Mouse scrolled (661, 379) with delta (0, 0)
Screenshot: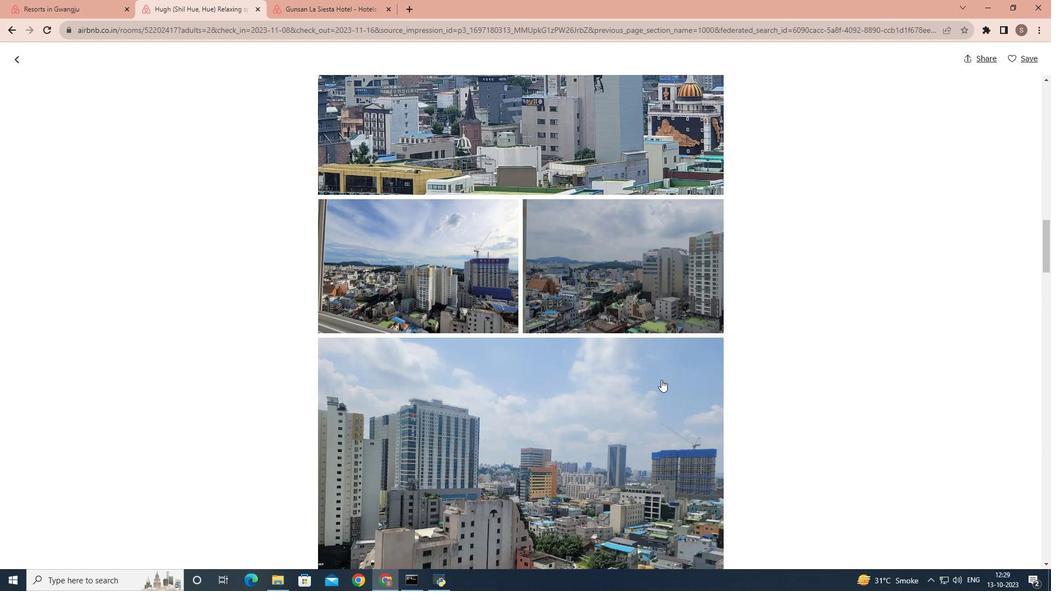 
Action: Mouse scrolled (661, 379) with delta (0, 0)
Screenshot: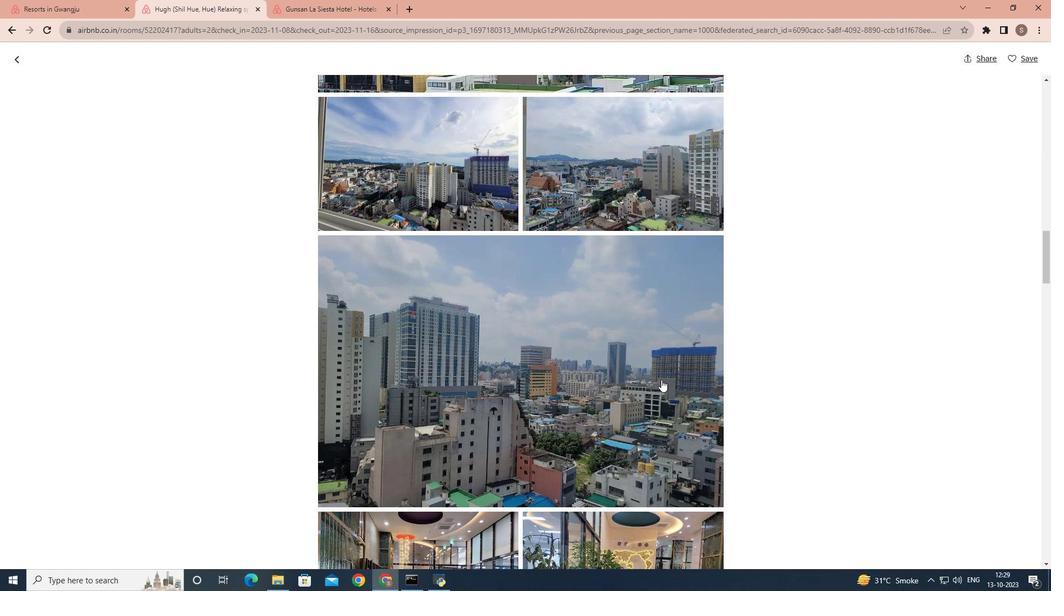 
Action: Mouse scrolled (661, 379) with delta (0, 0)
Screenshot: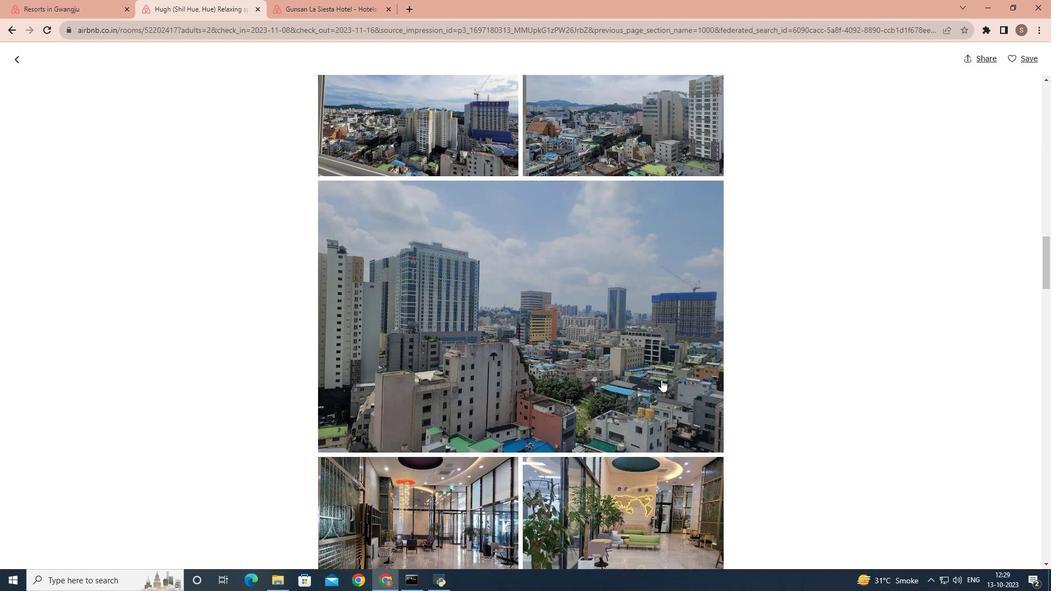 
Action: Mouse scrolled (661, 379) with delta (0, 0)
Screenshot: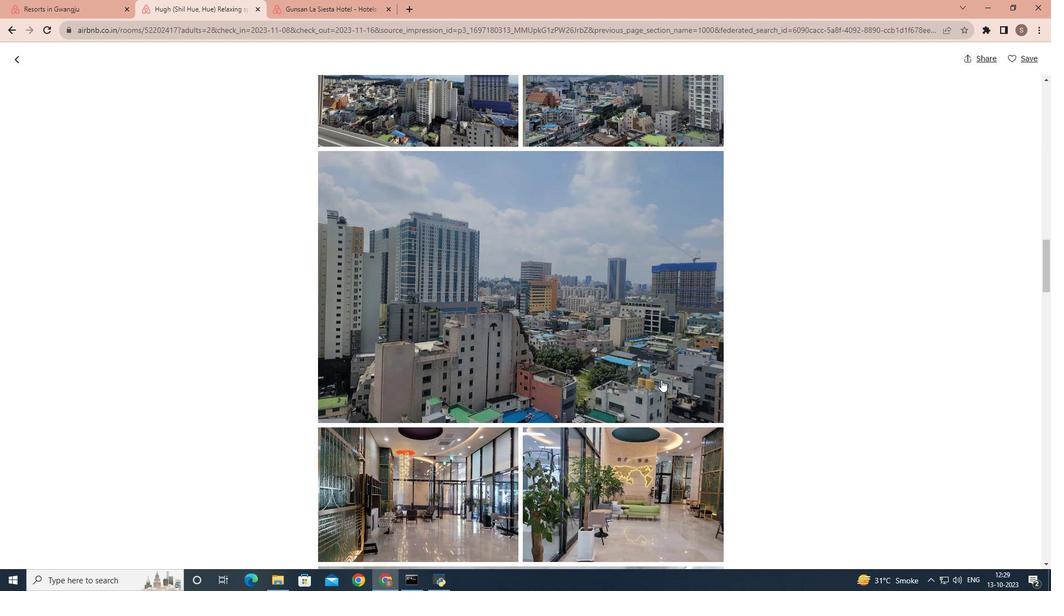 
Action: Mouse scrolled (661, 379) with delta (0, 0)
Screenshot: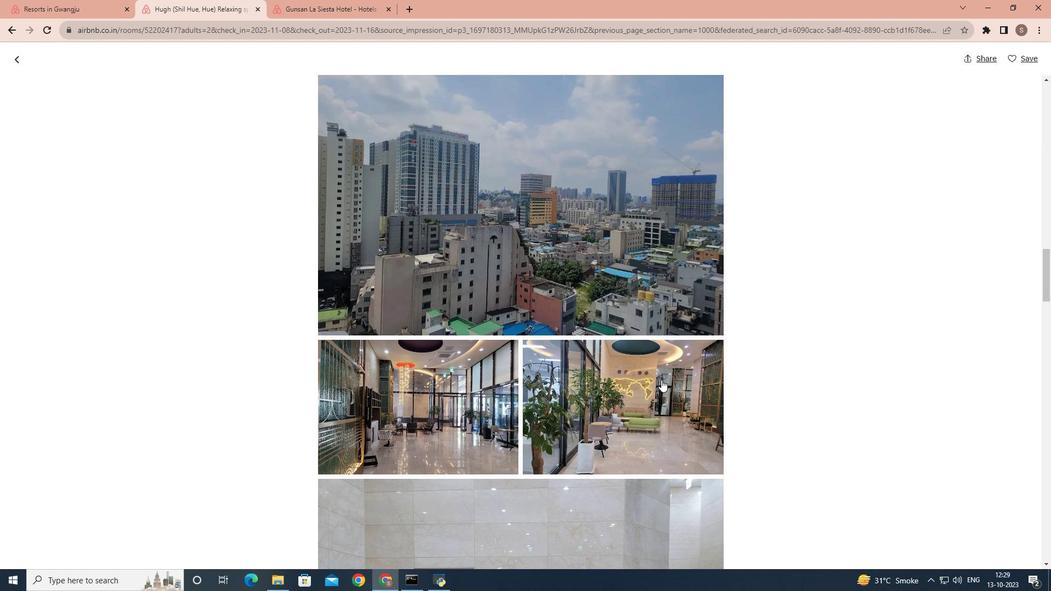 
Action: Mouse scrolled (661, 379) with delta (0, 0)
Screenshot: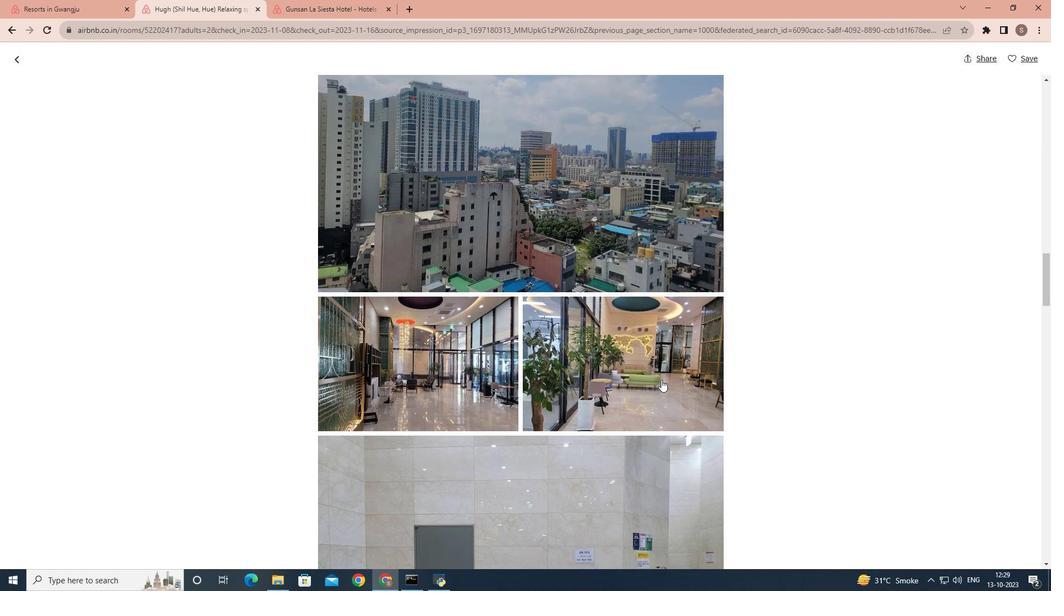 
Action: Mouse scrolled (661, 379) with delta (0, 0)
Screenshot: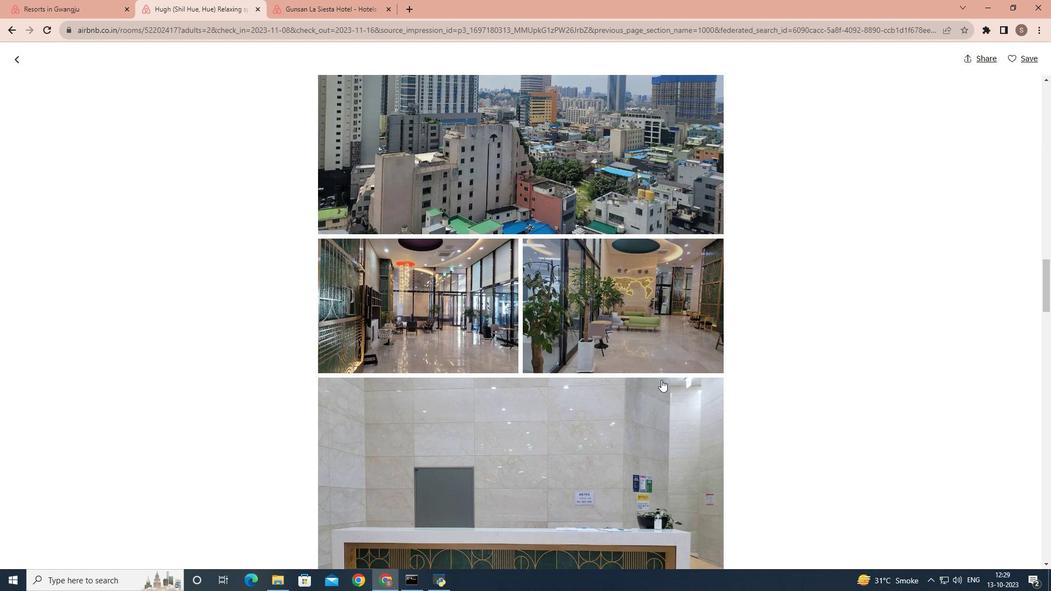 
Action: Mouse scrolled (661, 379) with delta (0, 0)
Screenshot: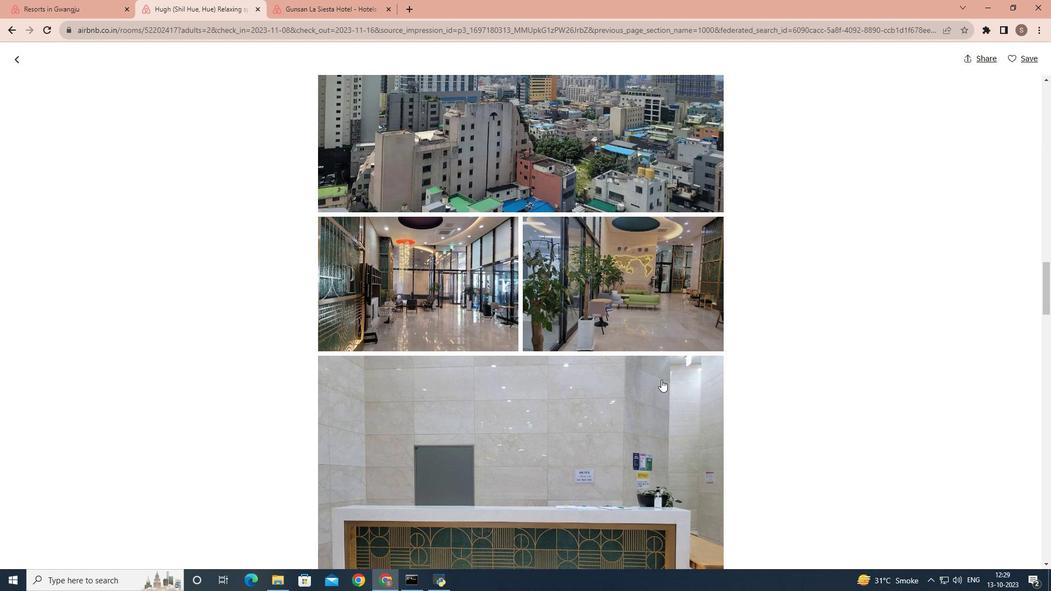 
Action: Mouse scrolled (661, 379) with delta (0, 0)
Screenshot: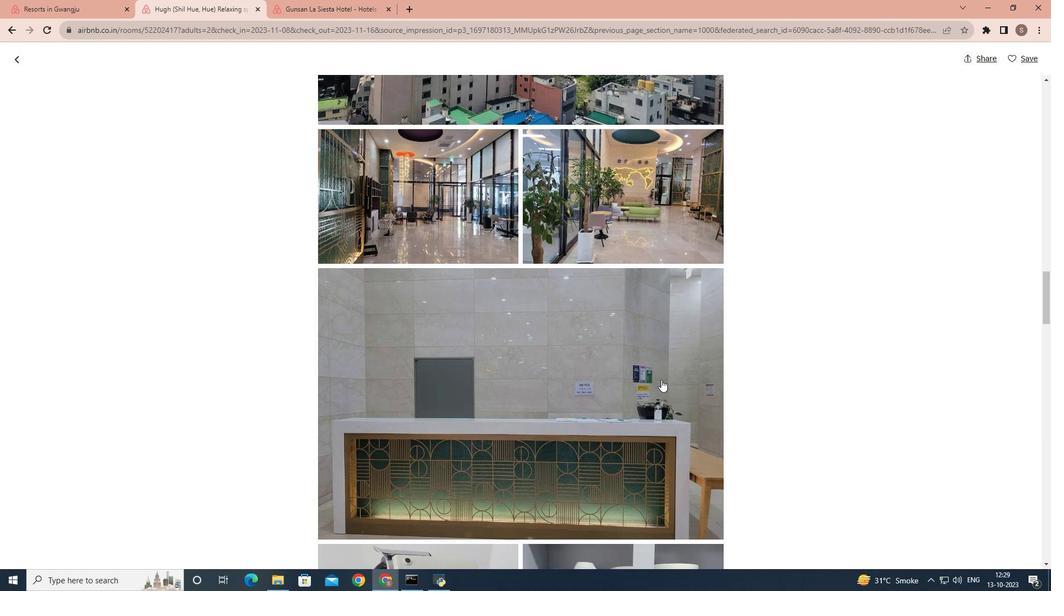 
Action: Mouse scrolled (661, 379) with delta (0, 0)
Screenshot: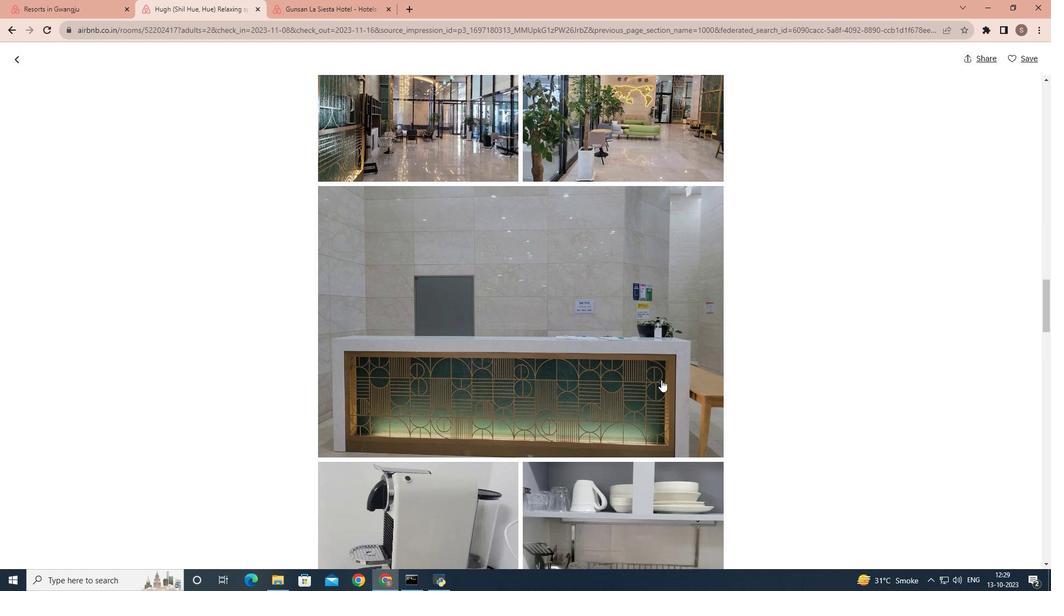 
Action: Mouse scrolled (661, 379) with delta (0, 0)
Screenshot: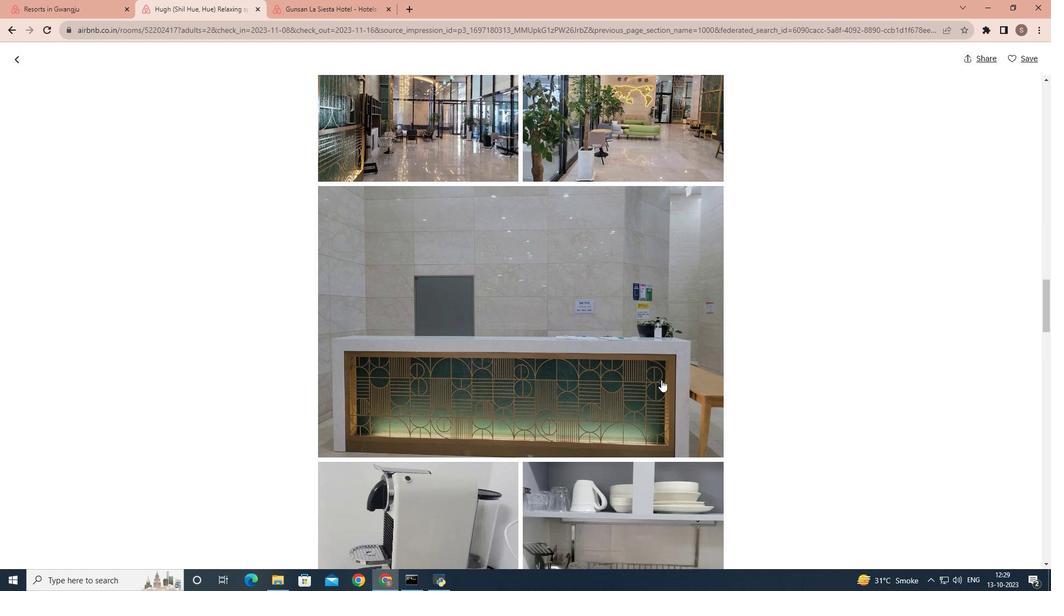 
Action: Mouse scrolled (661, 379) with delta (0, 0)
Screenshot: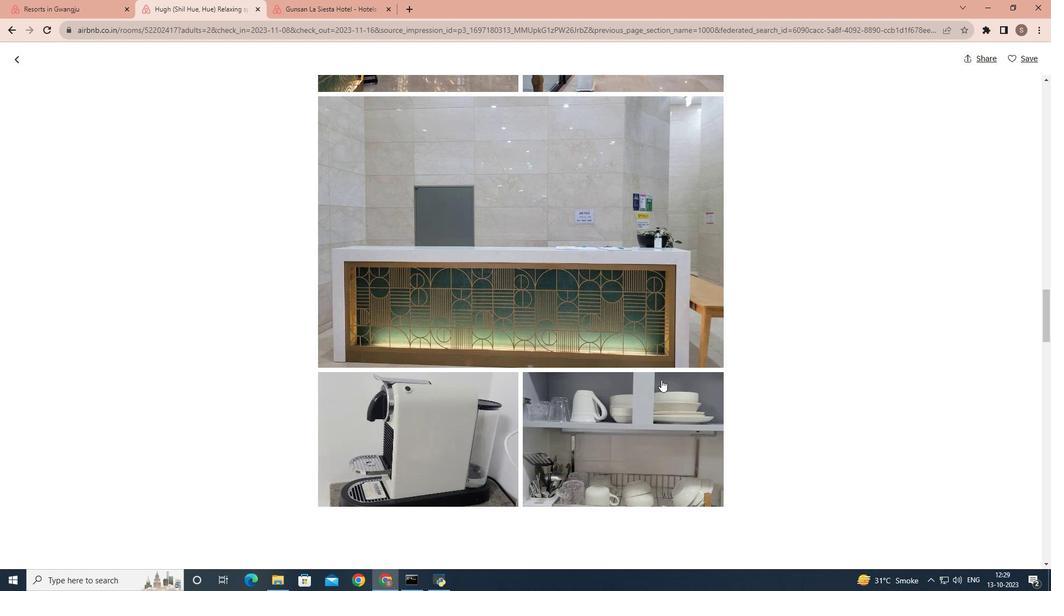 
Action: Mouse scrolled (661, 379) with delta (0, 0)
Screenshot: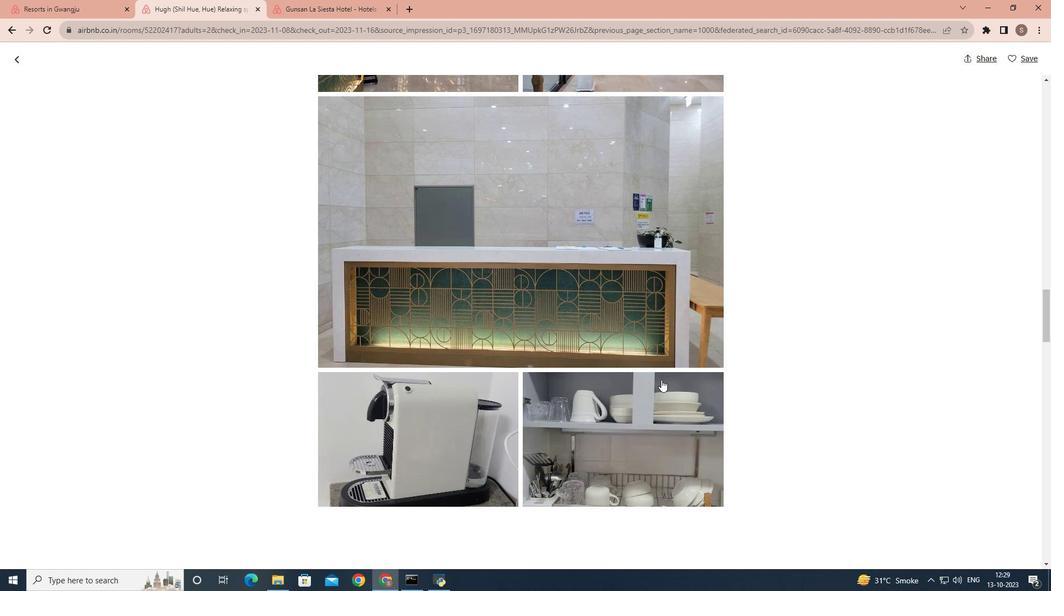 
Action: Mouse scrolled (661, 379) with delta (0, 0)
Screenshot: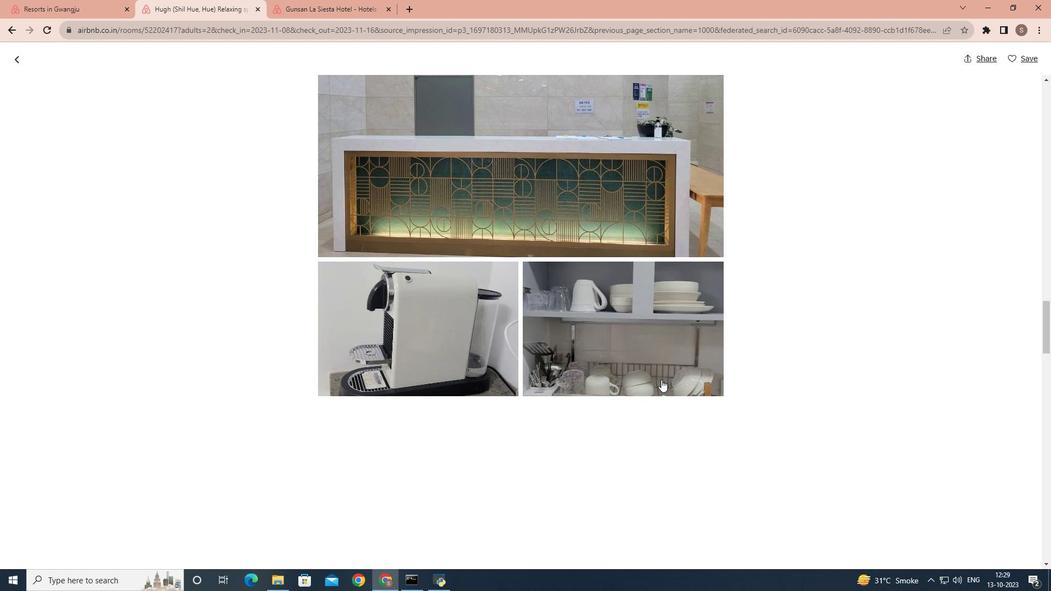 
Action: Mouse scrolled (661, 379) with delta (0, 0)
Screenshot: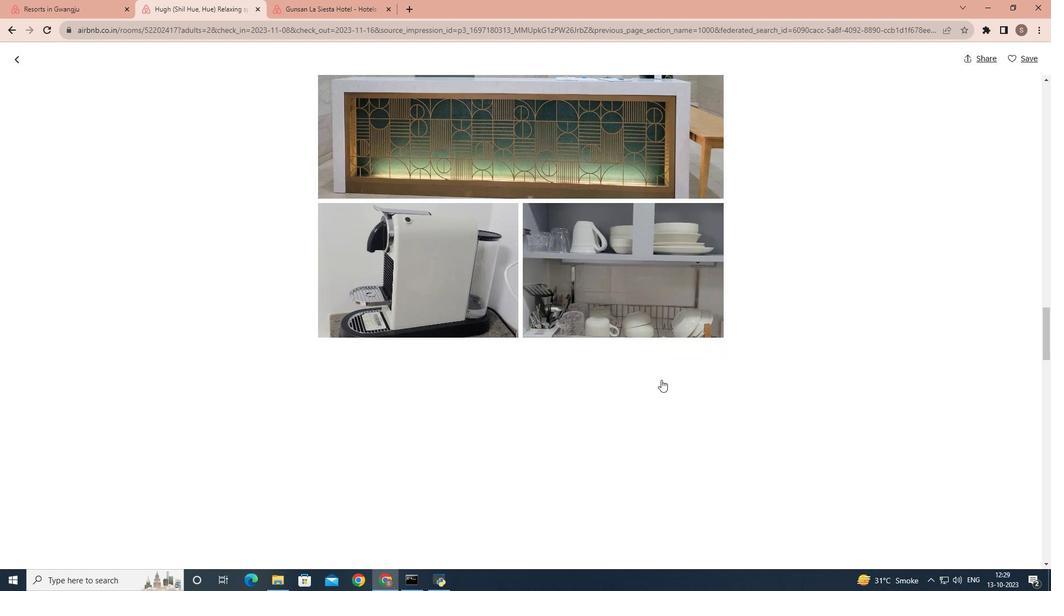 
Action: Mouse scrolled (661, 379) with delta (0, 0)
Screenshot: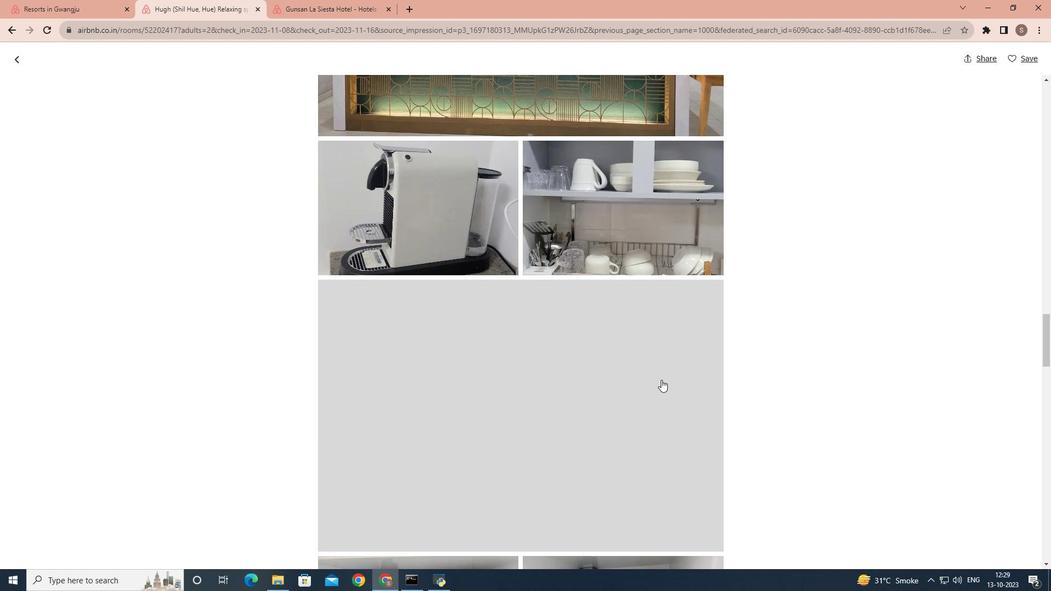 
Action: Mouse scrolled (661, 379) with delta (0, 0)
Screenshot: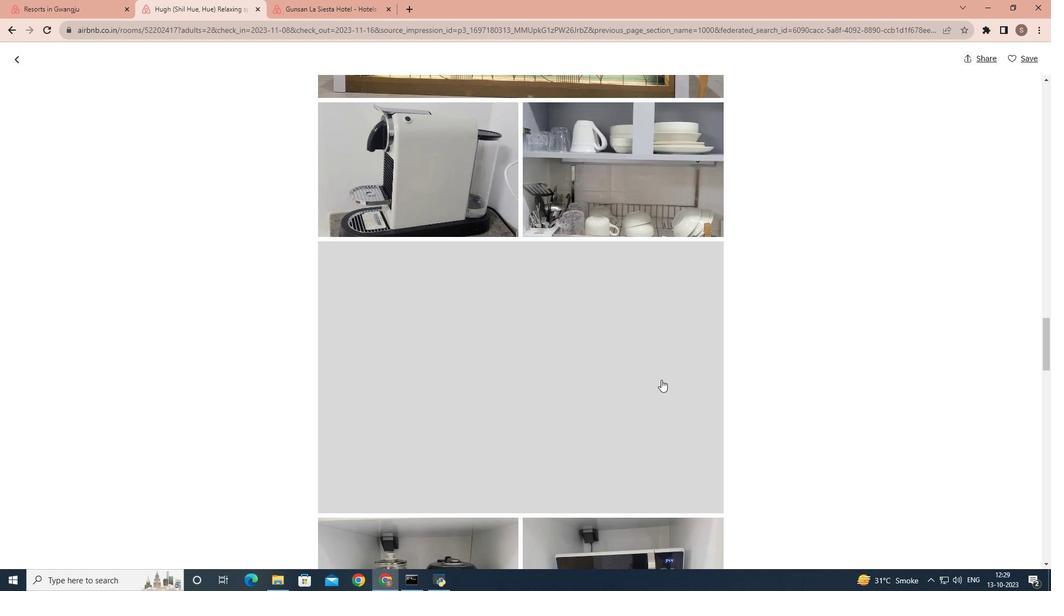 
Action: Mouse scrolled (661, 379) with delta (0, 0)
Screenshot: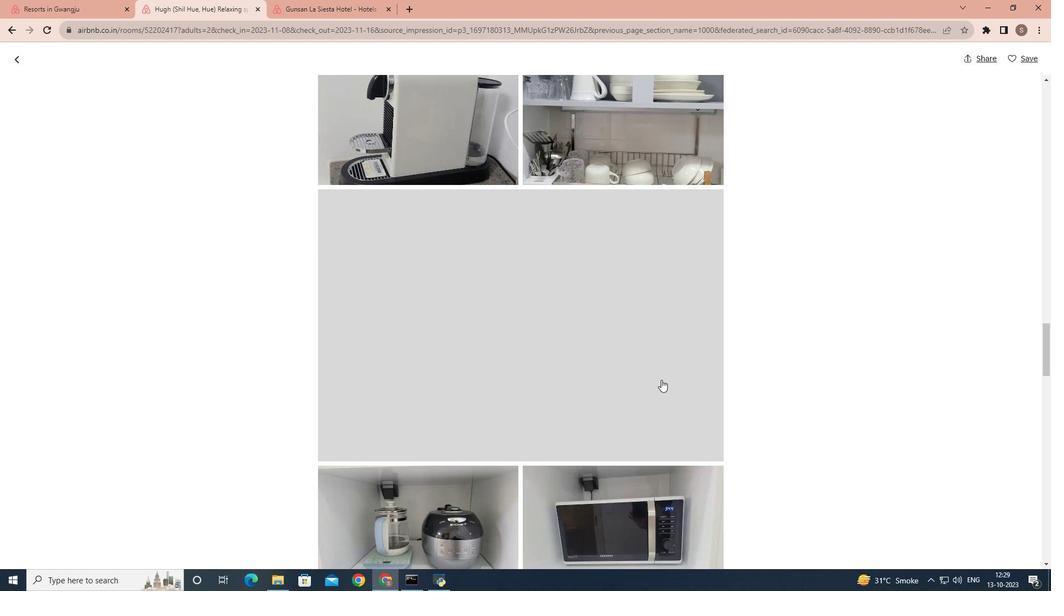 
Action: Mouse scrolled (661, 379) with delta (0, 0)
Screenshot: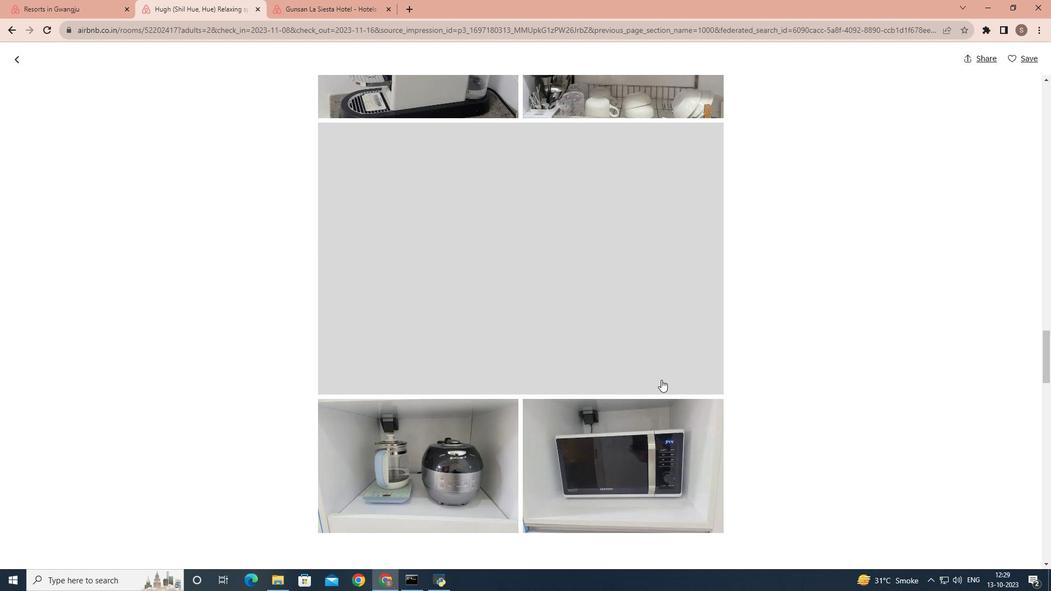 
Action: Mouse scrolled (661, 379) with delta (0, 0)
Screenshot: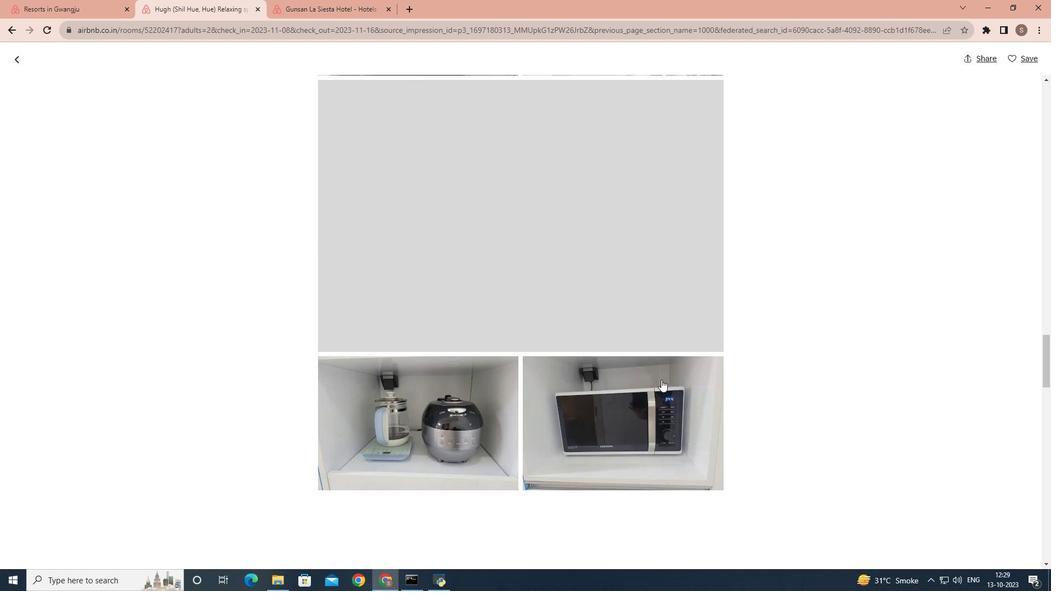 
Action: Mouse scrolled (661, 379) with delta (0, 0)
Screenshot: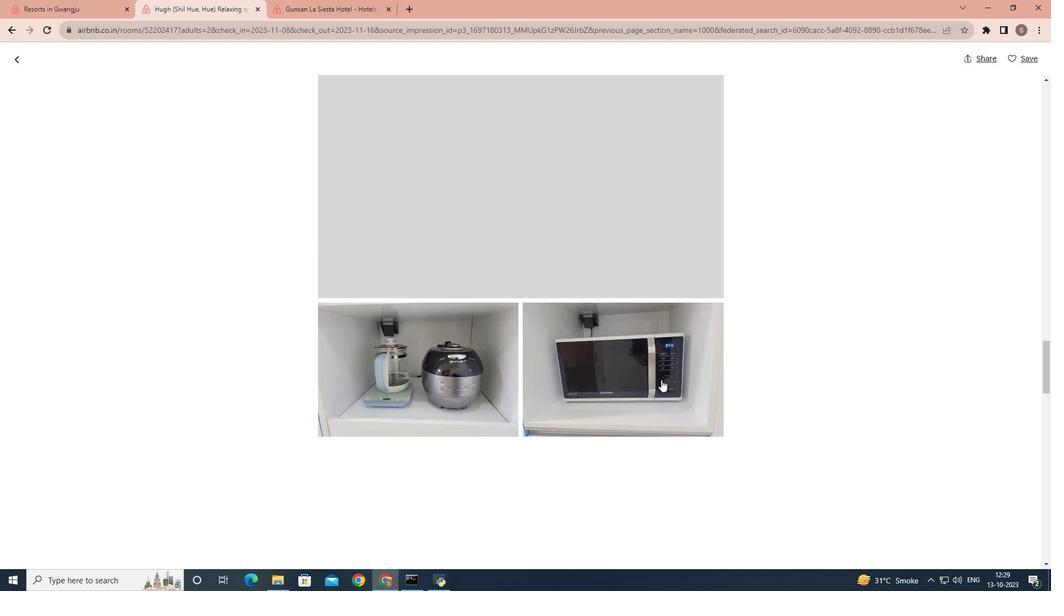 
Action: Mouse scrolled (661, 379) with delta (0, 0)
Screenshot: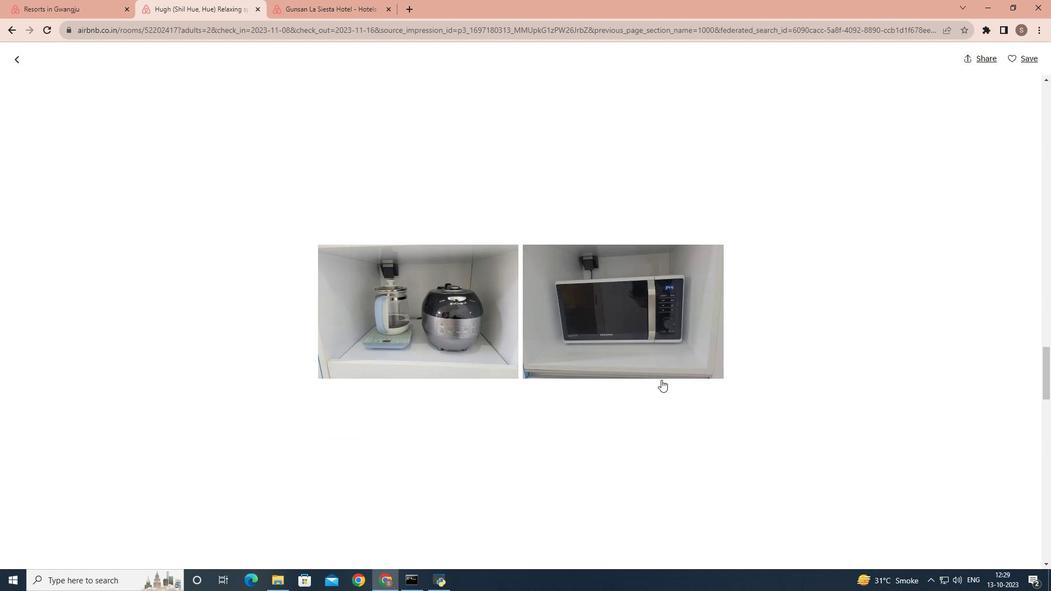 
Action: Mouse scrolled (661, 379) with delta (0, 0)
Screenshot: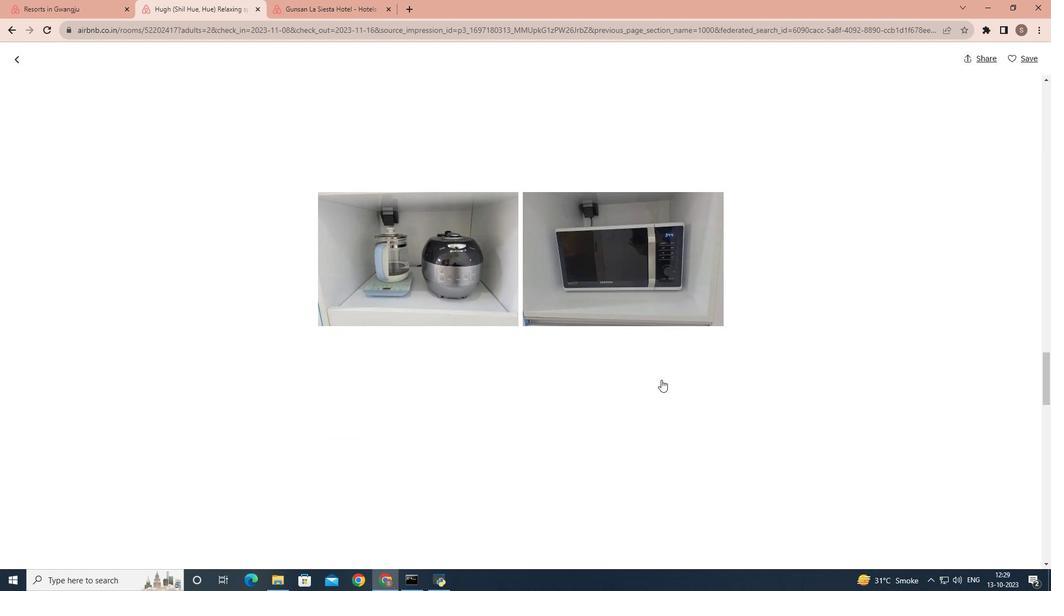 
Action: Mouse scrolled (661, 379) with delta (0, 0)
Screenshot: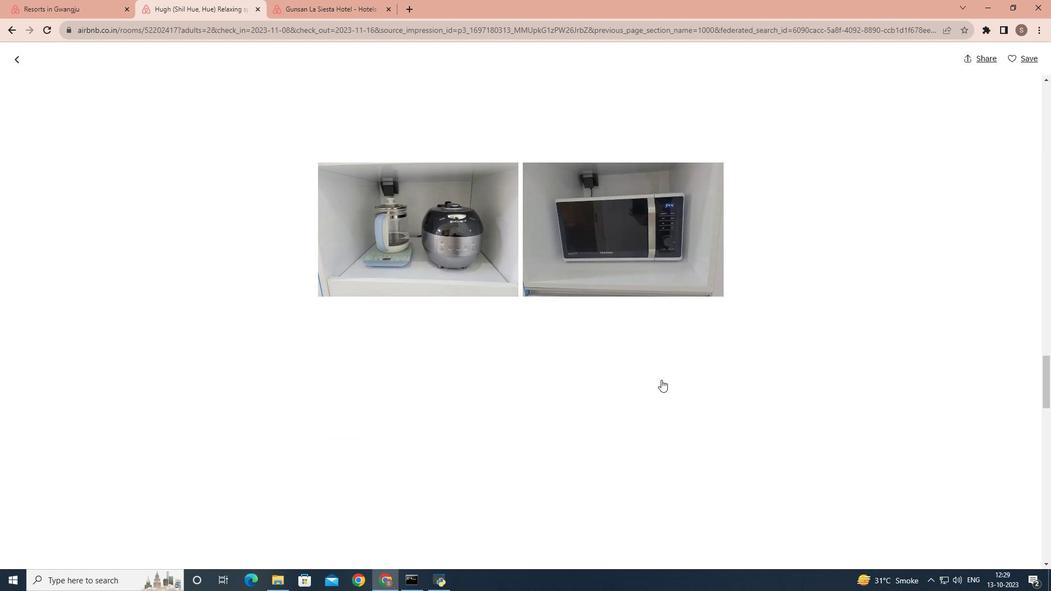
Action: Mouse scrolled (661, 379) with delta (0, 0)
Screenshot: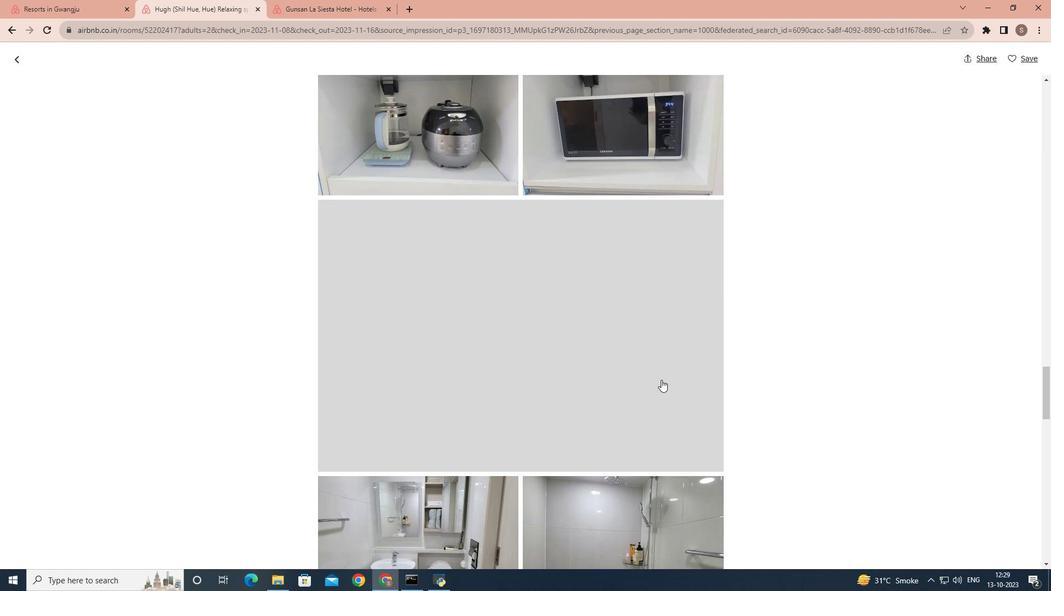 
Action: Mouse scrolled (661, 379) with delta (0, 0)
Screenshot: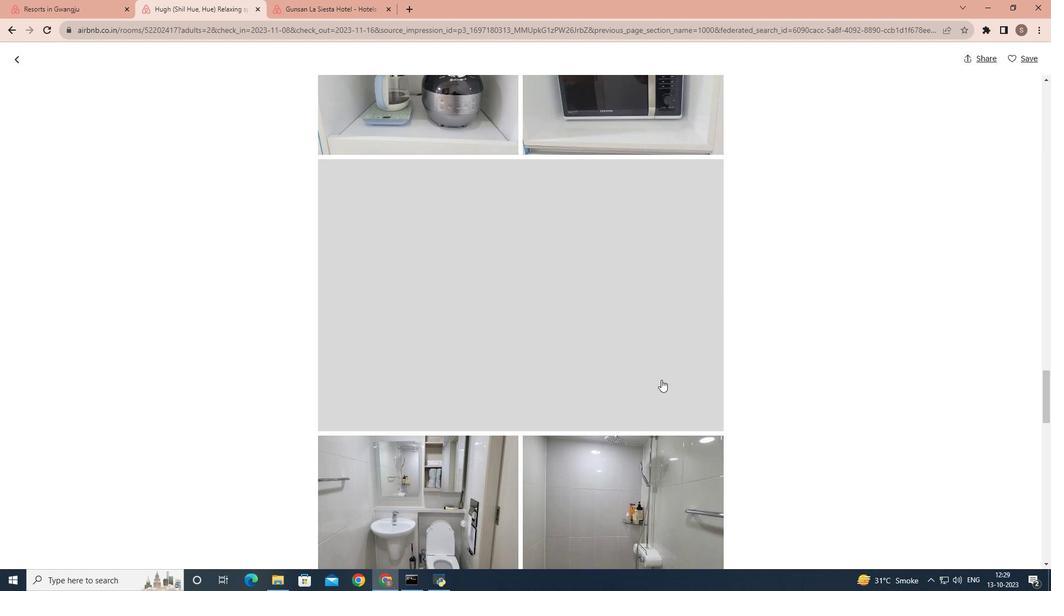 
Action: Mouse scrolled (661, 379) with delta (0, 0)
Screenshot: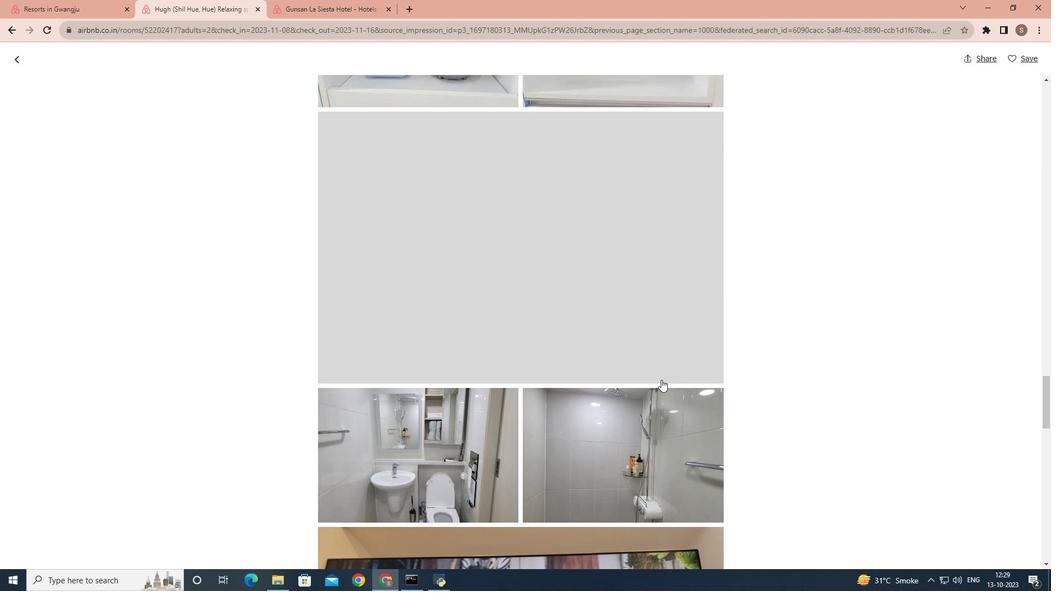 
Action: Mouse scrolled (661, 379) with delta (0, 0)
Screenshot: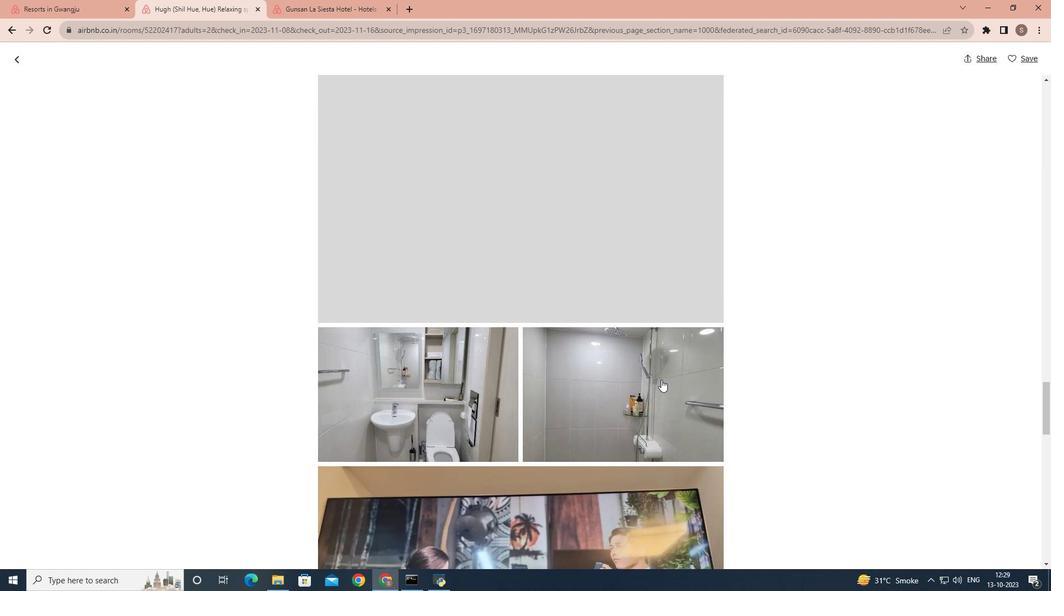 
Action: Mouse scrolled (661, 379) with delta (0, 0)
Screenshot: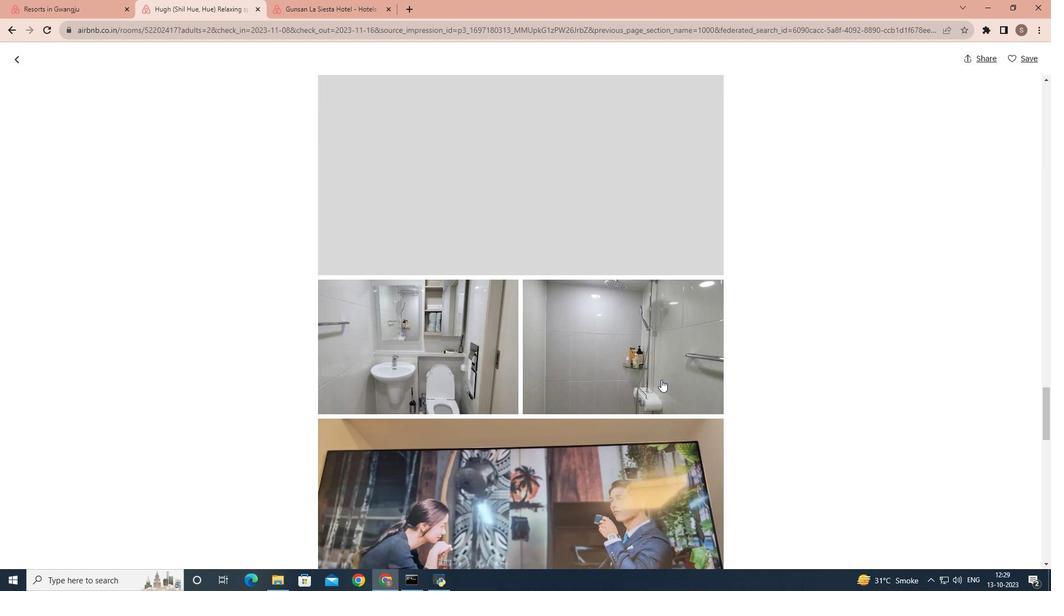 
Action: Mouse scrolled (661, 379) with delta (0, 0)
Screenshot: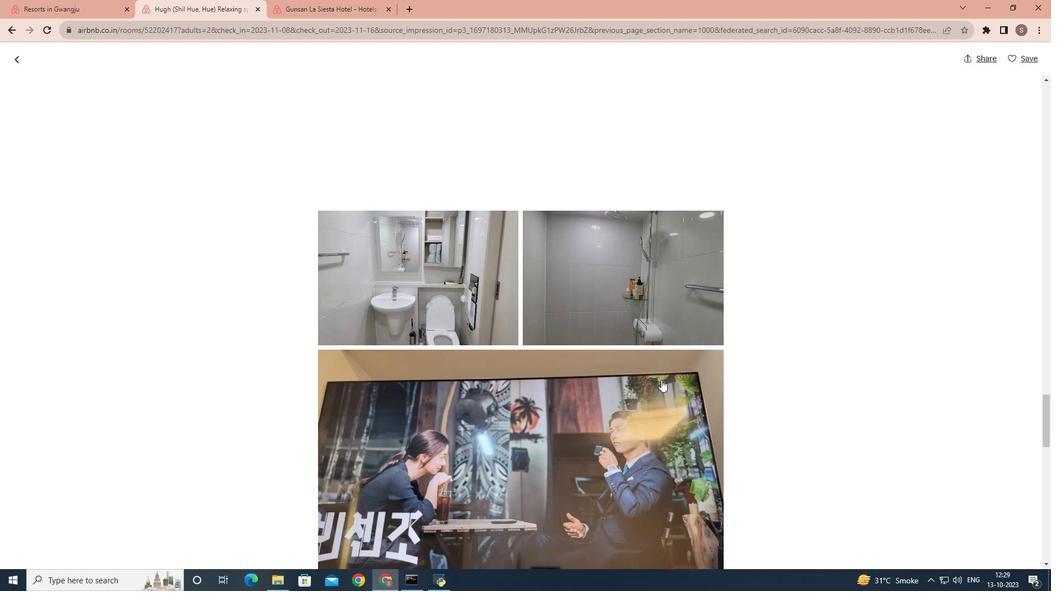 
Action: Mouse scrolled (661, 379) with delta (0, 0)
Screenshot: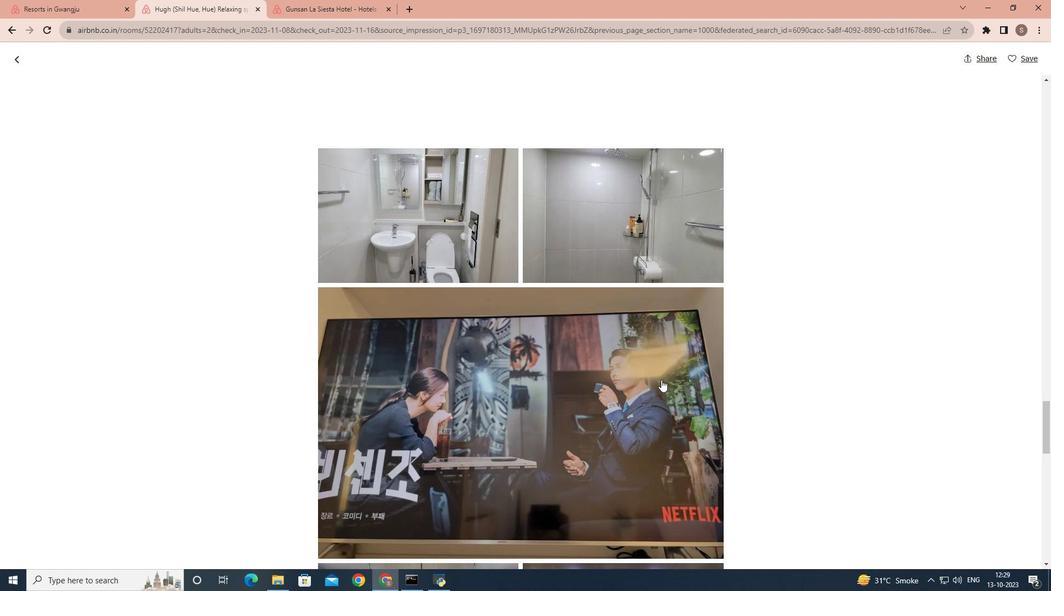 
Action: Mouse scrolled (661, 379) with delta (0, 0)
